 Task: Review and adjust your account settings, including notifications, display preferences, and project views.
Action: Mouse moved to (981, 49)
Screenshot: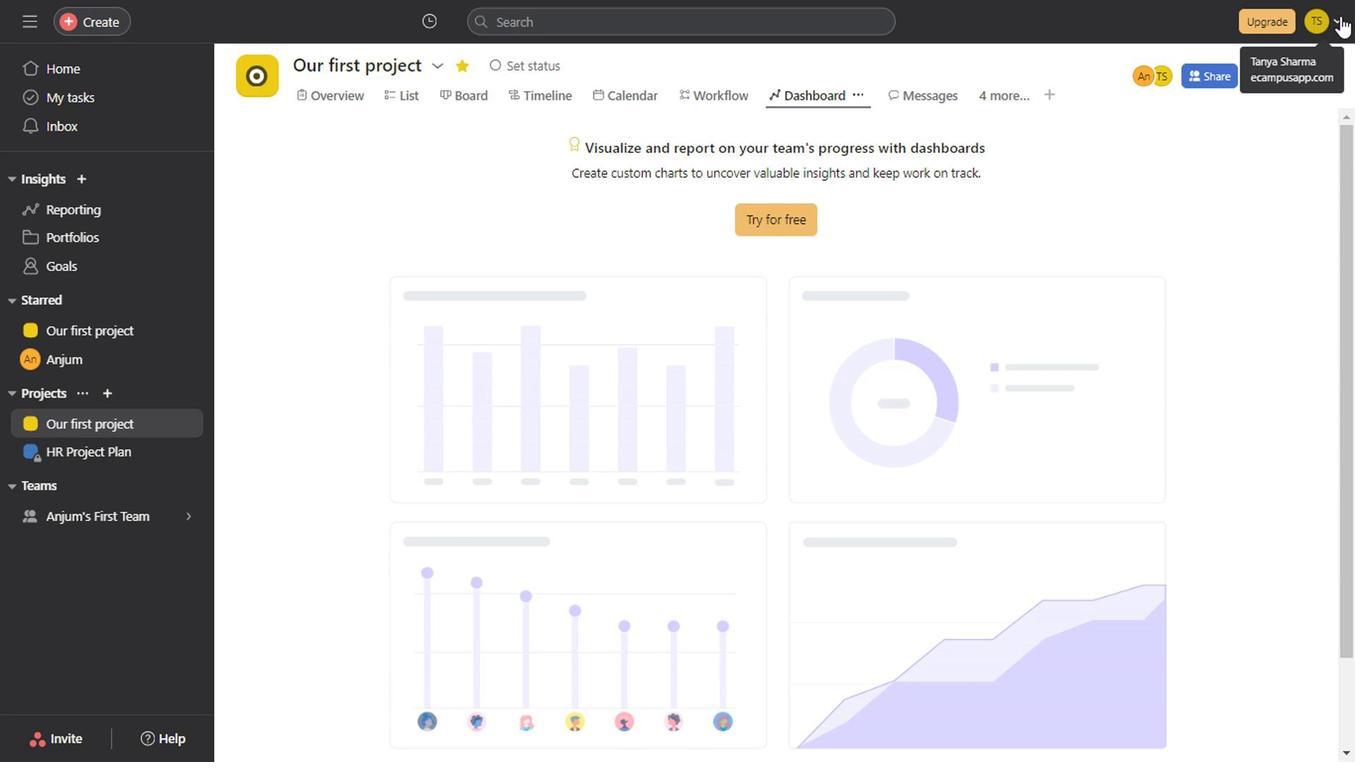 
Action: Mouse pressed left at (981, 49)
Screenshot: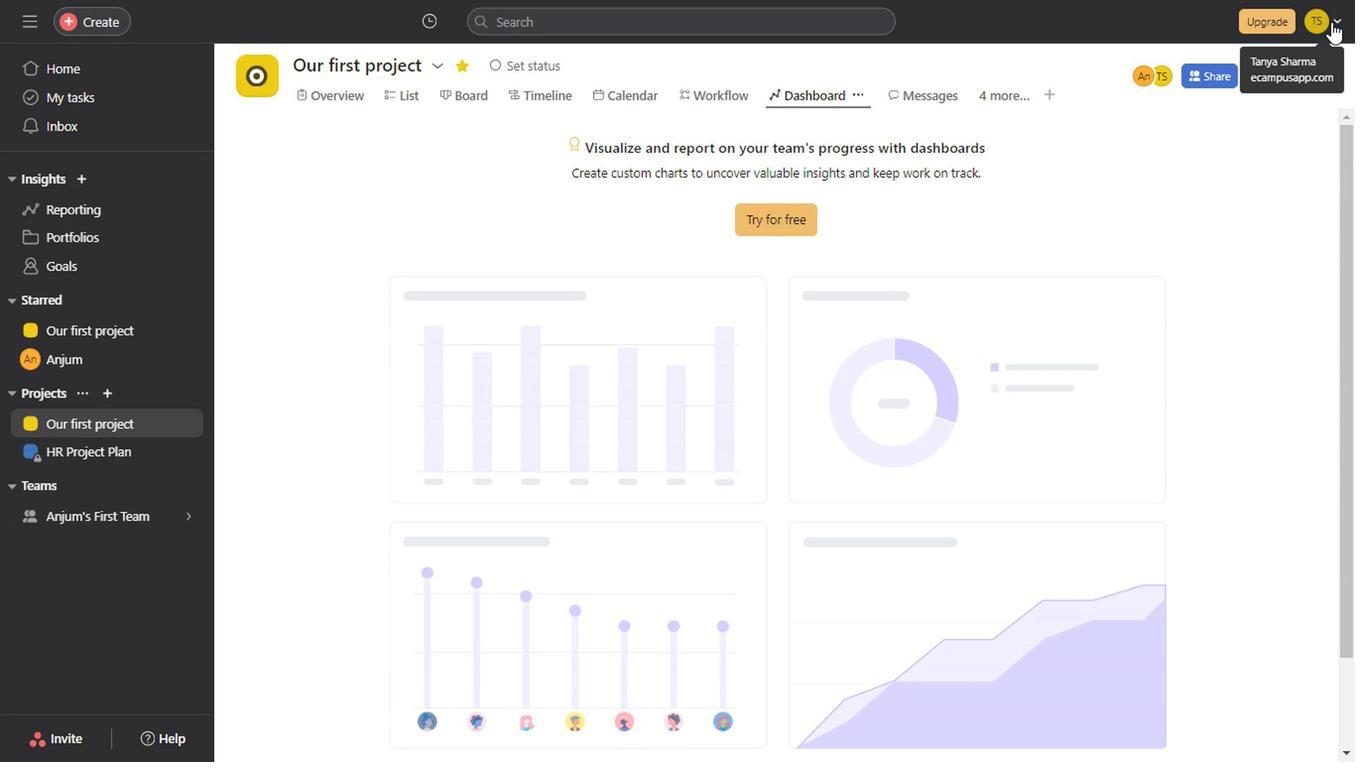 
Action: Mouse moved to (928, 178)
Screenshot: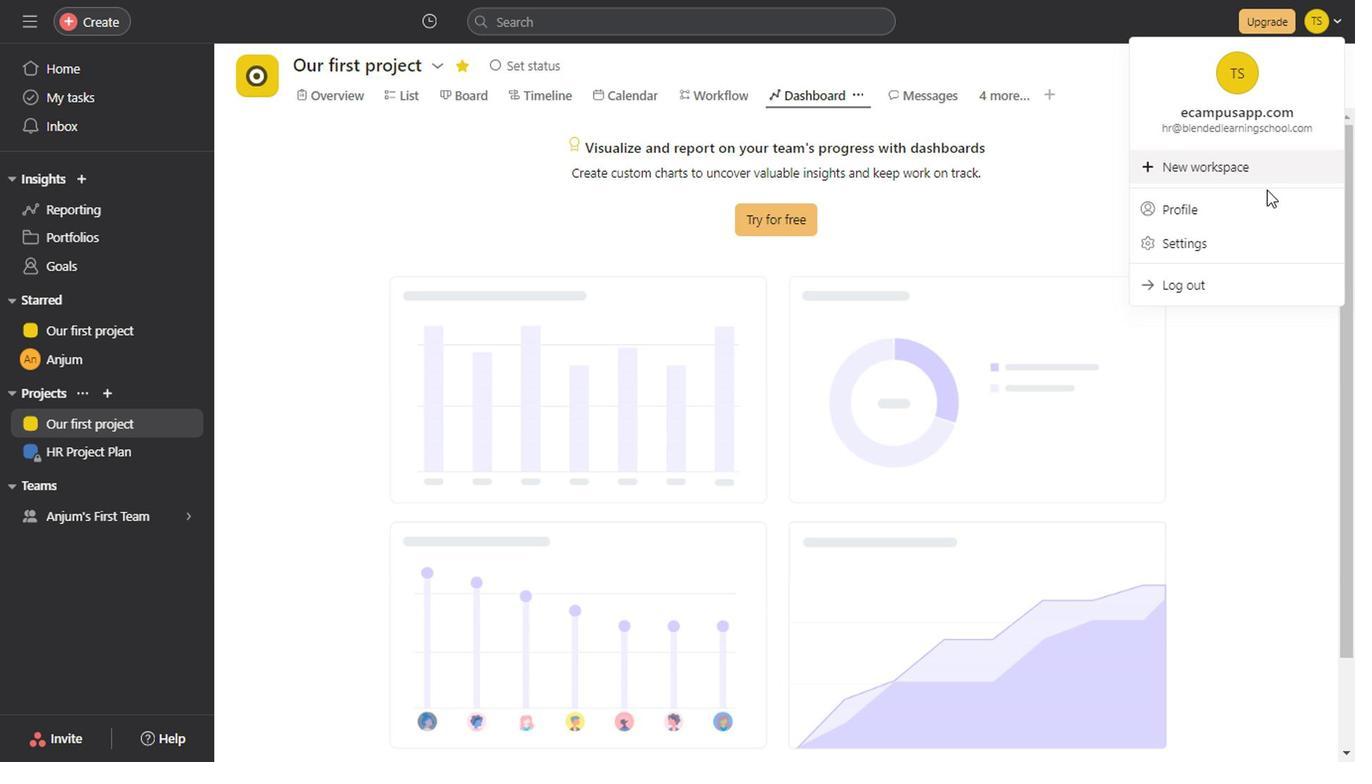 
Action: Mouse pressed left at (928, 178)
Screenshot: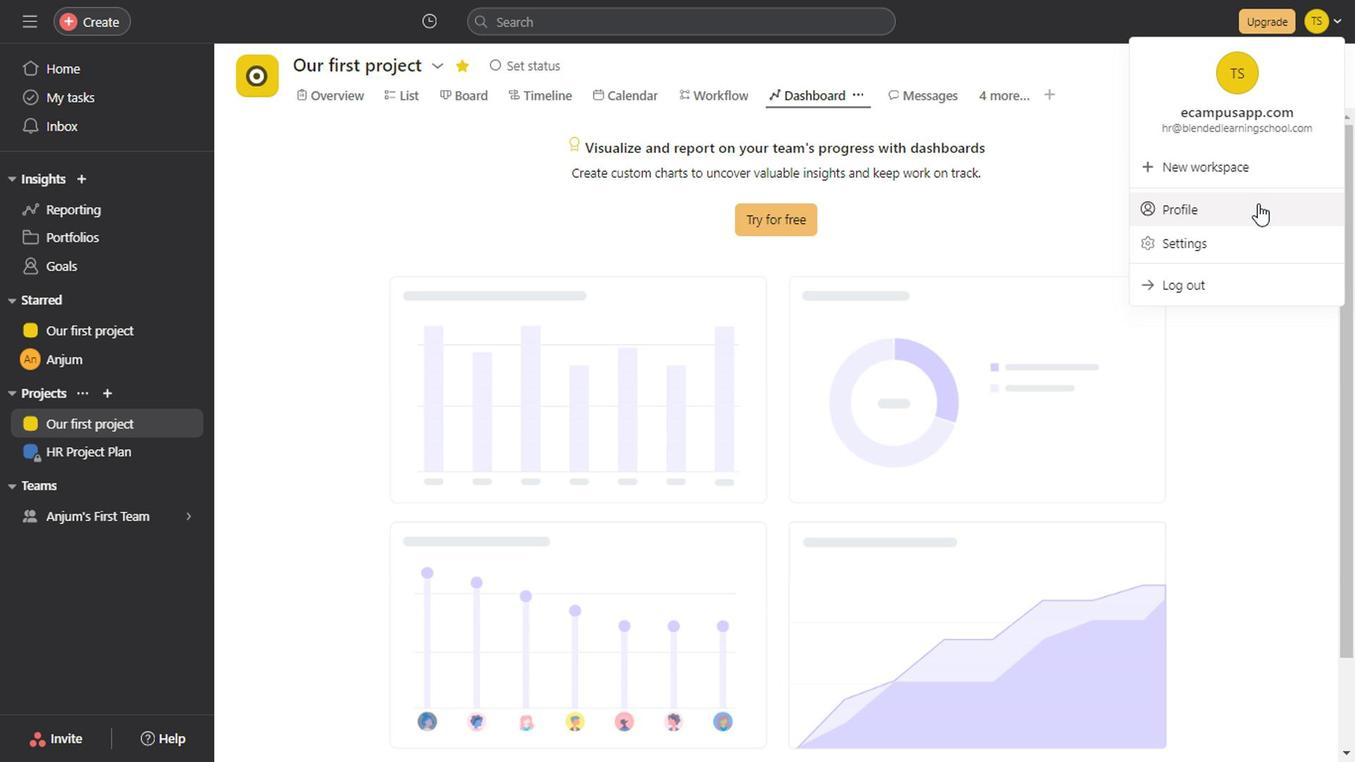 
Action: Mouse moved to (631, 460)
Screenshot: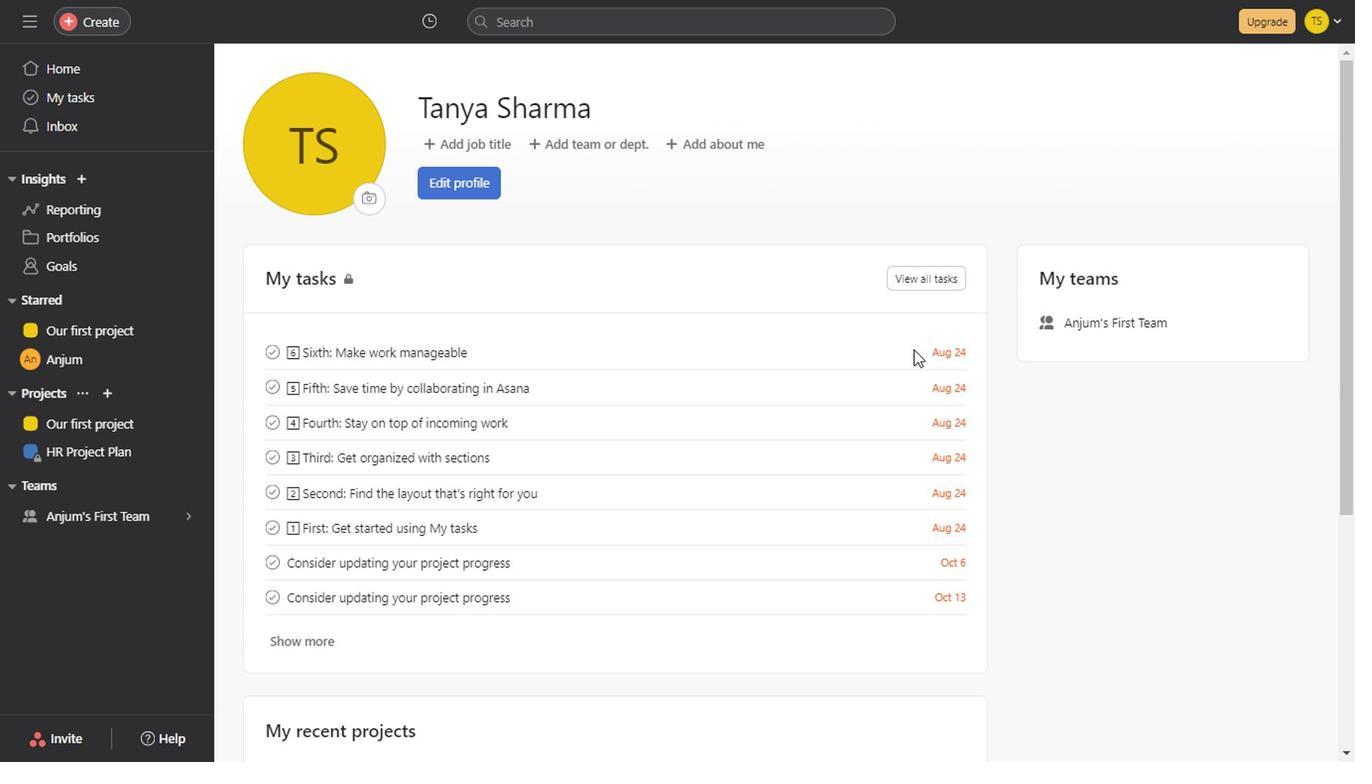 
Action: Mouse scrolled (631, 459) with delta (0, -1)
Screenshot: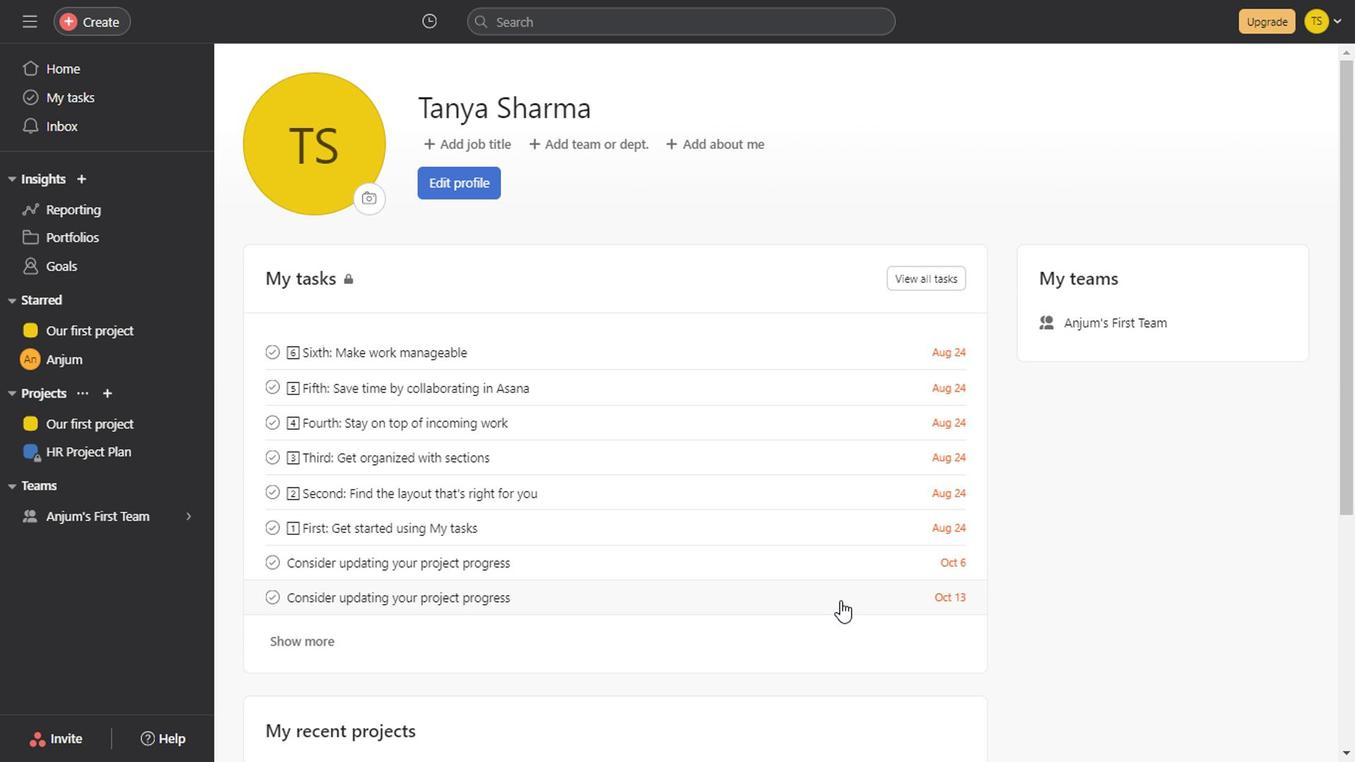 
Action: Mouse scrolled (631, 460) with delta (0, 0)
Screenshot: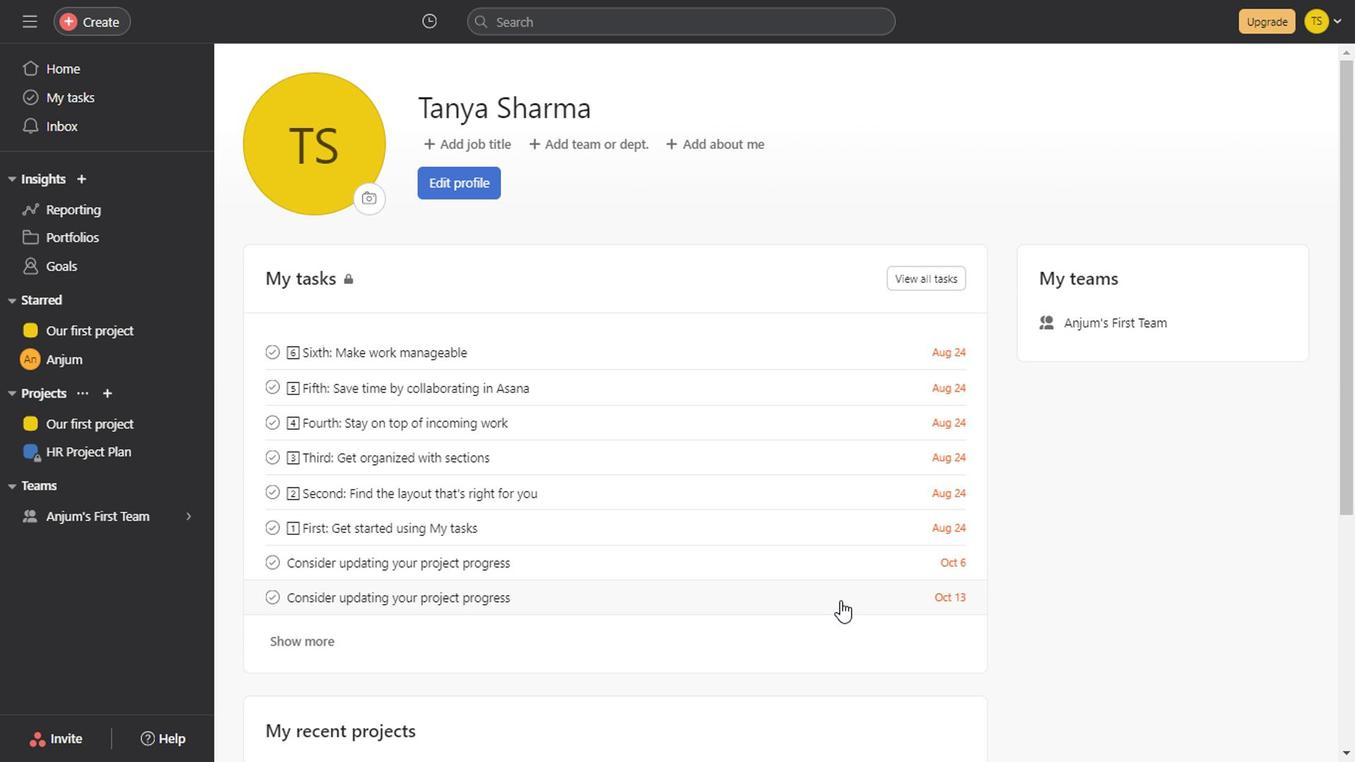 
Action: Mouse scrolled (631, 460) with delta (0, 0)
Screenshot: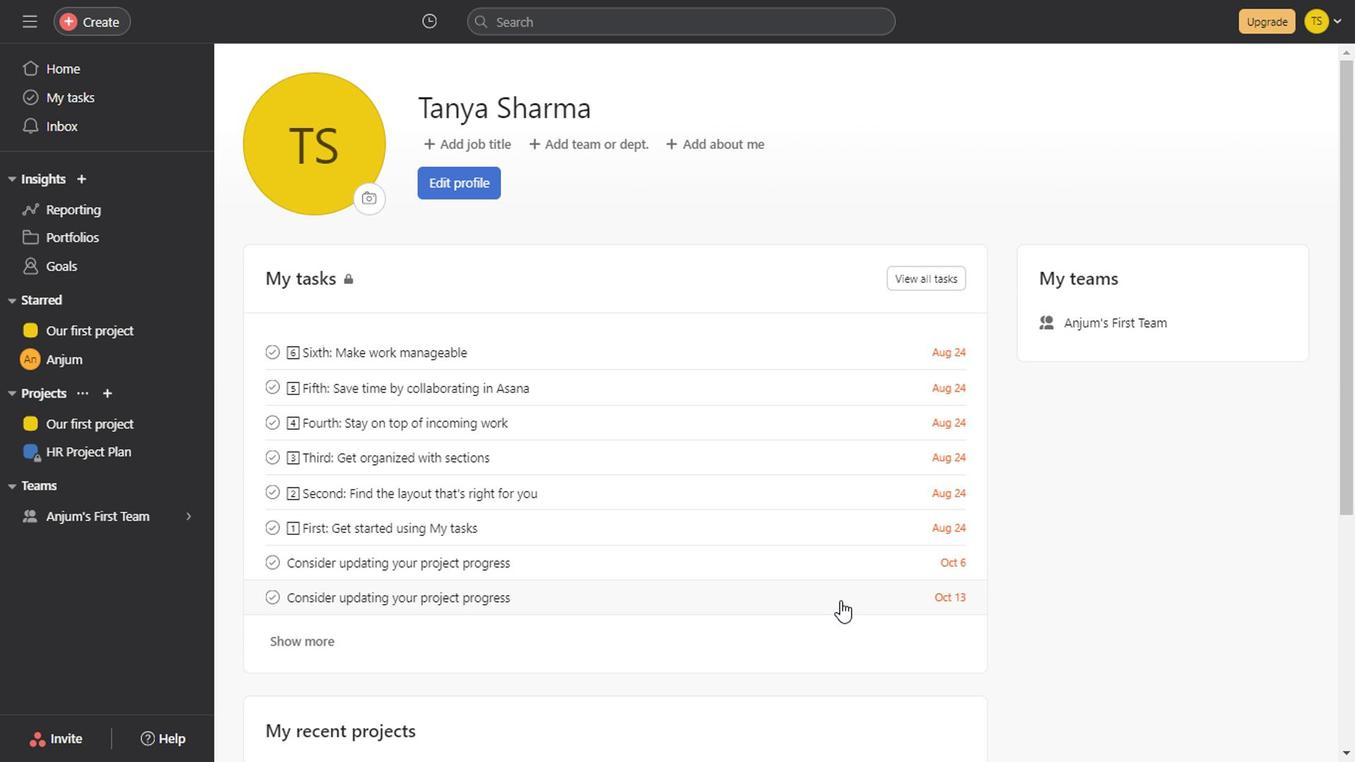 
Action: Mouse scrolled (631, 460) with delta (0, 0)
Screenshot: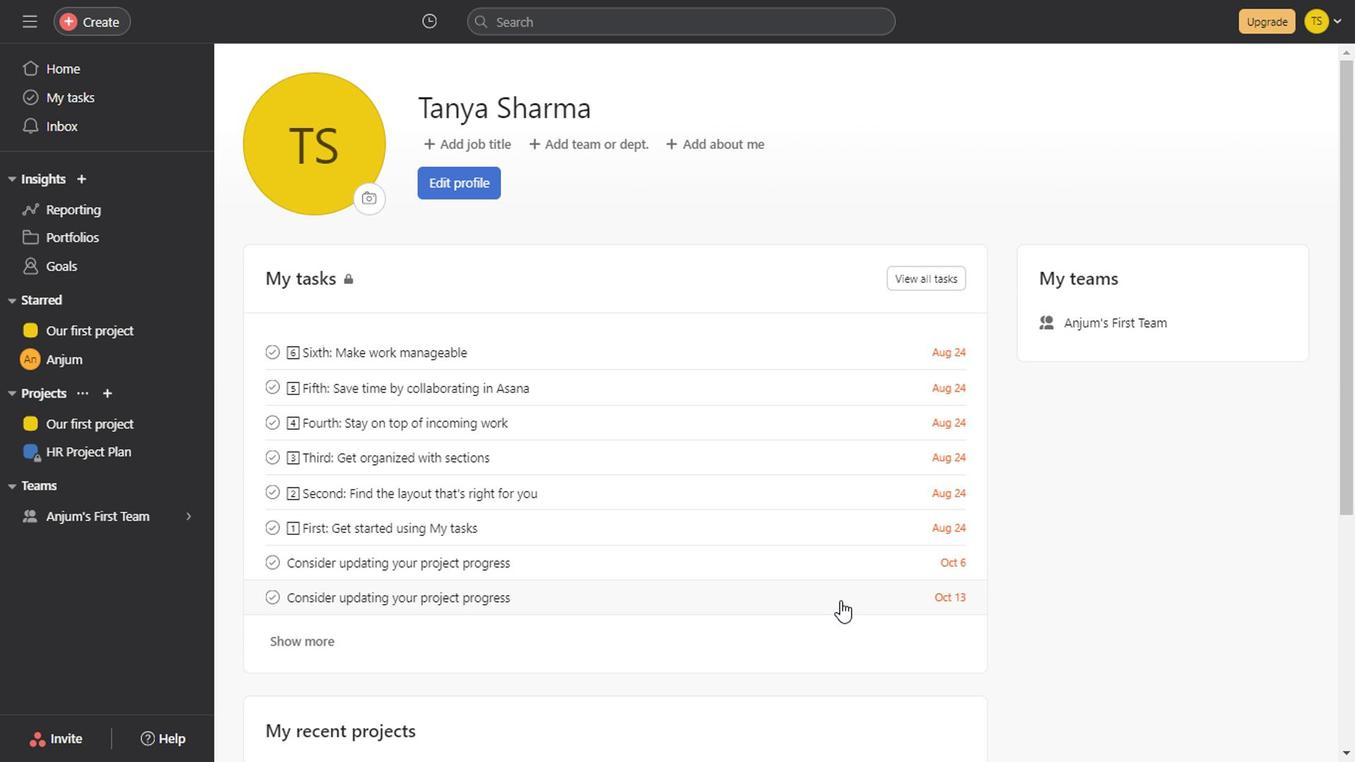 
Action: Mouse scrolled (631, 460) with delta (0, 0)
Screenshot: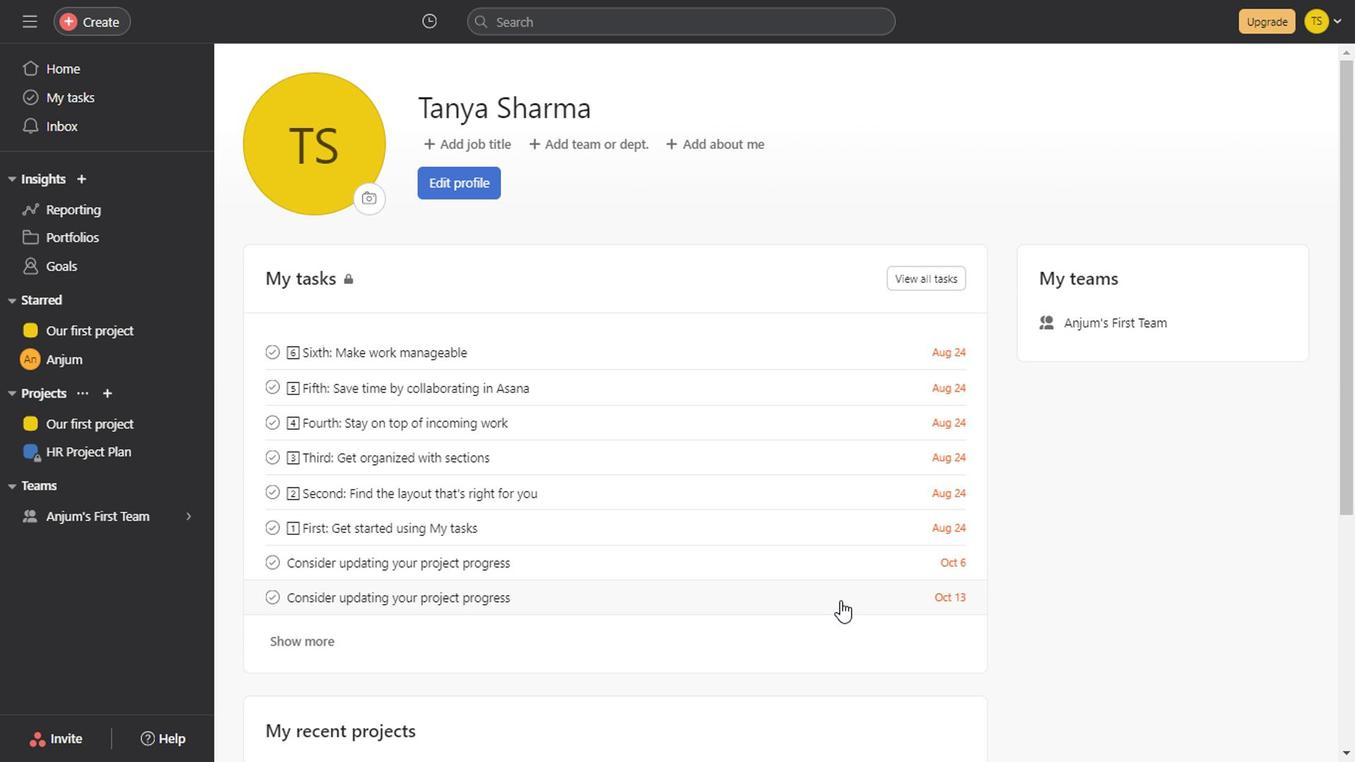 
Action: Mouse scrolled (631, 460) with delta (0, 0)
Screenshot: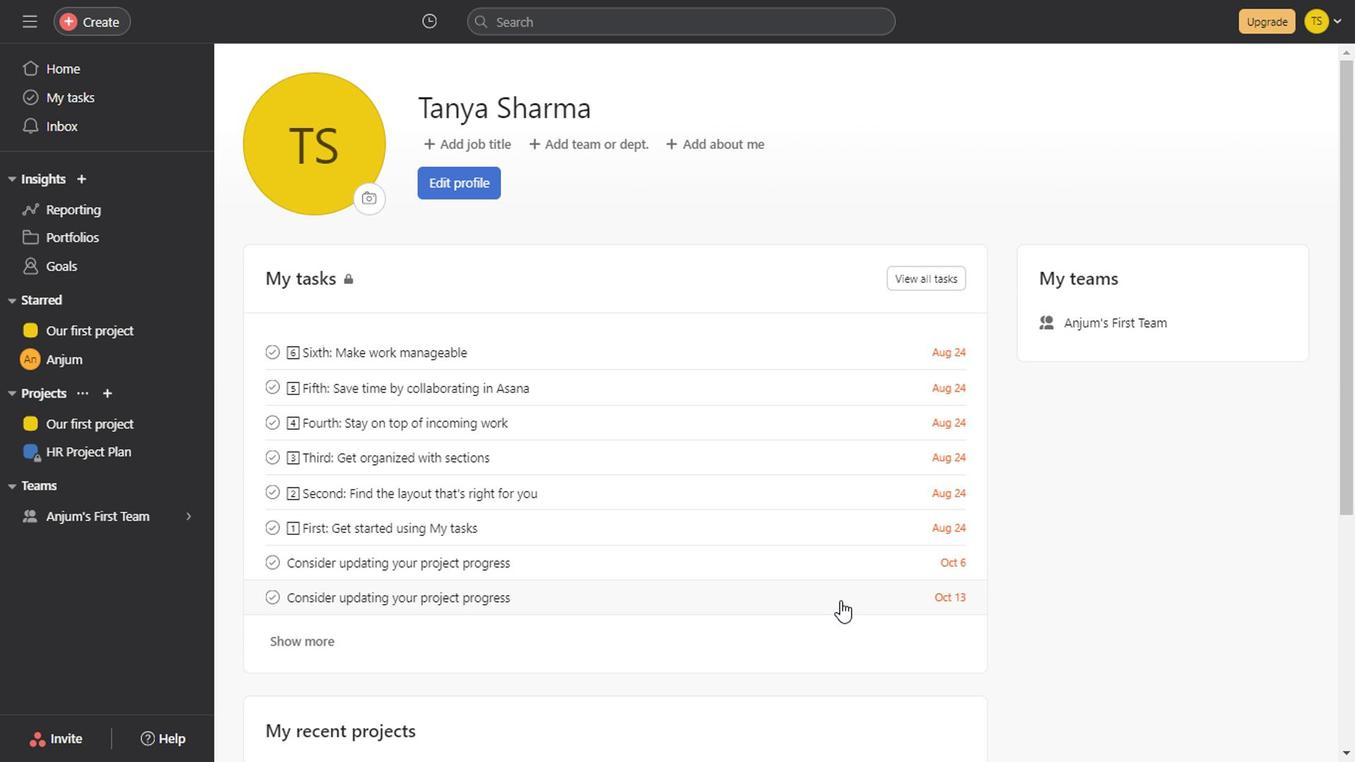 
Action: Mouse scrolled (631, 460) with delta (0, 0)
Screenshot: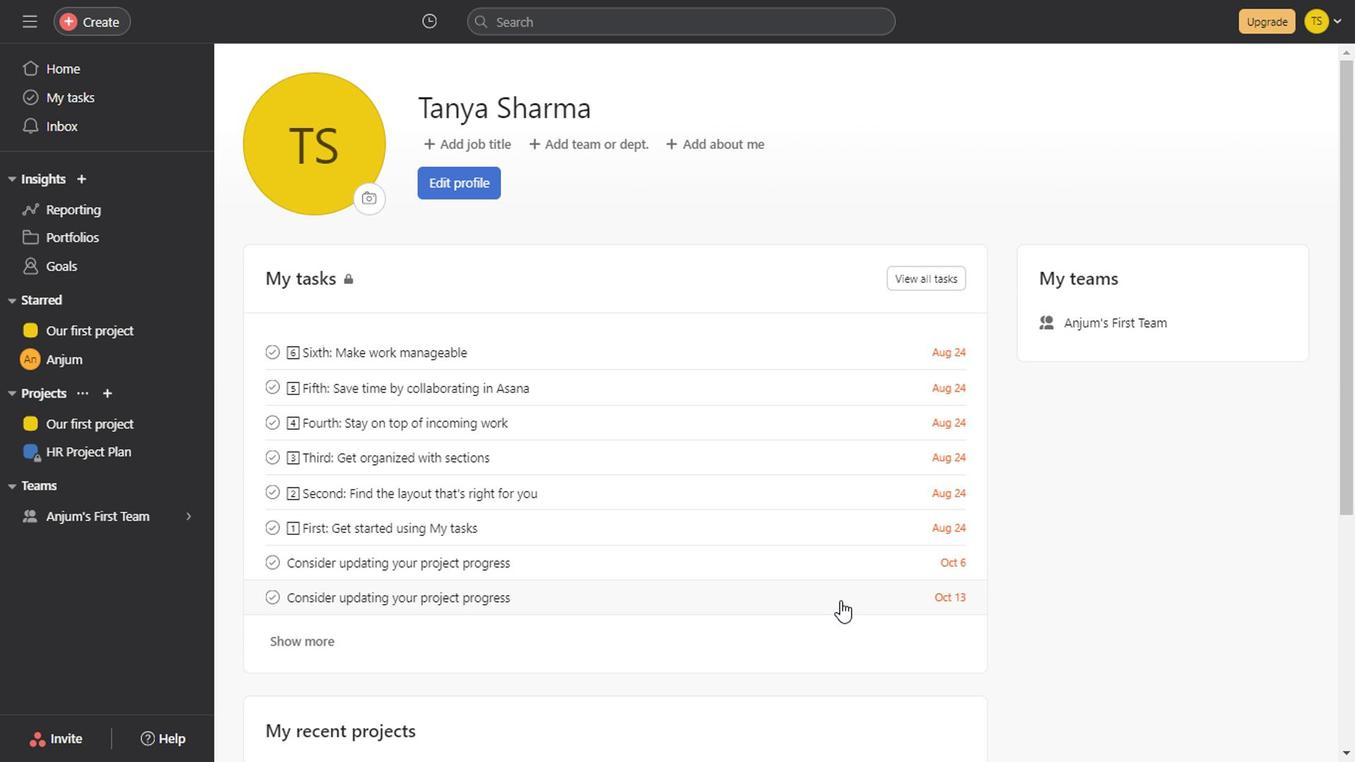 
Action: Mouse scrolled (631, 460) with delta (0, 0)
Screenshot: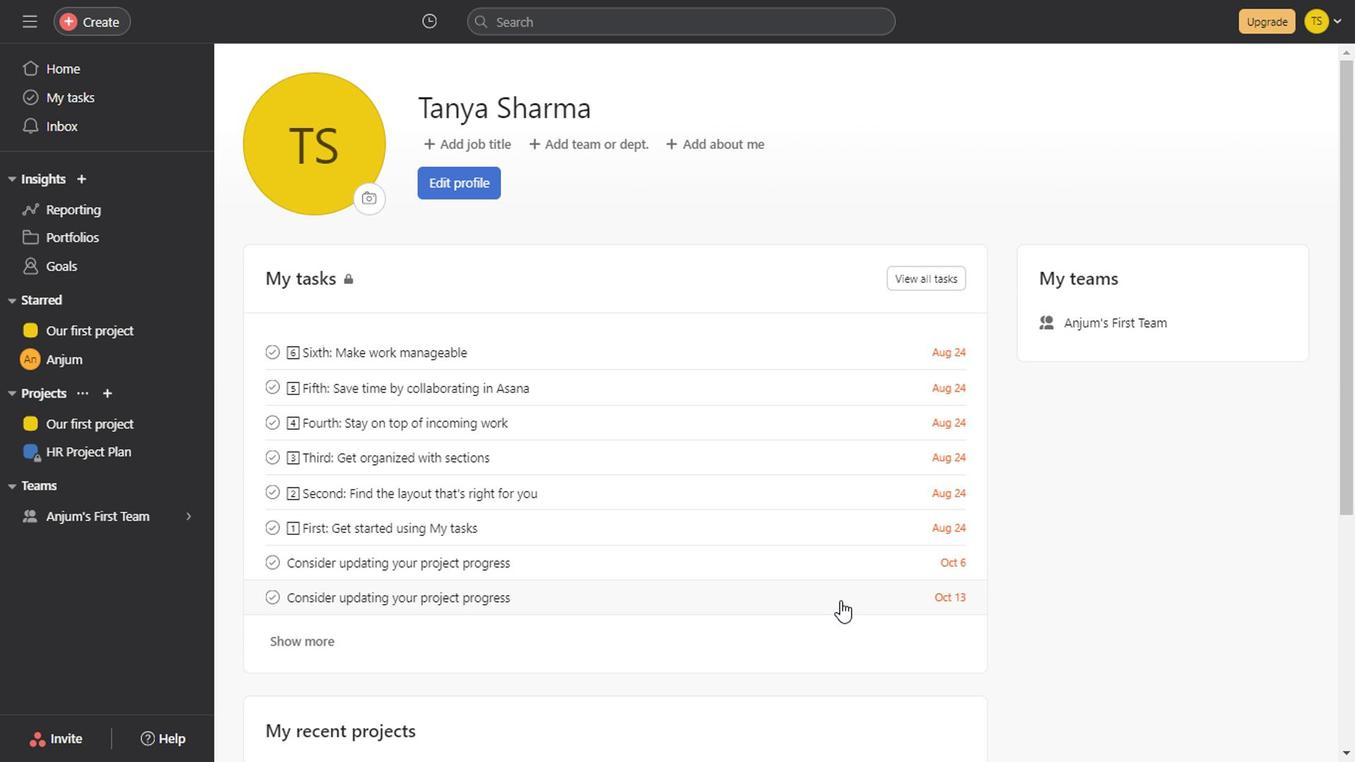 
Action: Mouse scrolled (631, 460) with delta (0, 0)
Screenshot: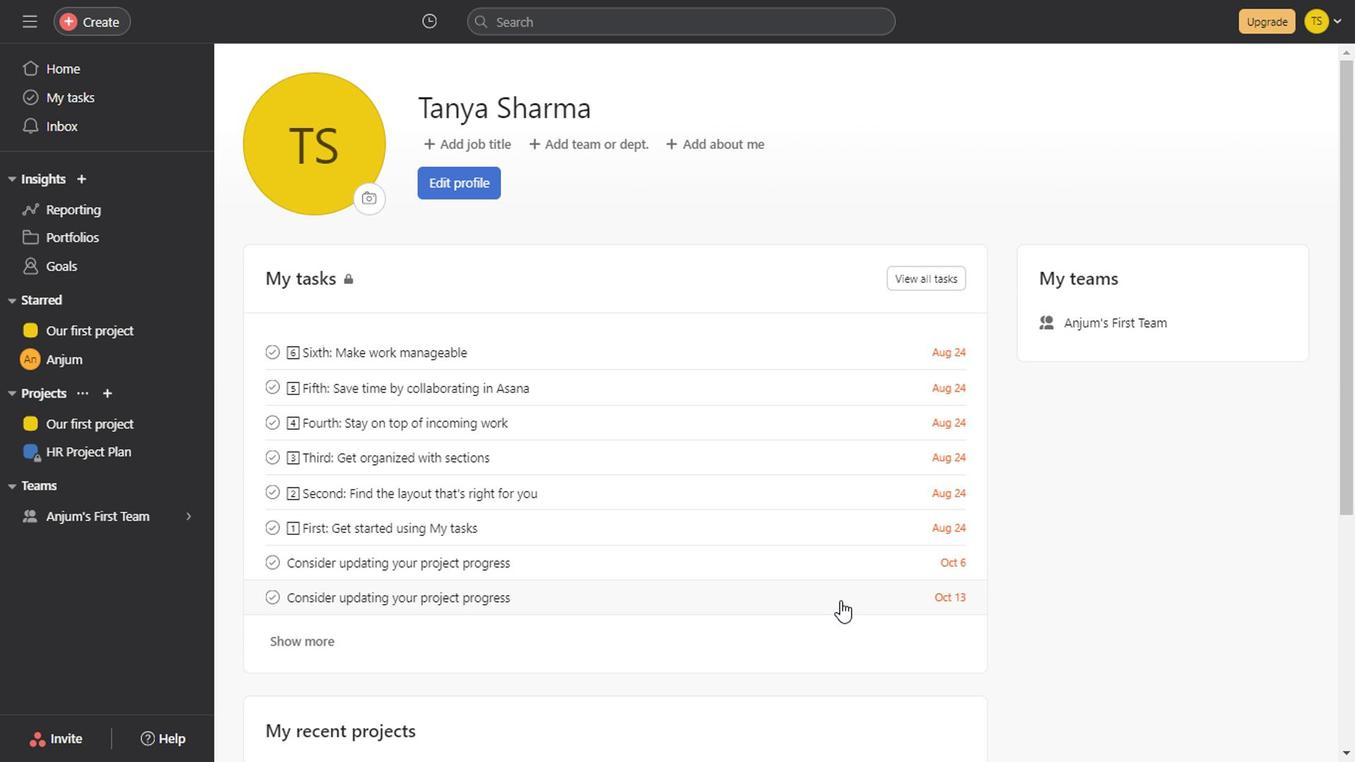 
Action: Mouse scrolled (631, 460) with delta (0, 0)
Screenshot: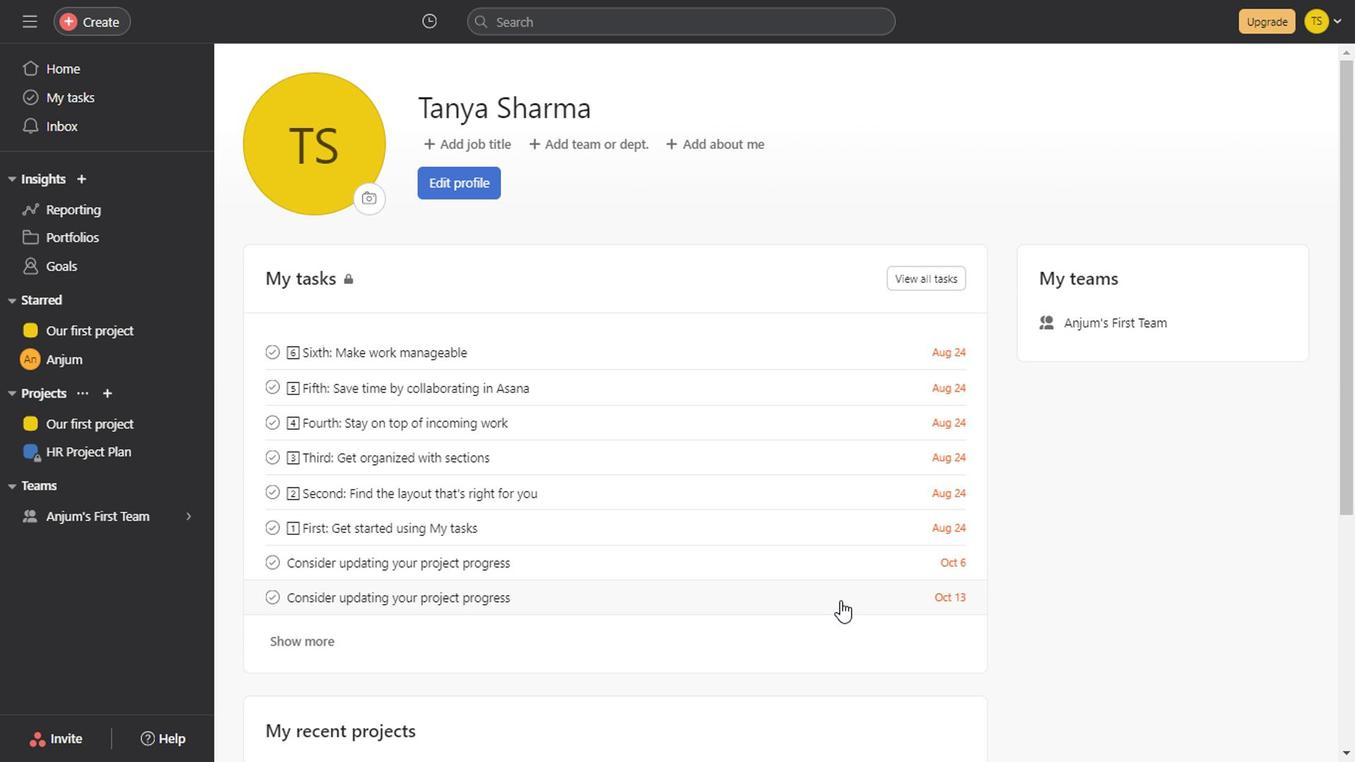 
Action: Mouse scrolled (631, 460) with delta (0, 0)
Screenshot: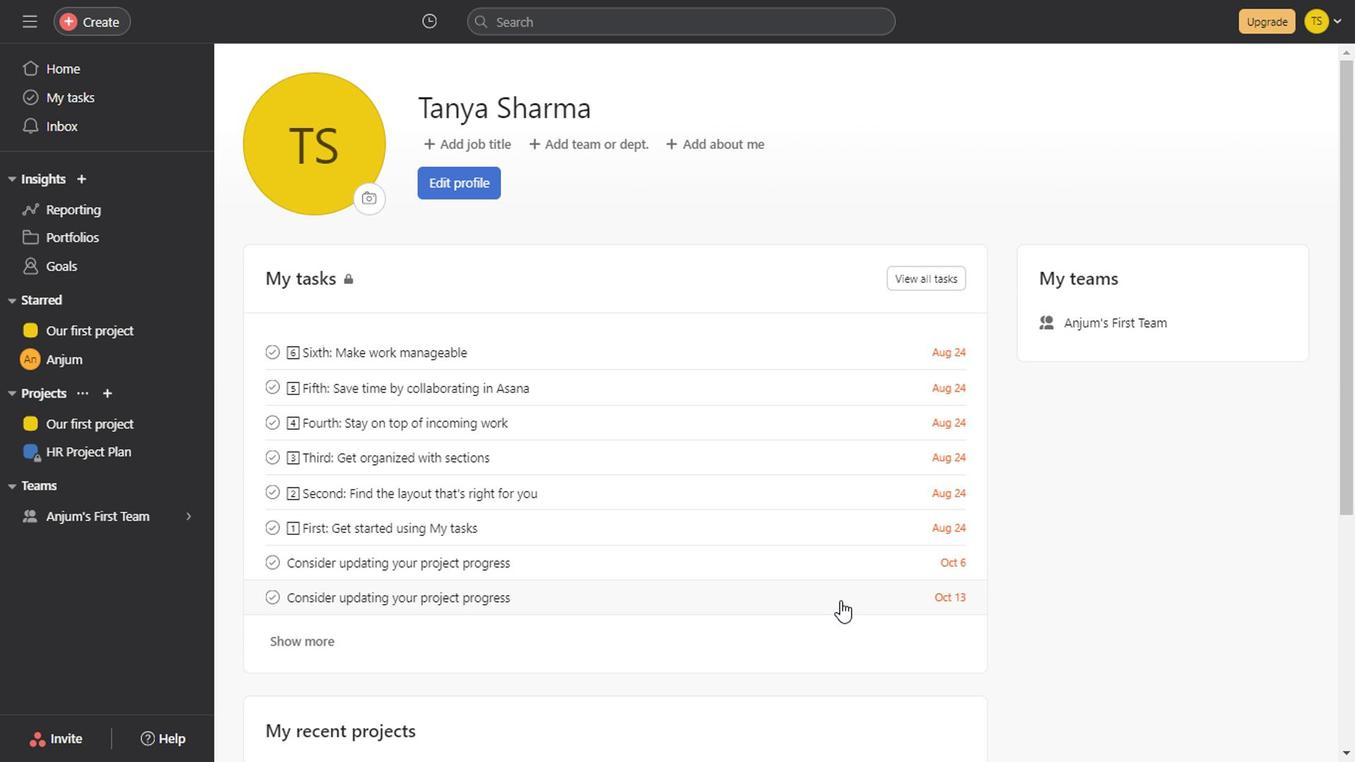 
Action: Mouse scrolled (631, 460) with delta (0, 0)
Screenshot: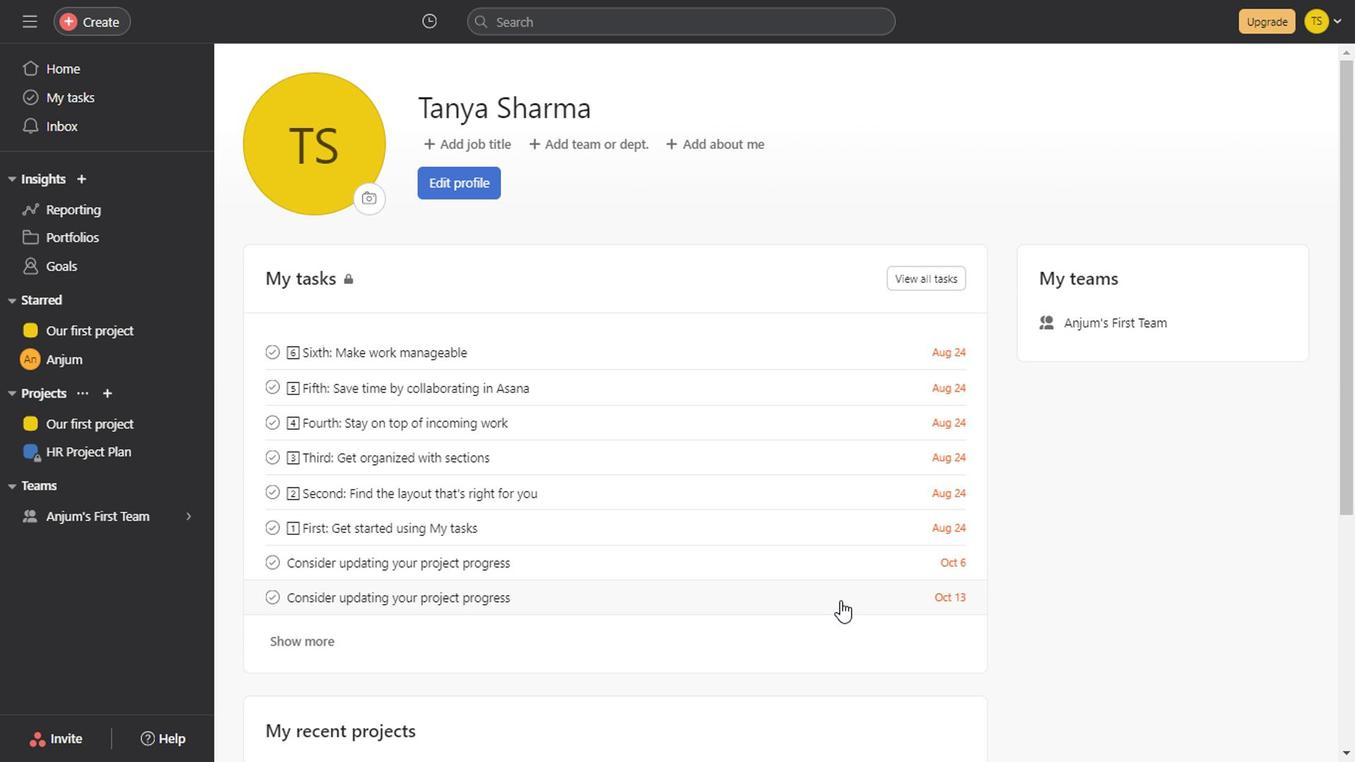 
Action: Mouse scrolled (631, 460) with delta (0, 0)
Screenshot: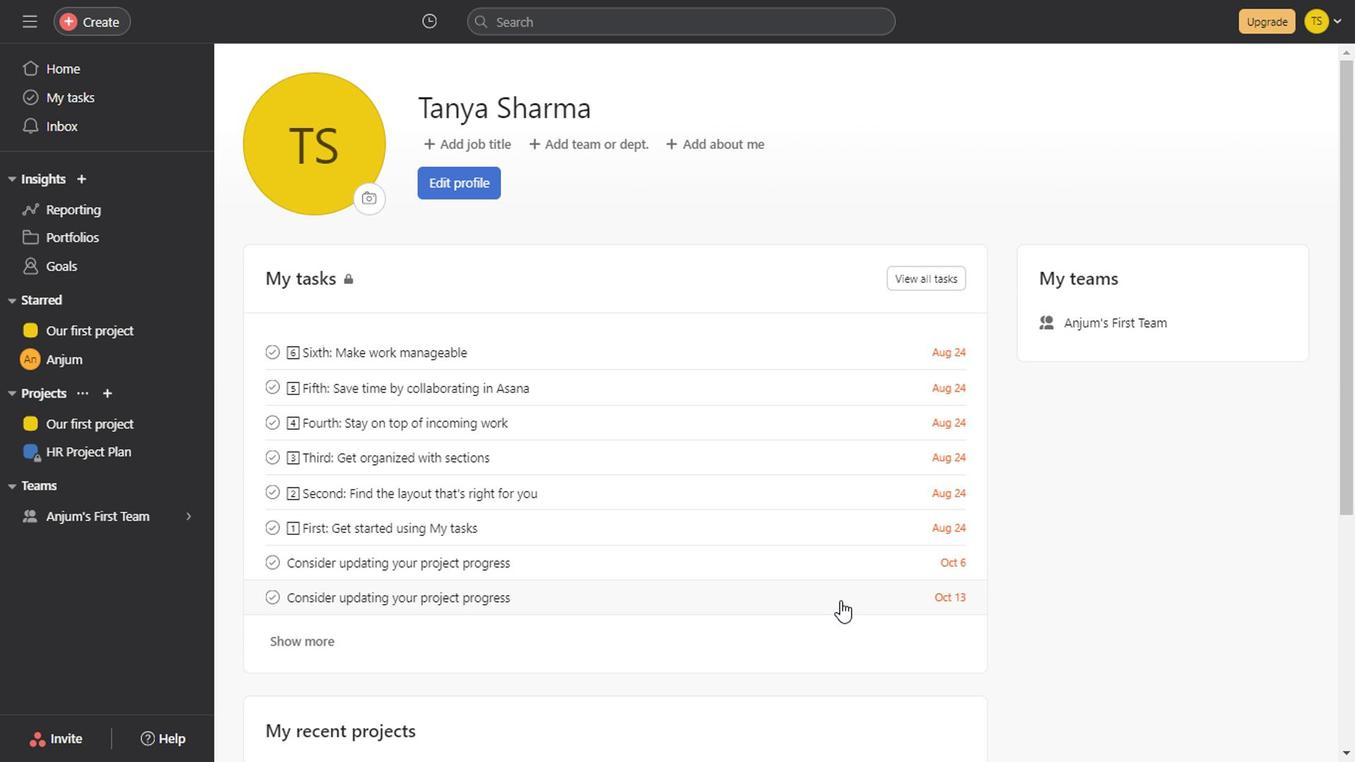 
Action: Mouse moved to (363, 165)
Screenshot: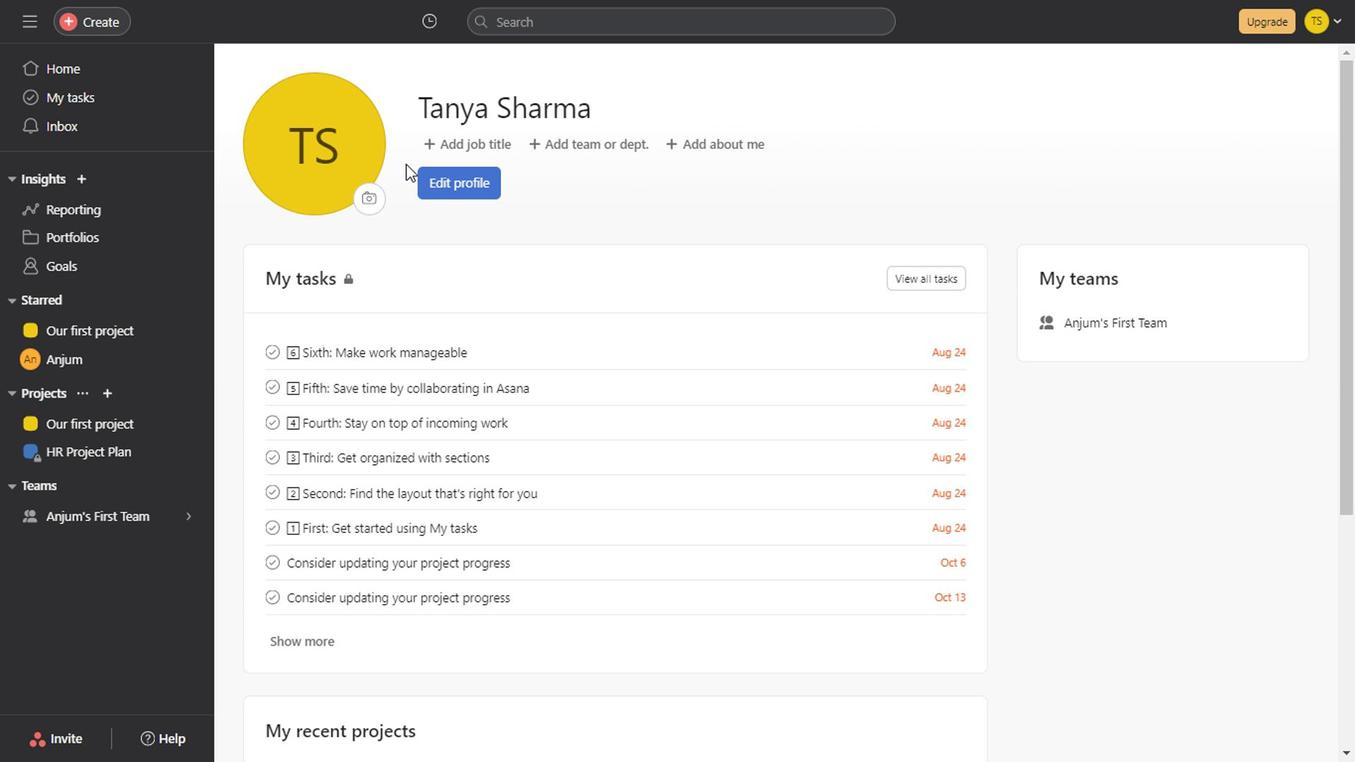 
Action: Mouse pressed left at (363, 165)
Screenshot: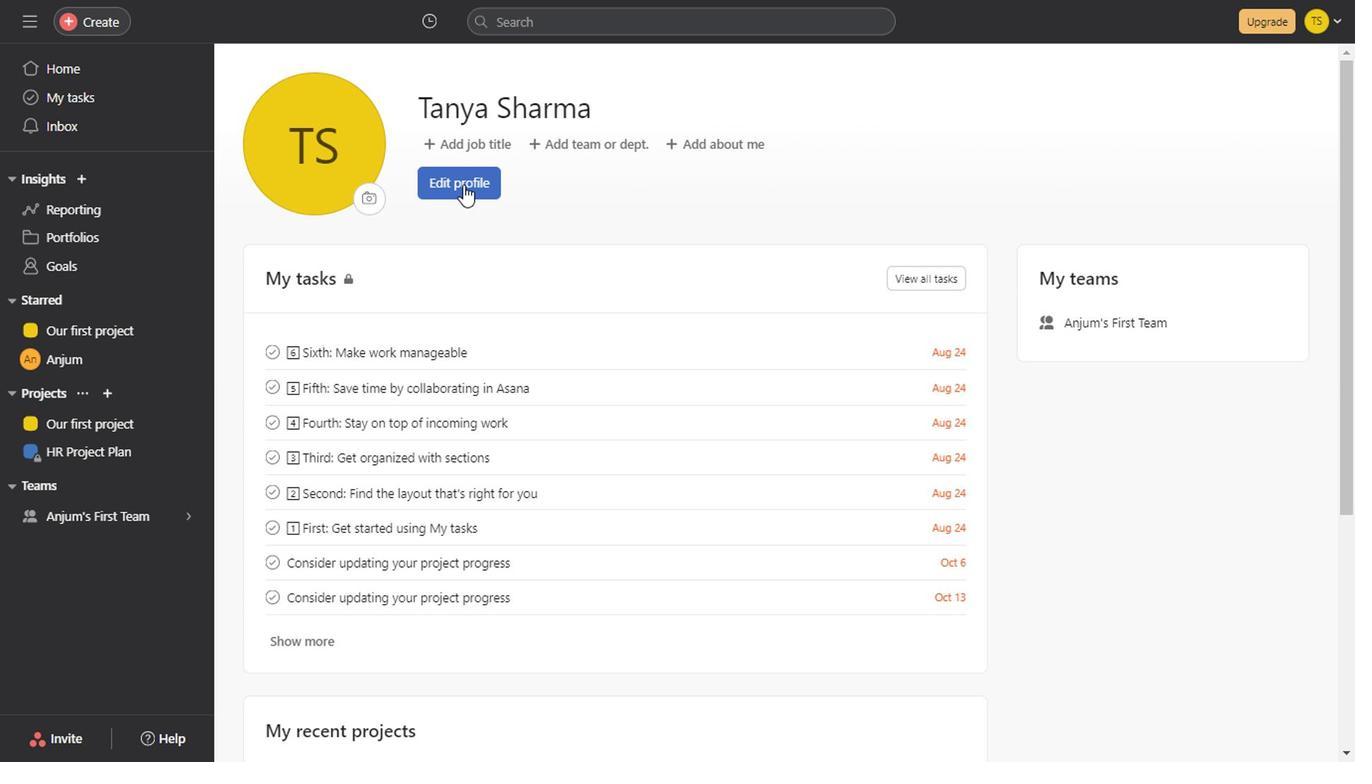 
Action: Mouse moved to (549, 362)
Screenshot: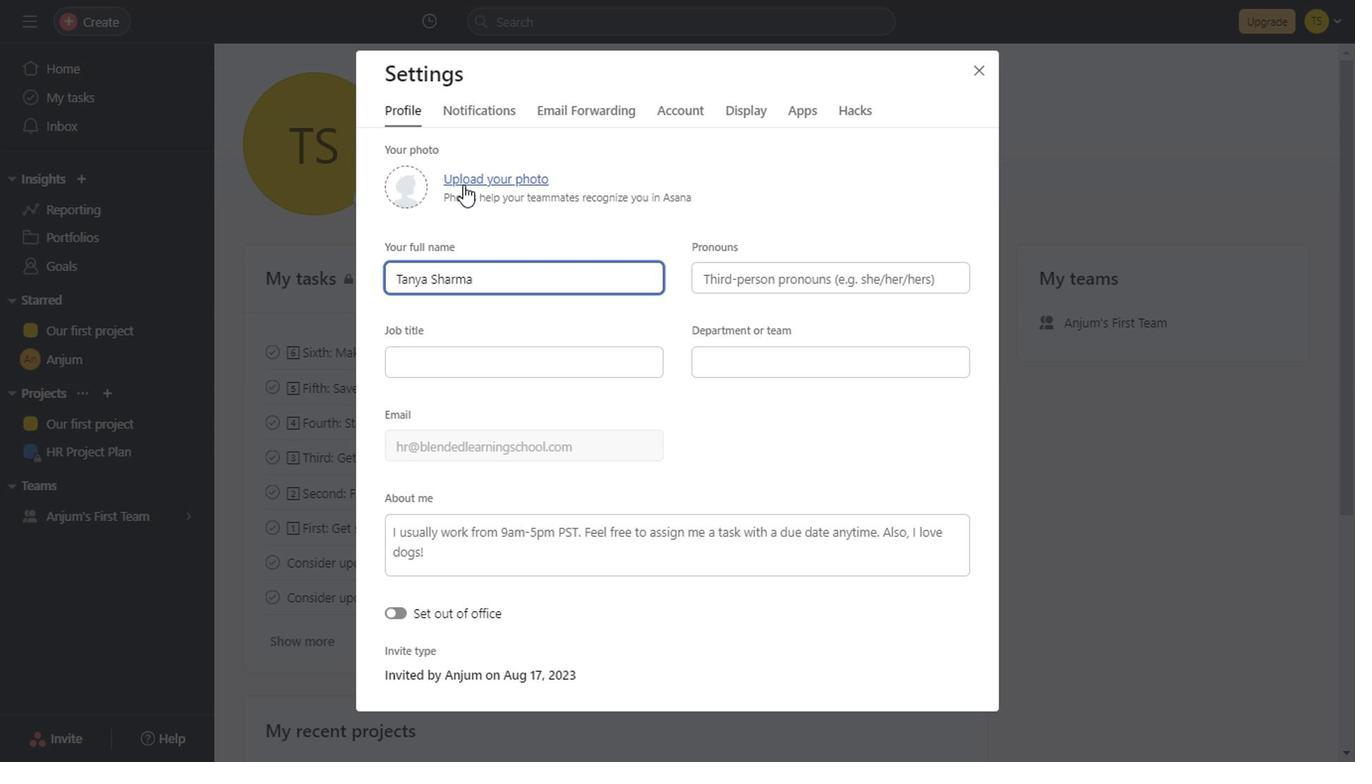 
Action: Mouse scrolled (549, 361) with delta (0, 0)
Screenshot: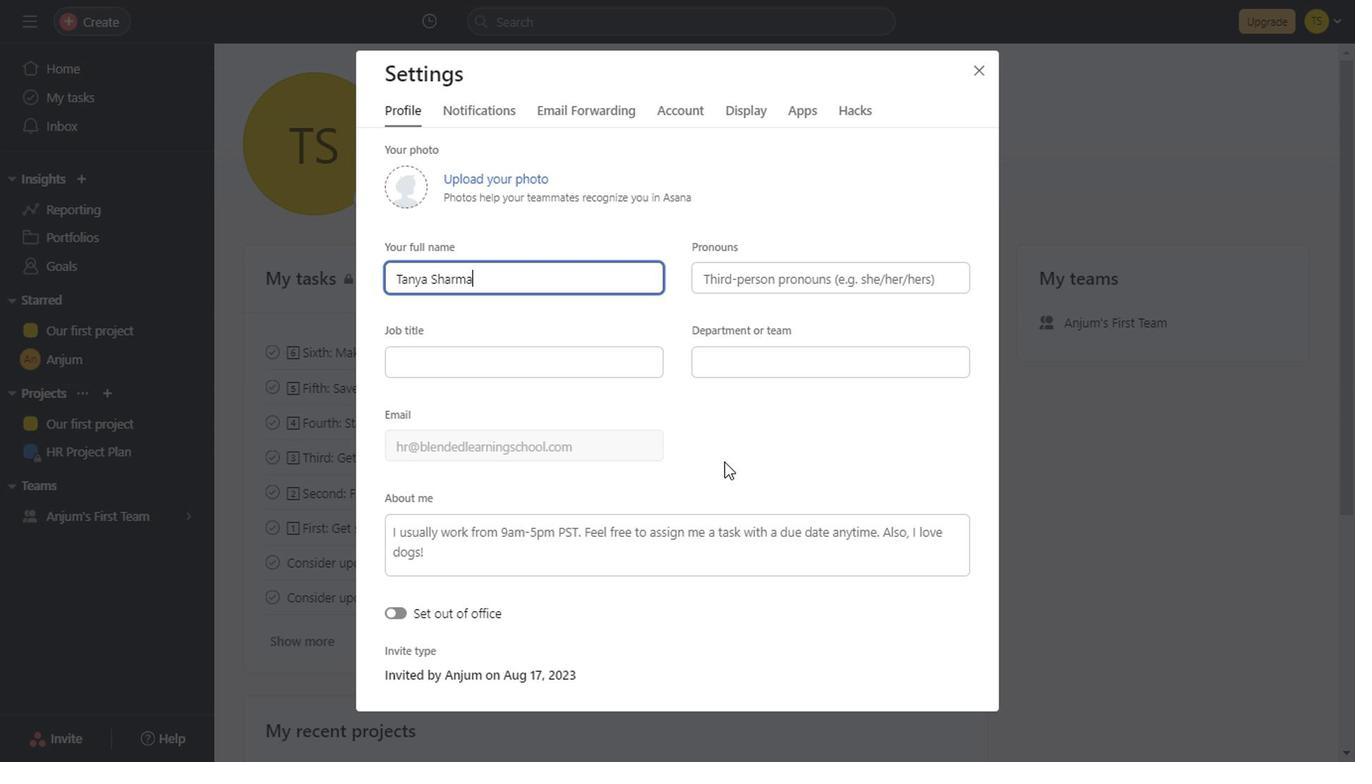 
Action: Mouse scrolled (549, 361) with delta (0, 0)
Screenshot: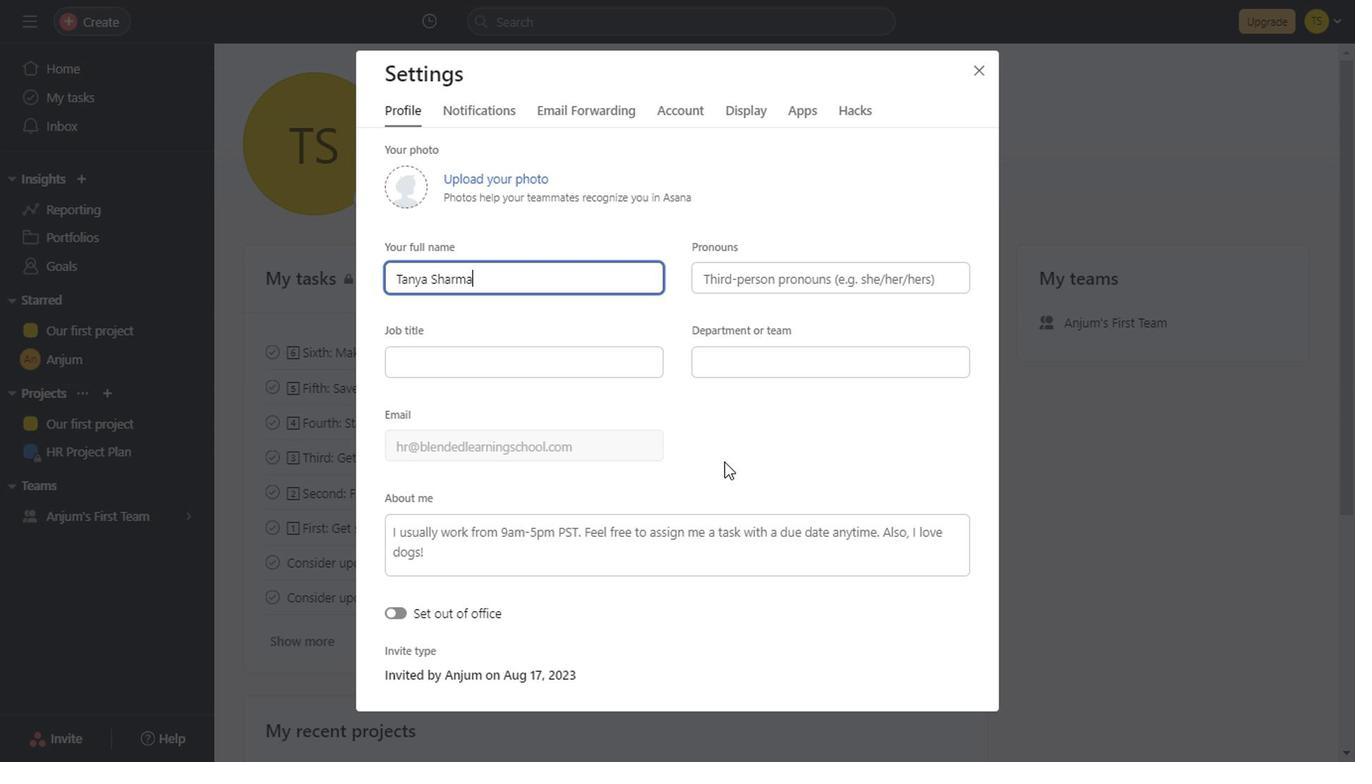 
Action: Mouse scrolled (549, 361) with delta (0, 0)
Screenshot: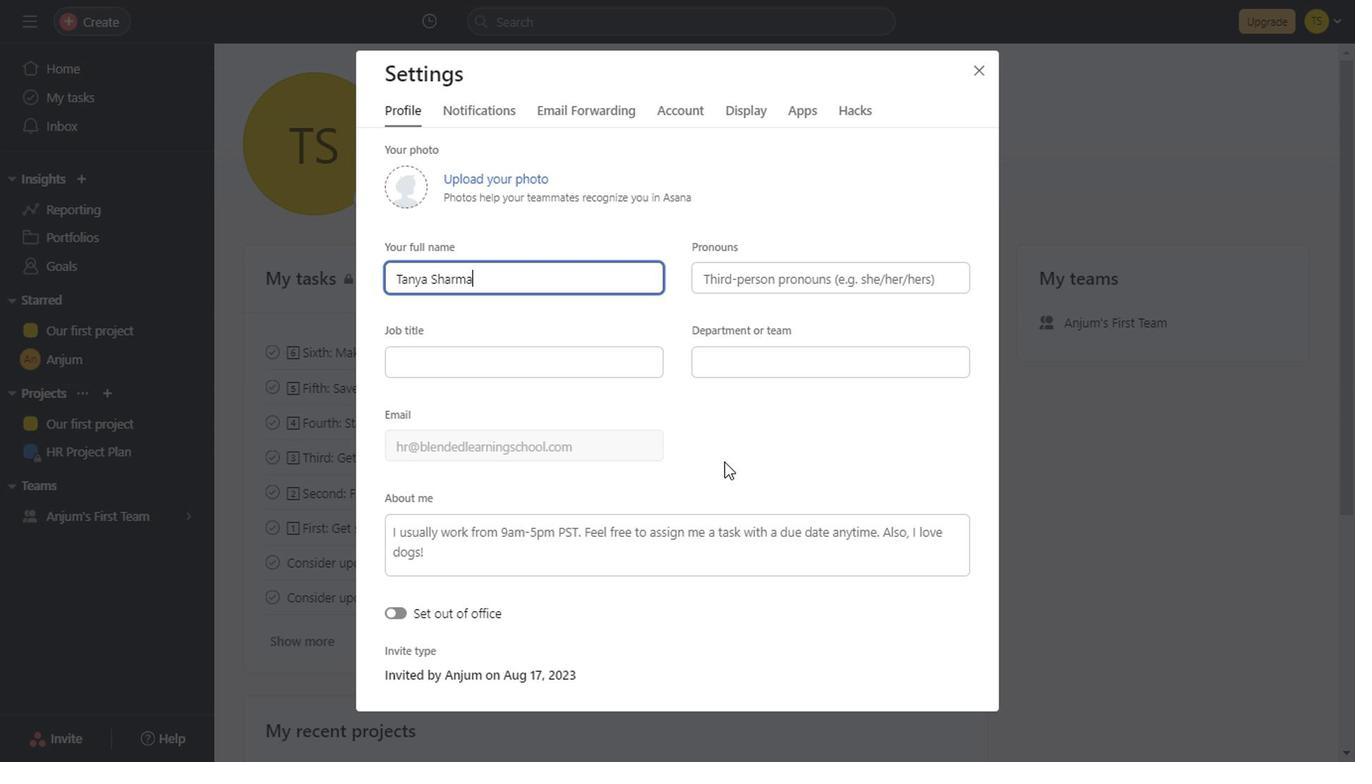 
Action: Mouse scrolled (549, 361) with delta (0, 0)
Screenshot: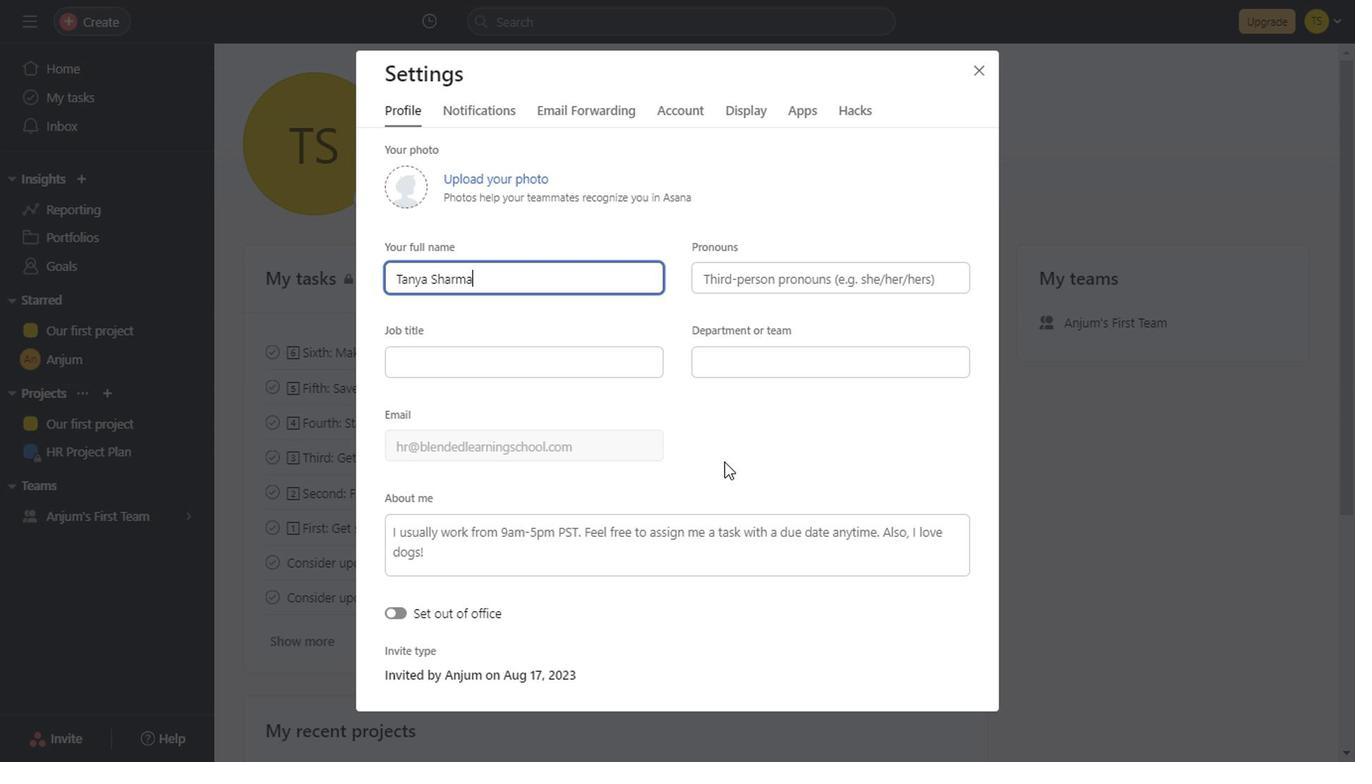 
Action: Mouse scrolled (549, 361) with delta (0, 0)
Screenshot: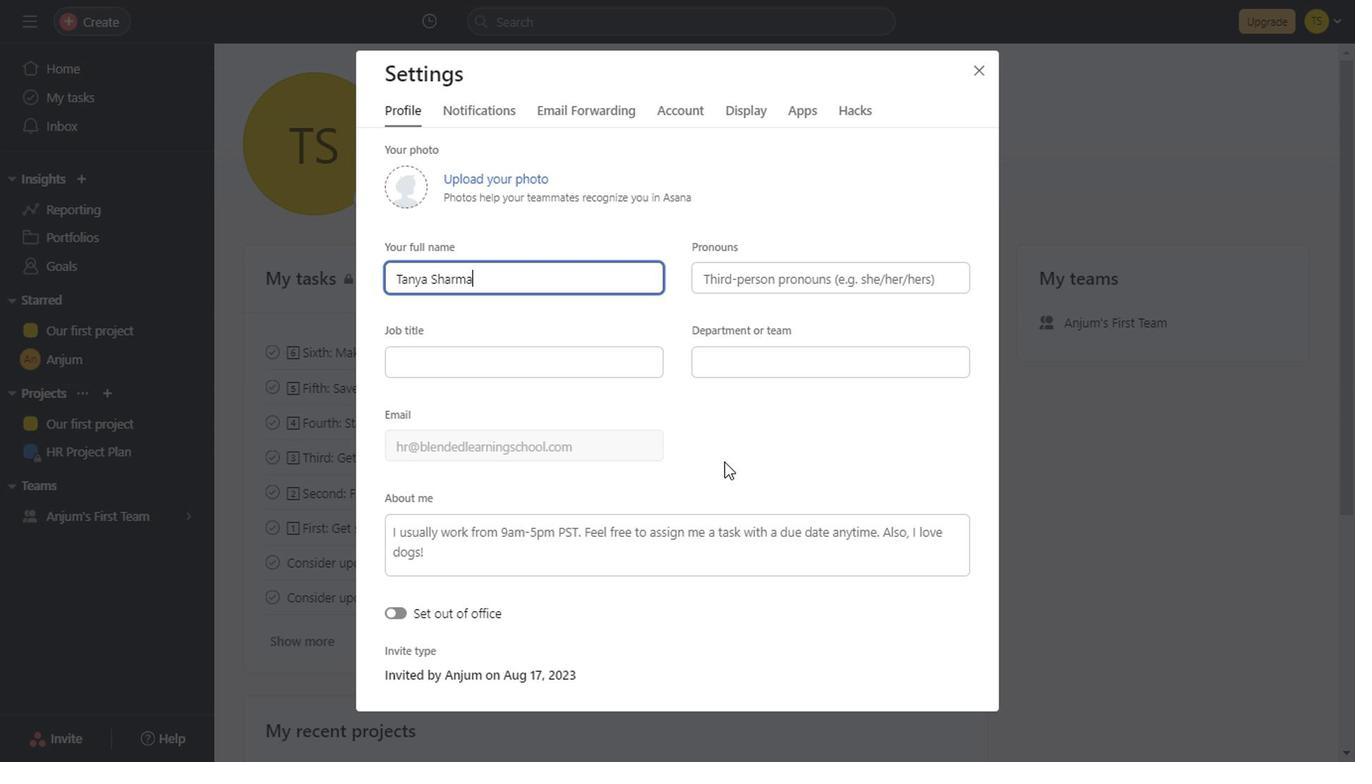 
Action: Mouse scrolled (549, 361) with delta (0, 0)
Screenshot: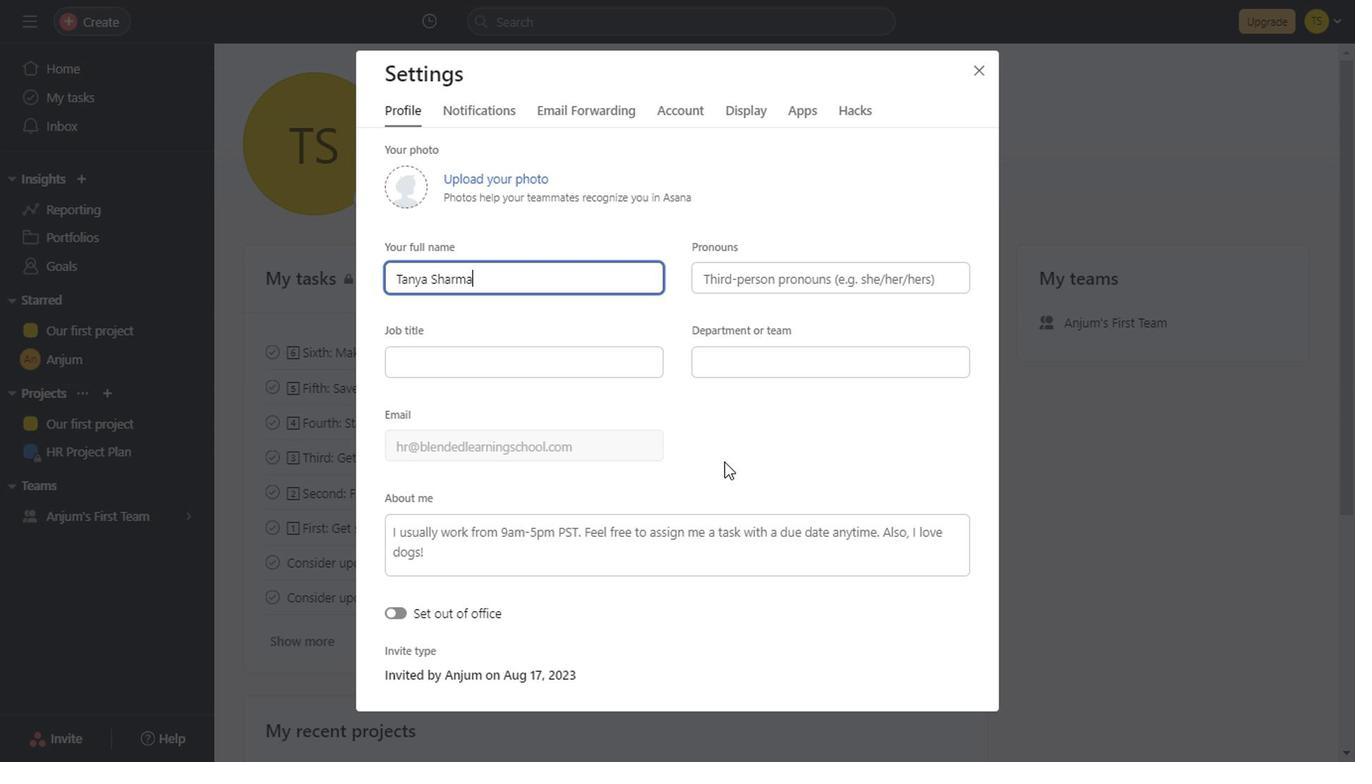 
Action: Mouse scrolled (549, 361) with delta (0, 0)
Screenshot: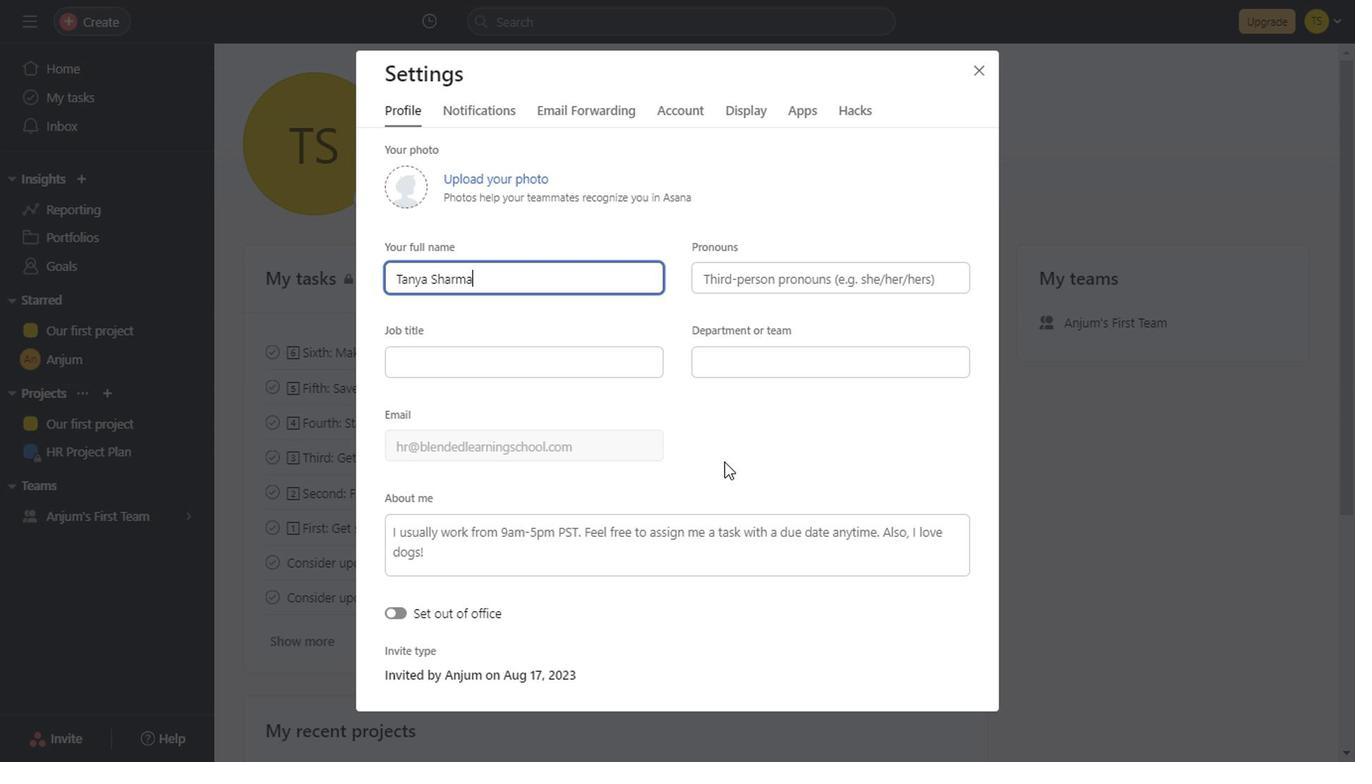 
Action: Mouse scrolled (549, 361) with delta (0, 0)
Screenshot: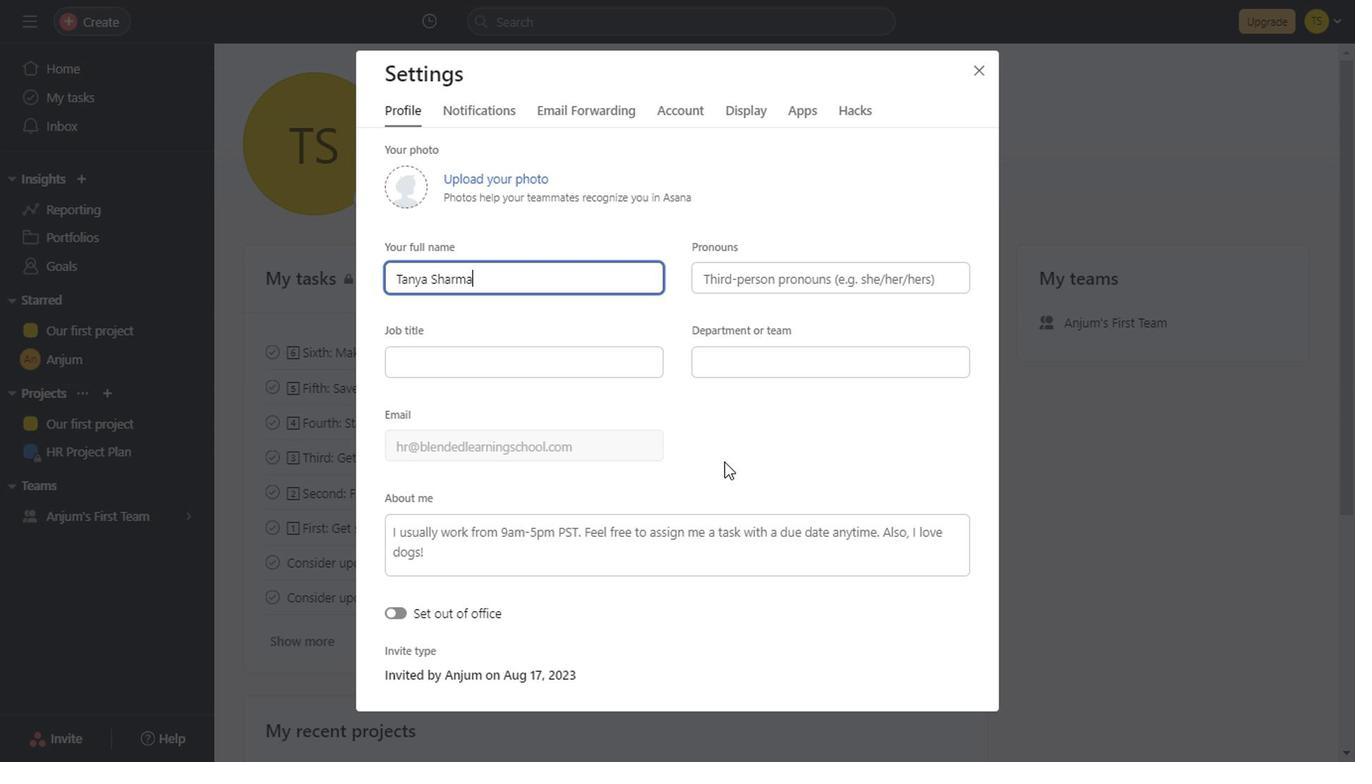 
Action: Mouse scrolled (549, 361) with delta (0, 0)
Screenshot: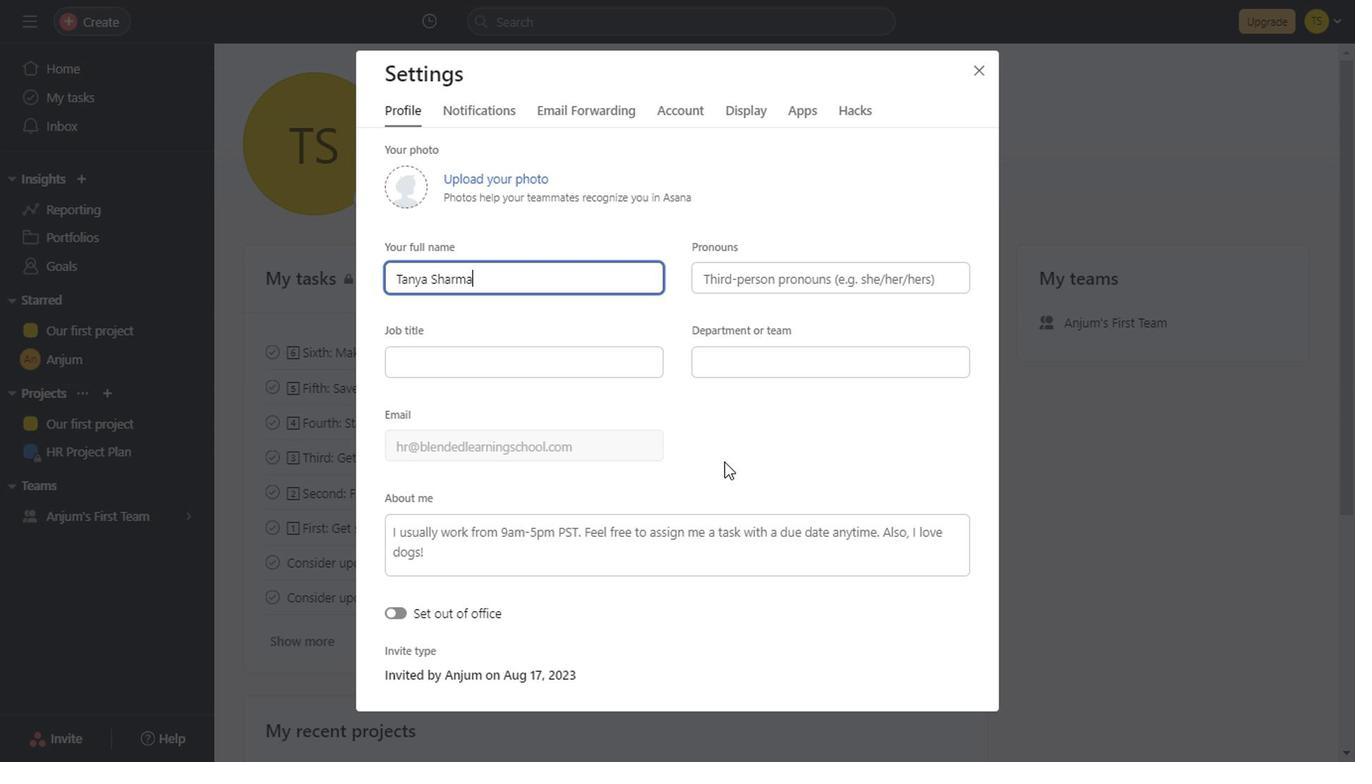 
Action: Mouse scrolled (549, 361) with delta (0, 0)
Screenshot: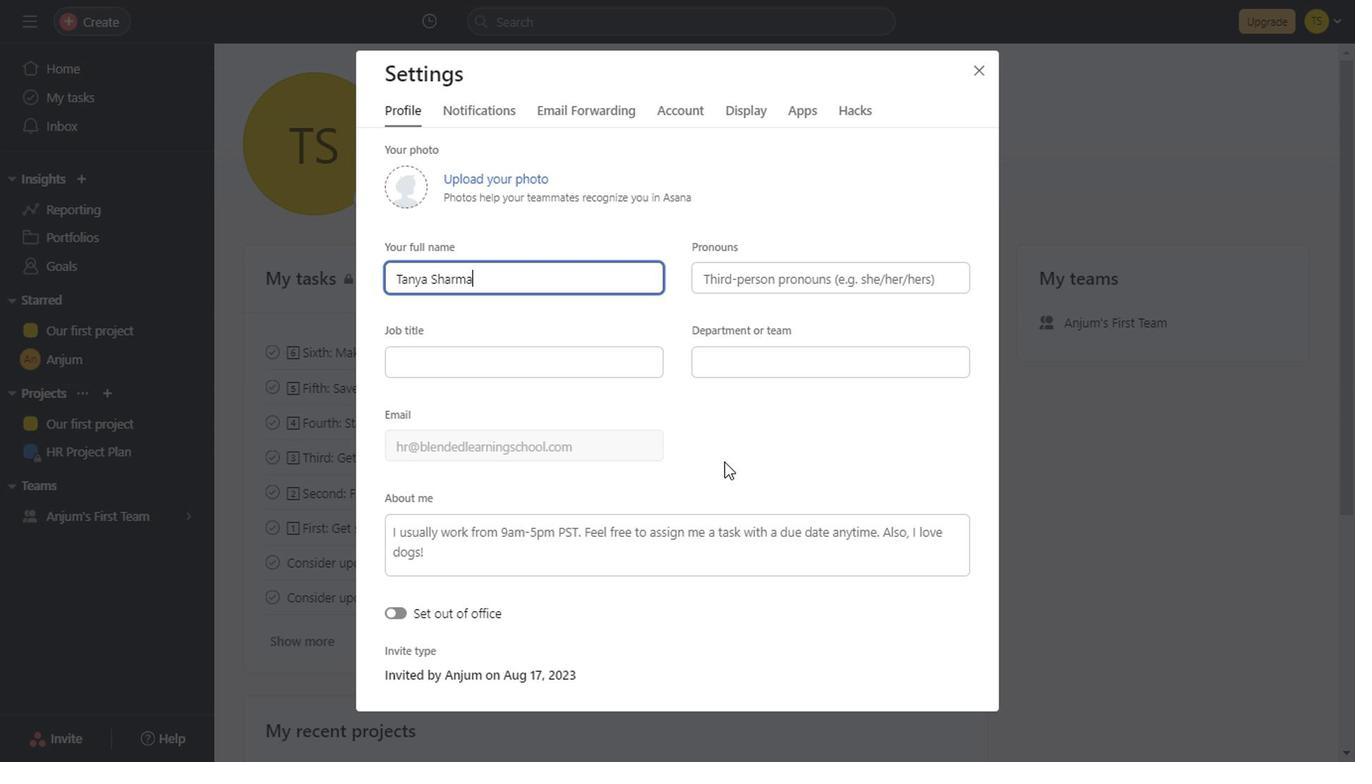 
Action: Mouse scrolled (549, 361) with delta (0, 0)
Screenshot: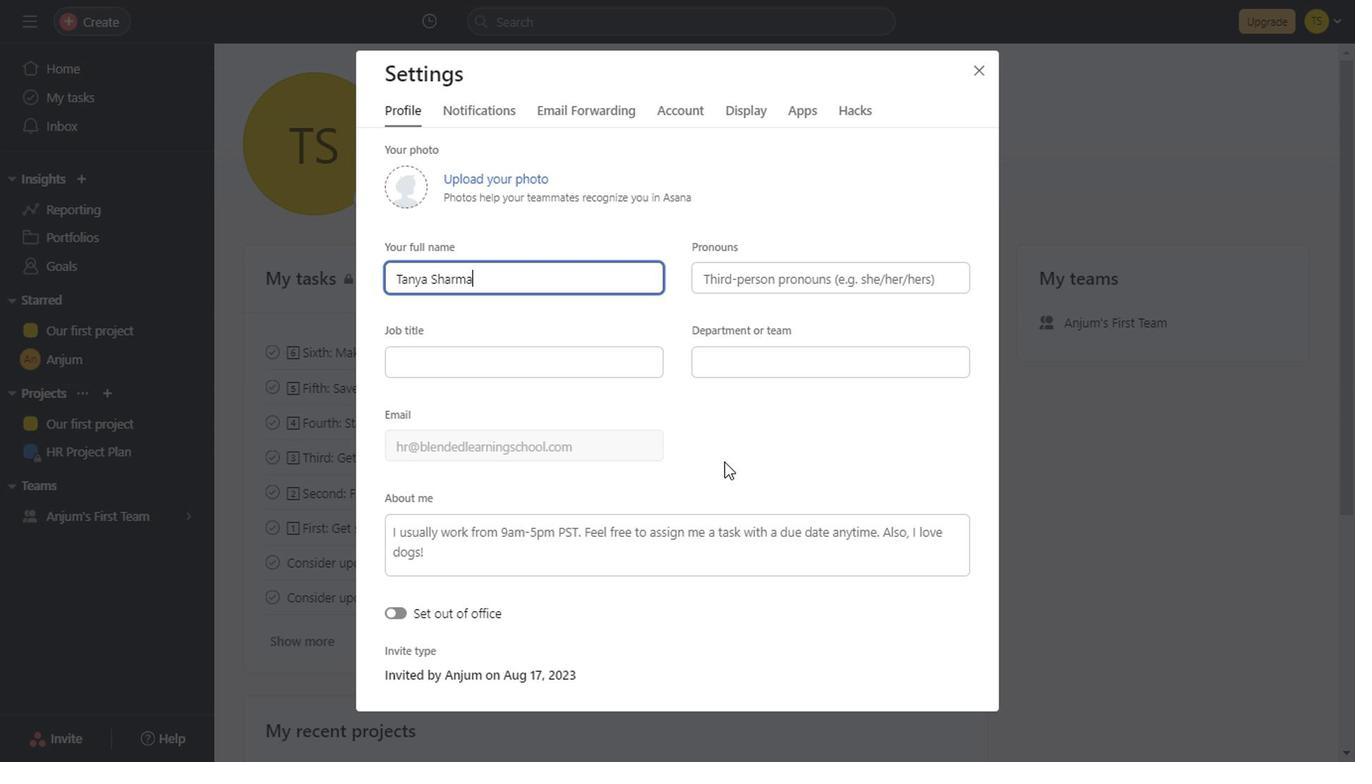 
Action: Mouse scrolled (549, 361) with delta (0, 0)
Screenshot: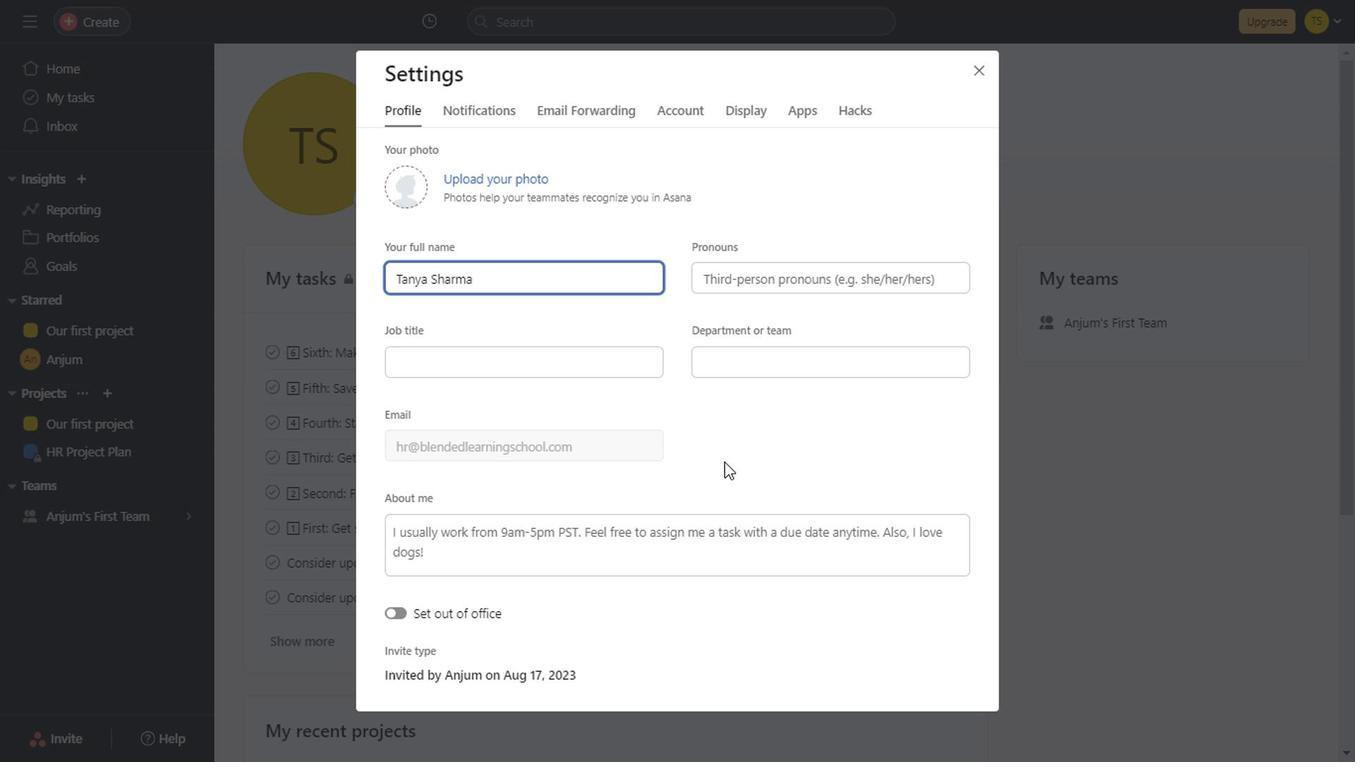 
Action: Mouse moved to (364, 116)
Screenshot: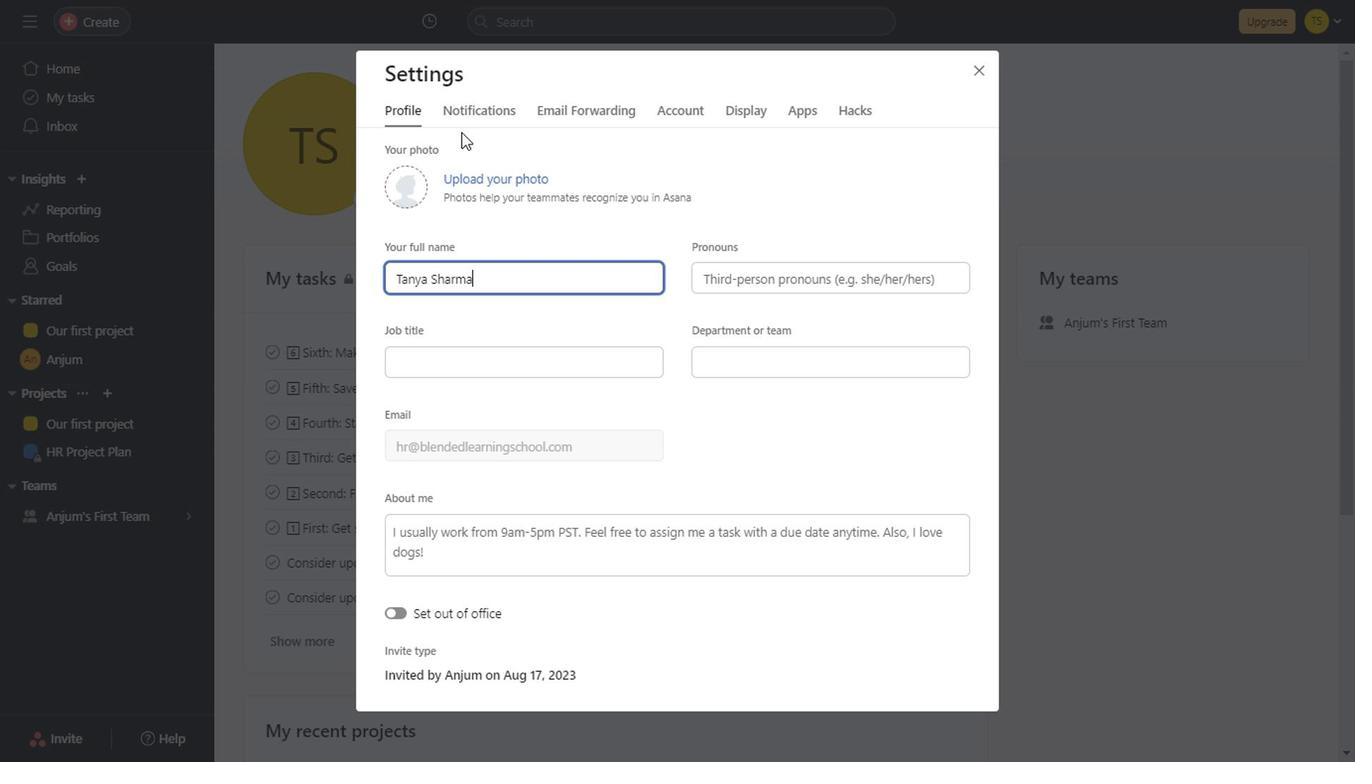 
Action: Mouse pressed left at (364, 116)
Screenshot: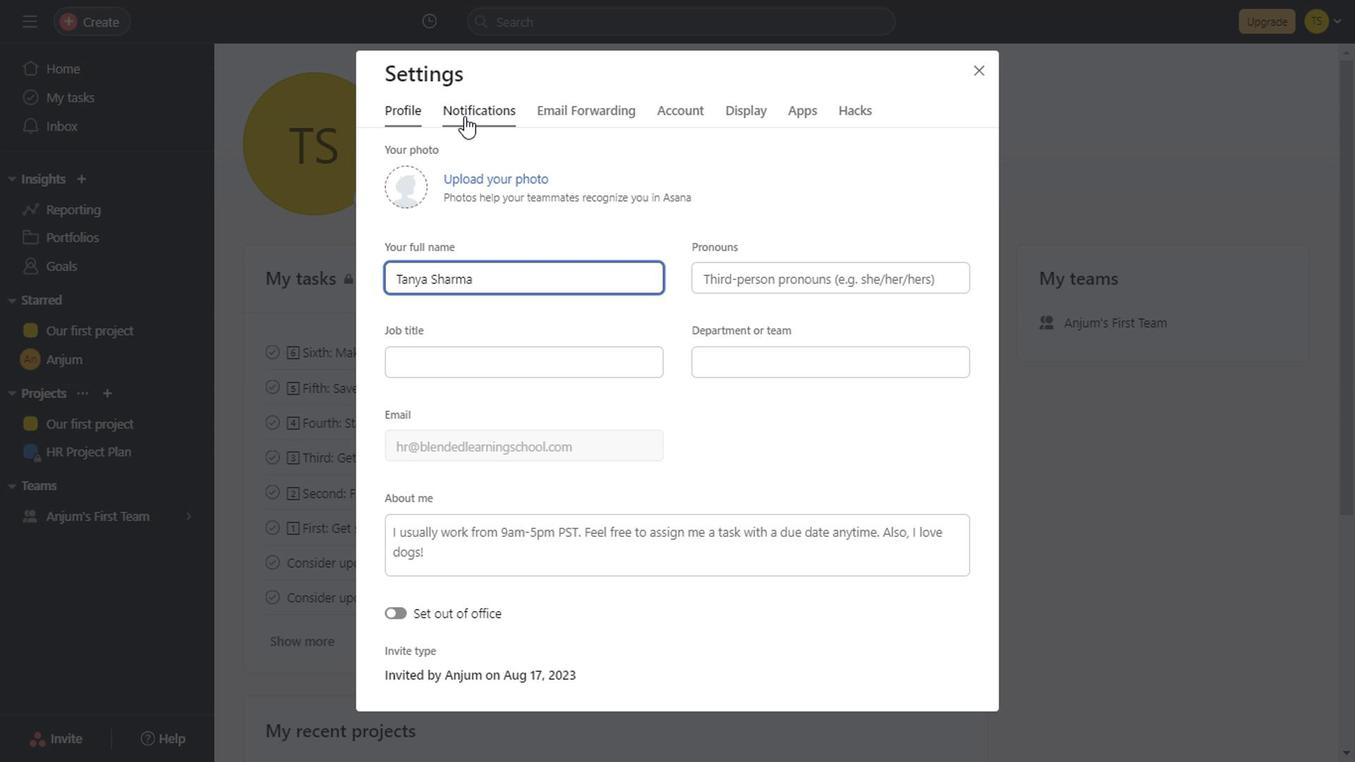 
Action: Mouse moved to (538, 369)
Screenshot: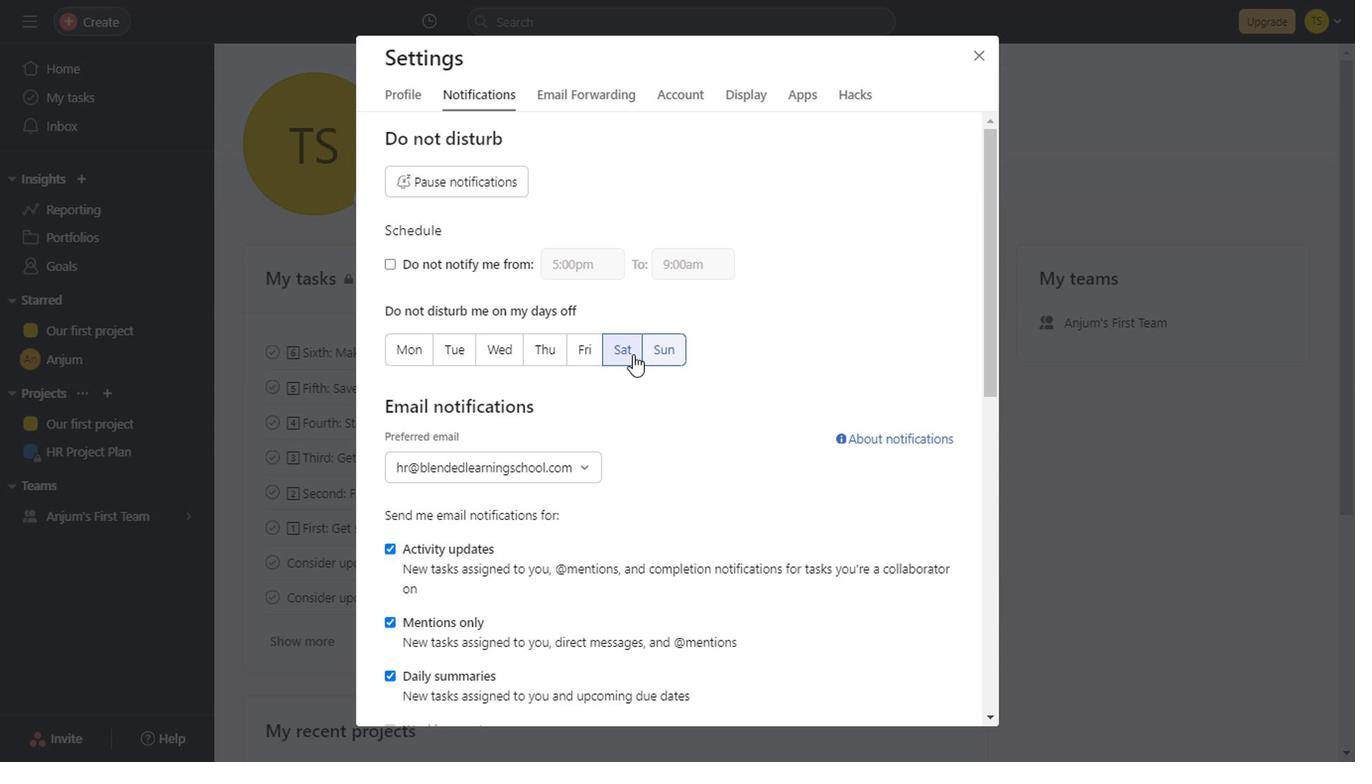 
Action: Mouse scrolled (538, 368) with delta (0, 0)
Screenshot: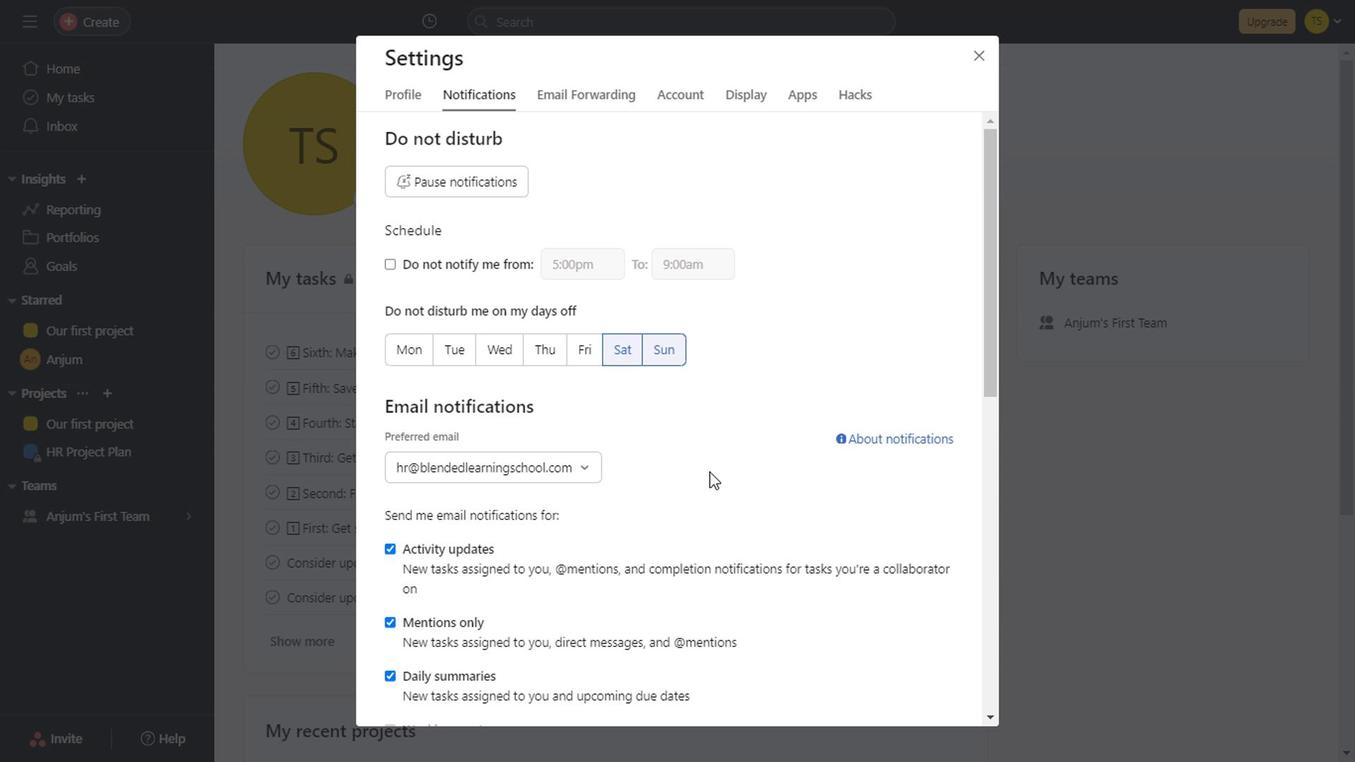 
Action: Mouse scrolled (538, 368) with delta (0, 0)
Screenshot: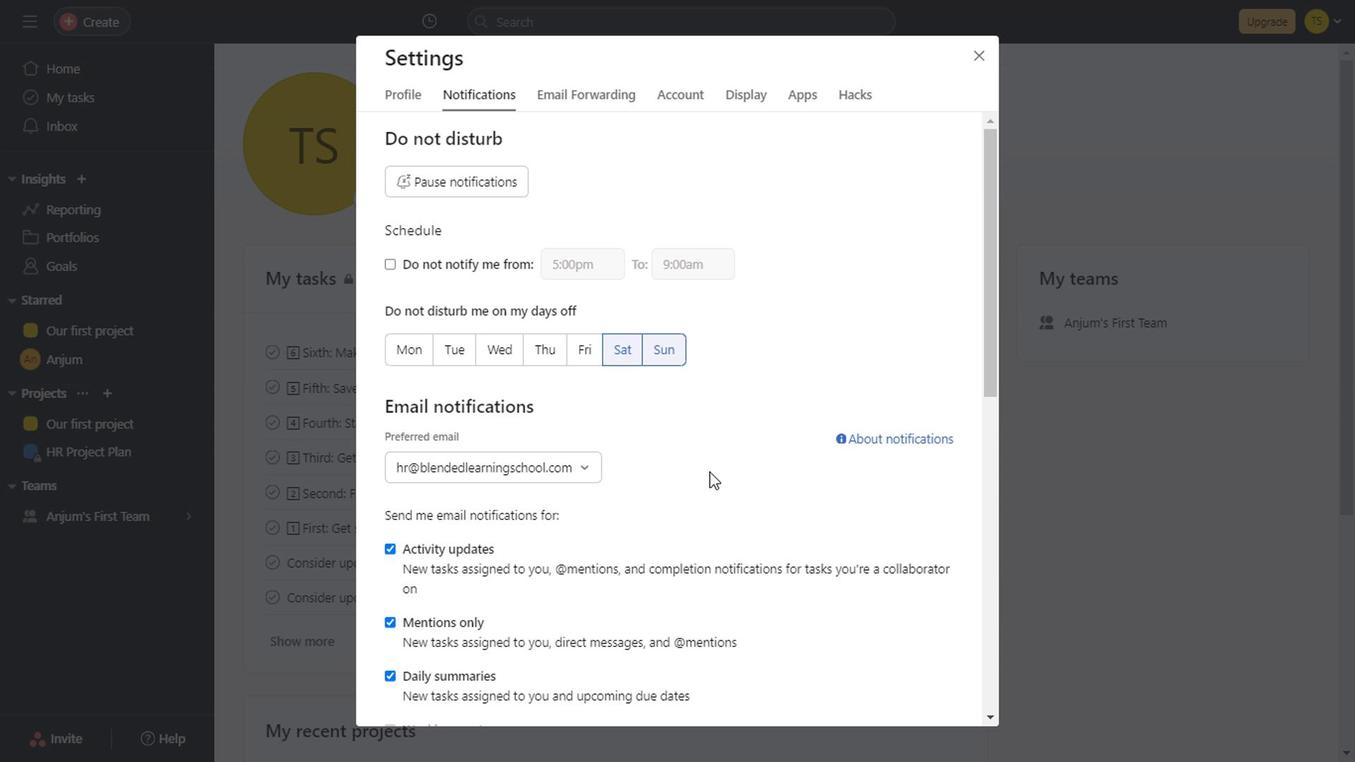 
Action: Mouse scrolled (538, 368) with delta (0, 0)
Screenshot: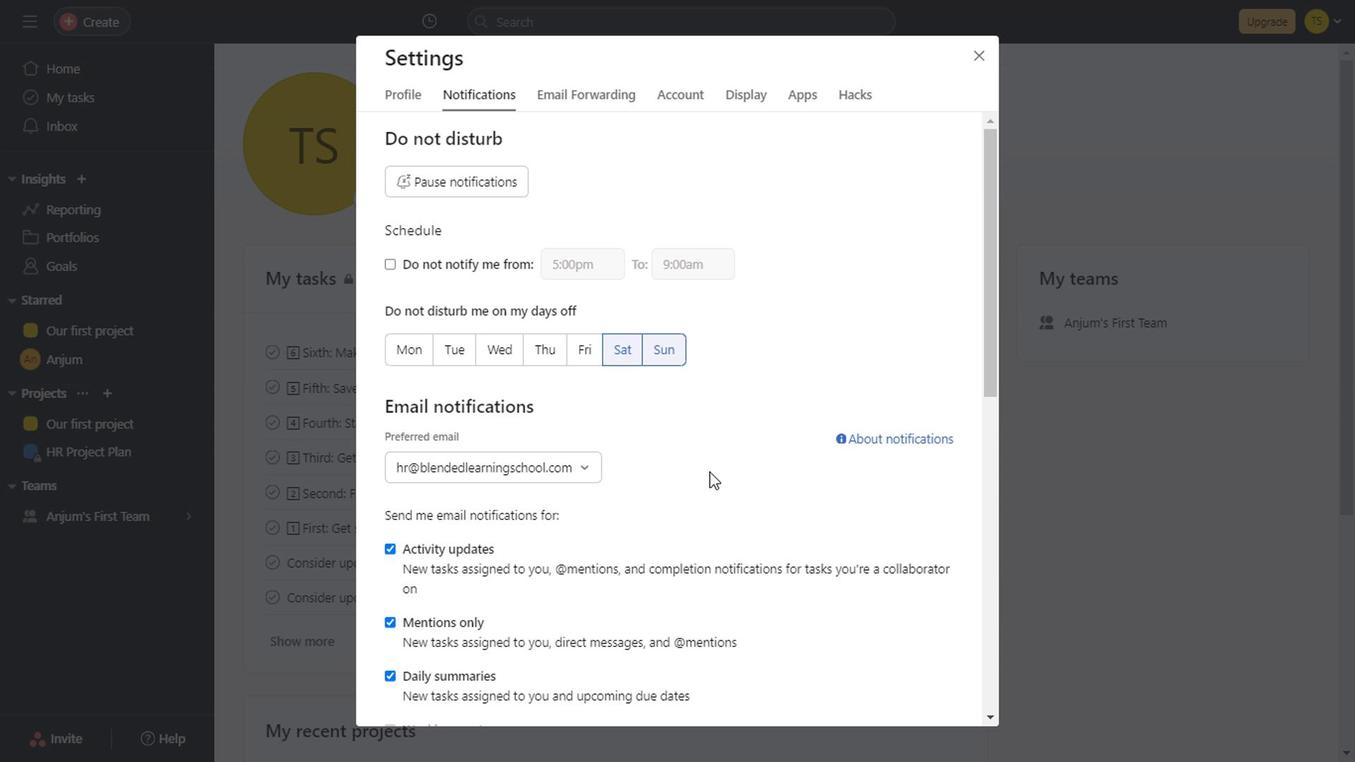 
Action: Mouse scrolled (538, 368) with delta (0, 0)
Screenshot: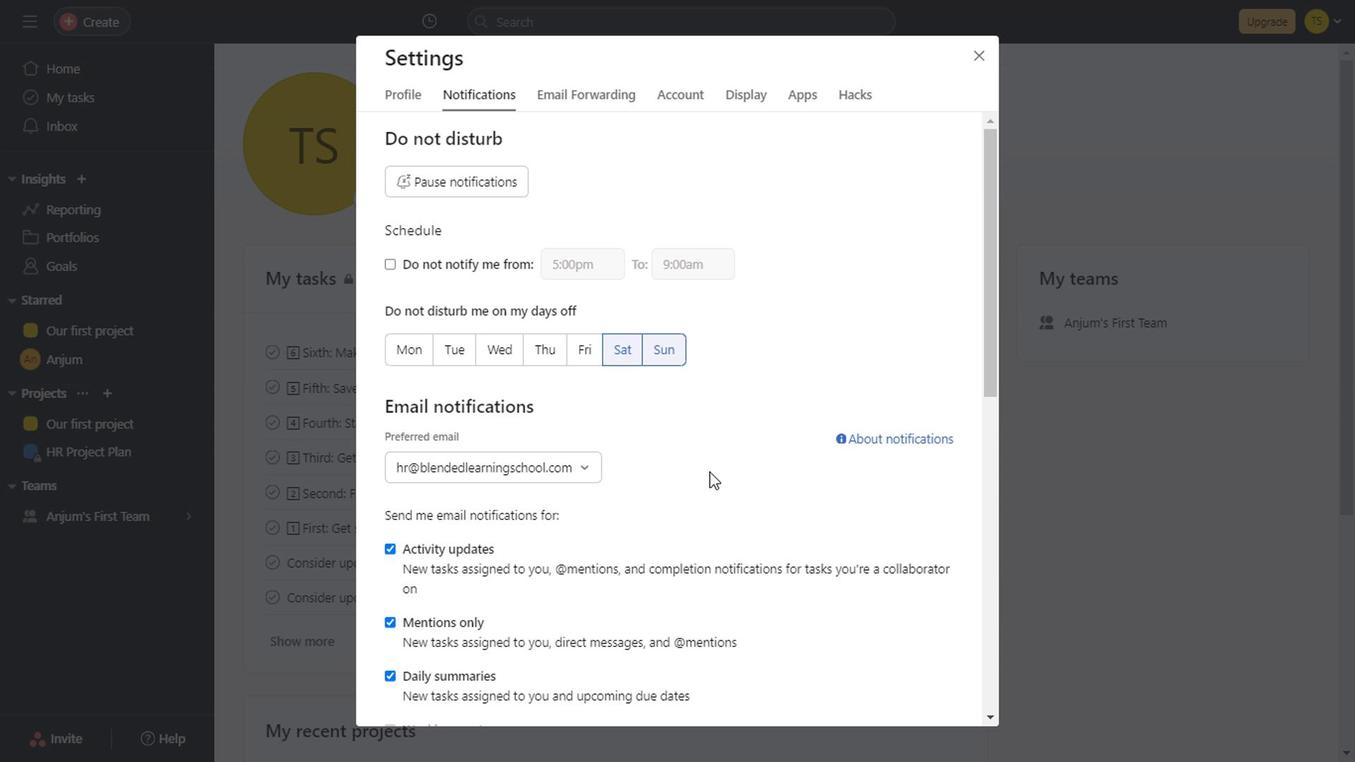 
Action: Mouse scrolled (538, 368) with delta (0, 0)
Screenshot: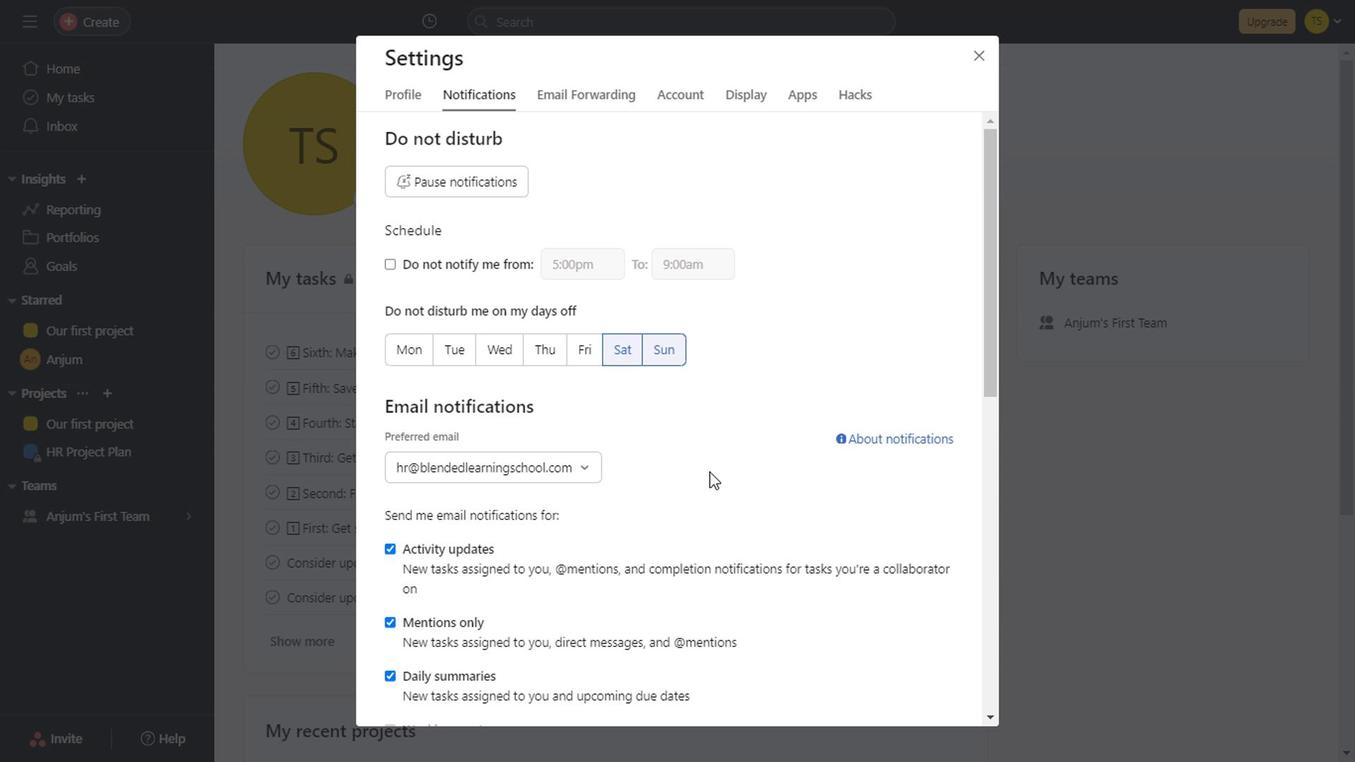 
Action: Mouse scrolled (538, 368) with delta (0, 0)
Screenshot: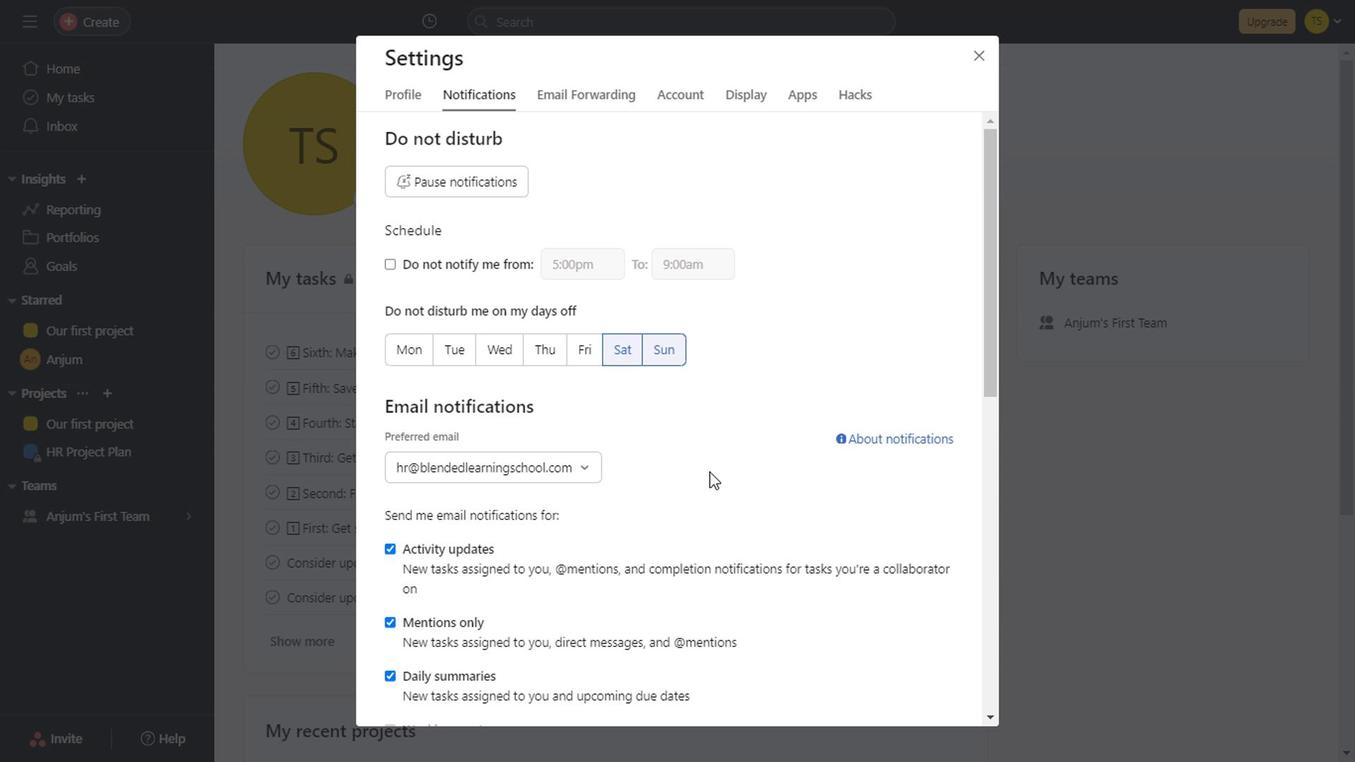 
Action: Mouse scrolled (538, 368) with delta (0, 0)
Screenshot: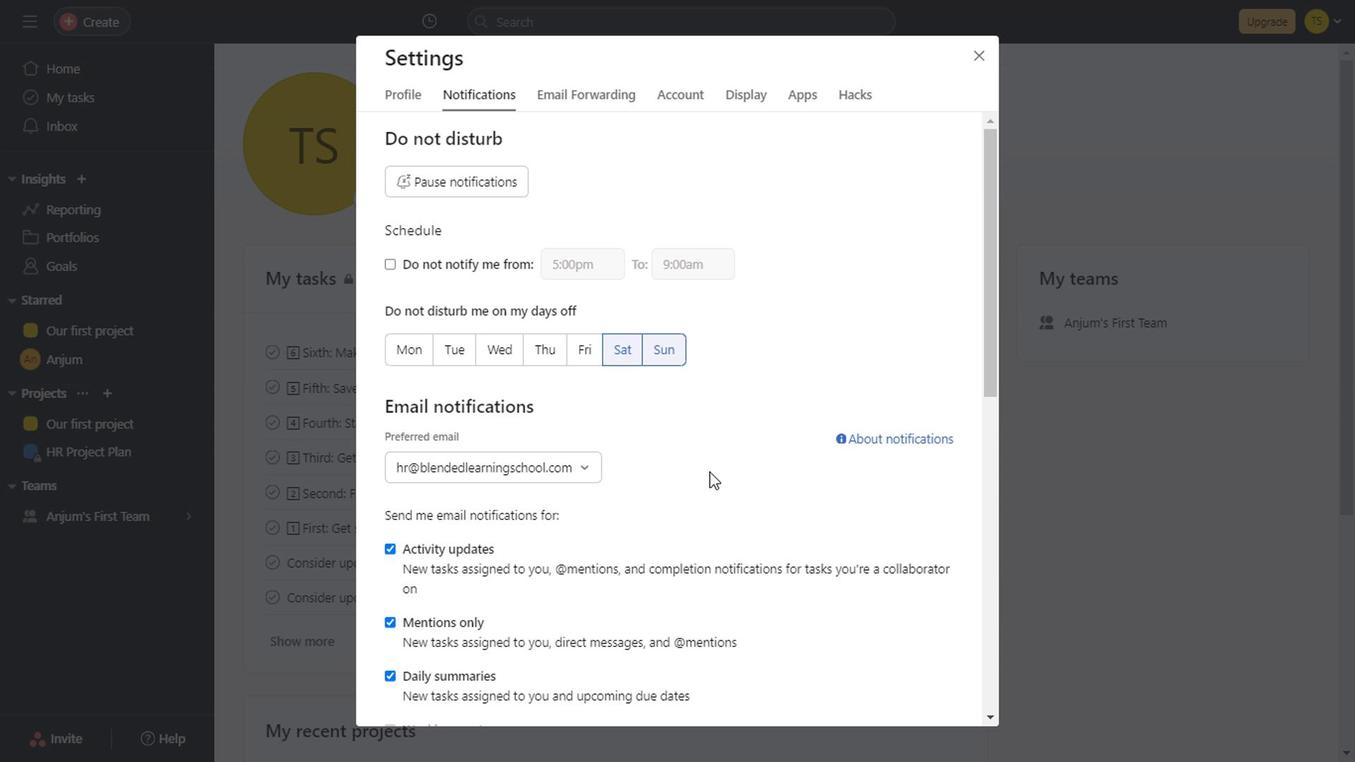 
Action: Mouse scrolled (538, 368) with delta (0, 0)
Screenshot: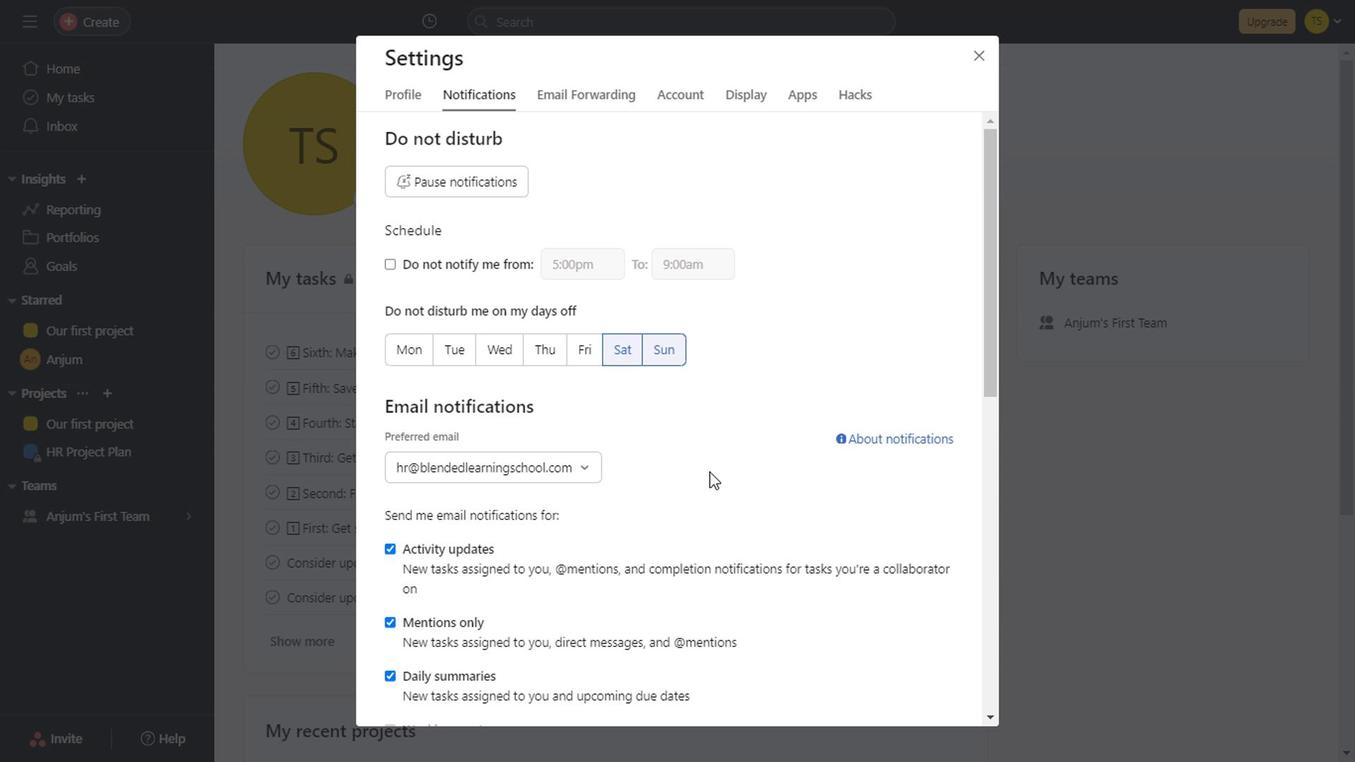 
Action: Mouse scrolled (538, 368) with delta (0, 0)
Screenshot: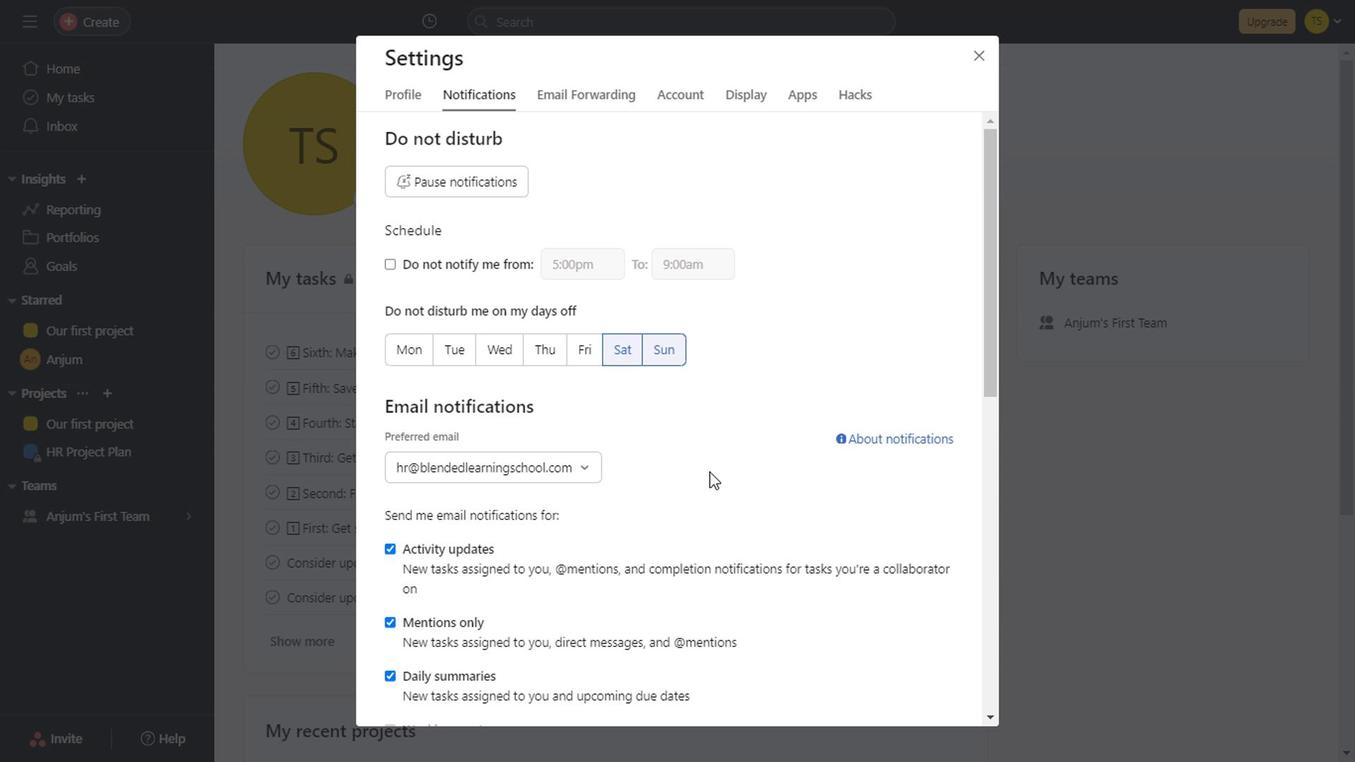 
Action: Mouse scrolled (538, 368) with delta (0, 0)
Screenshot: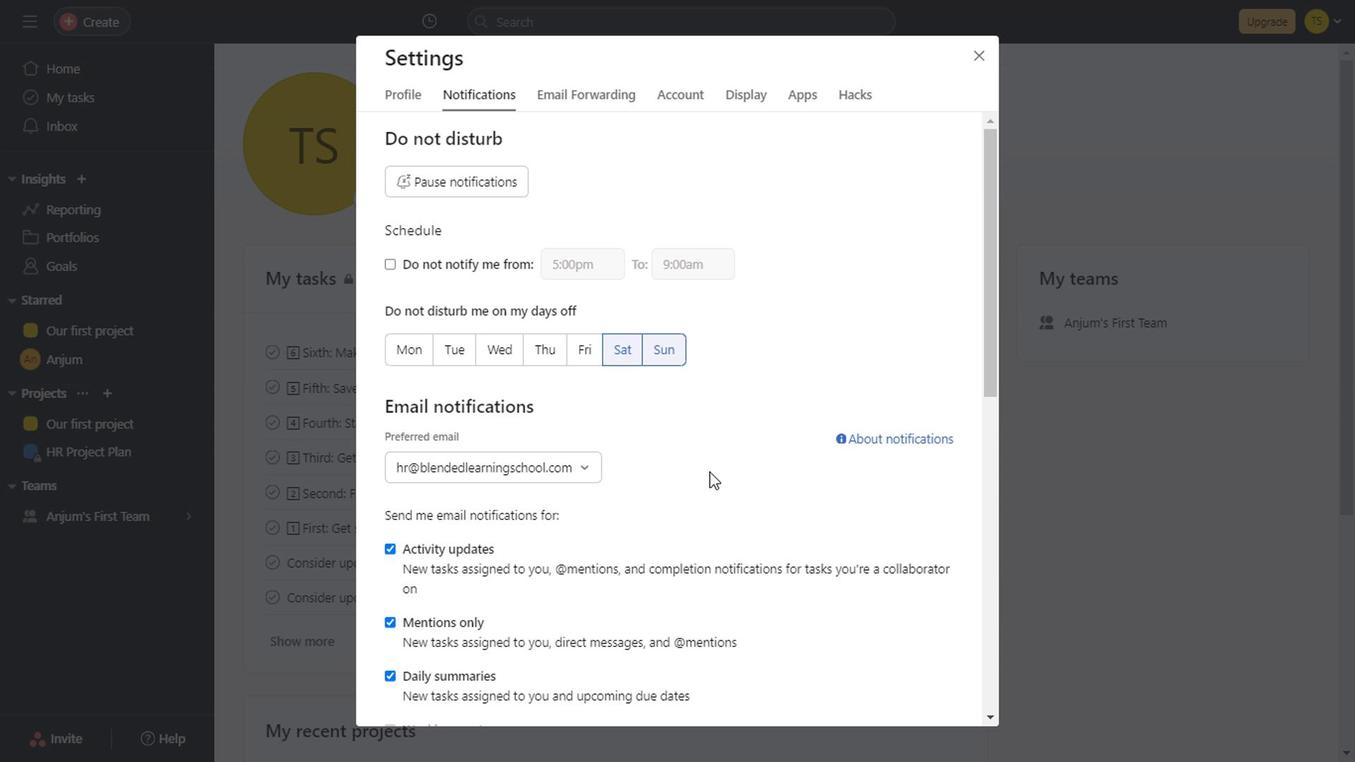 
Action: Mouse scrolled (538, 368) with delta (0, 0)
Screenshot: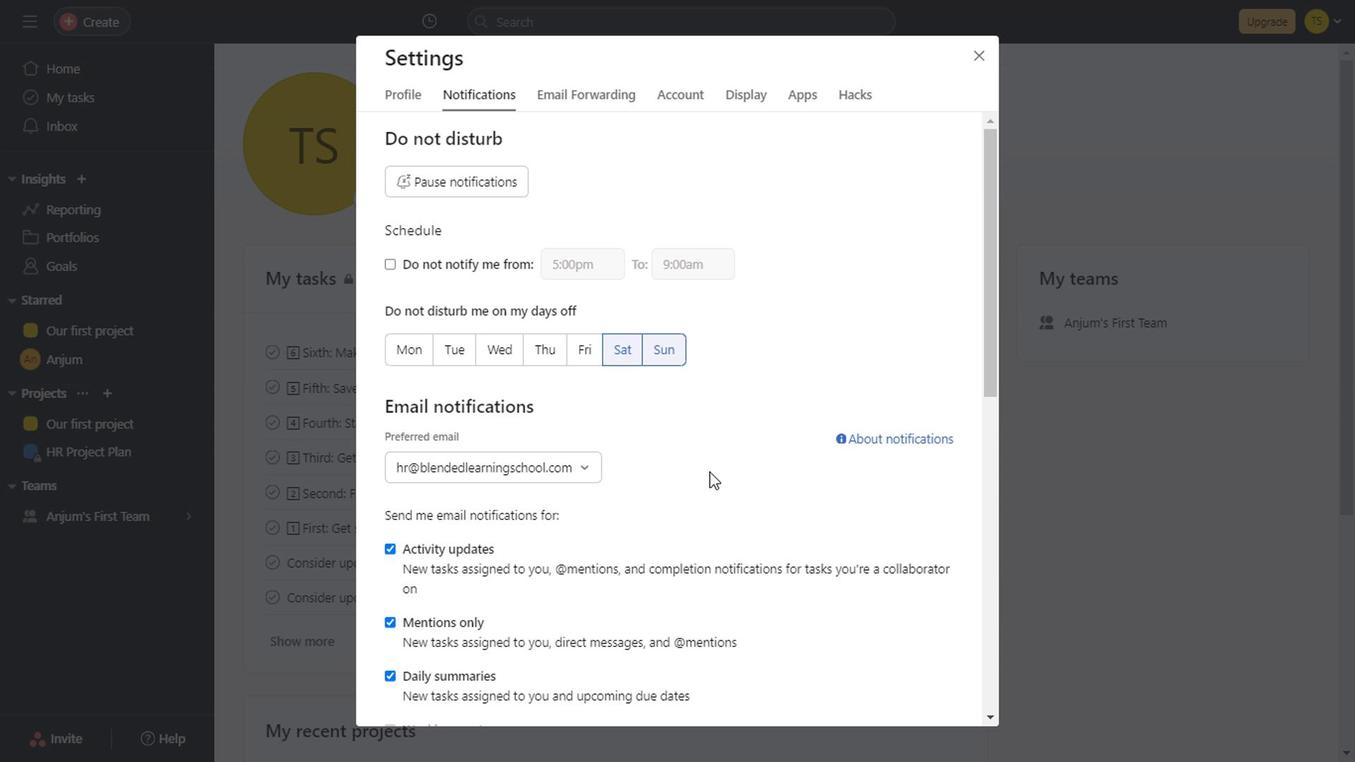 
Action: Mouse scrolled (538, 368) with delta (0, 0)
Screenshot: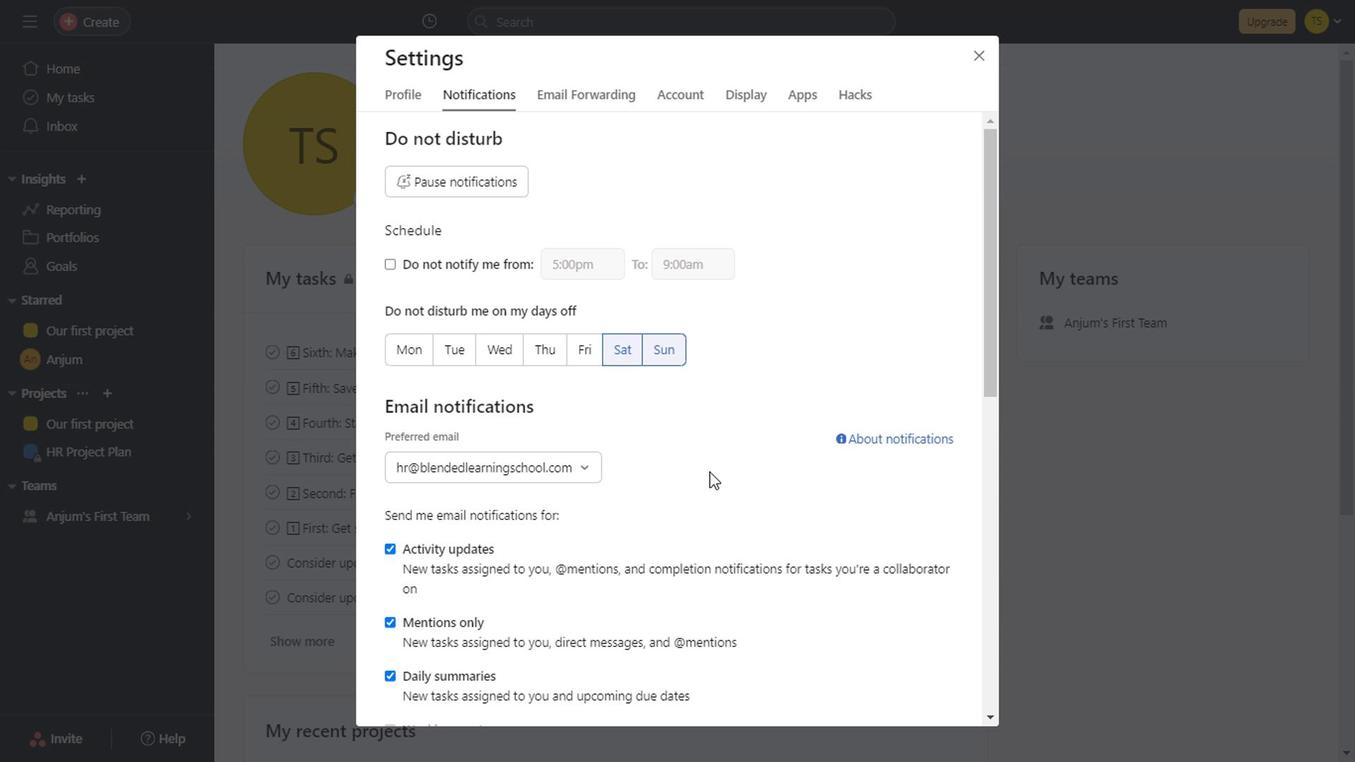 
Action: Mouse scrolled (538, 368) with delta (0, 0)
Screenshot: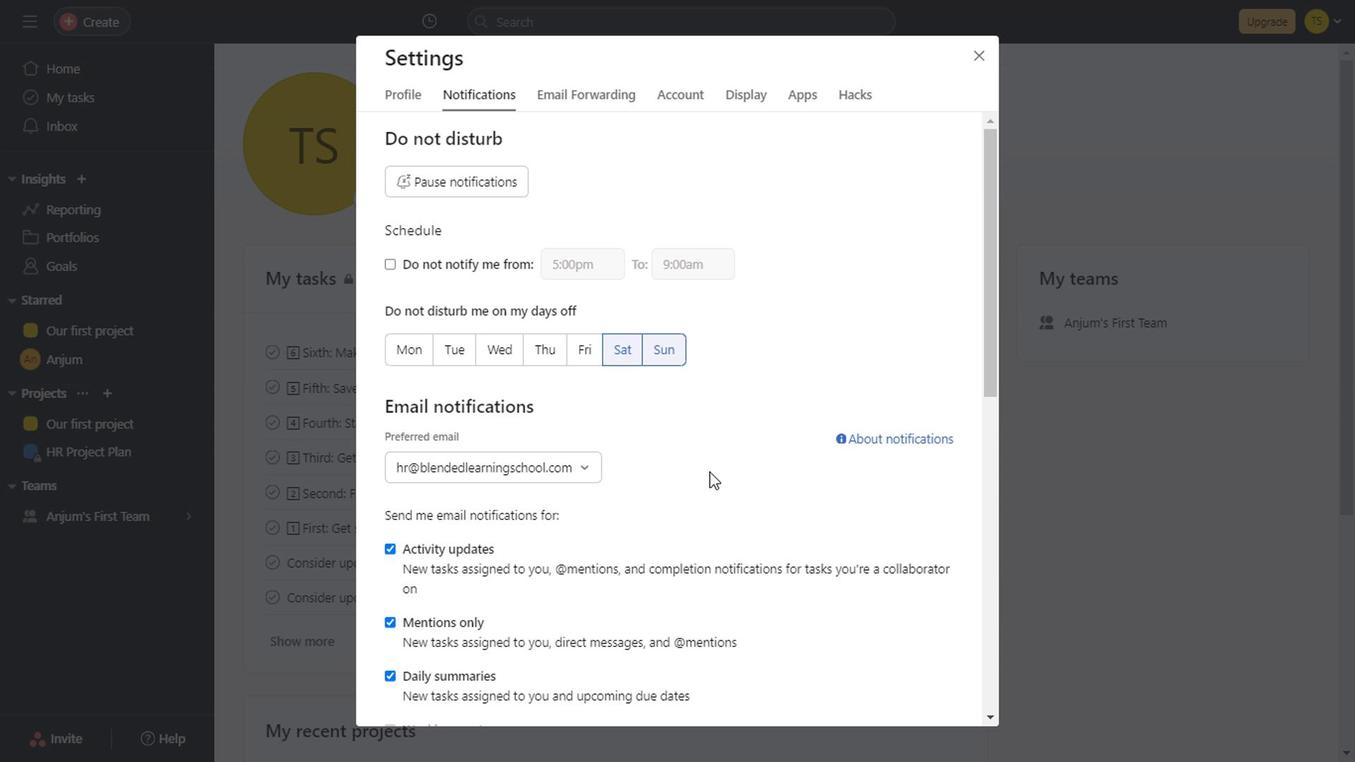 
Action: Mouse scrolled (538, 368) with delta (0, 0)
Screenshot: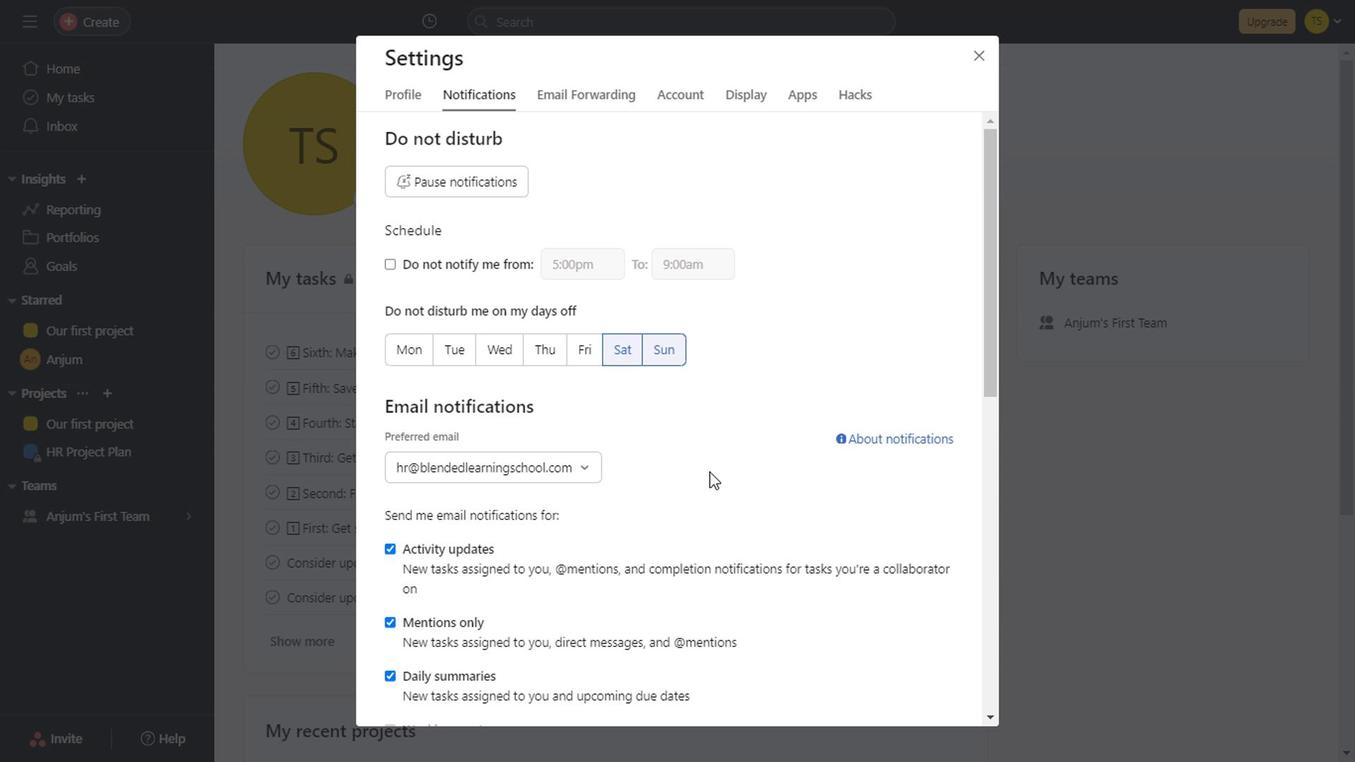 
Action: Mouse scrolled (538, 368) with delta (0, 0)
Screenshot: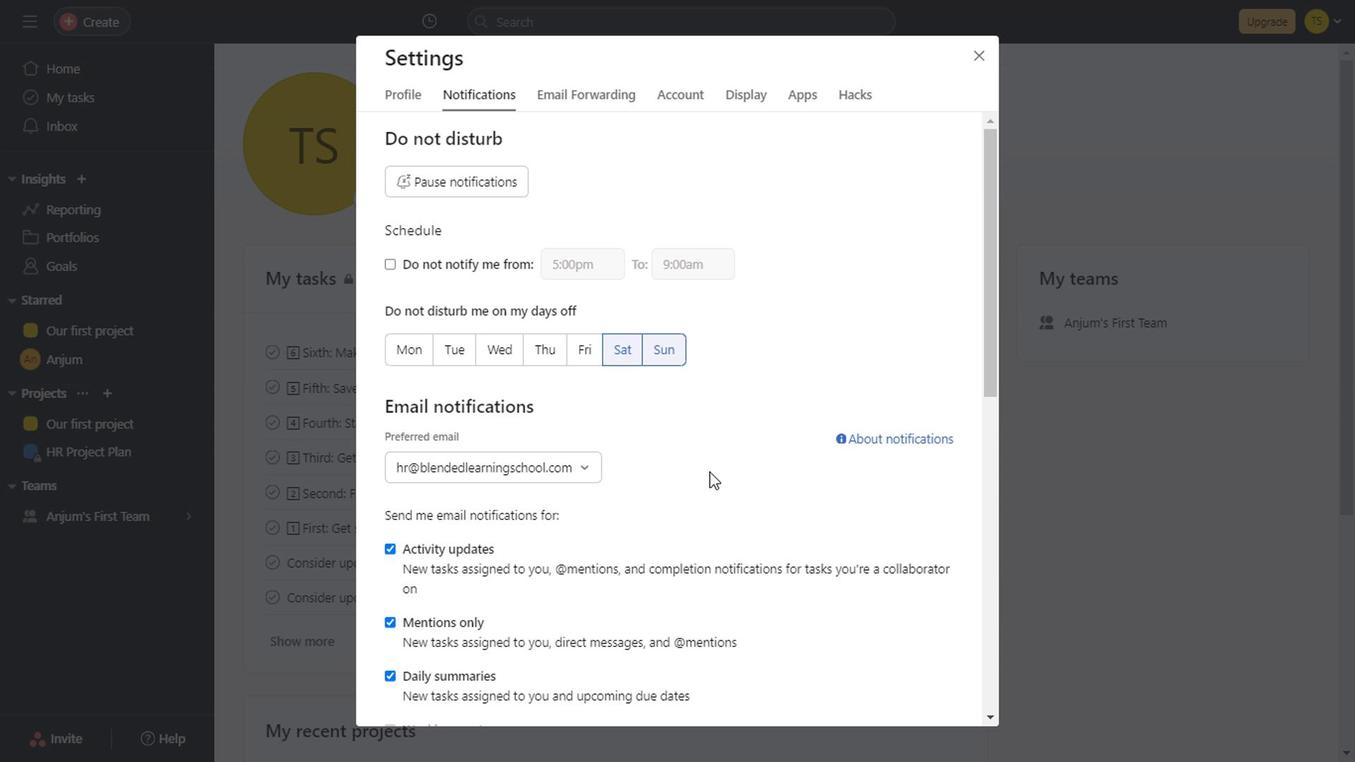 
Action: Mouse scrolled (538, 368) with delta (0, 0)
Screenshot: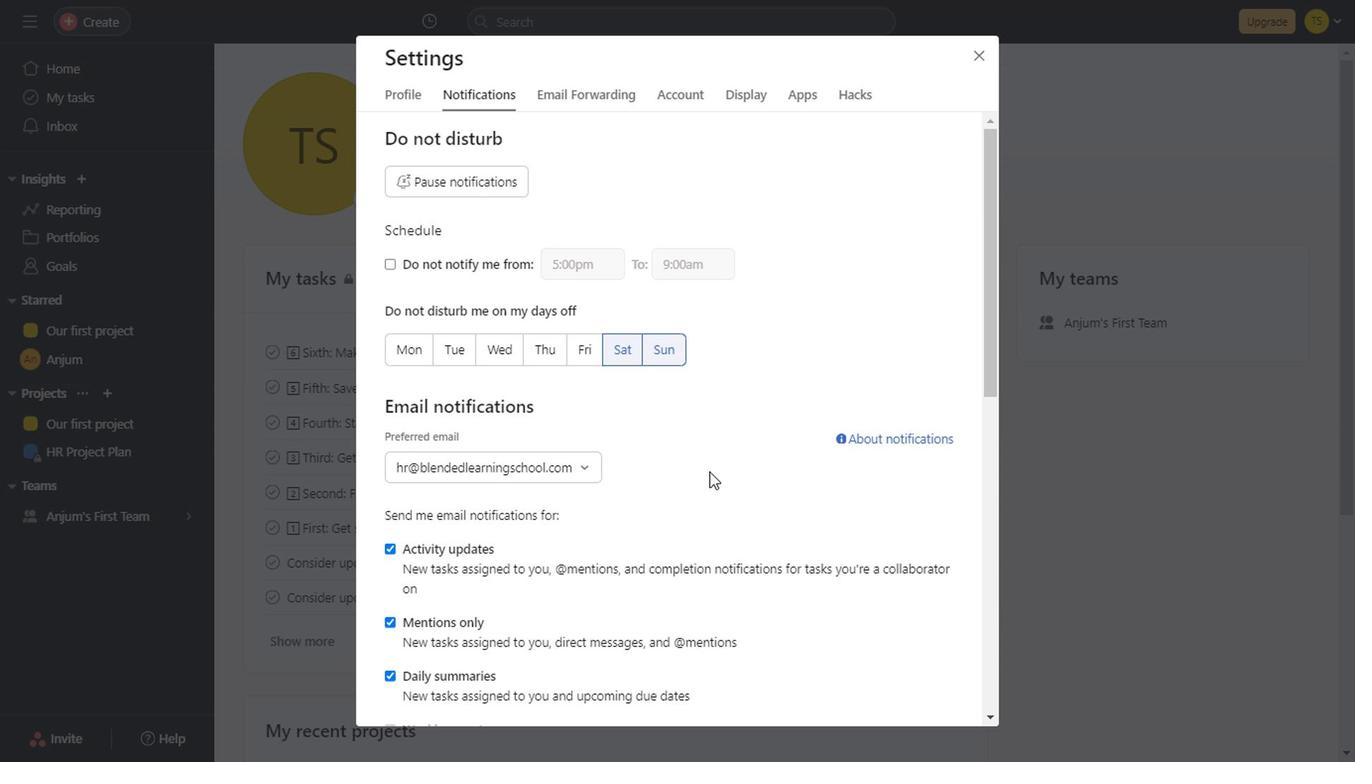 
Action: Mouse scrolled (538, 368) with delta (0, 0)
Screenshot: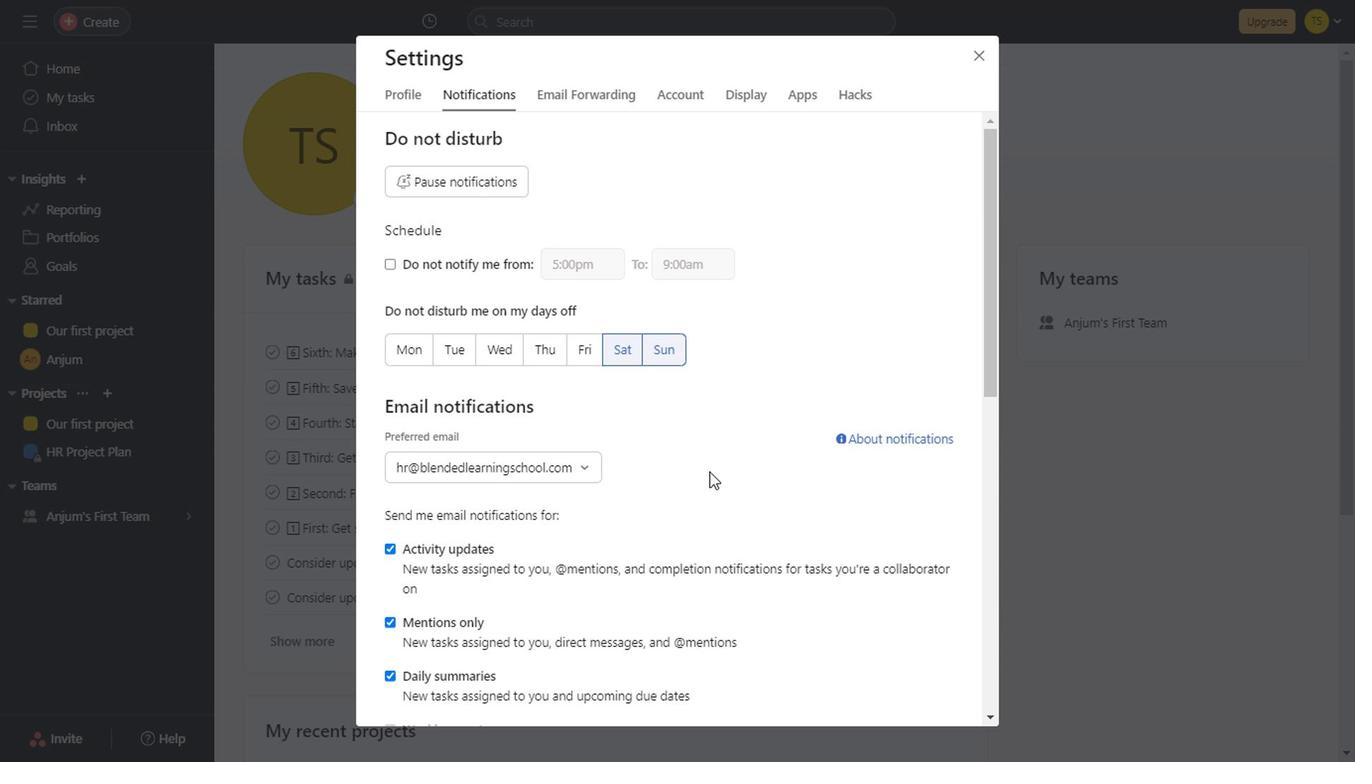
Action: Mouse scrolled (538, 368) with delta (0, 0)
Screenshot: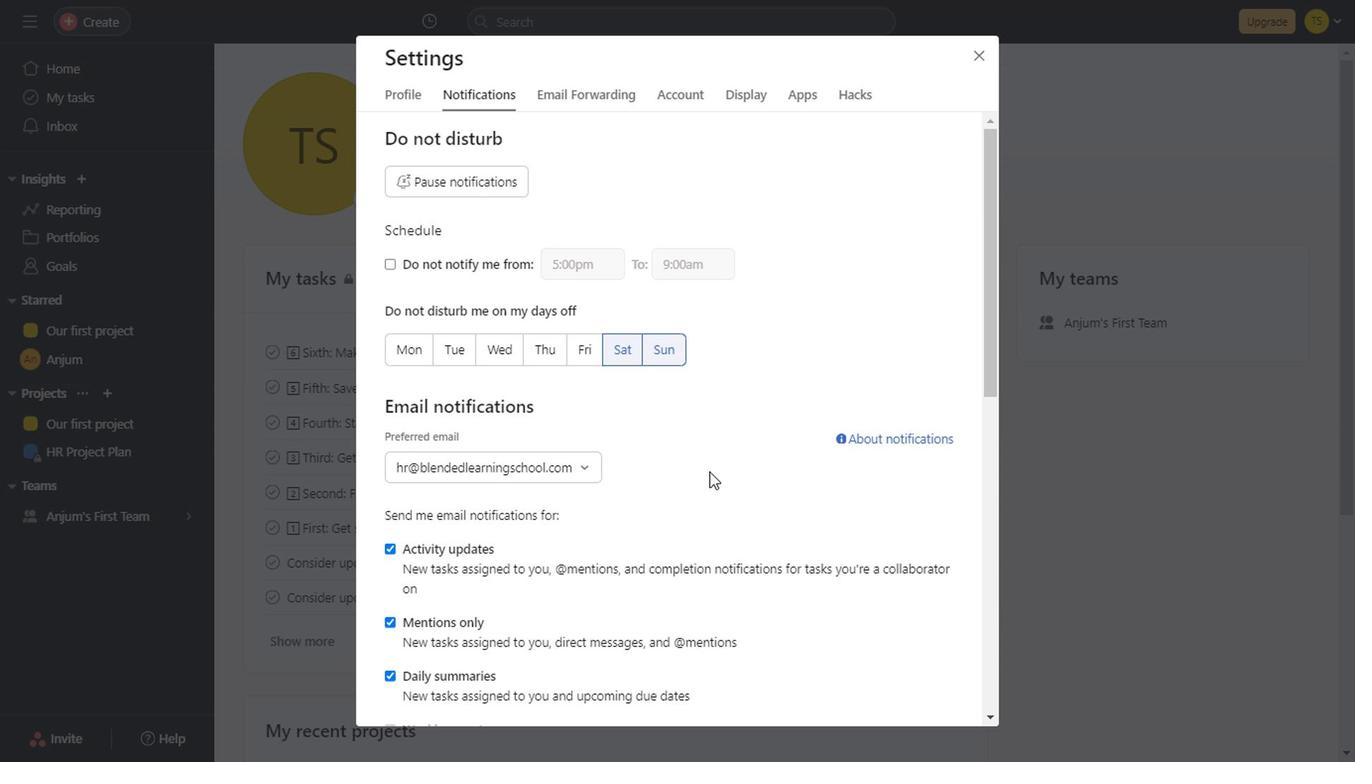 
Action: Mouse scrolled (538, 368) with delta (0, 0)
Screenshot: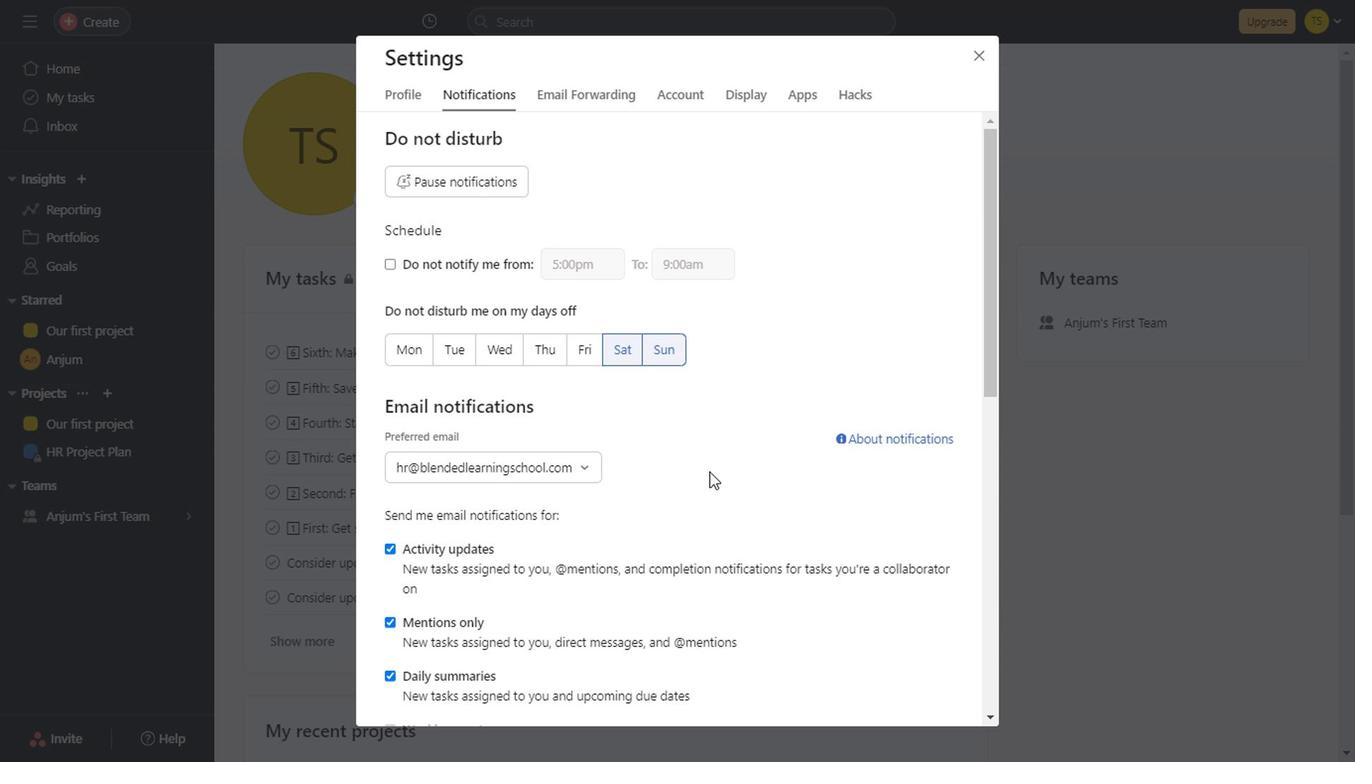 
Action: Mouse scrolled (538, 368) with delta (0, 0)
Screenshot: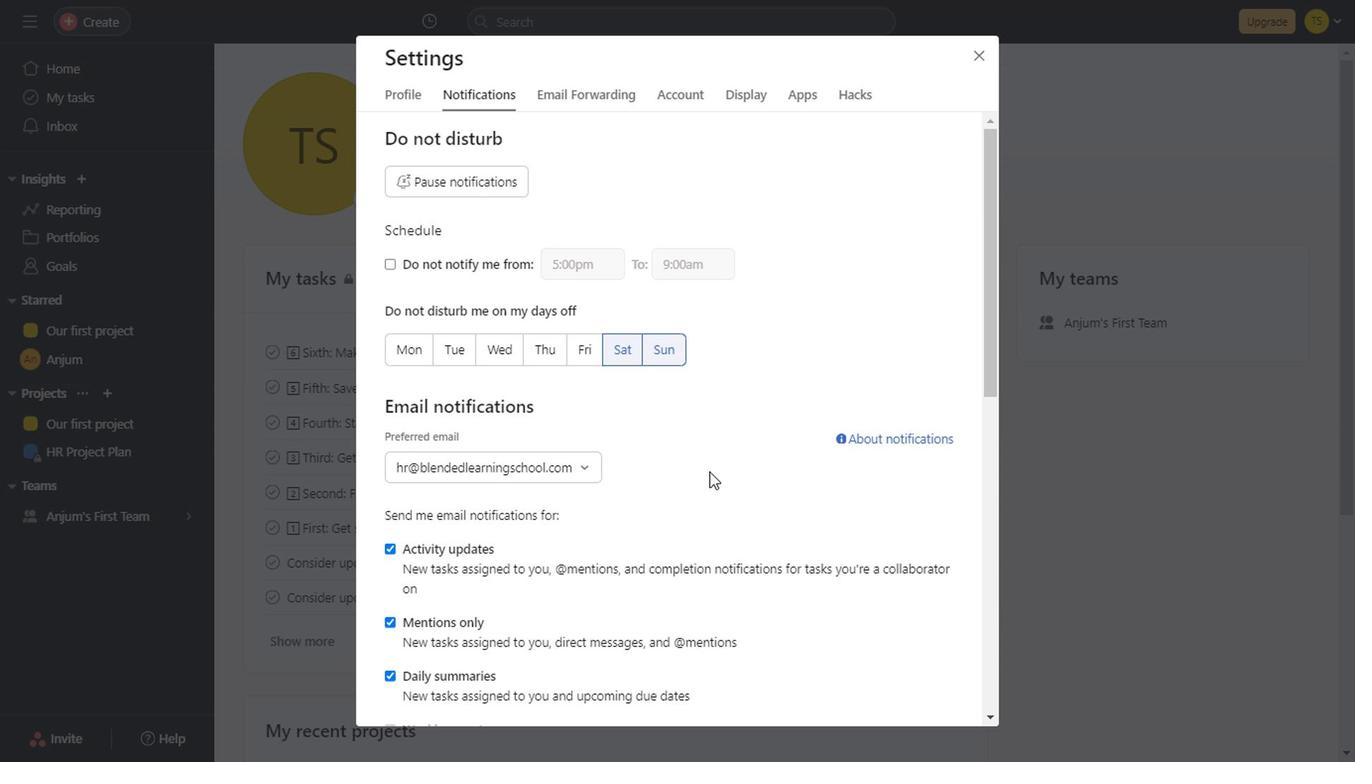 
Action: Mouse scrolled (538, 368) with delta (0, 0)
Screenshot: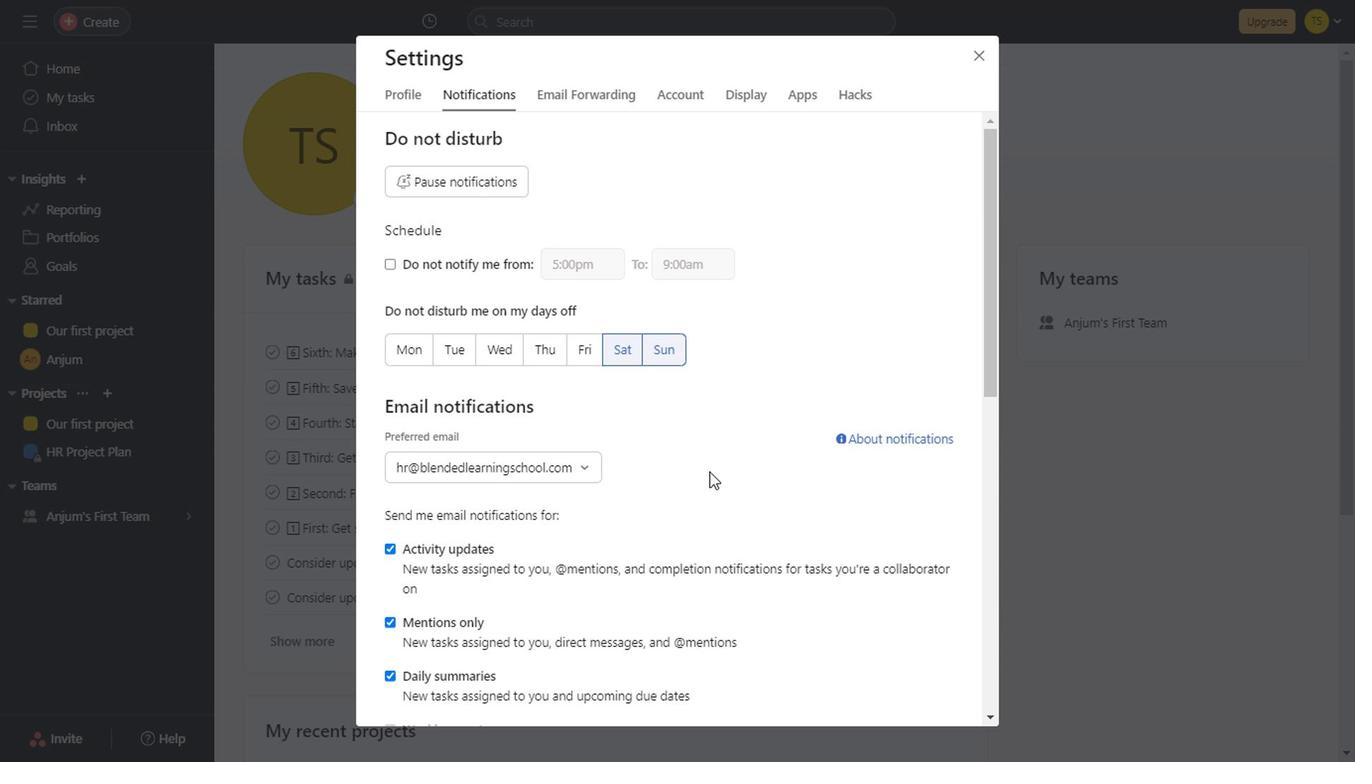 
Action: Mouse scrolled (538, 368) with delta (0, 0)
Screenshot: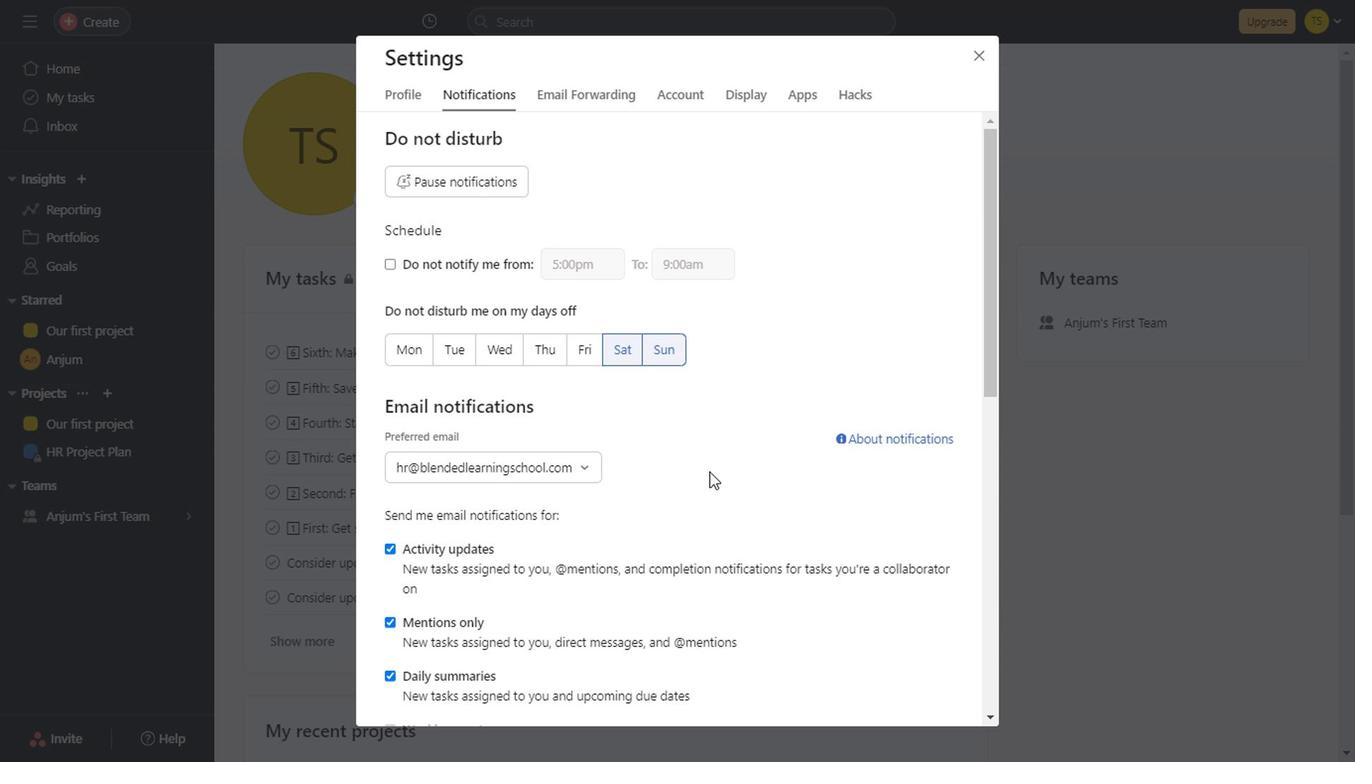 
Action: Mouse scrolled (538, 368) with delta (0, 0)
Screenshot: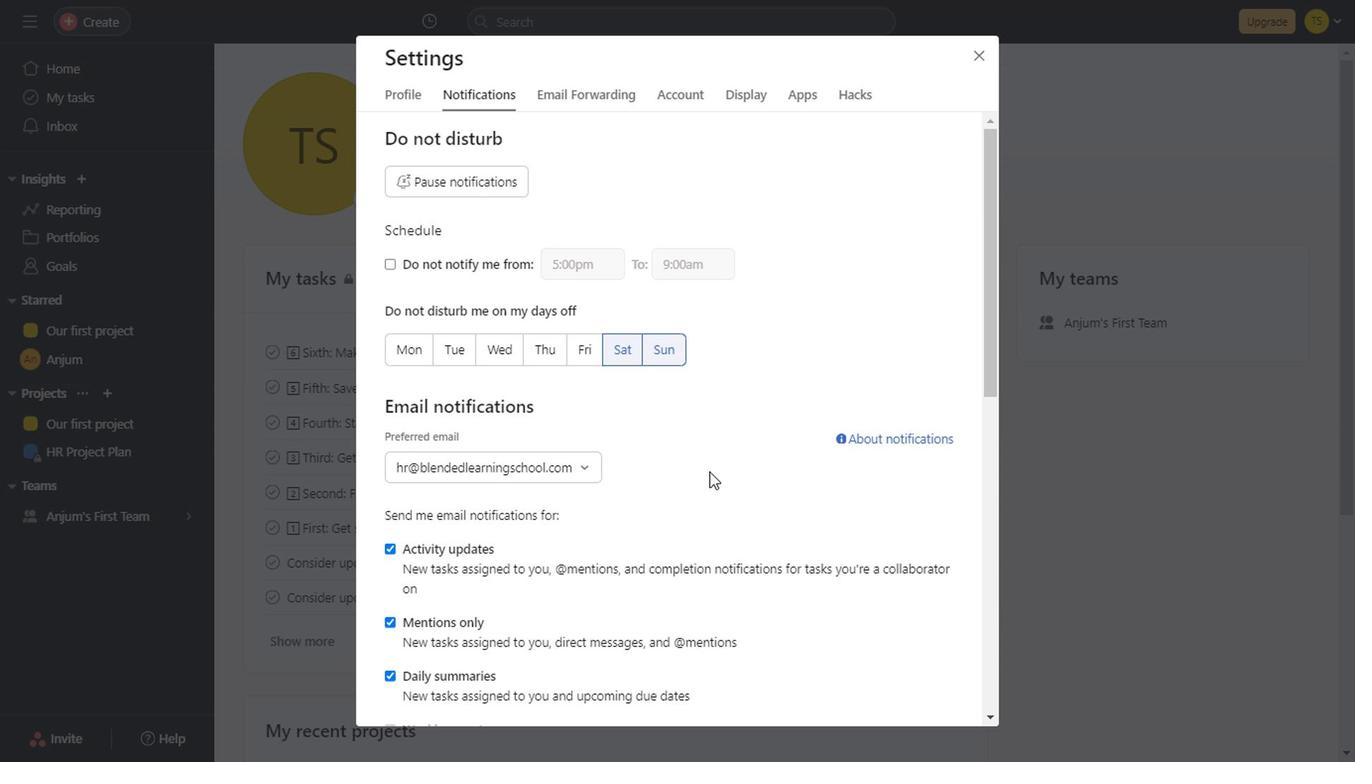 
Action: Mouse scrolled (538, 368) with delta (0, 0)
Screenshot: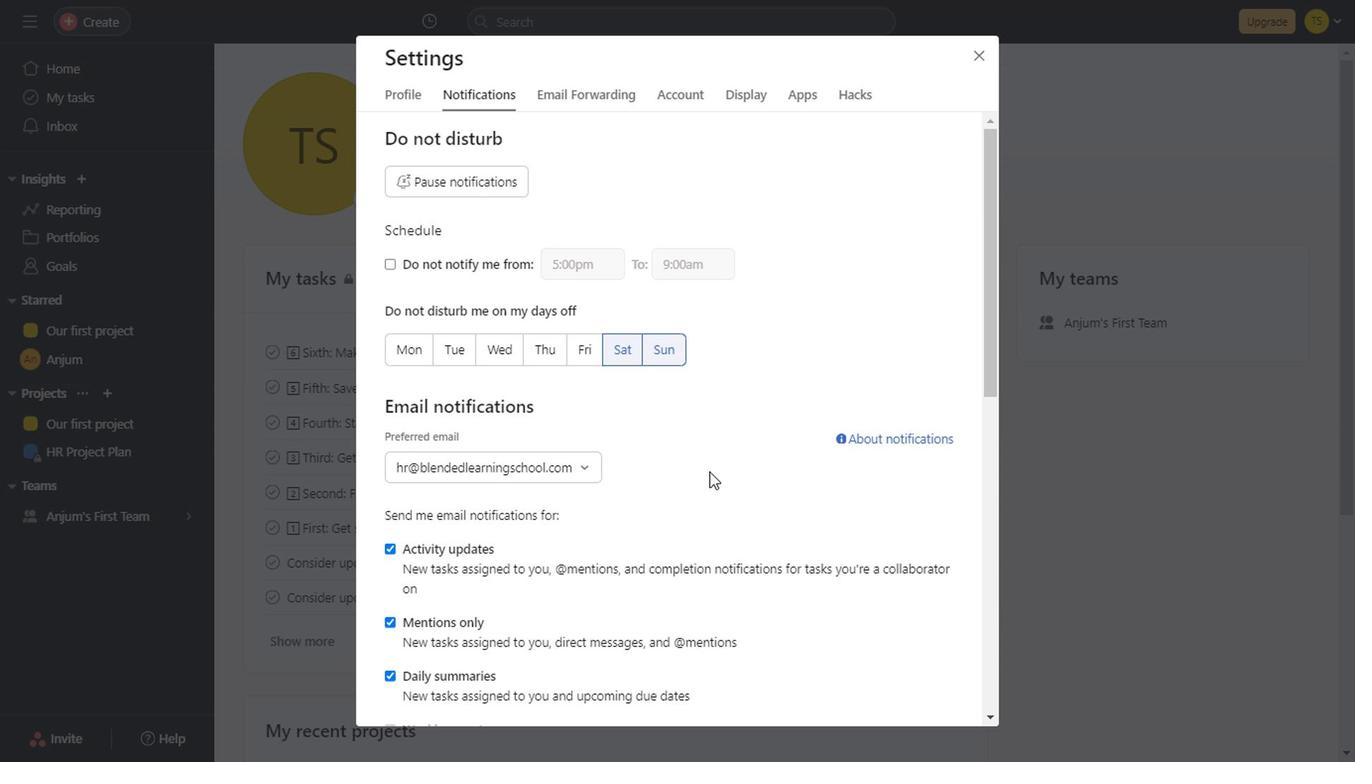 
Action: Mouse scrolled (538, 368) with delta (0, 0)
Screenshot: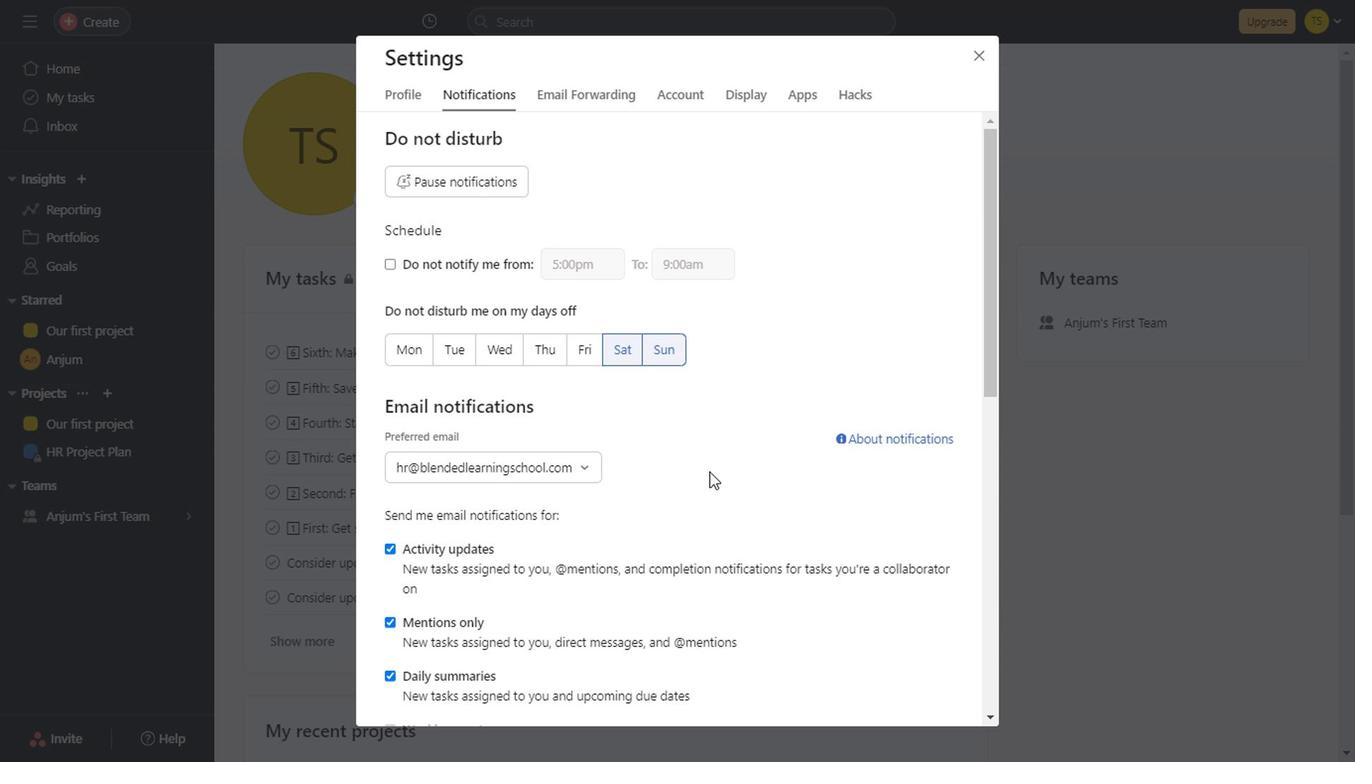 
Action: Mouse scrolled (538, 368) with delta (0, 0)
Screenshot: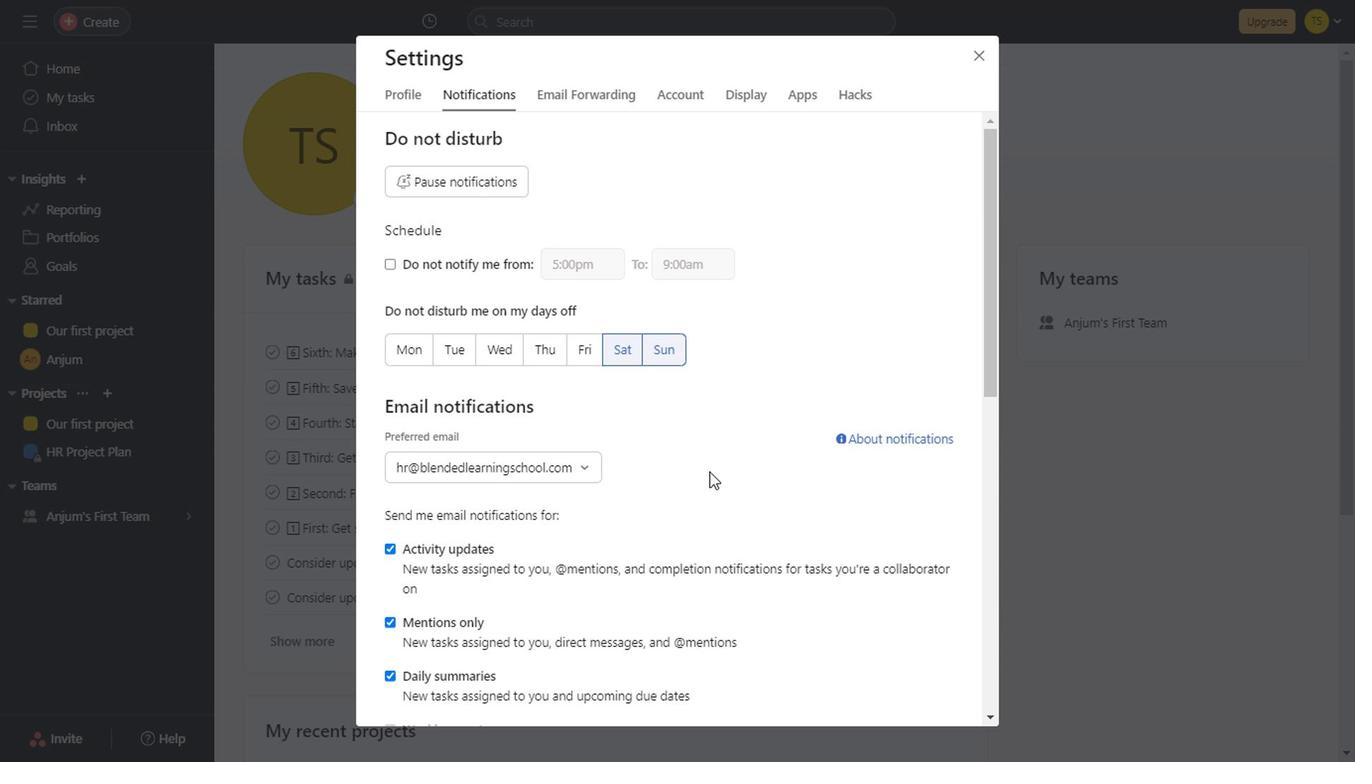 
Action: Mouse scrolled (538, 368) with delta (0, 0)
Screenshot: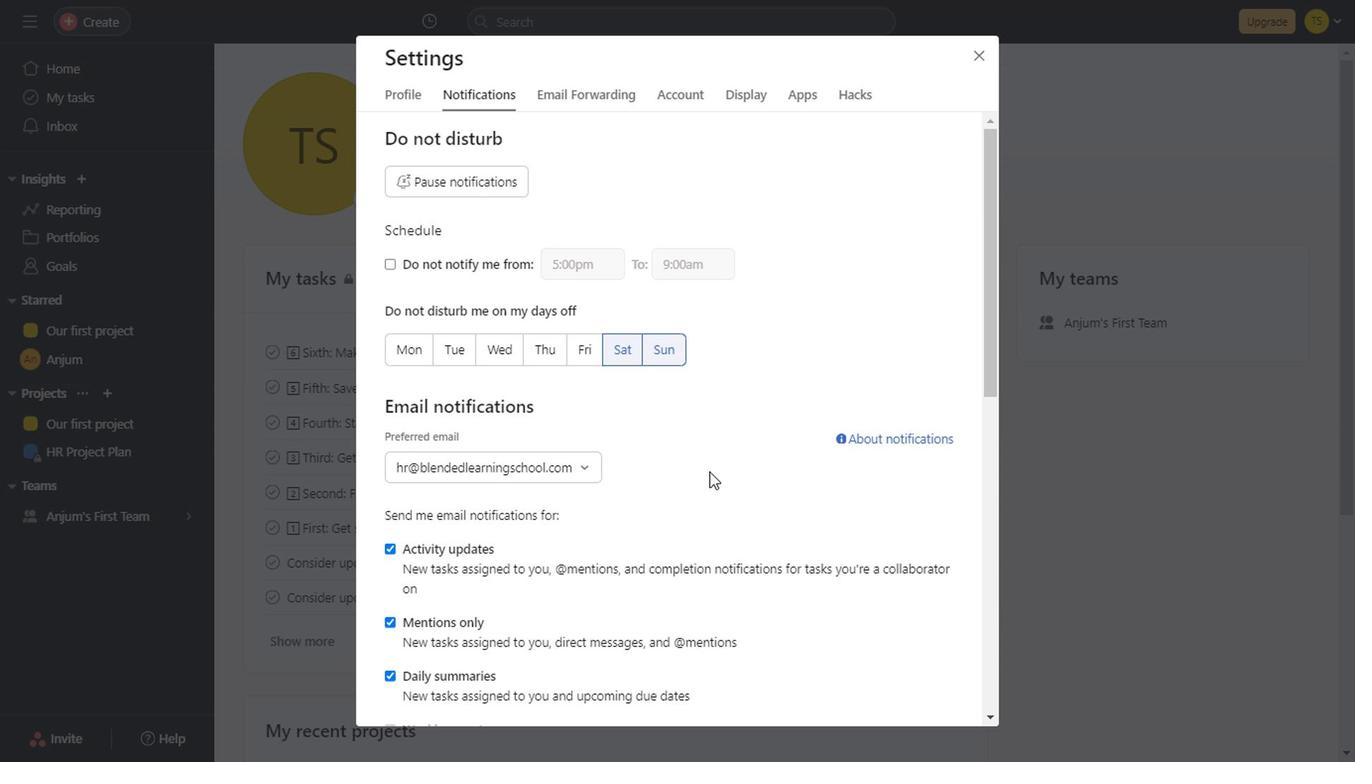 
Action: Mouse scrolled (538, 368) with delta (0, 0)
Screenshot: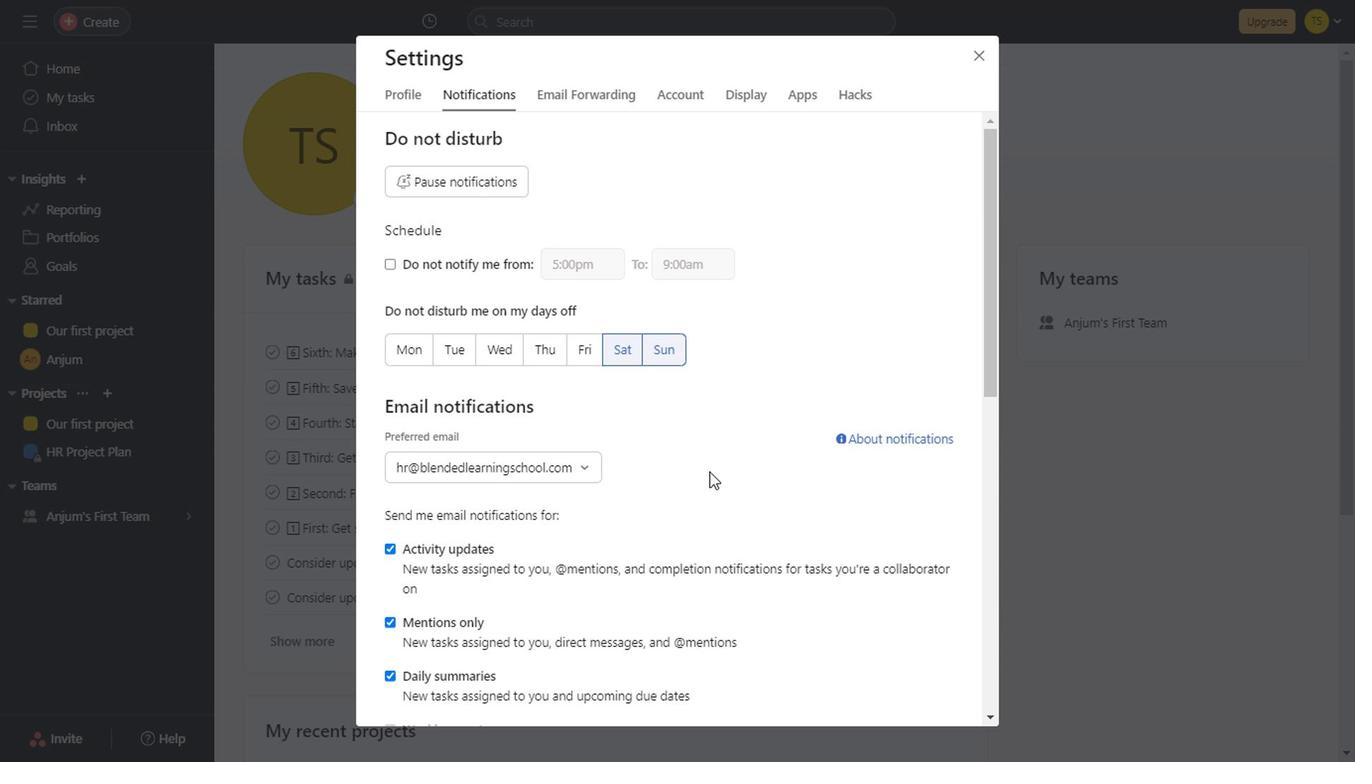 
Action: Mouse scrolled (538, 368) with delta (0, 0)
Screenshot: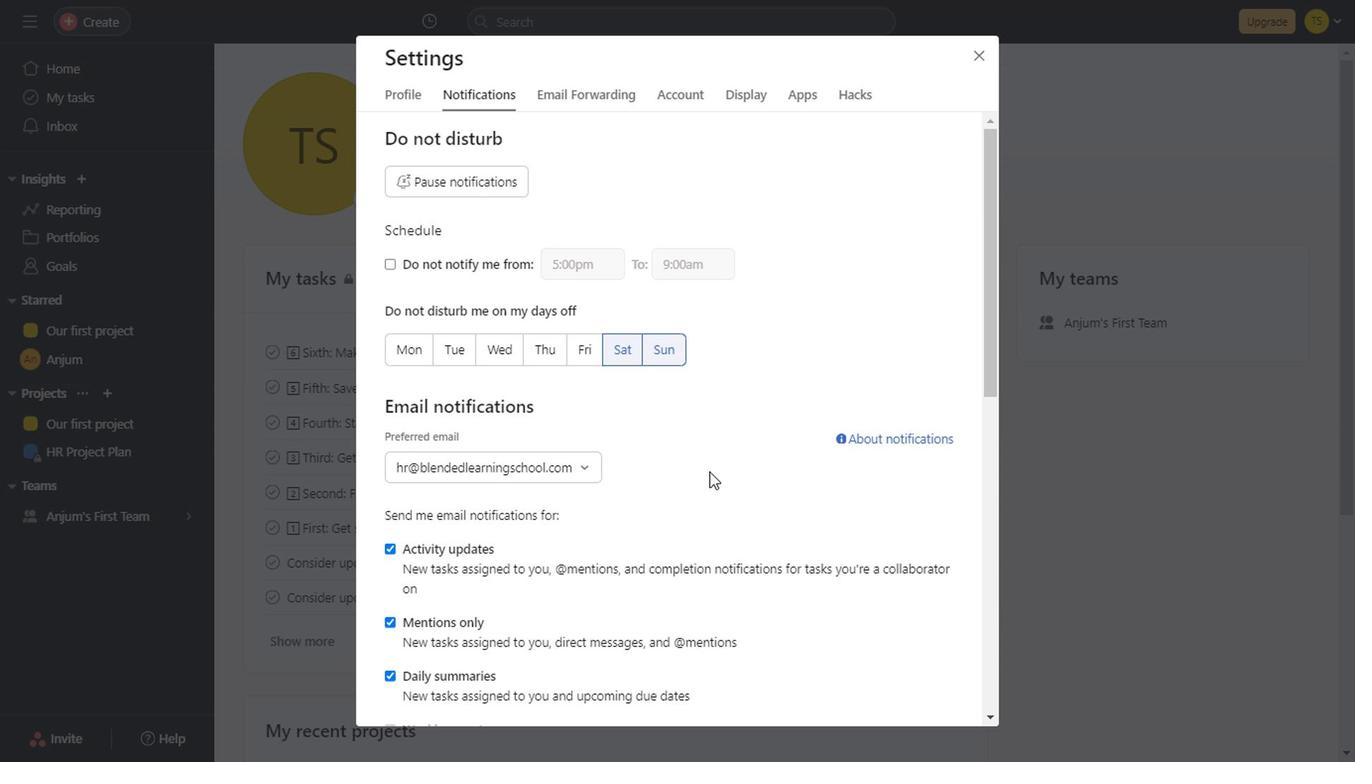 
Action: Mouse scrolled (538, 368) with delta (0, 0)
Screenshot: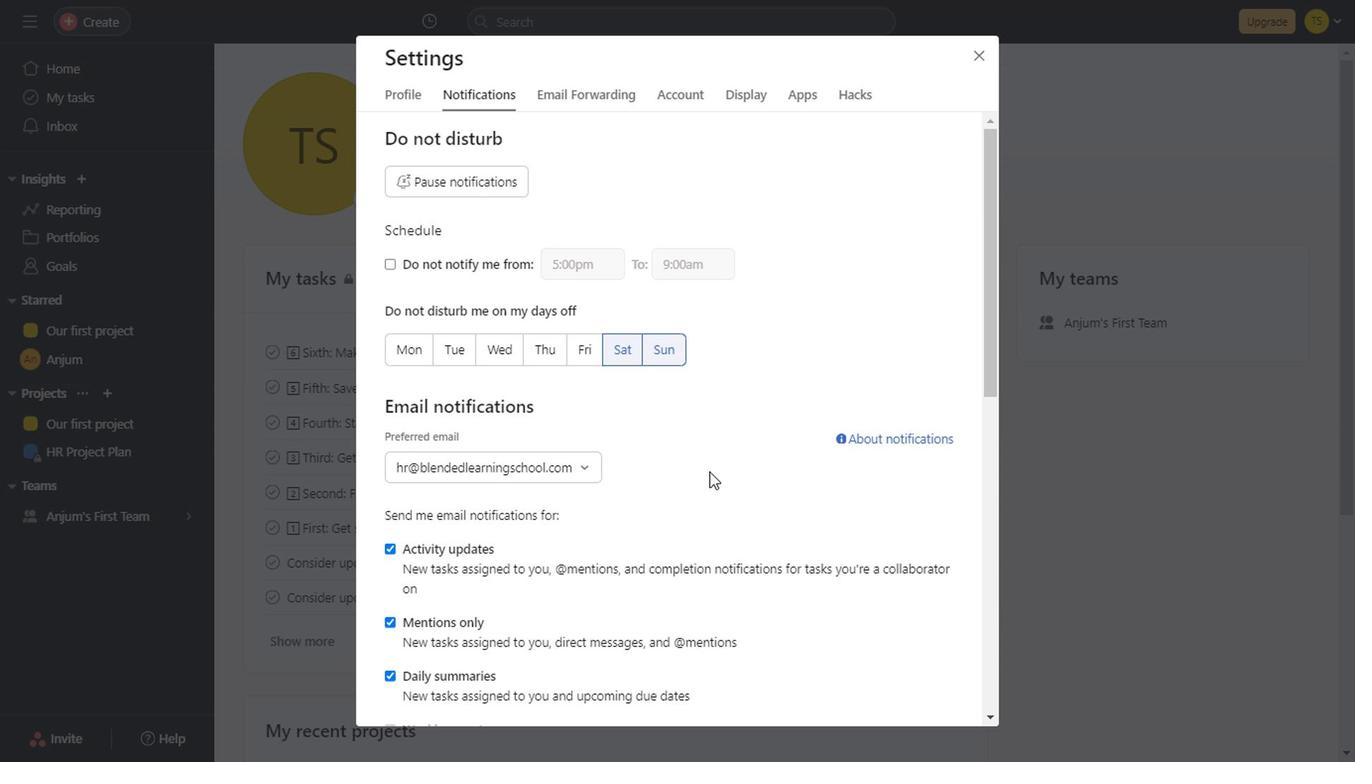 
Action: Mouse scrolled (538, 368) with delta (0, 0)
Screenshot: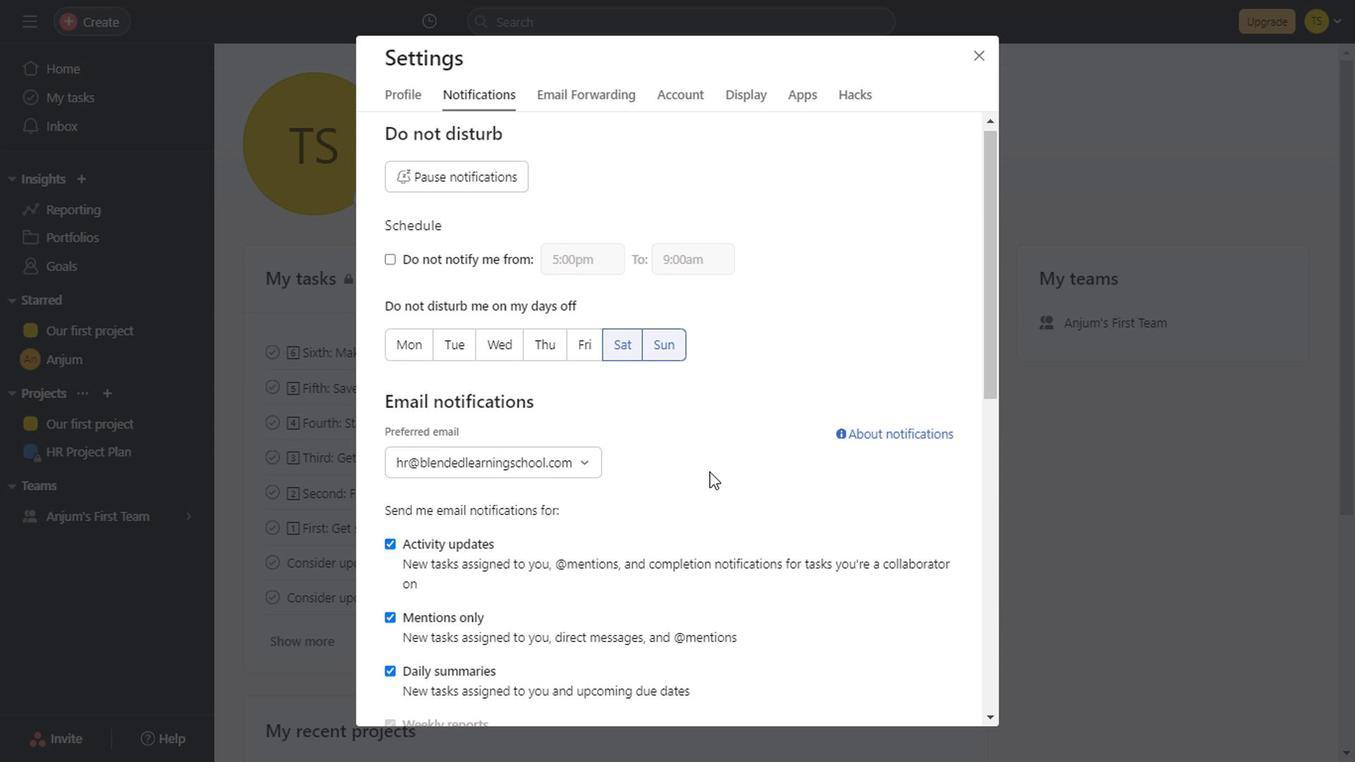 
Action: Mouse scrolled (538, 368) with delta (0, 0)
Screenshot: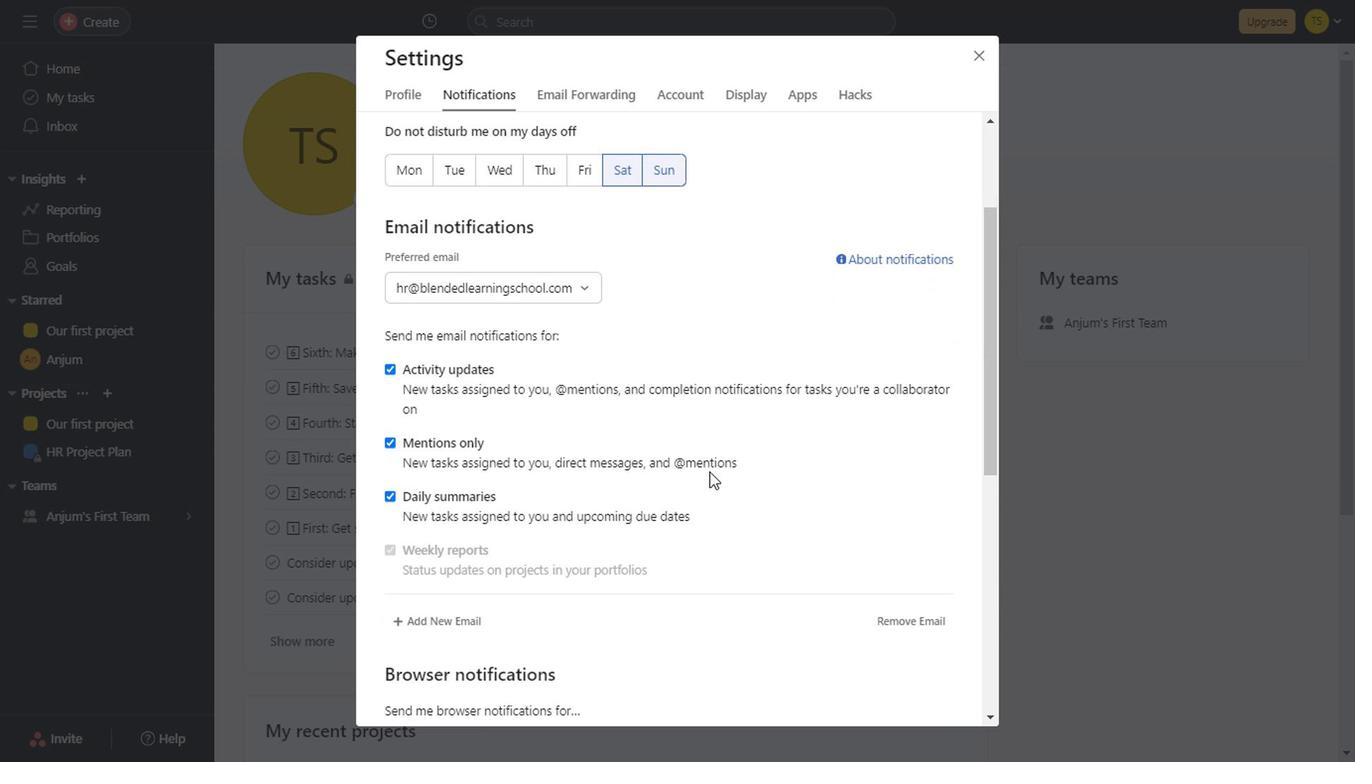 
Action: Mouse scrolled (538, 368) with delta (0, 0)
Screenshot: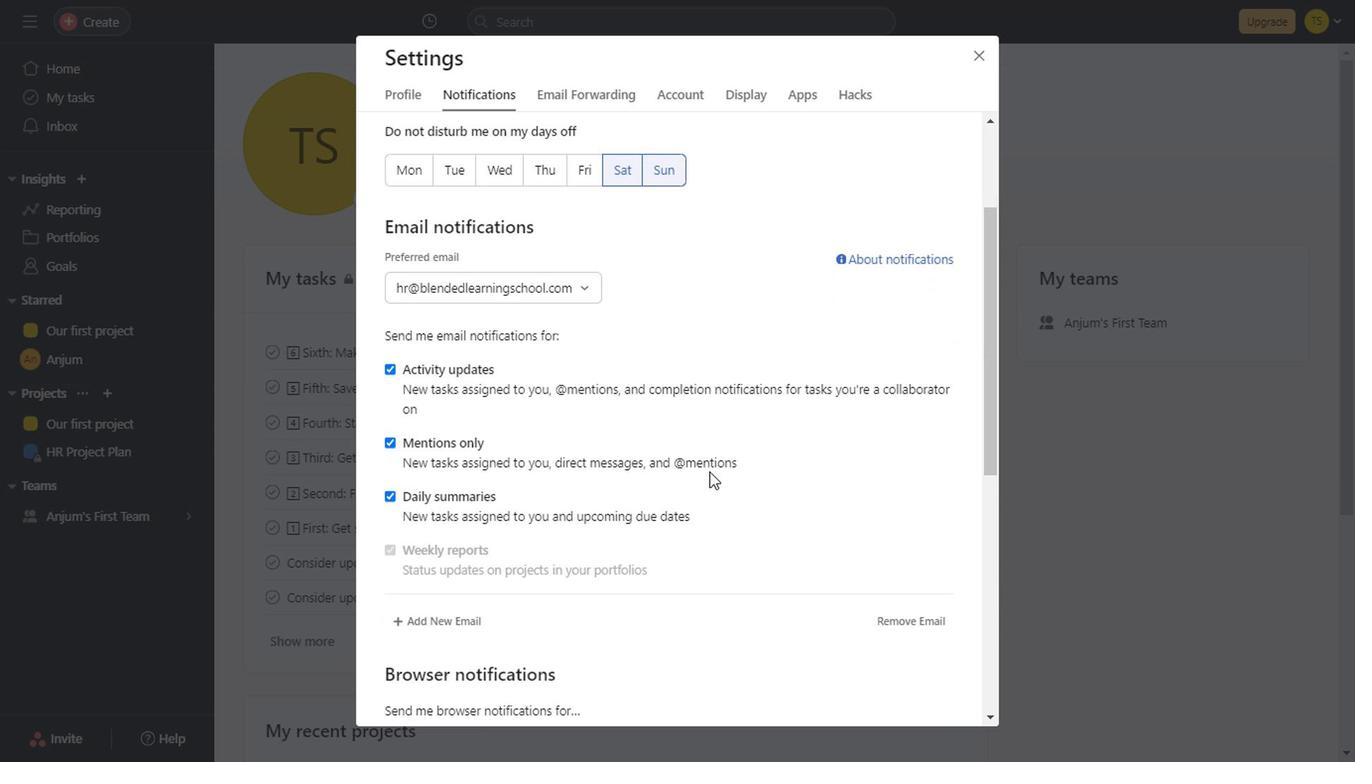 
Action: Mouse scrolled (538, 368) with delta (0, 0)
Screenshot: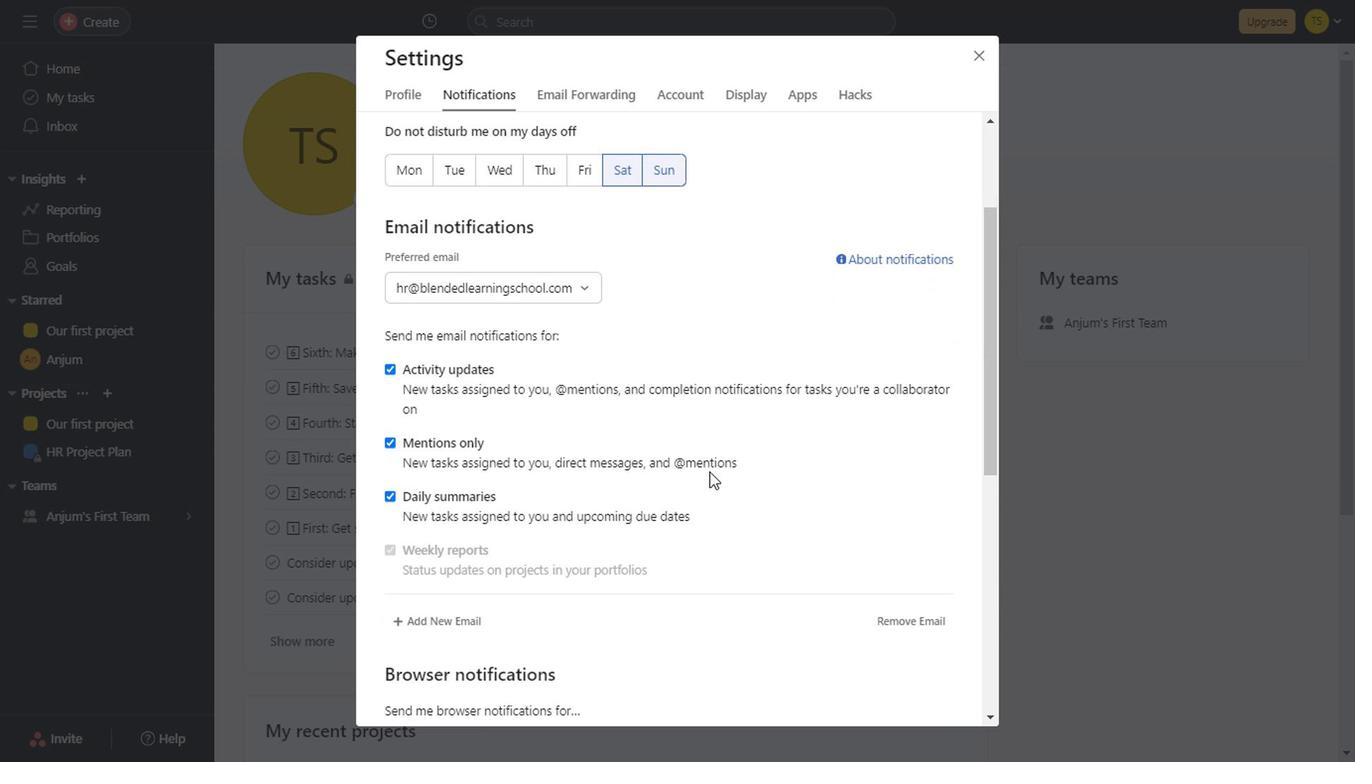 
Action: Mouse scrolled (538, 368) with delta (0, 0)
Screenshot: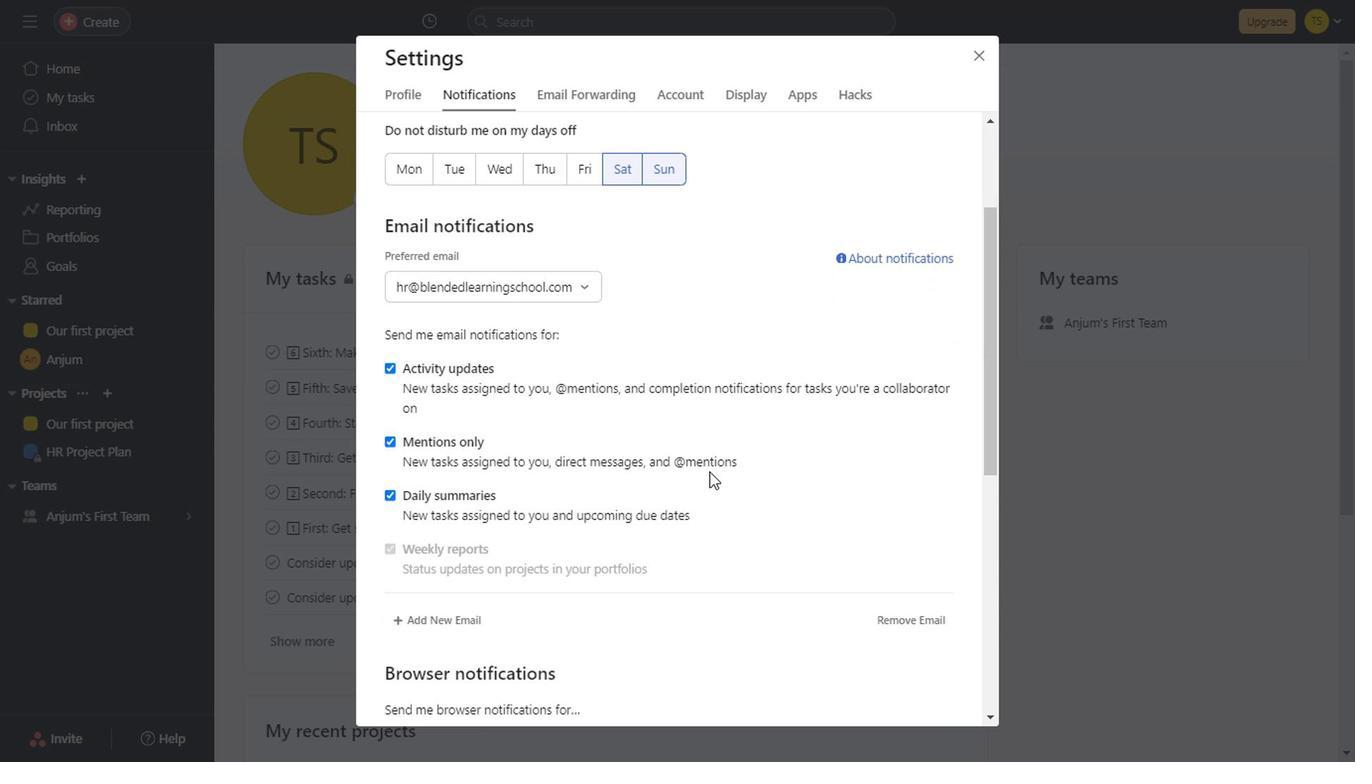 
Action: Mouse scrolled (538, 368) with delta (0, 0)
Screenshot: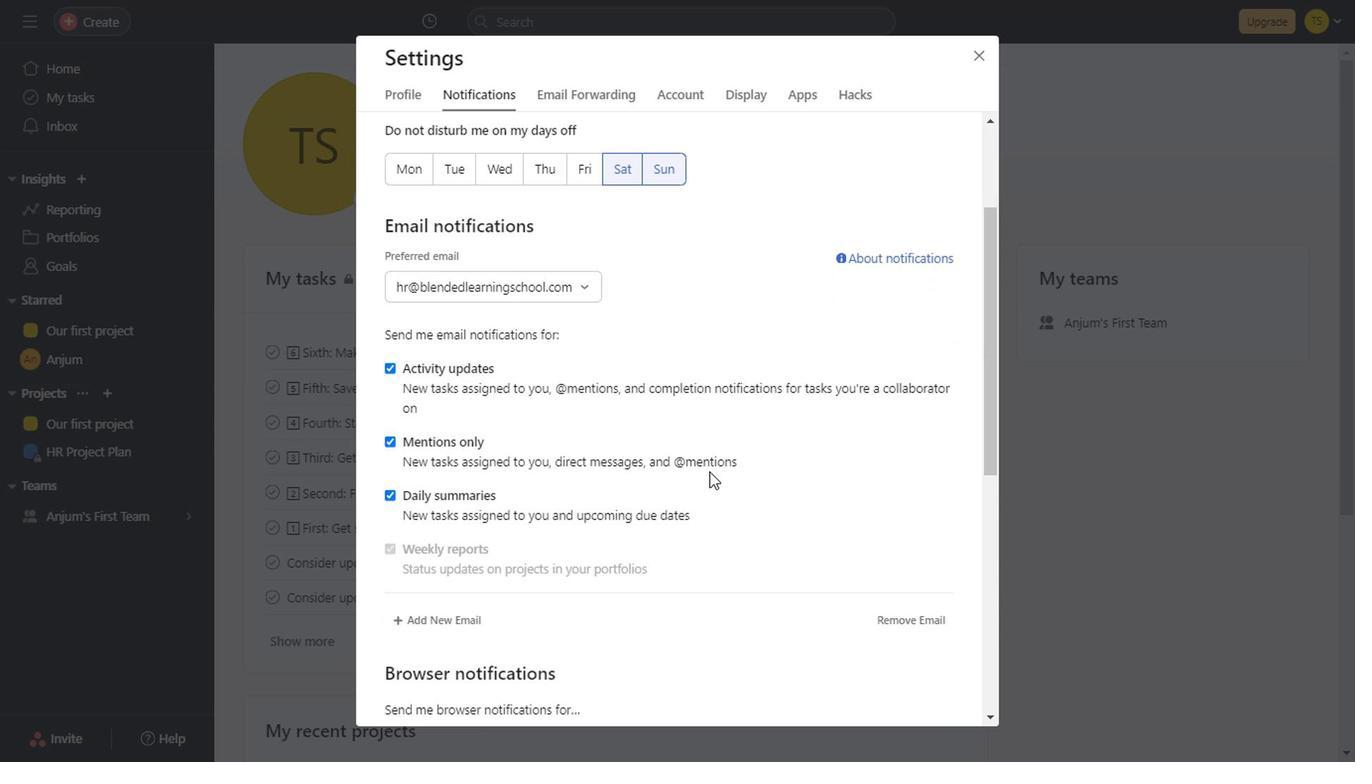 
Action: Mouse scrolled (538, 368) with delta (0, 0)
Screenshot: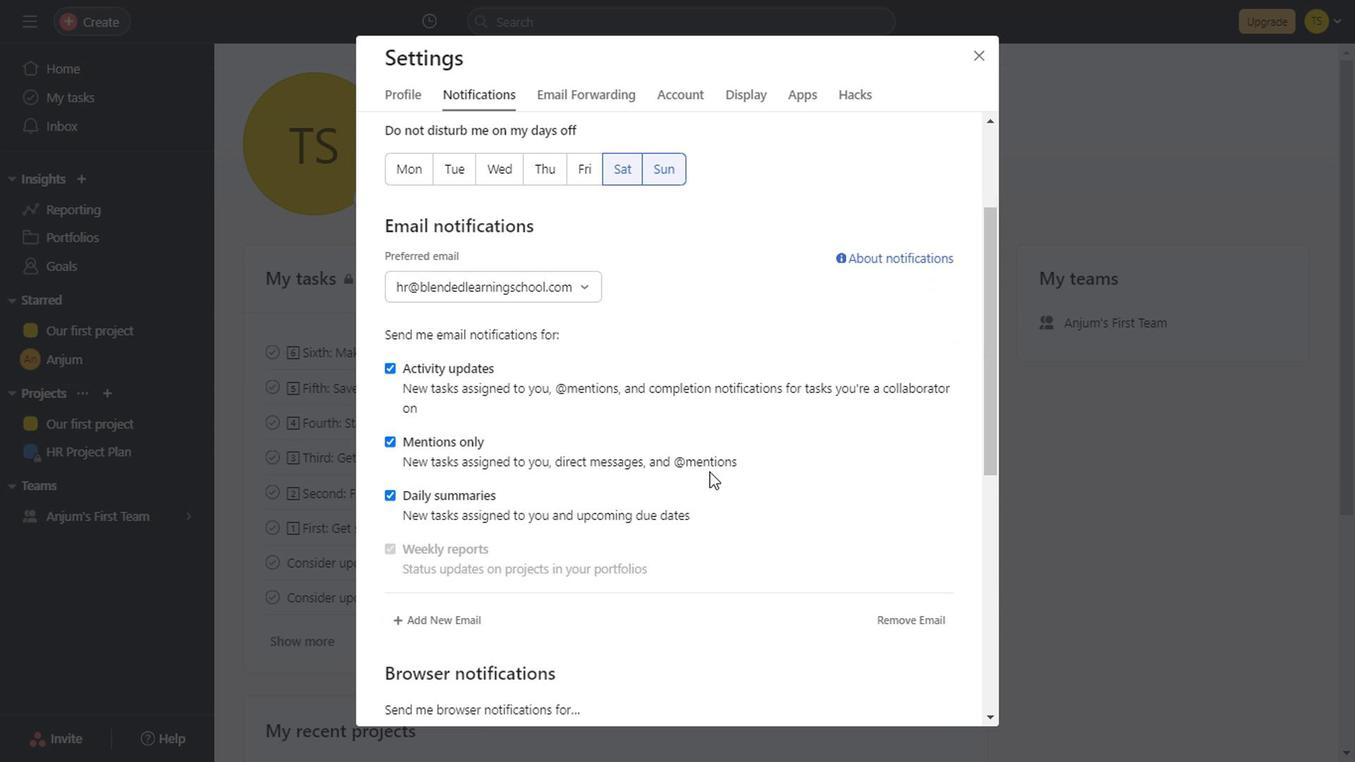 
Action: Mouse scrolled (538, 368) with delta (0, 0)
Screenshot: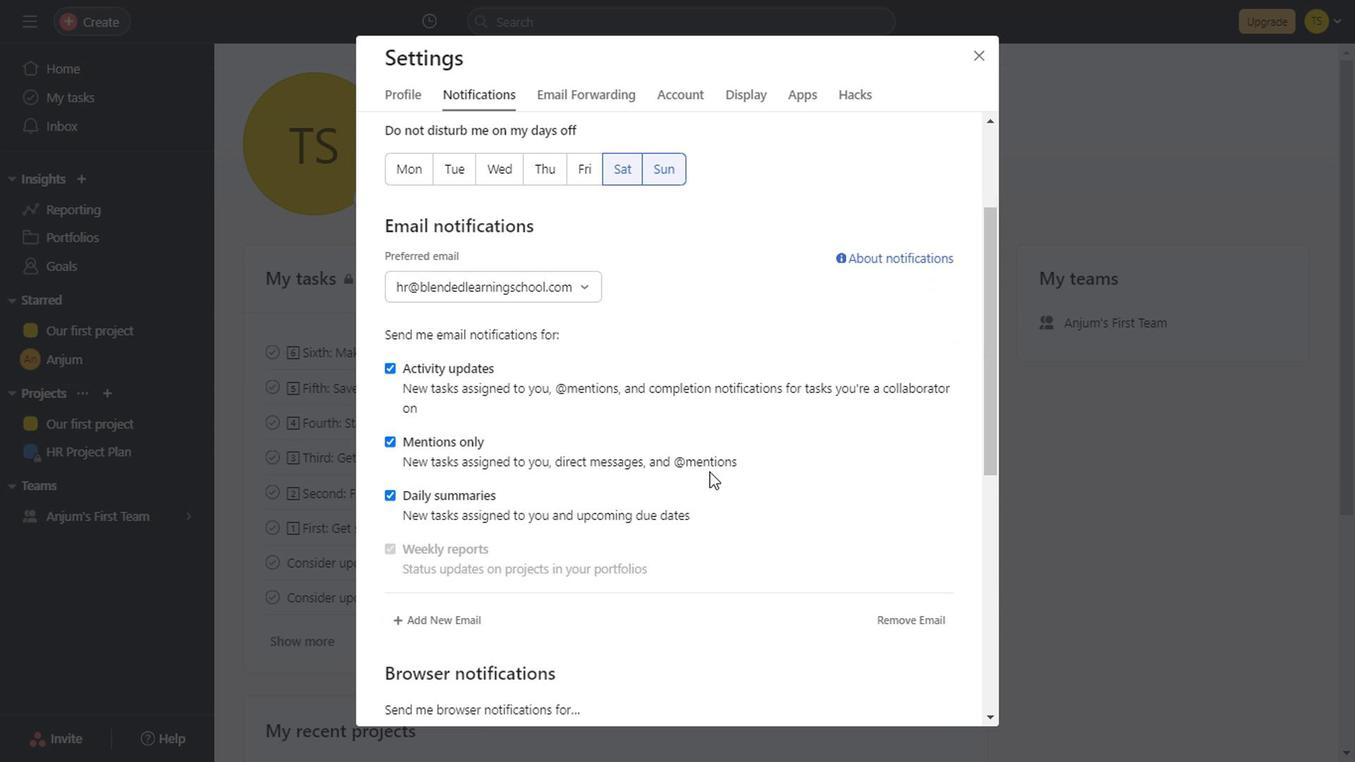 
Action: Mouse scrolled (538, 368) with delta (0, 0)
Screenshot: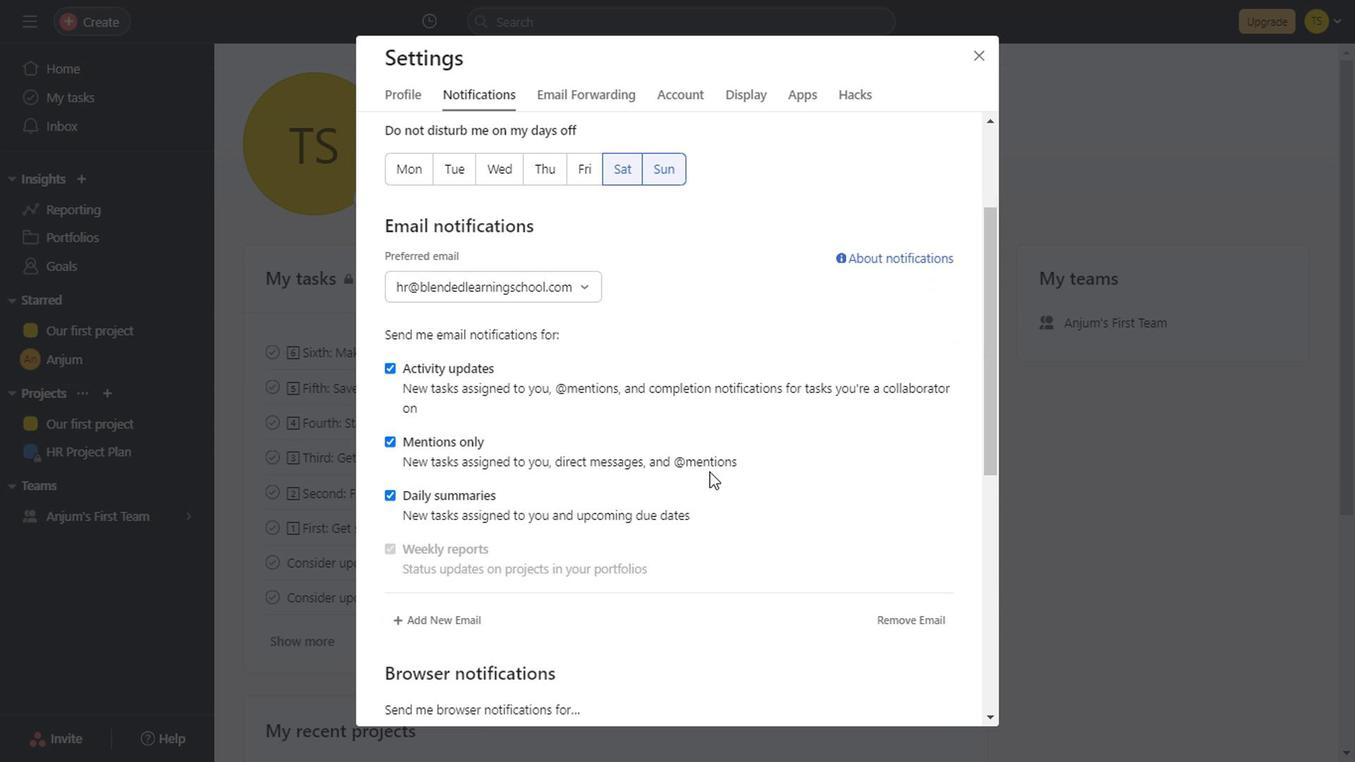 
Action: Mouse scrolled (538, 368) with delta (0, 0)
Screenshot: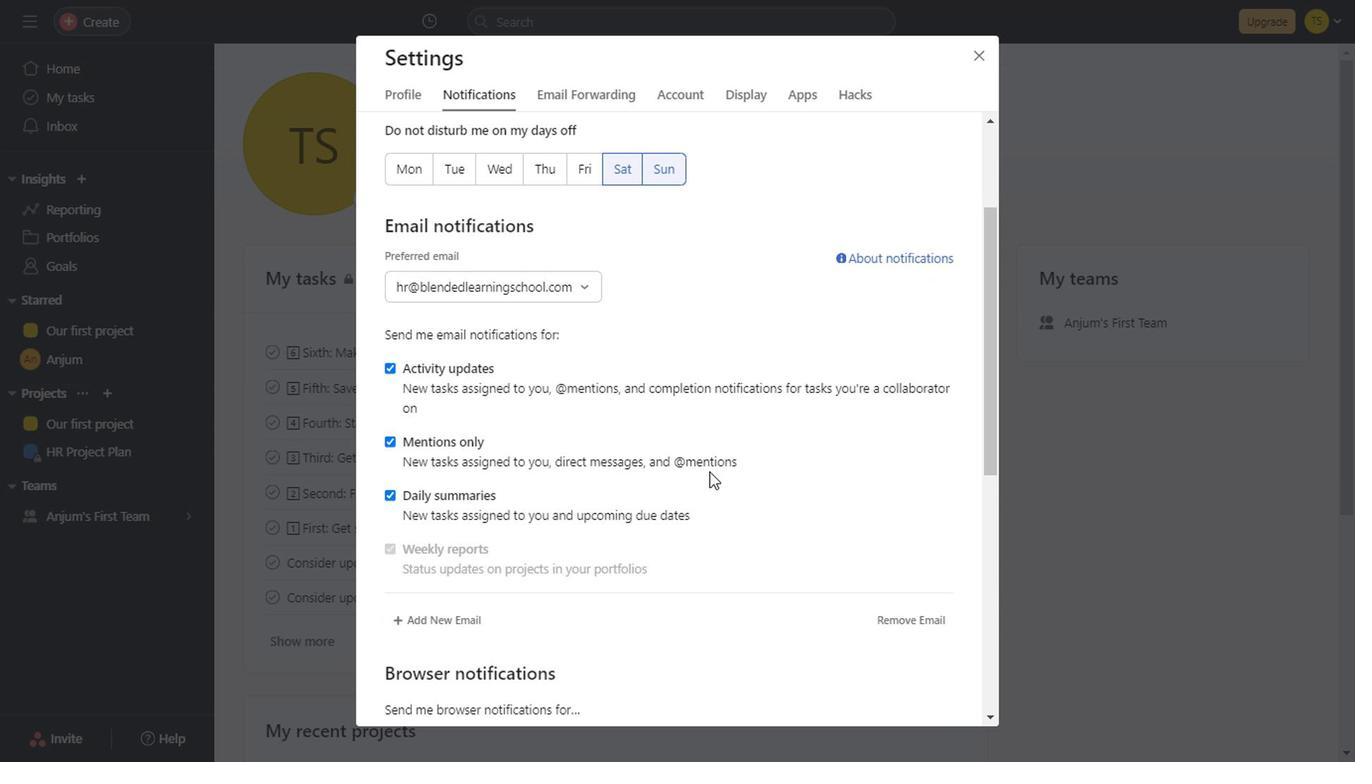 
Action: Mouse scrolled (538, 368) with delta (0, 0)
Screenshot: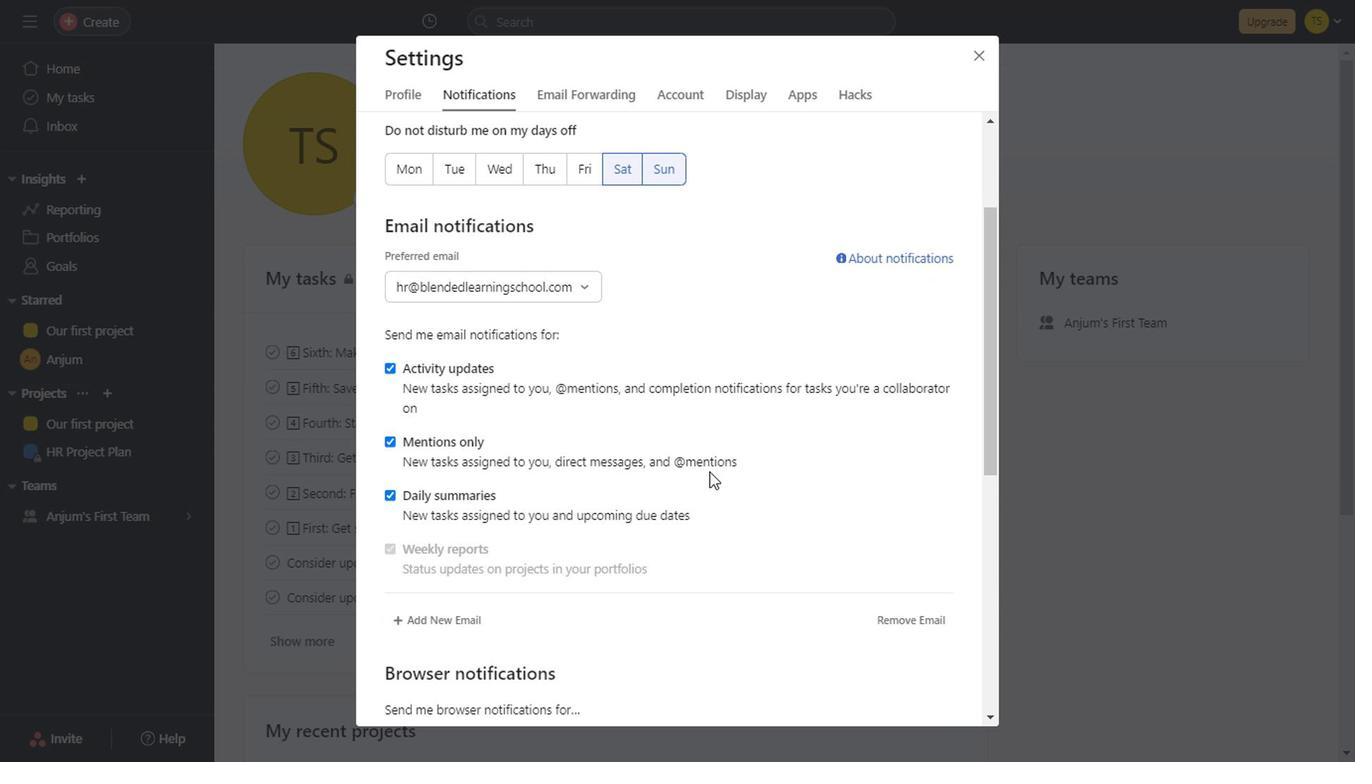 
Action: Mouse scrolled (538, 368) with delta (0, 0)
Screenshot: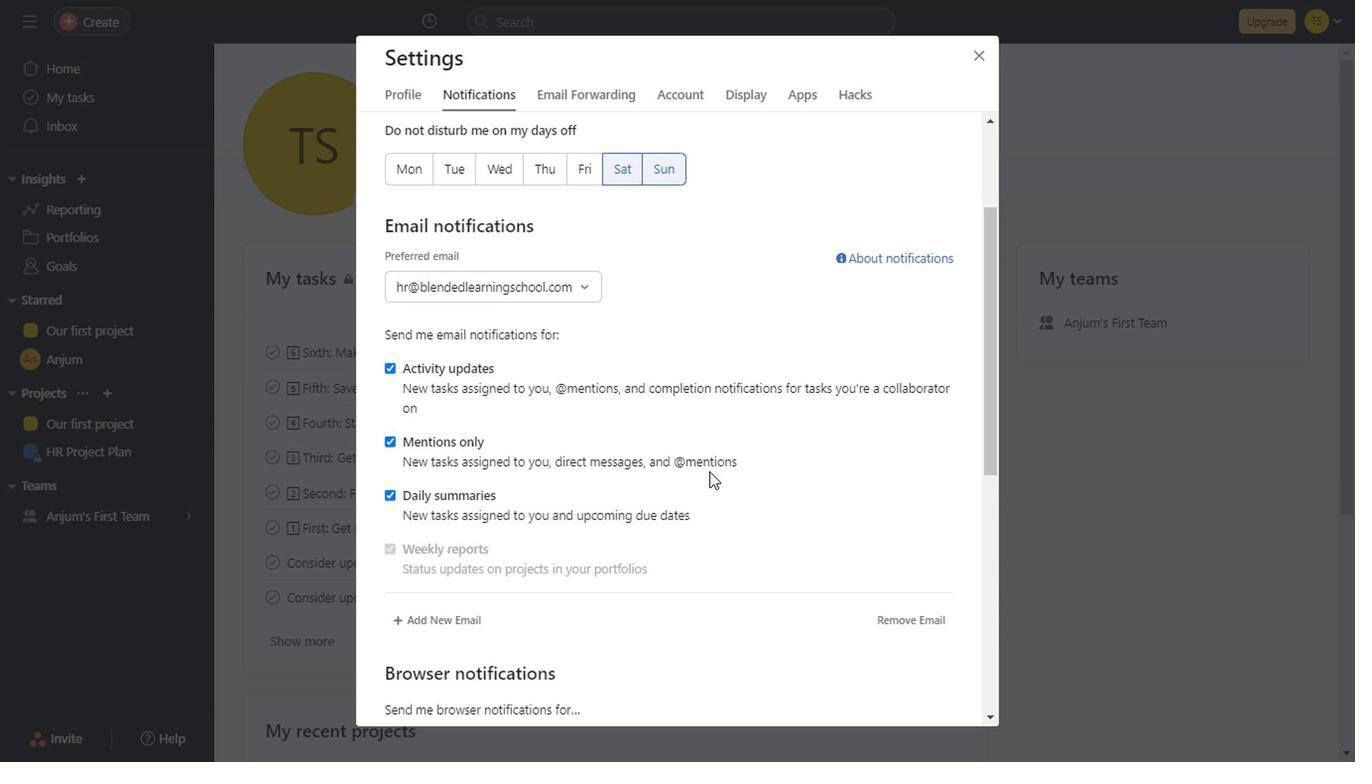
Action: Mouse scrolled (538, 368) with delta (0, 0)
Screenshot: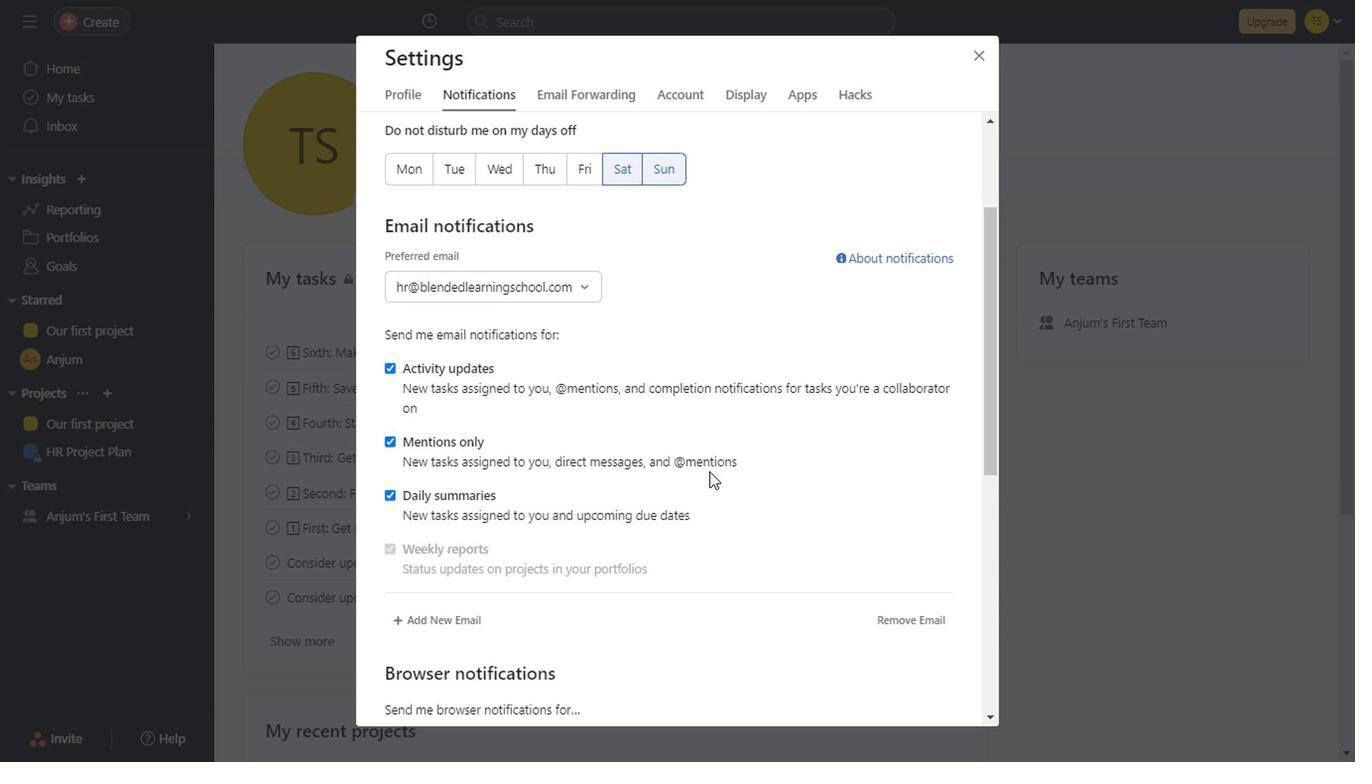 
Action: Mouse scrolled (538, 368) with delta (0, 0)
Screenshot: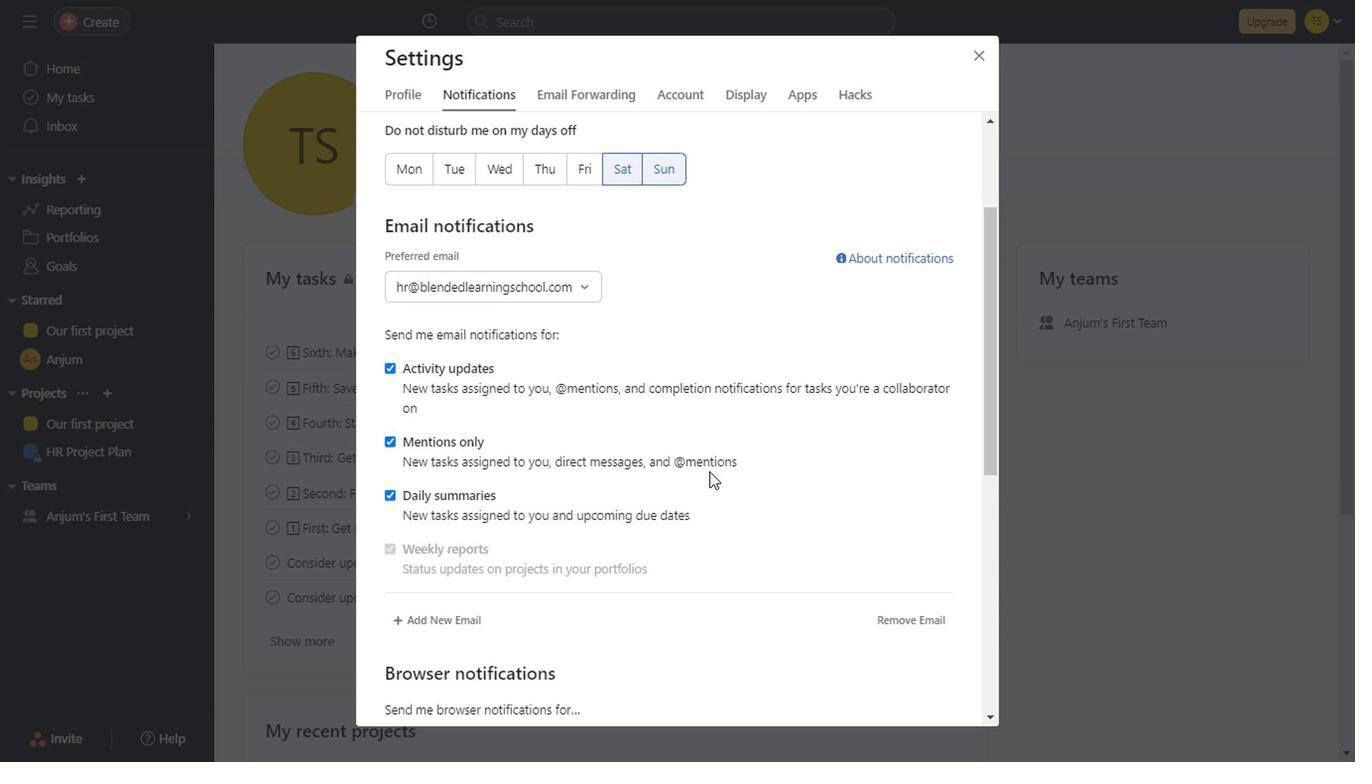 
Action: Mouse scrolled (538, 368) with delta (0, 0)
Screenshot: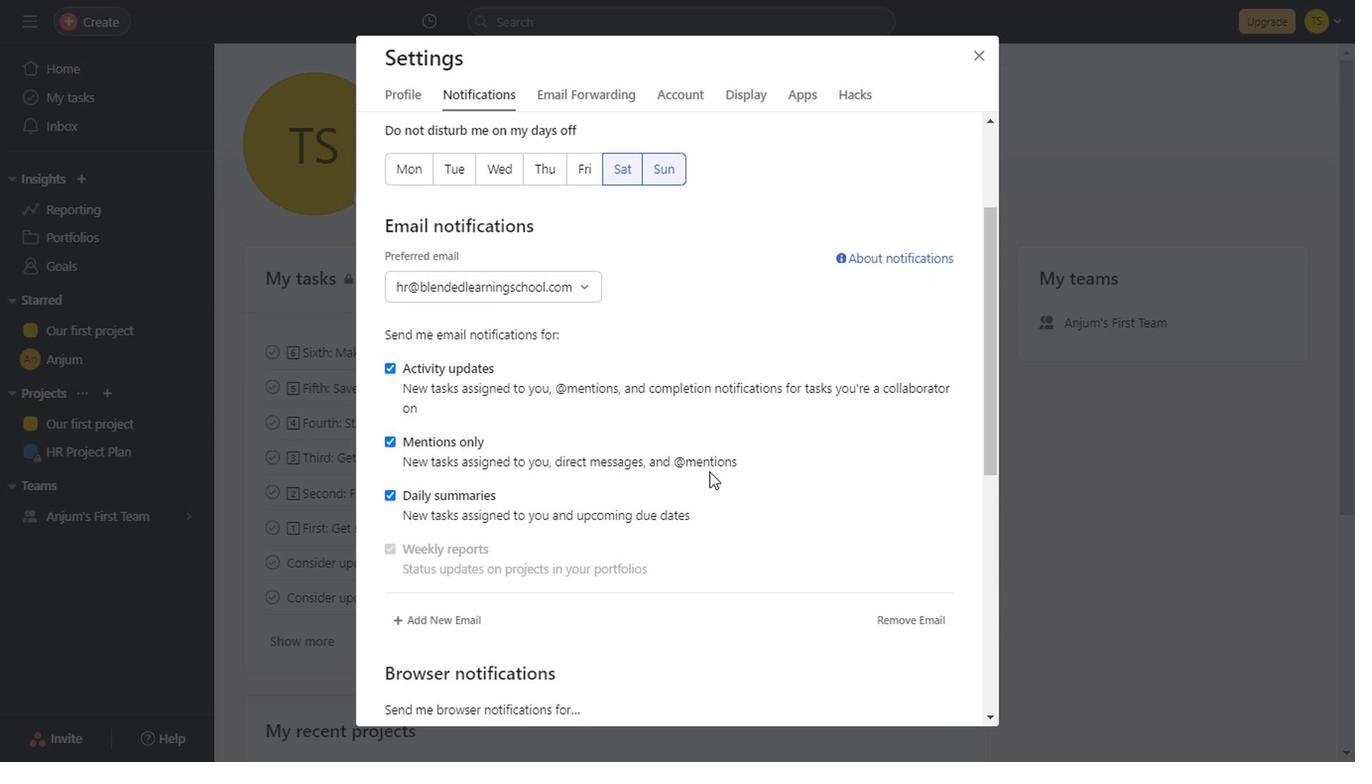 
Action: Mouse scrolled (538, 368) with delta (0, 0)
Screenshot: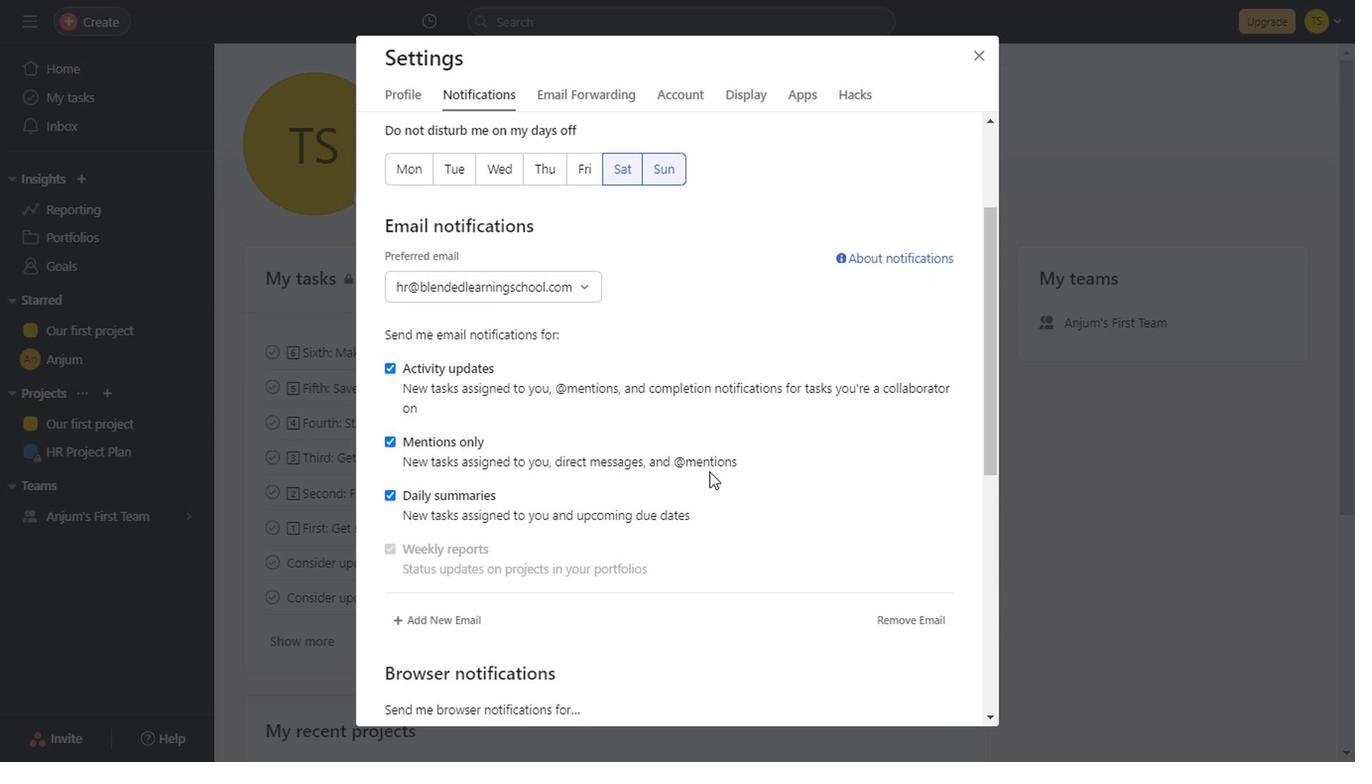 
Action: Mouse scrolled (538, 368) with delta (0, 0)
Screenshot: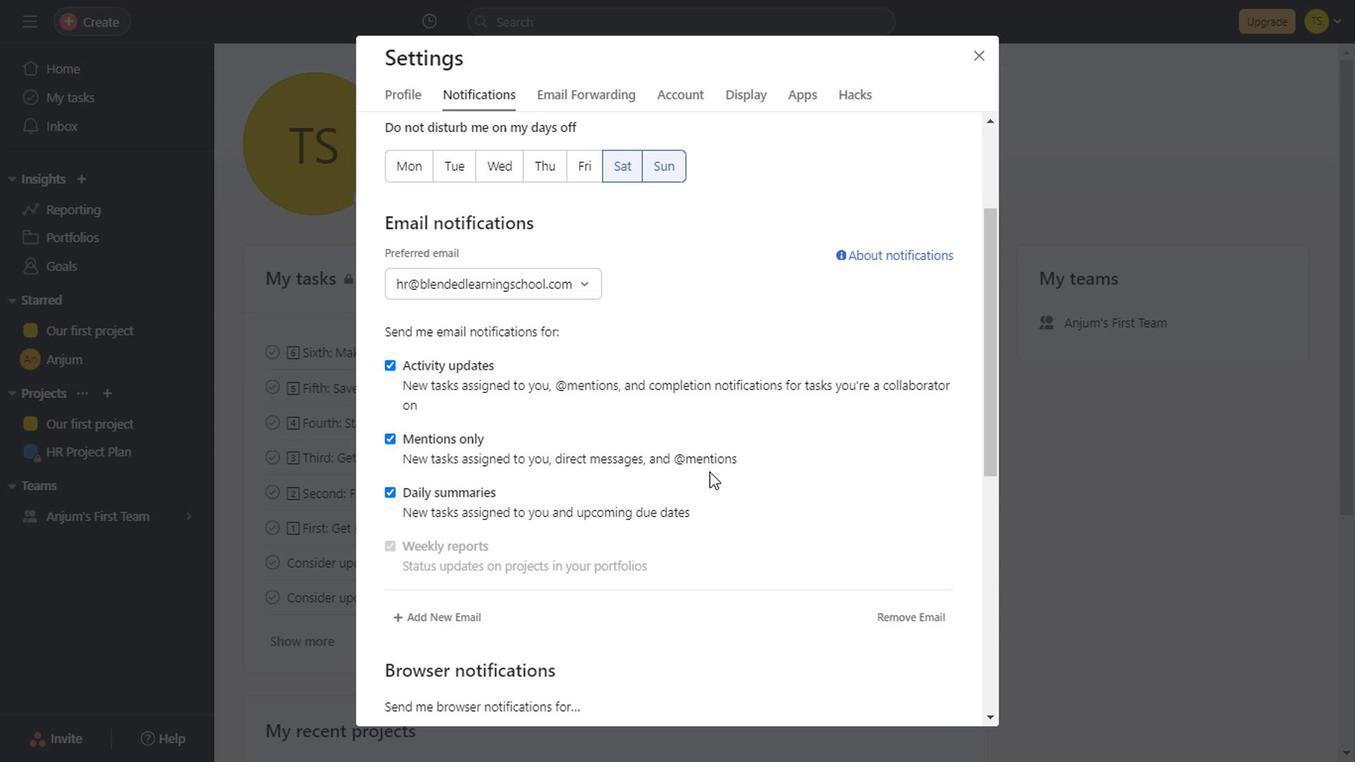 
Action: Mouse scrolled (538, 368) with delta (0, 0)
Screenshot: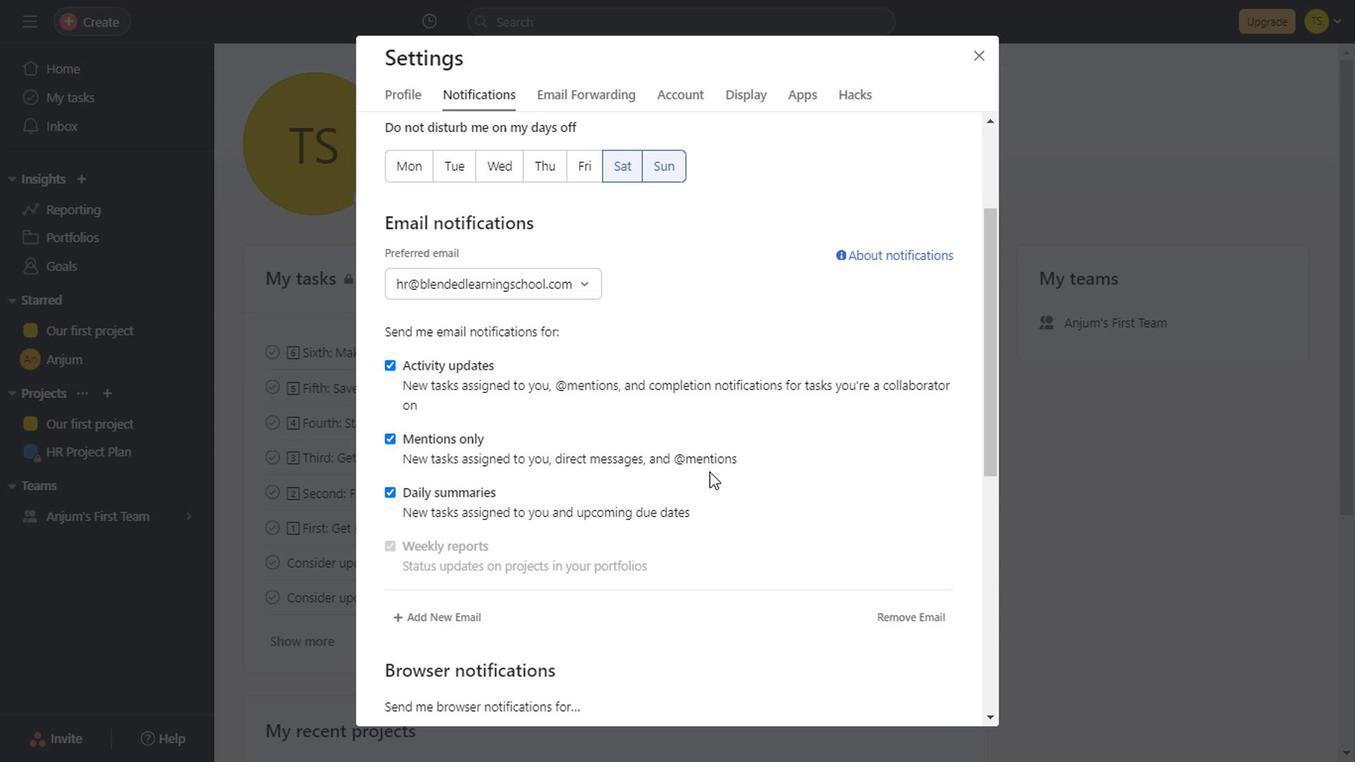 
Action: Mouse scrolled (538, 368) with delta (0, 0)
Screenshot: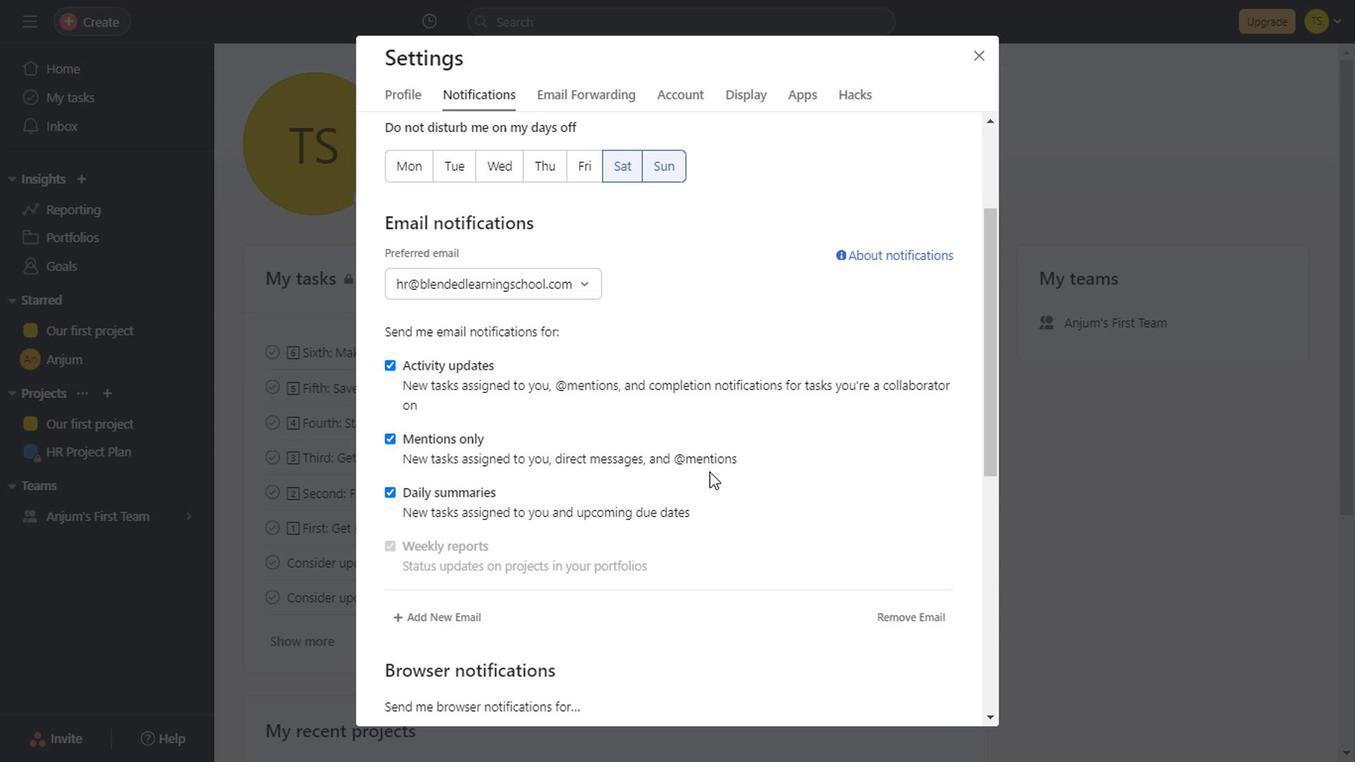 
Action: Mouse scrolled (538, 368) with delta (0, 0)
Screenshot: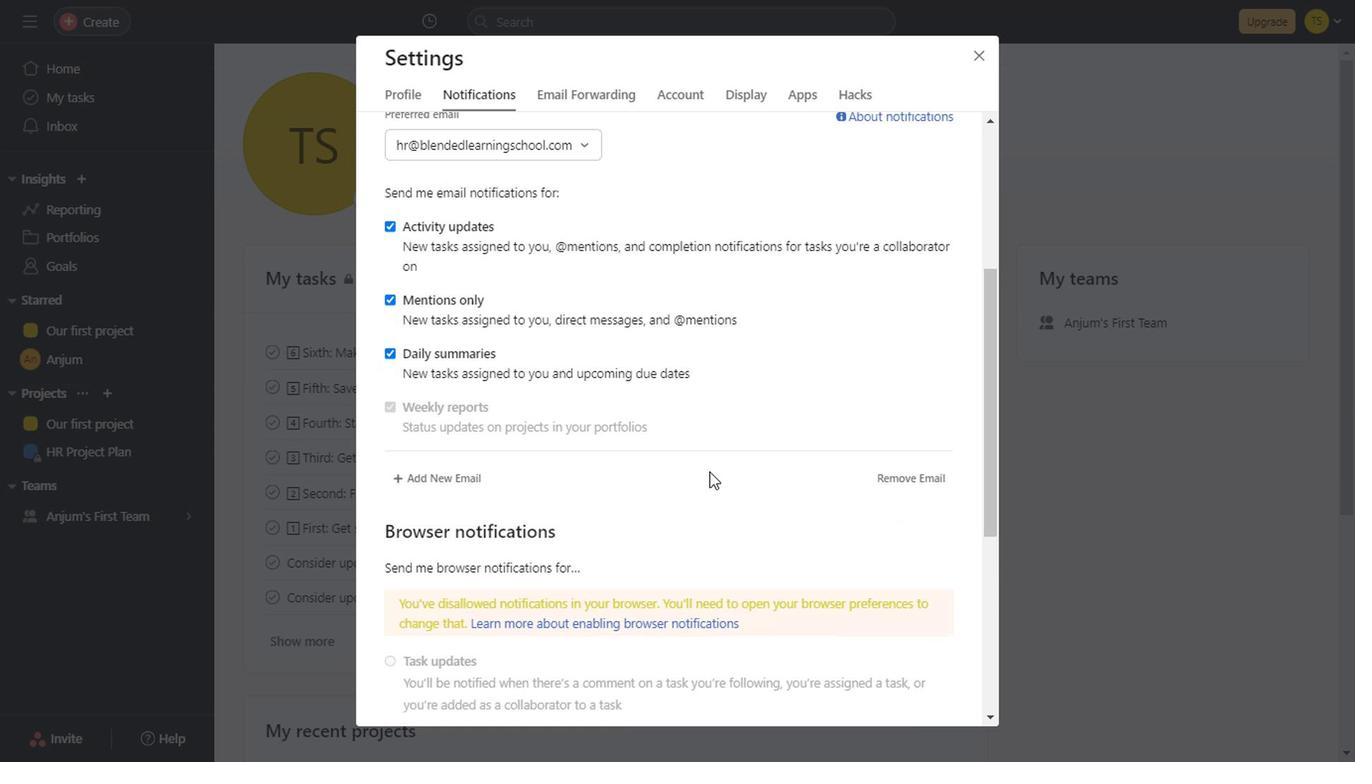 
Action: Mouse scrolled (538, 368) with delta (0, 0)
Screenshot: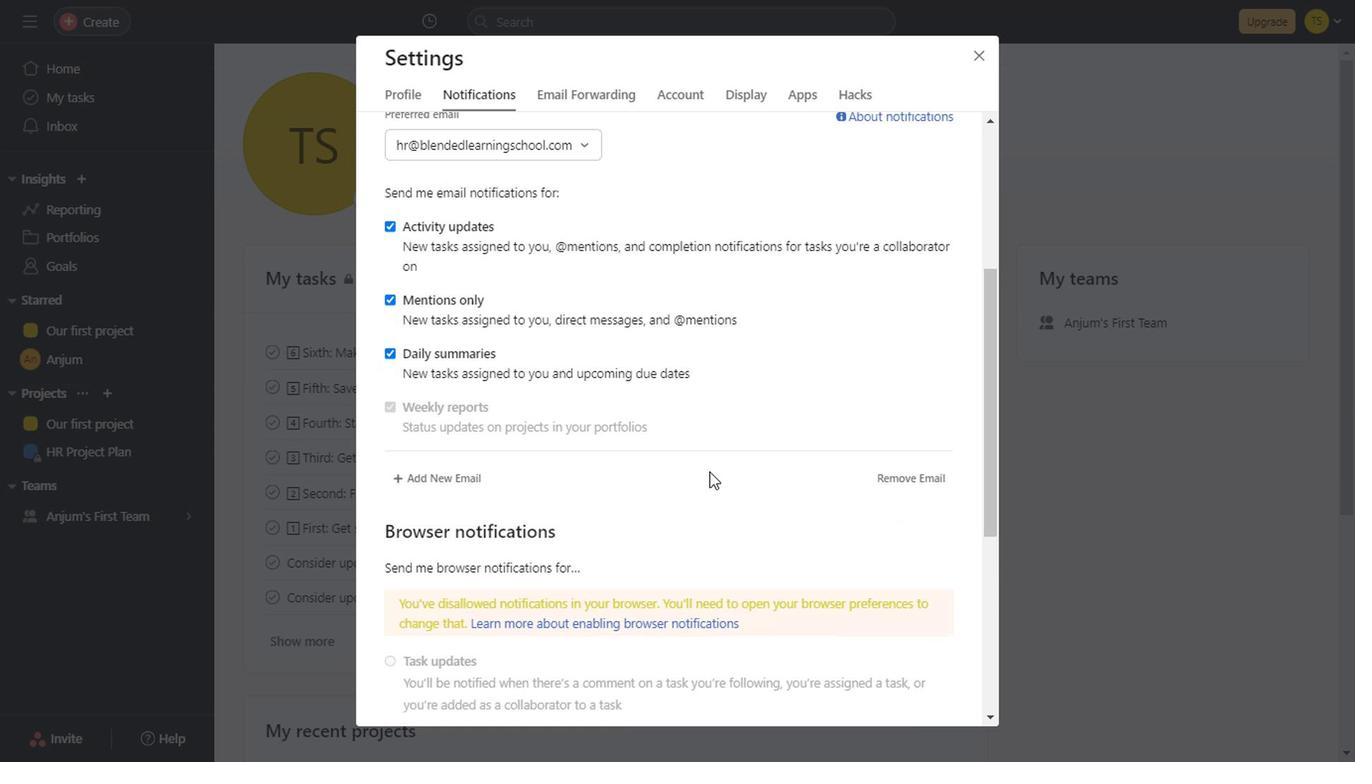 
Action: Mouse scrolled (538, 368) with delta (0, 0)
Screenshot: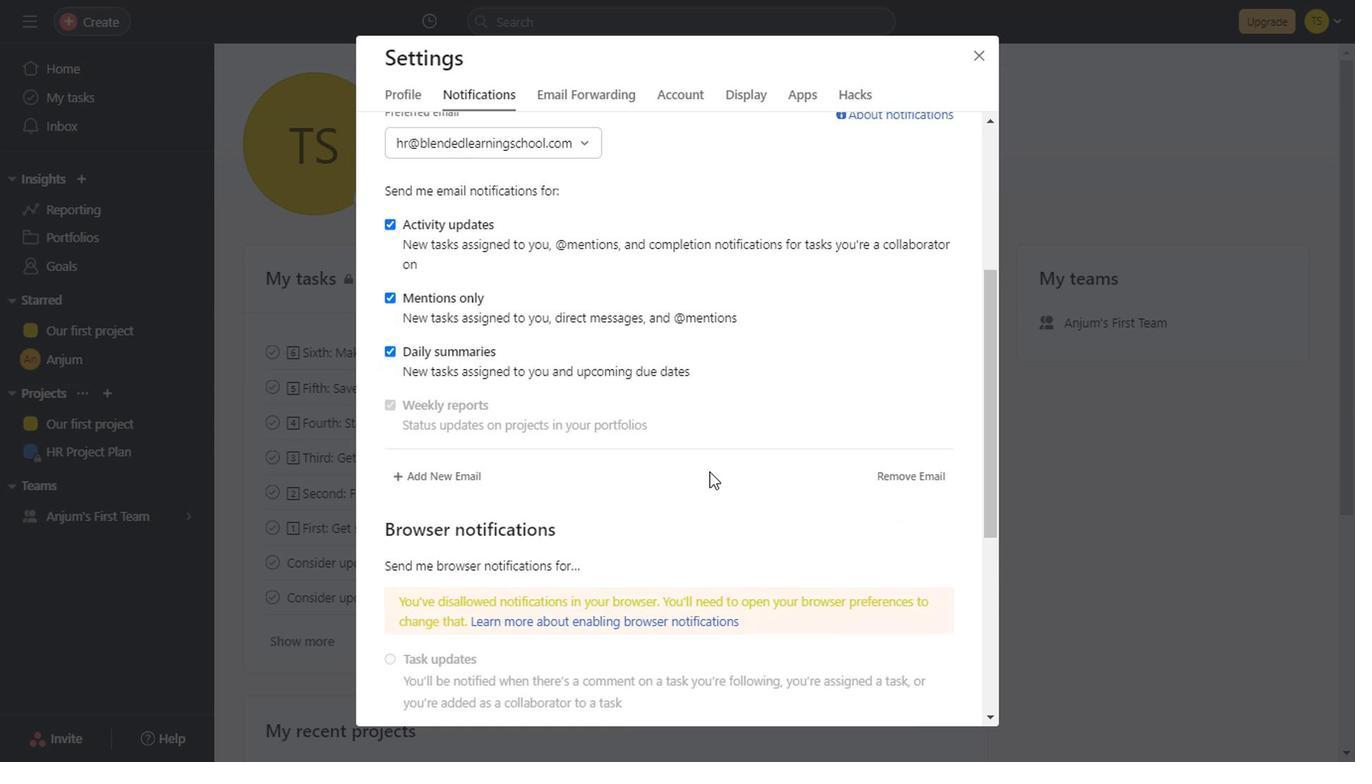 
Action: Mouse scrolled (538, 368) with delta (0, 0)
Screenshot: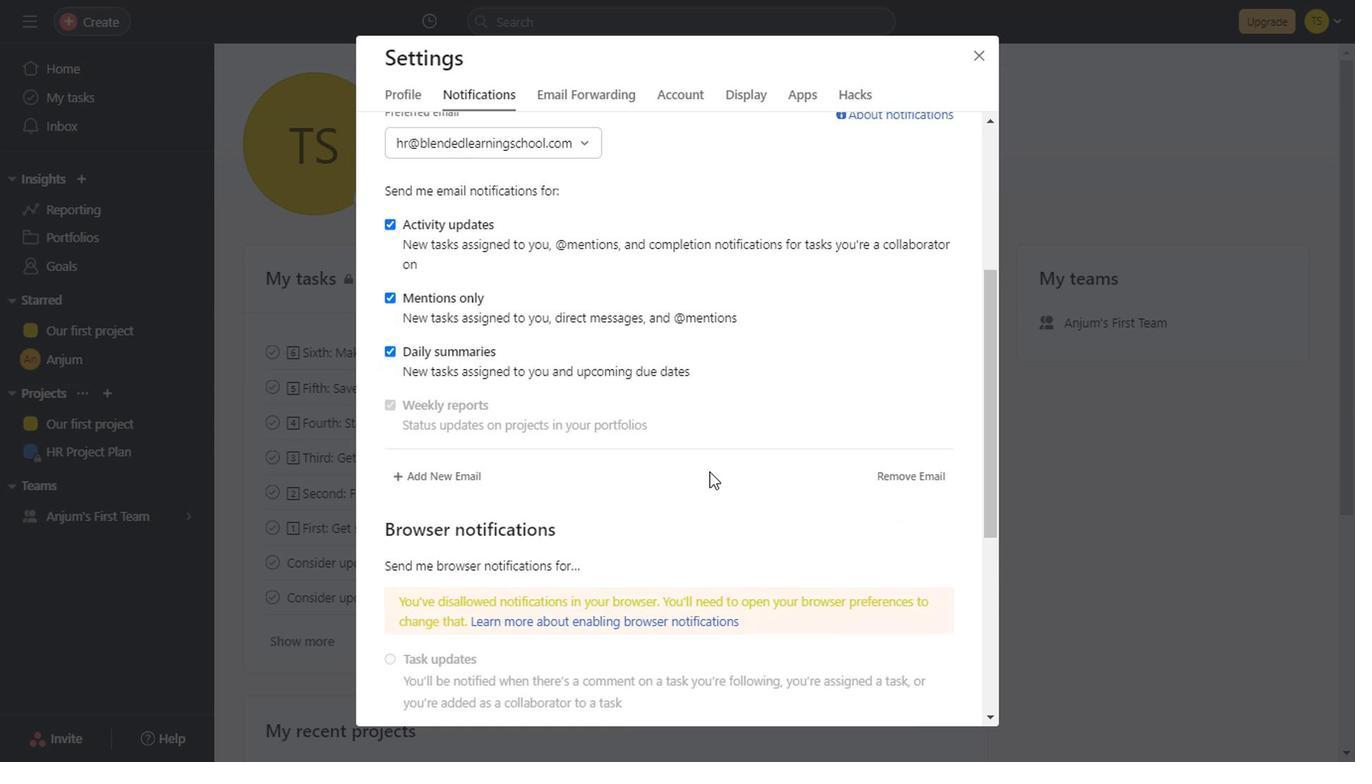 
Action: Mouse scrolled (538, 368) with delta (0, 0)
Screenshot: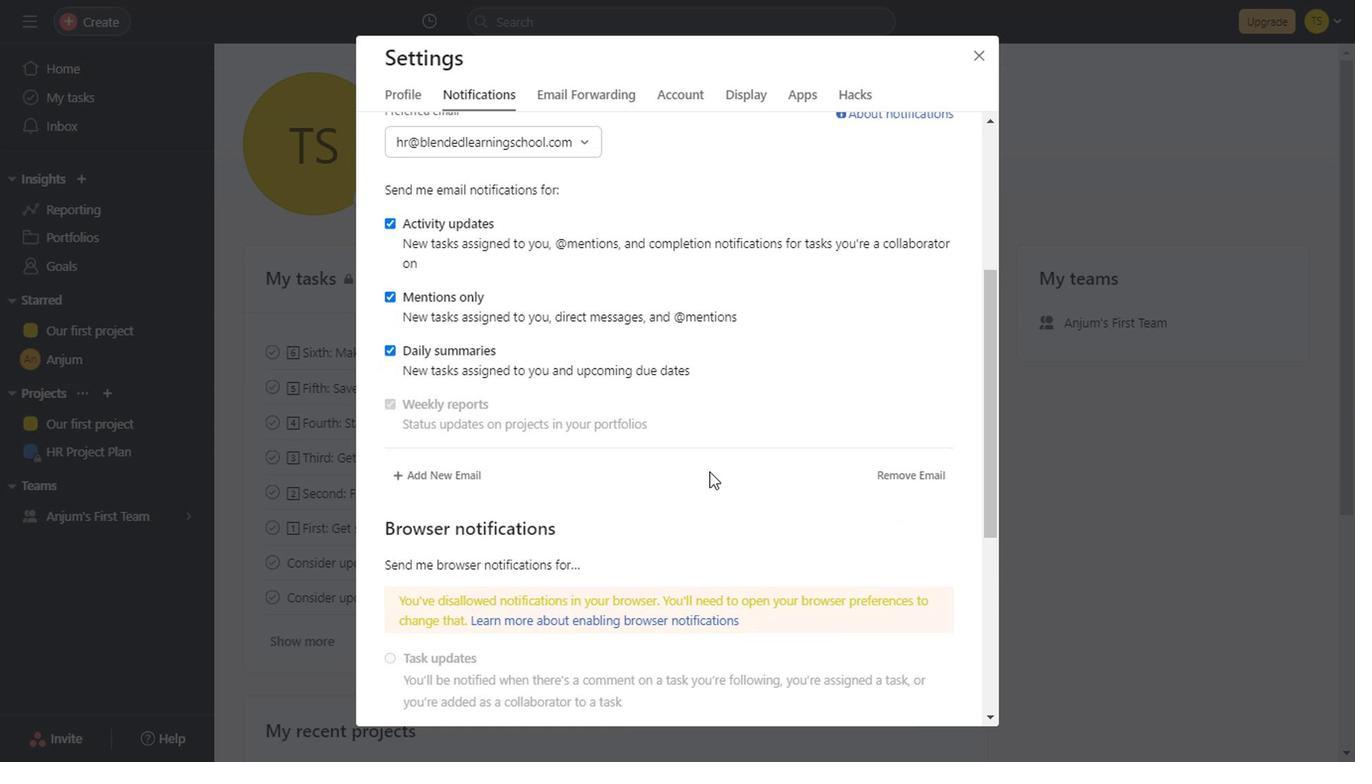 
Action: Mouse scrolled (538, 368) with delta (0, 0)
Screenshot: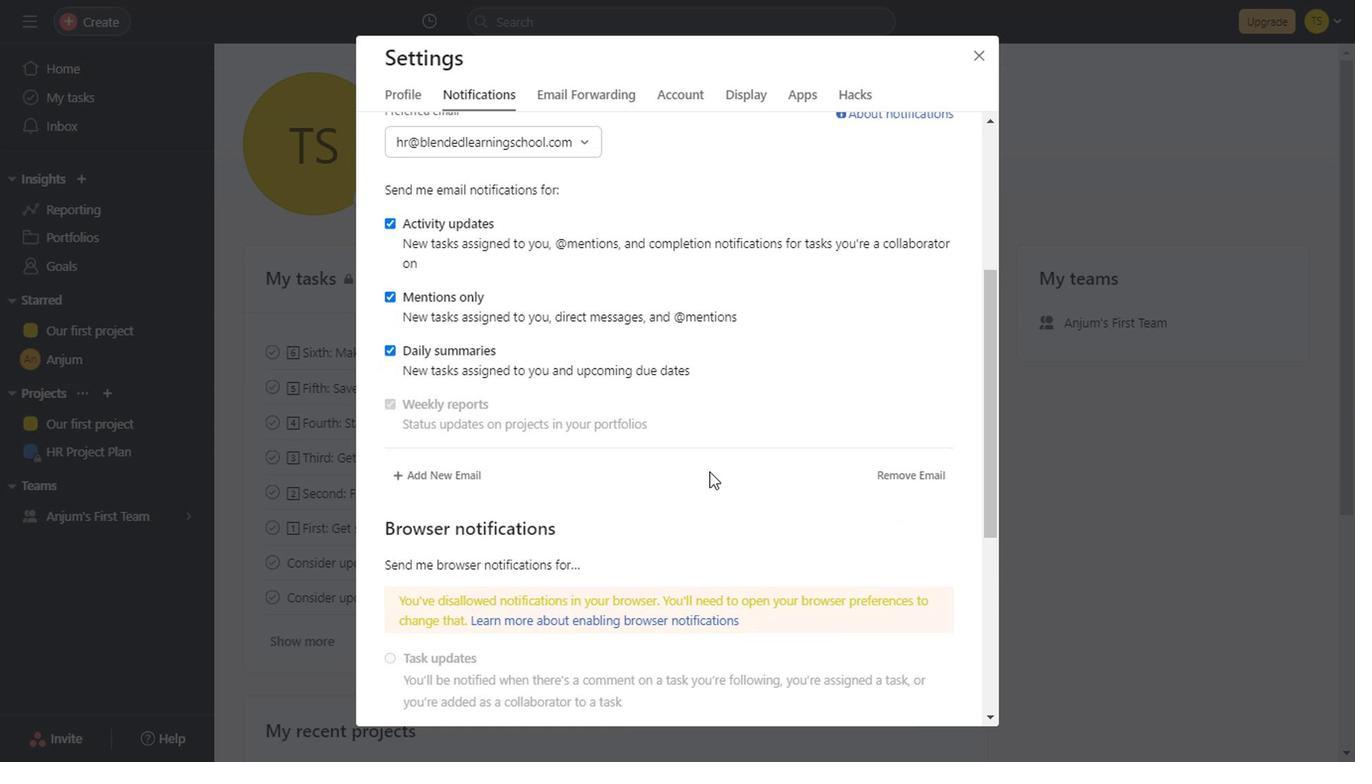 
Action: Mouse scrolled (538, 368) with delta (0, 0)
Screenshot: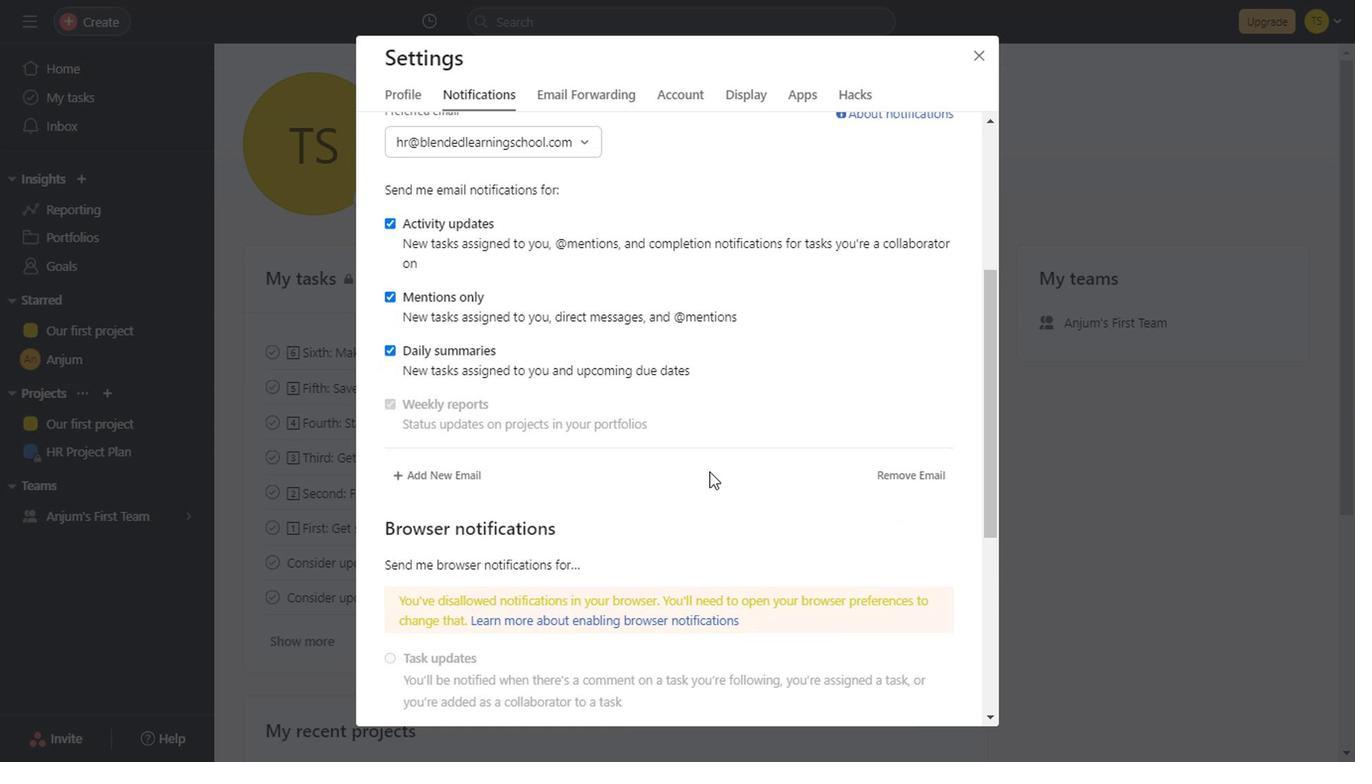 
Action: Mouse scrolled (538, 368) with delta (0, 0)
Screenshot: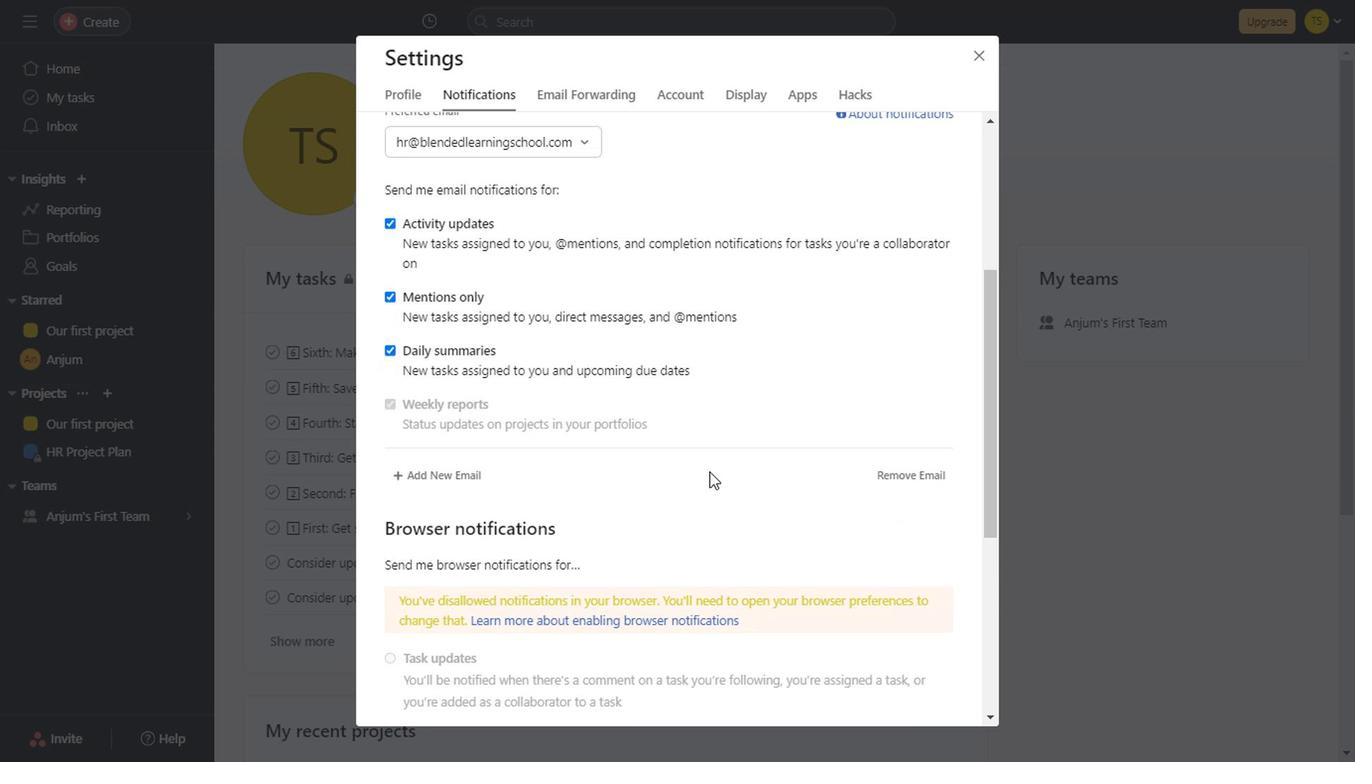 
Action: Mouse scrolled (538, 368) with delta (0, 0)
Screenshot: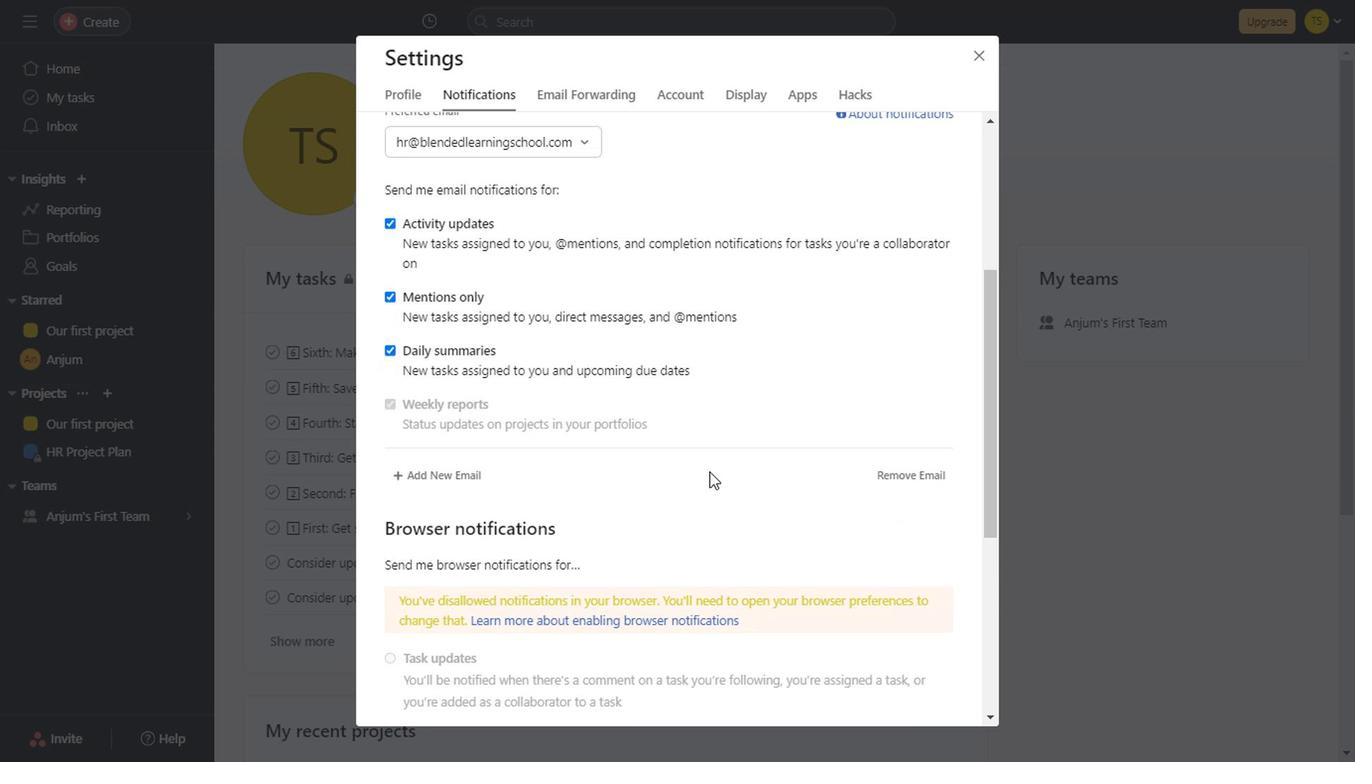 
Action: Mouse scrolled (538, 368) with delta (0, 0)
Screenshot: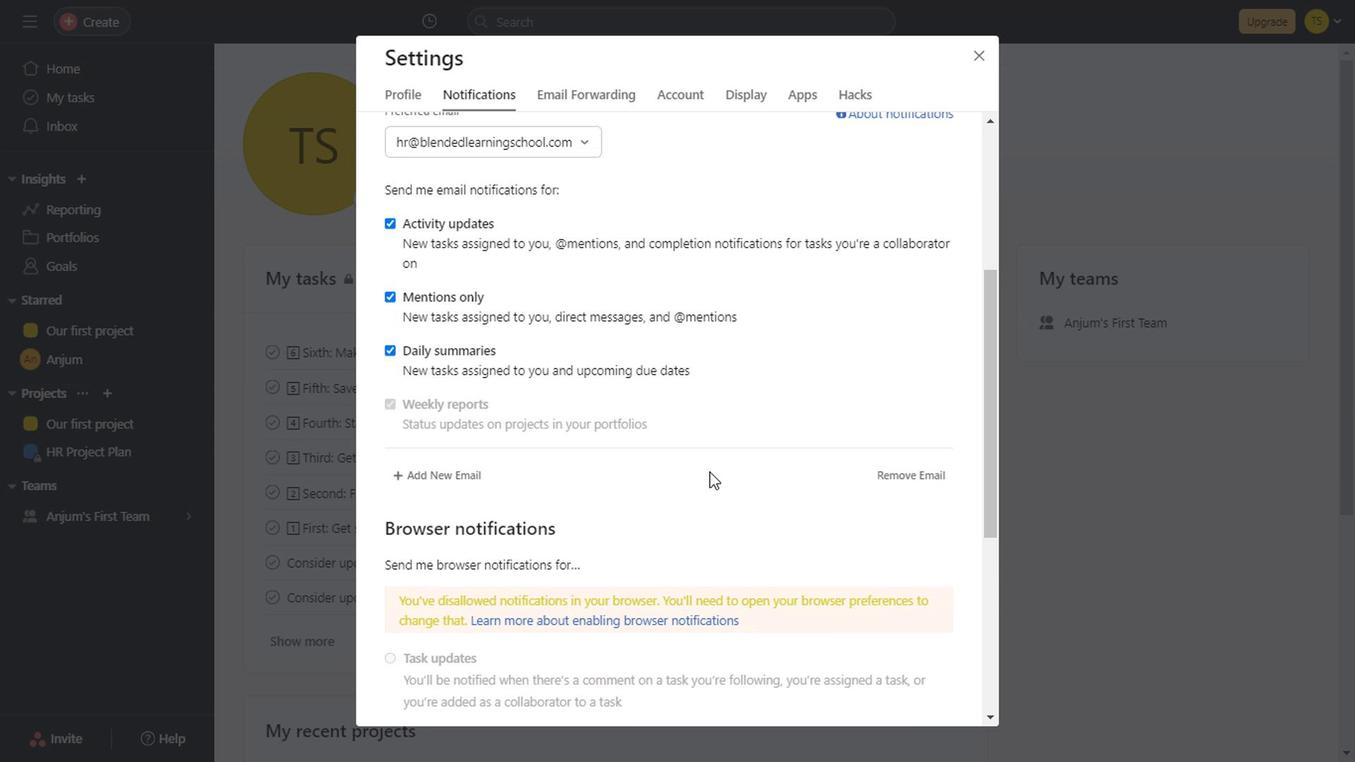 
Action: Mouse scrolled (538, 368) with delta (0, 0)
Screenshot: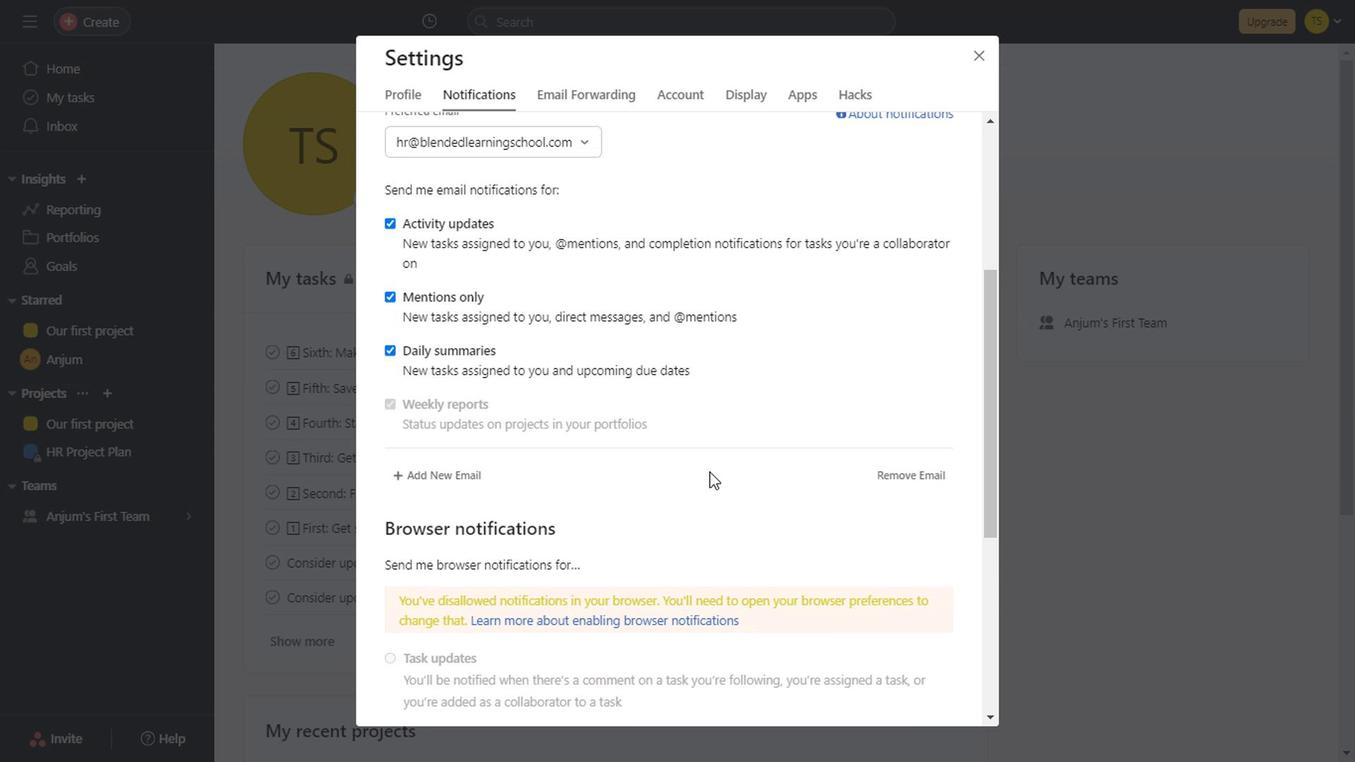 
Action: Mouse scrolled (538, 368) with delta (0, 0)
Screenshot: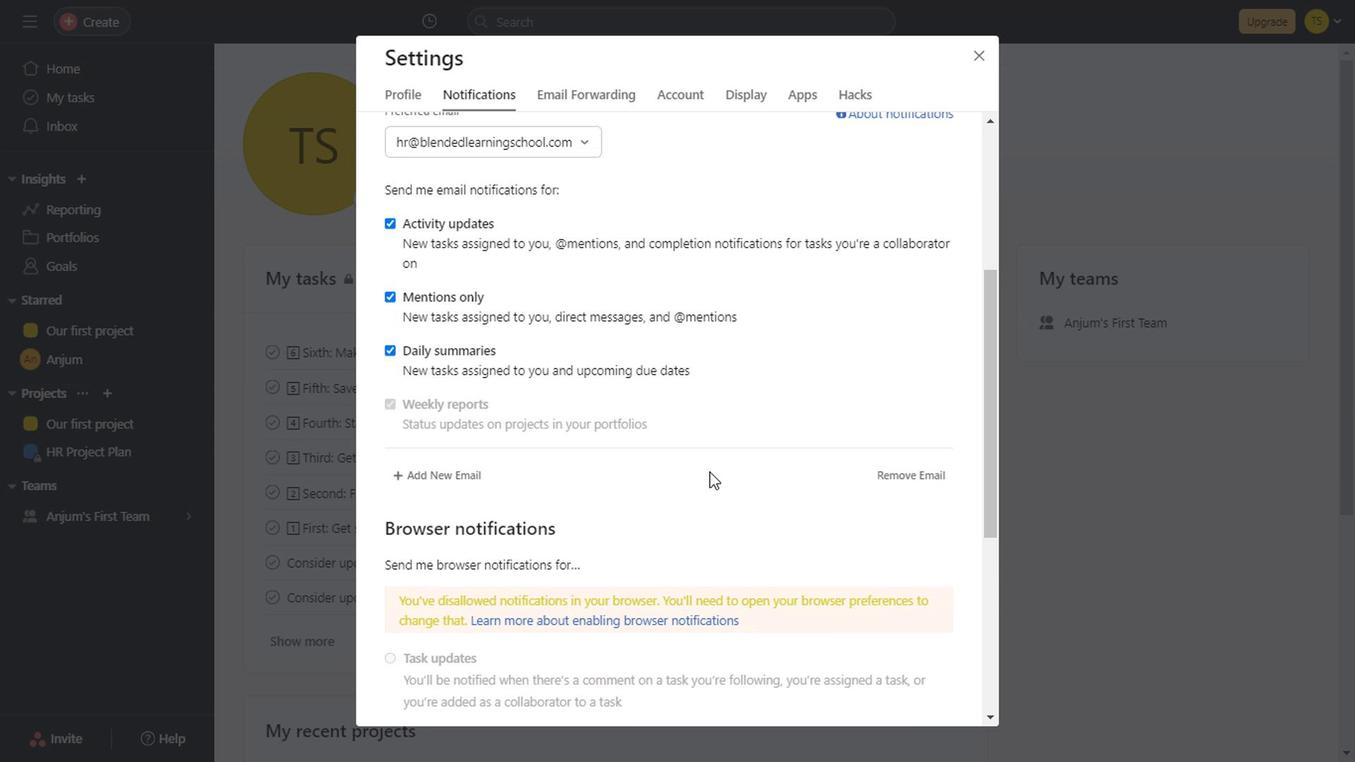 
Action: Mouse scrolled (538, 368) with delta (0, 0)
Screenshot: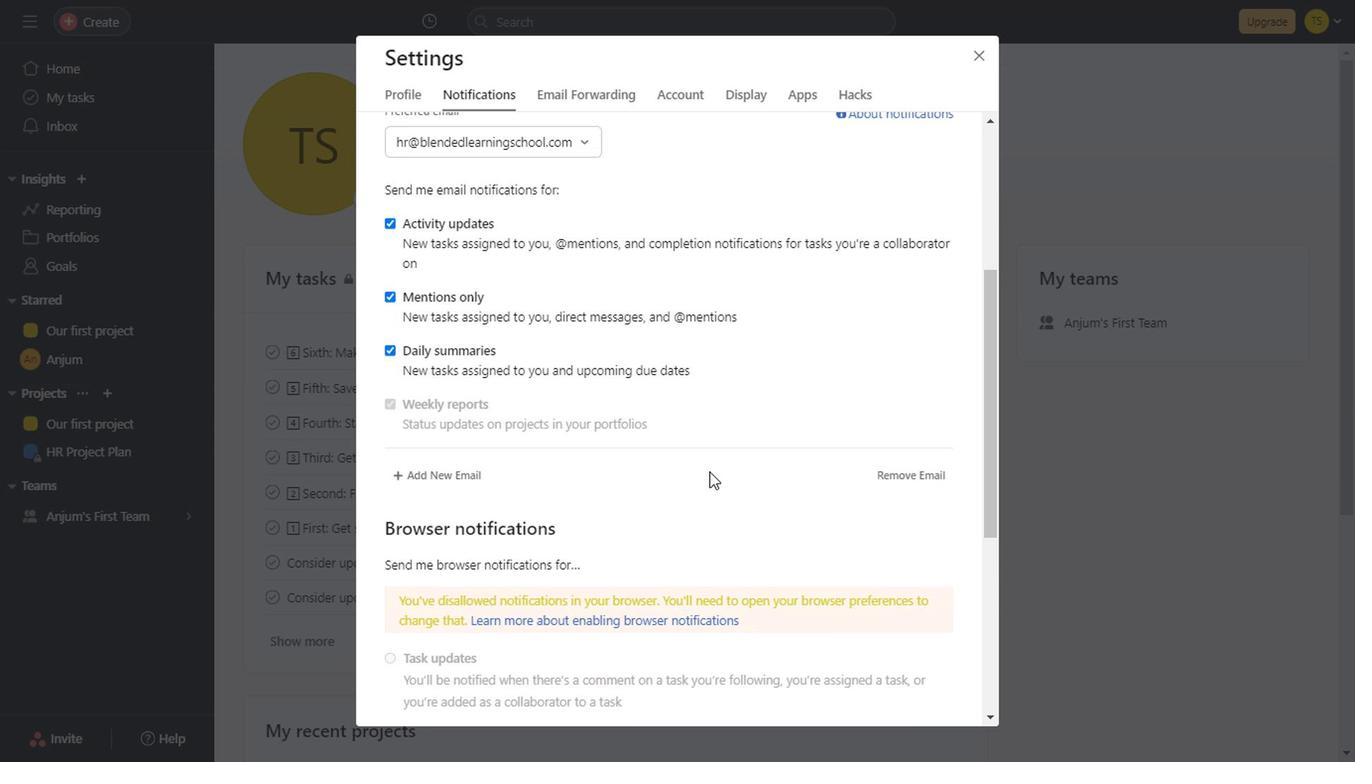
Action: Mouse scrolled (538, 368) with delta (0, 0)
Screenshot: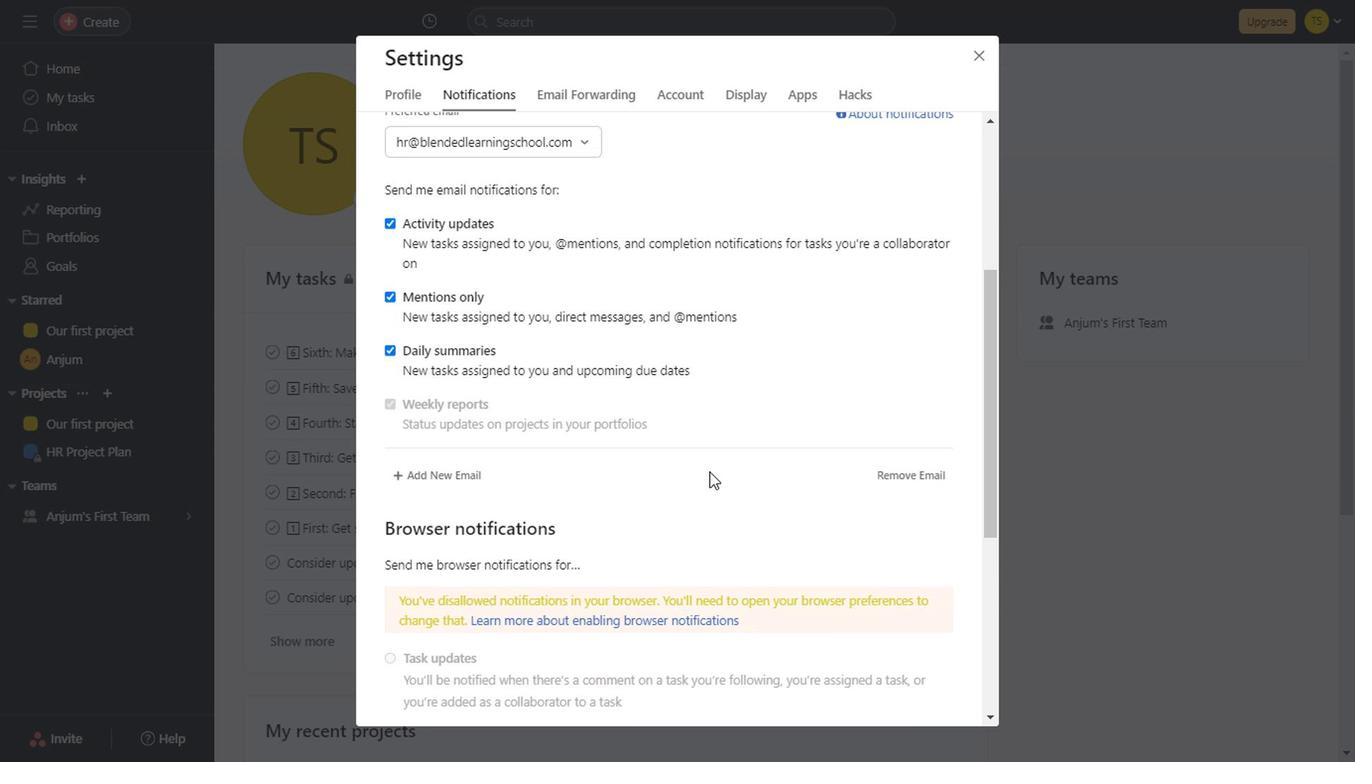 
Action: Mouse scrolled (538, 368) with delta (0, 0)
Screenshot: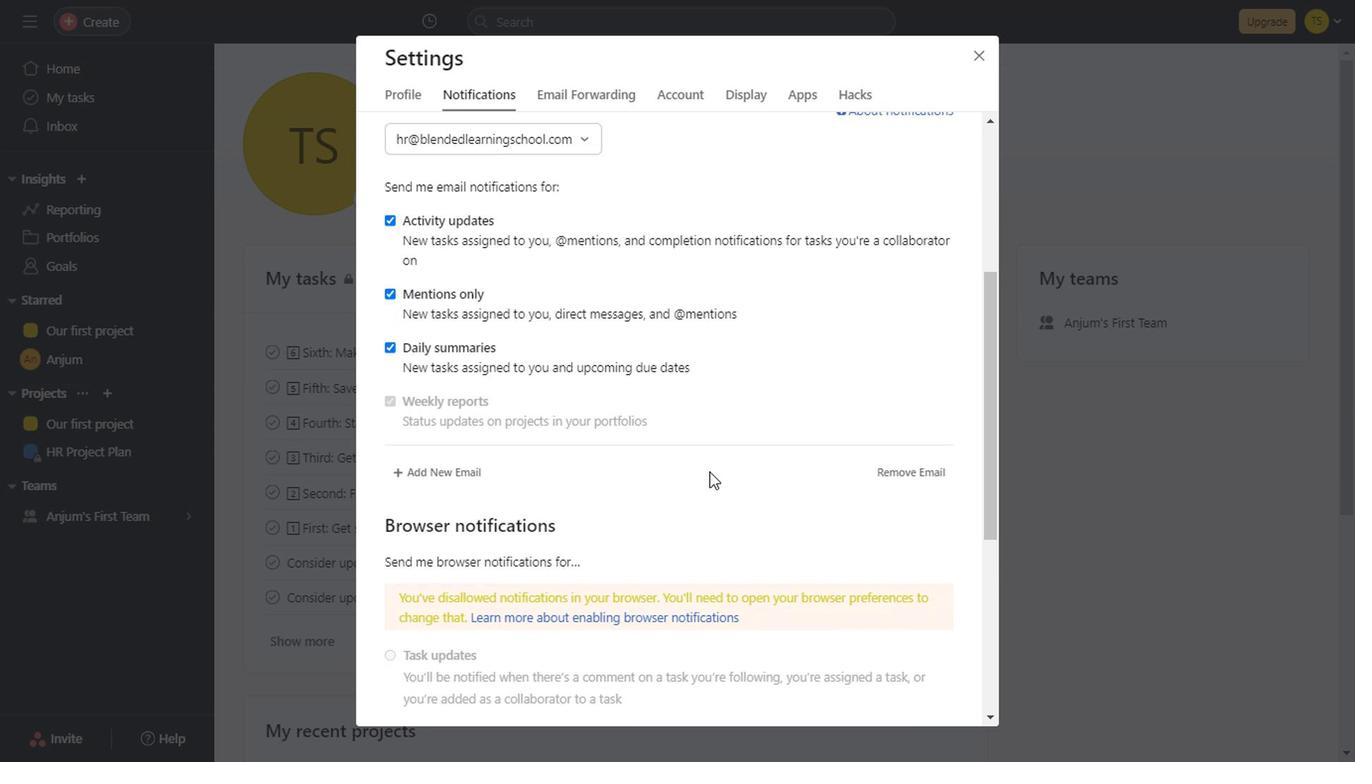 
Action: Mouse scrolled (538, 368) with delta (0, 0)
Screenshot: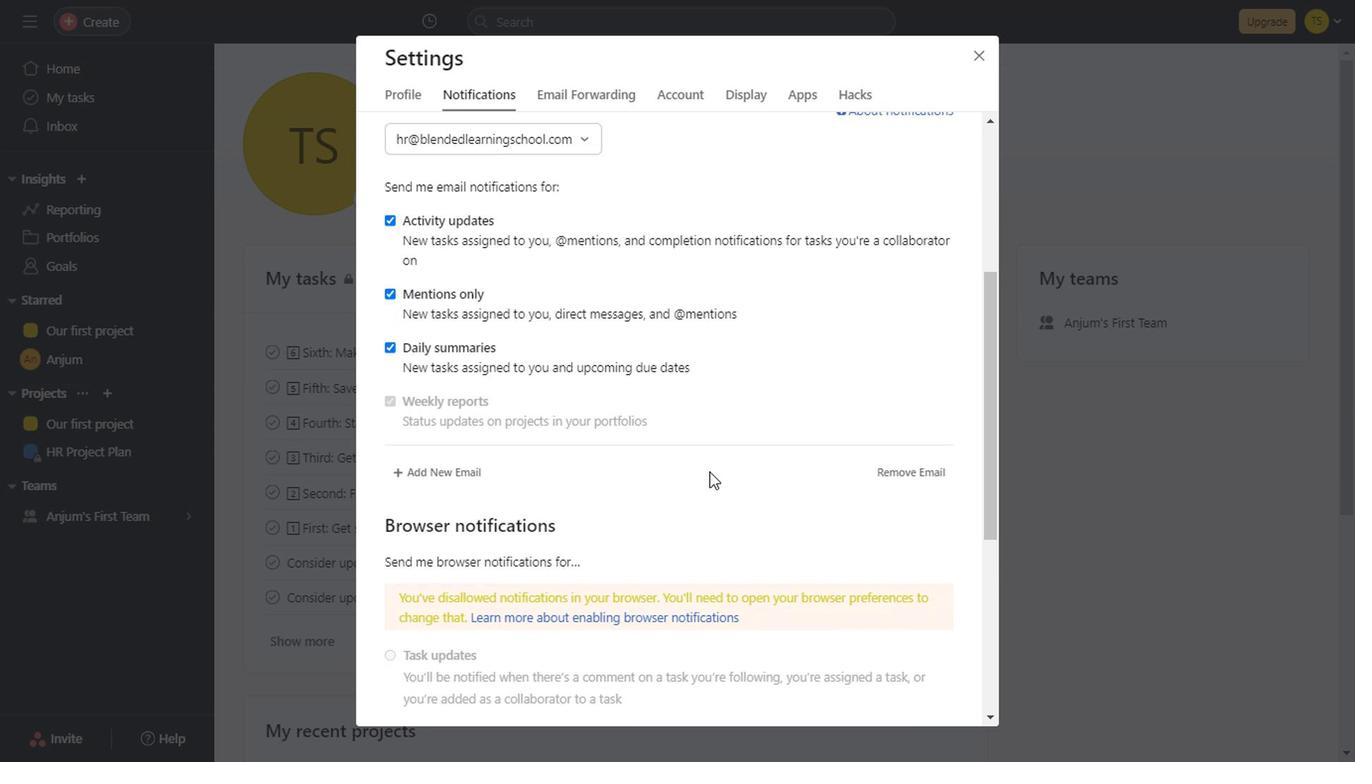 
Action: Mouse scrolled (538, 368) with delta (0, 0)
Screenshot: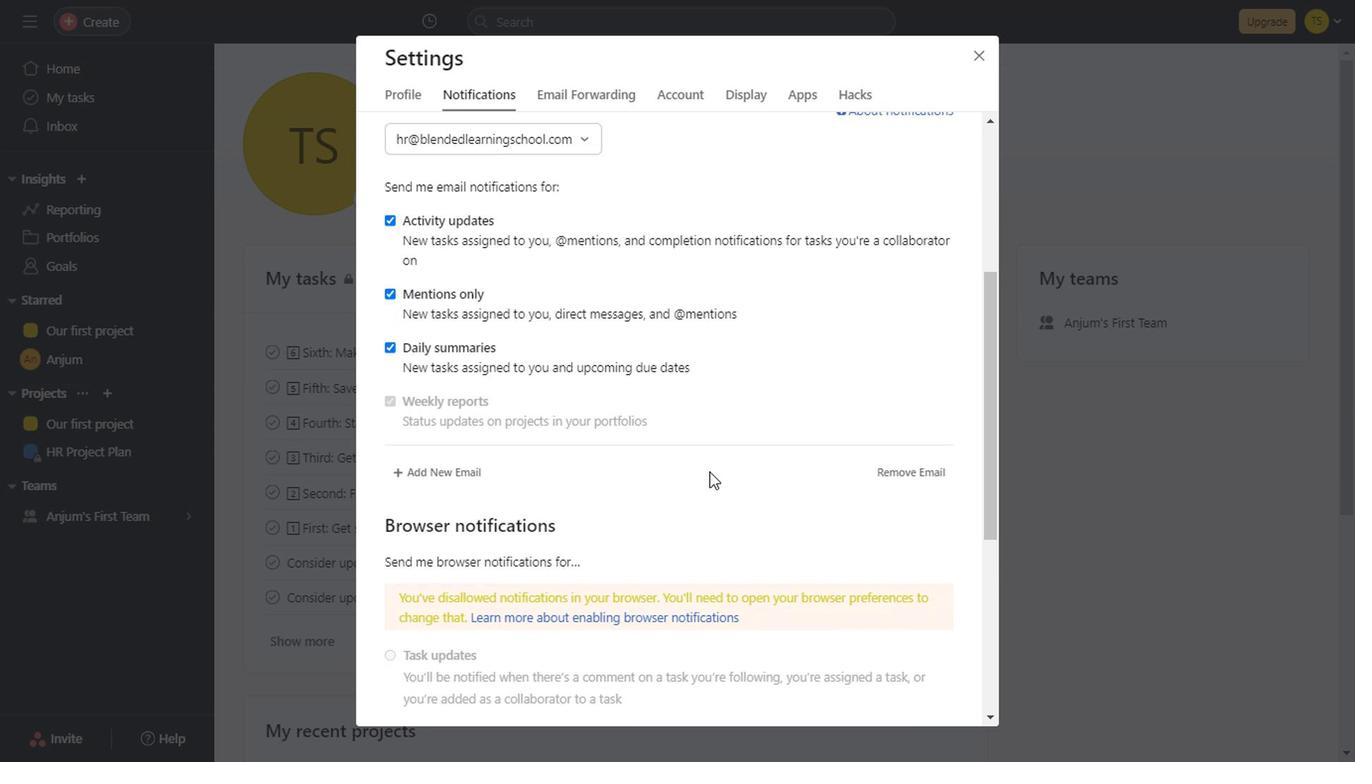 
Action: Mouse scrolled (538, 368) with delta (0, 0)
Screenshot: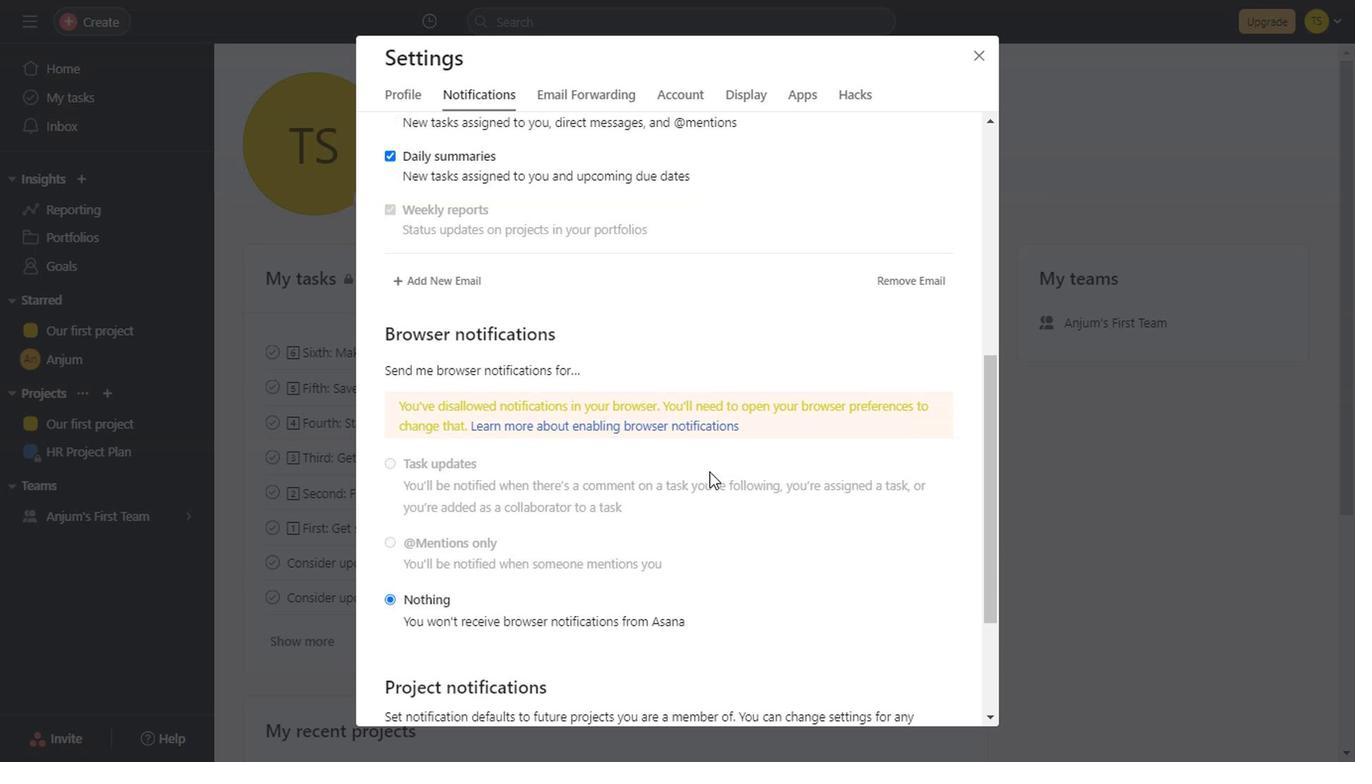 
Action: Mouse scrolled (538, 368) with delta (0, 0)
Screenshot: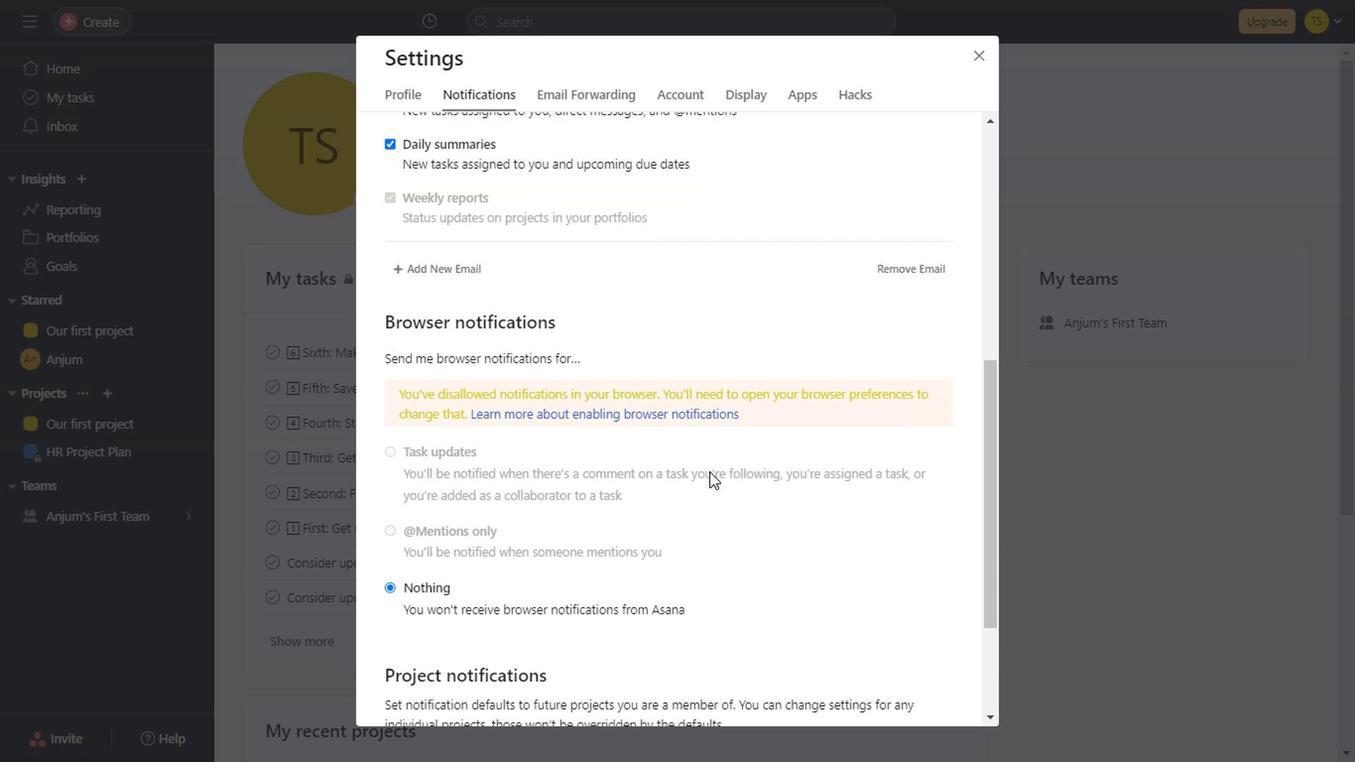 
Action: Mouse scrolled (538, 368) with delta (0, 0)
Screenshot: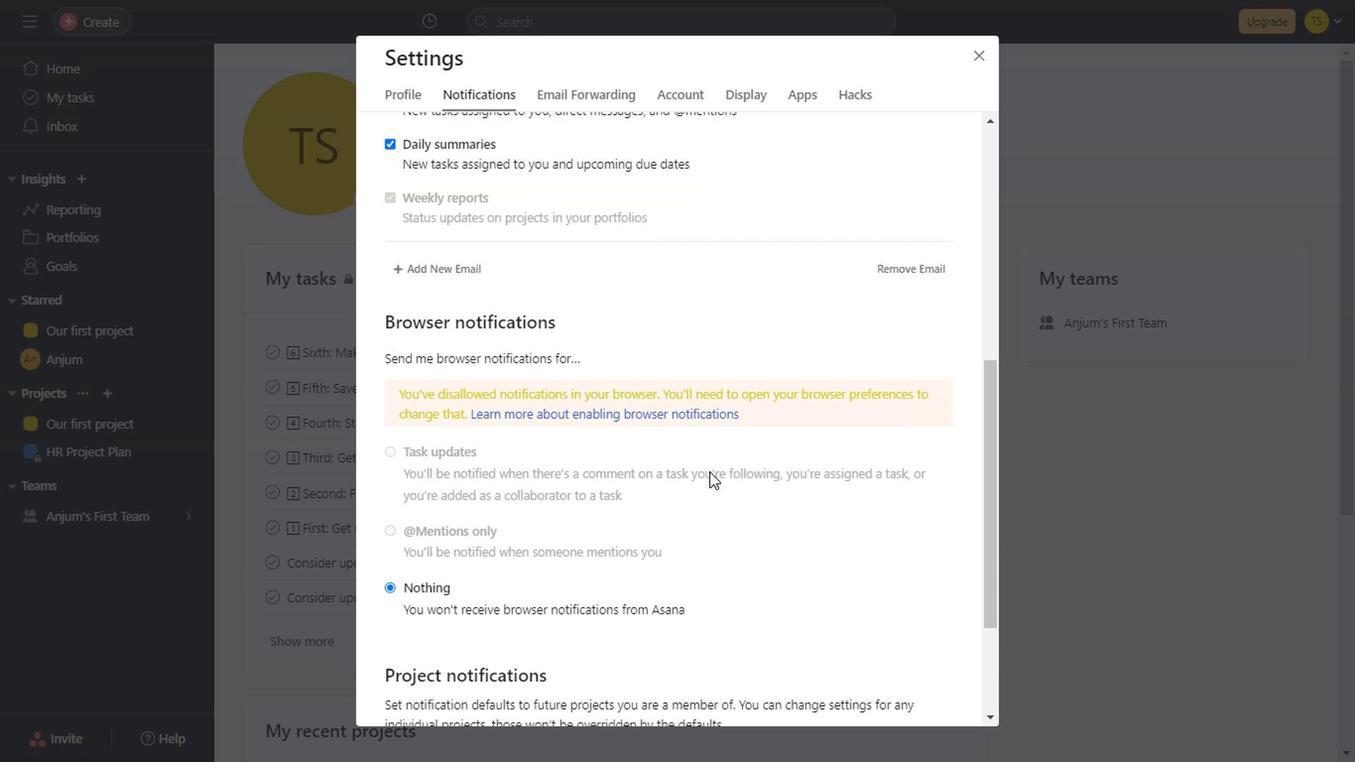 
Action: Mouse scrolled (538, 368) with delta (0, 0)
Screenshot: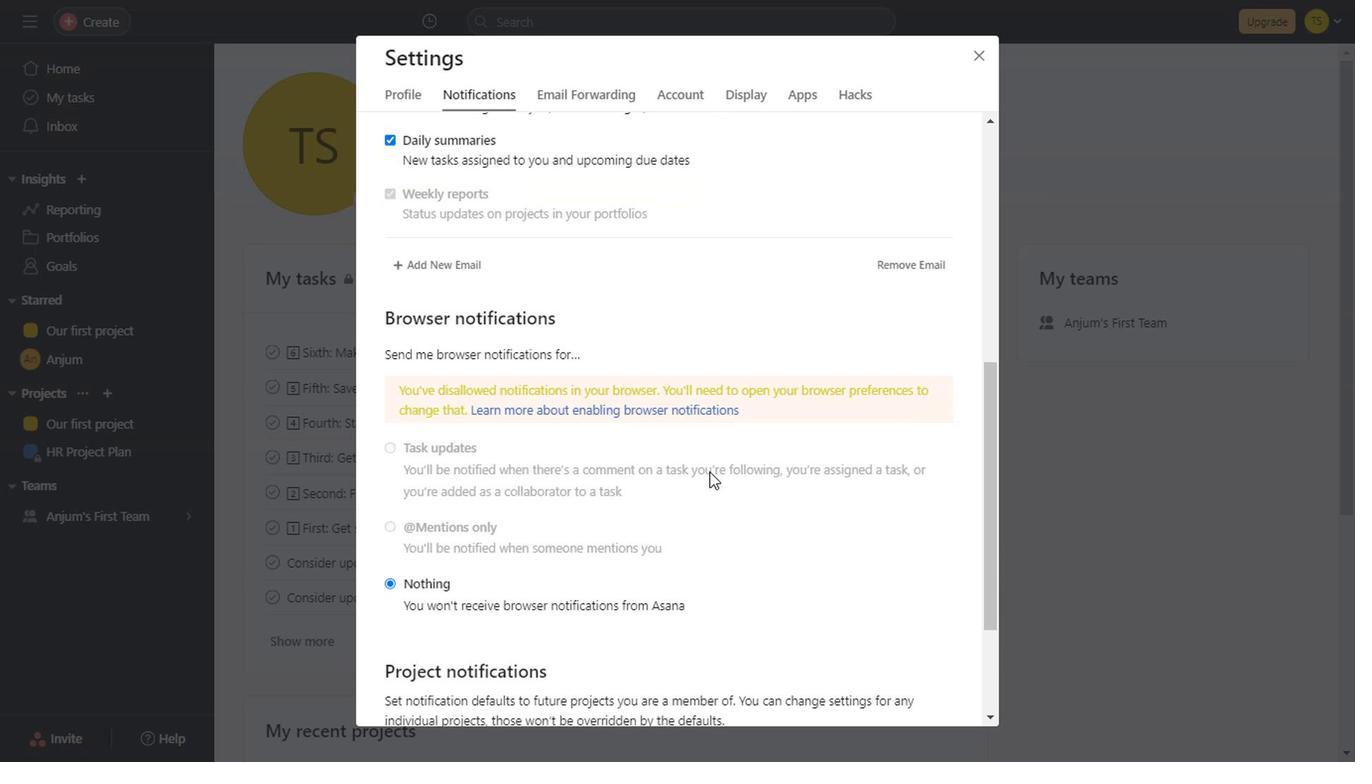 
Action: Mouse scrolled (538, 368) with delta (0, 0)
Screenshot: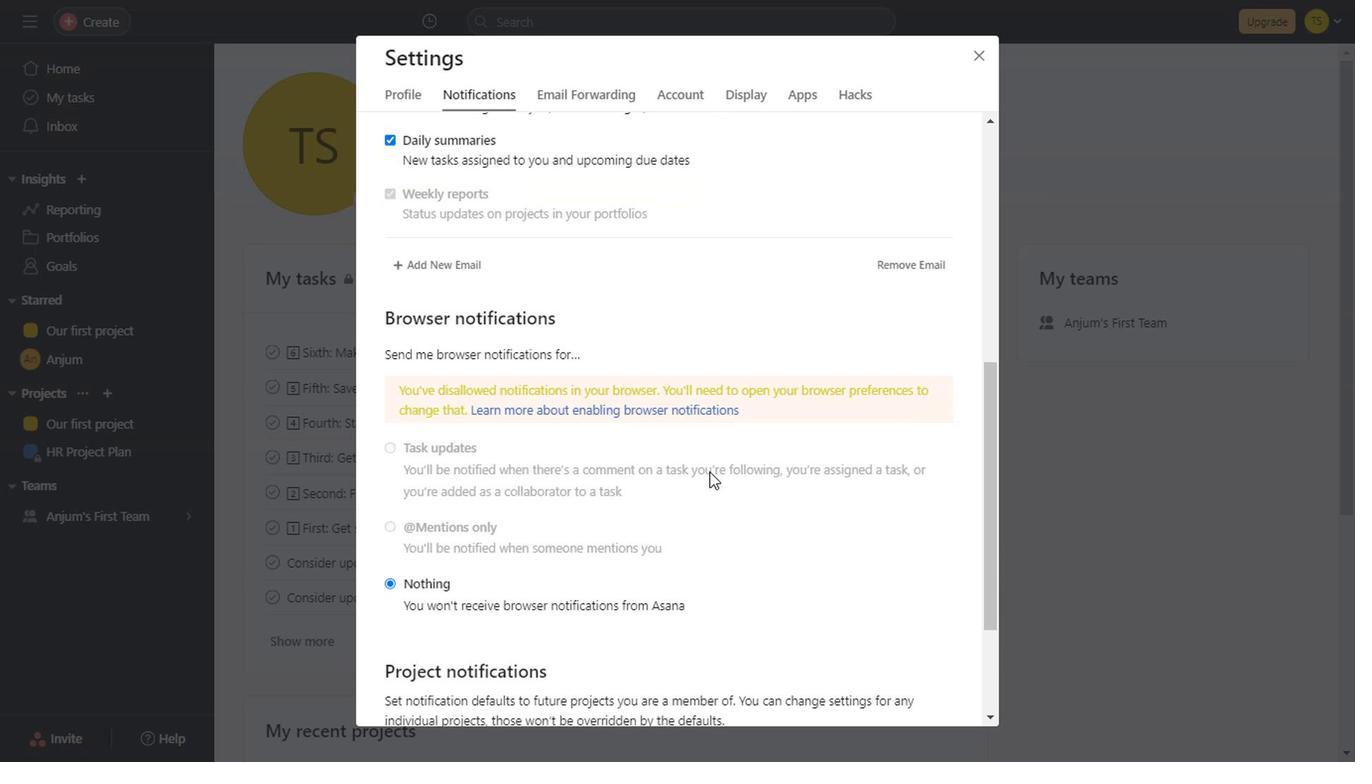 
Action: Mouse scrolled (538, 368) with delta (0, 0)
Screenshot: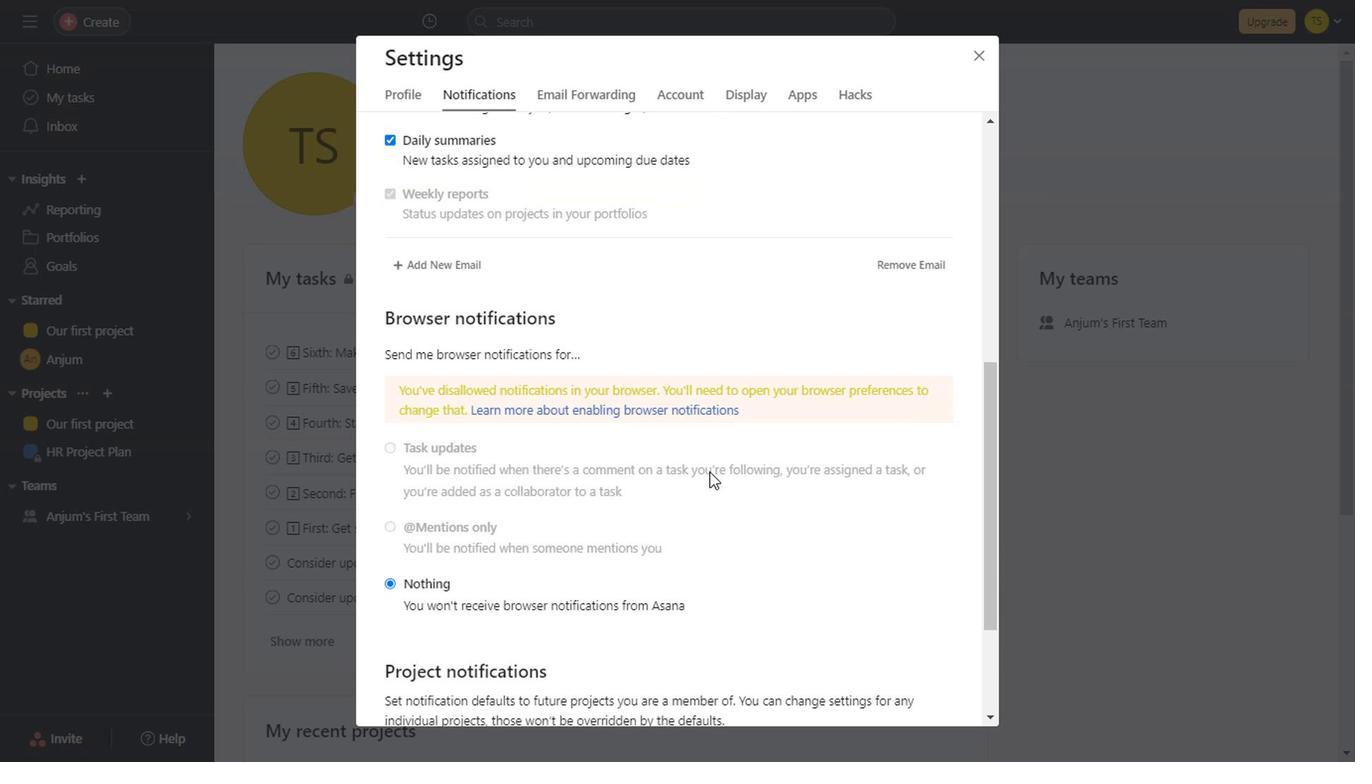 
Action: Mouse scrolled (538, 368) with delta (0, 0)
Screenshot: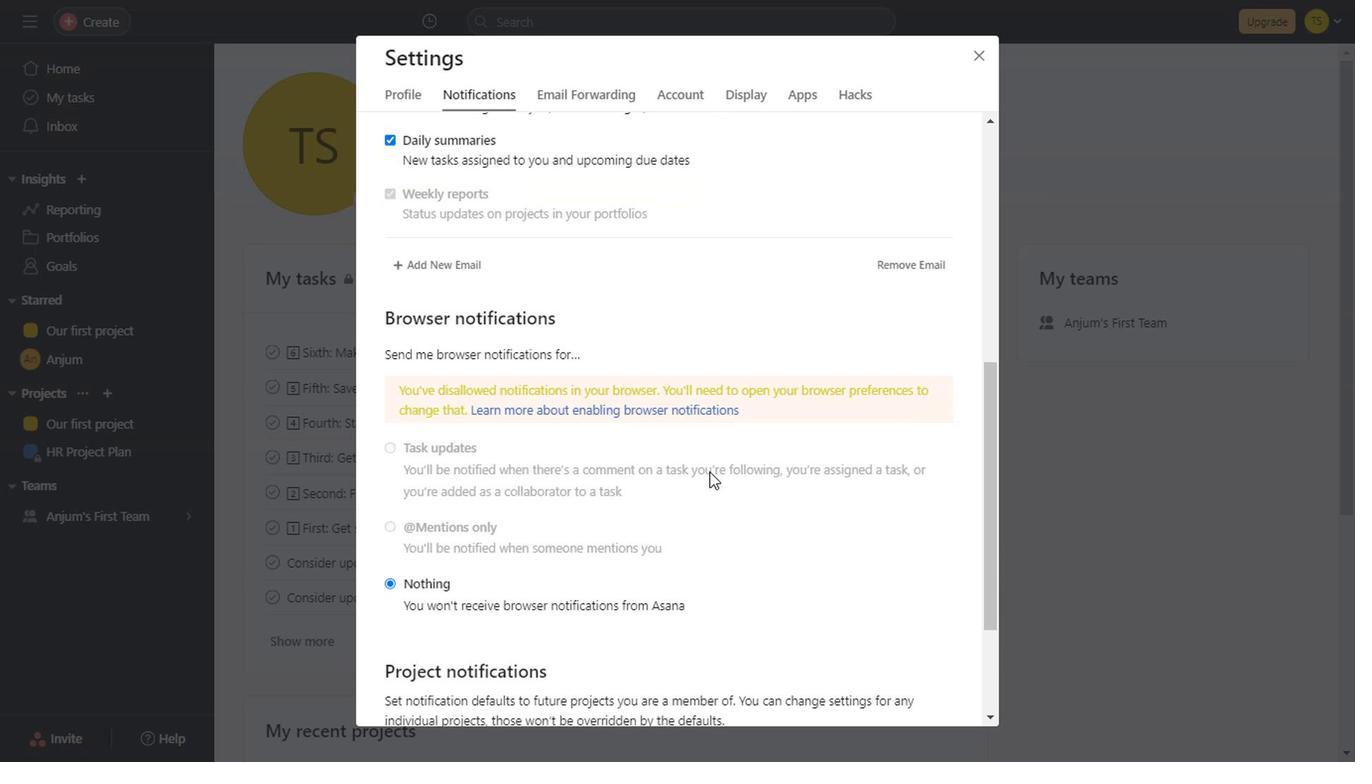 
Action: Mouse scrolled (538, 368) with delta (0, 0)
Screenshot: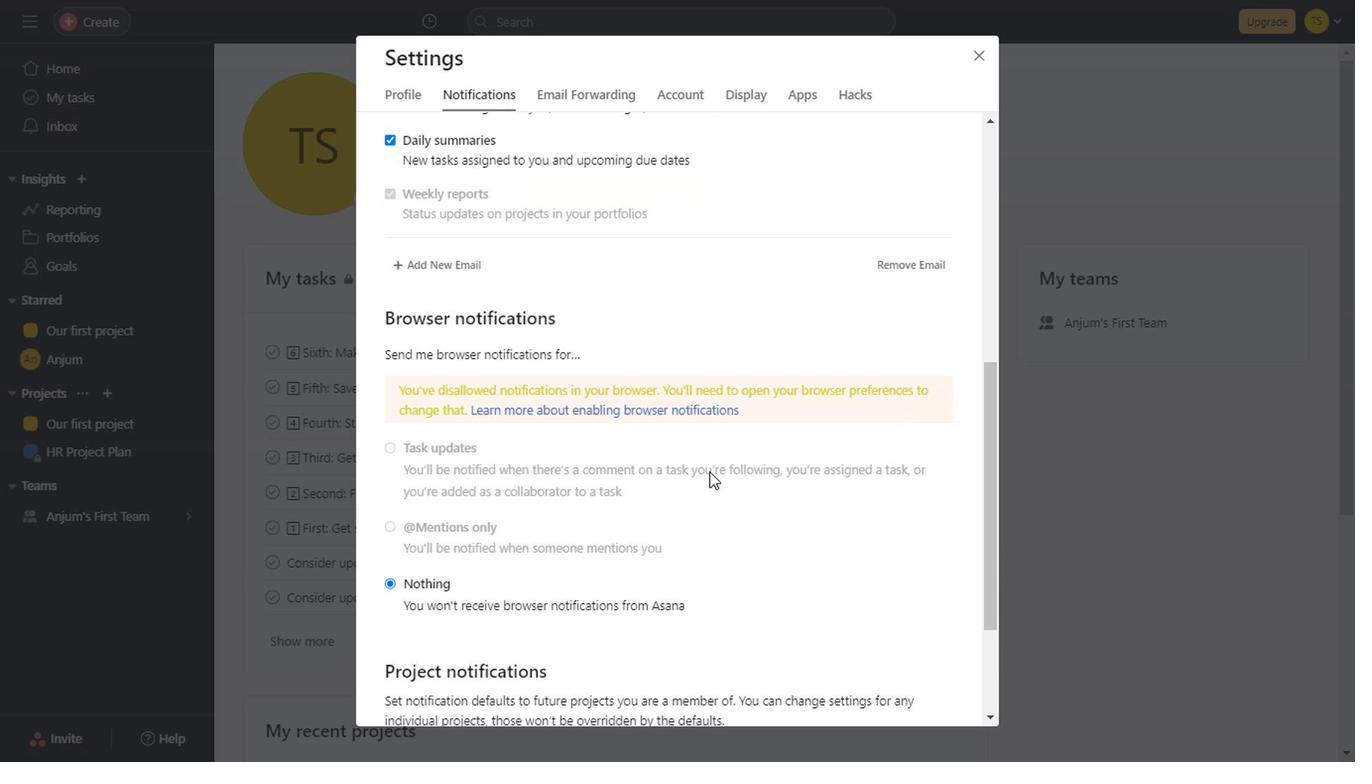 
Action: Mouse scrolled (538, 368) with delta (0, 0)
Screenshot: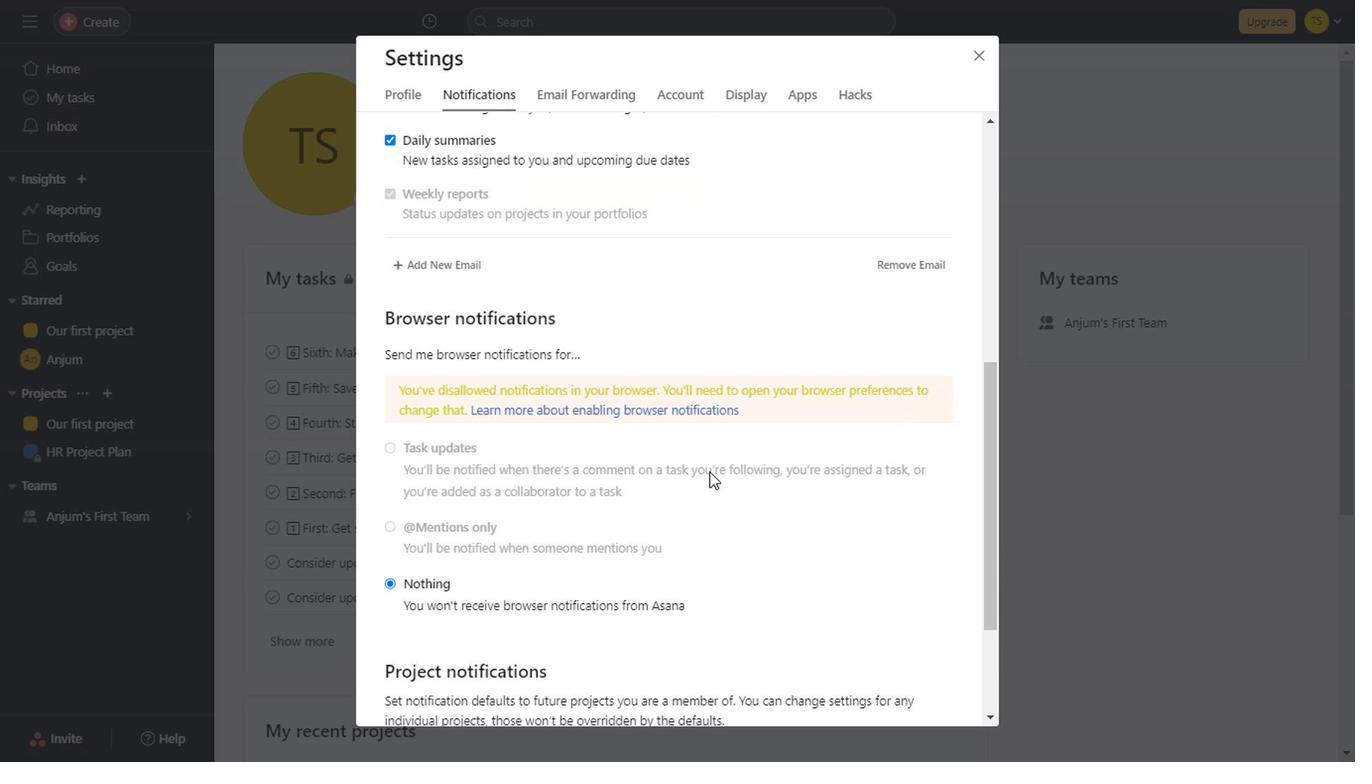 
Action: Mouse scrolled (538, 368) with delta (0, 0)
Screenshot: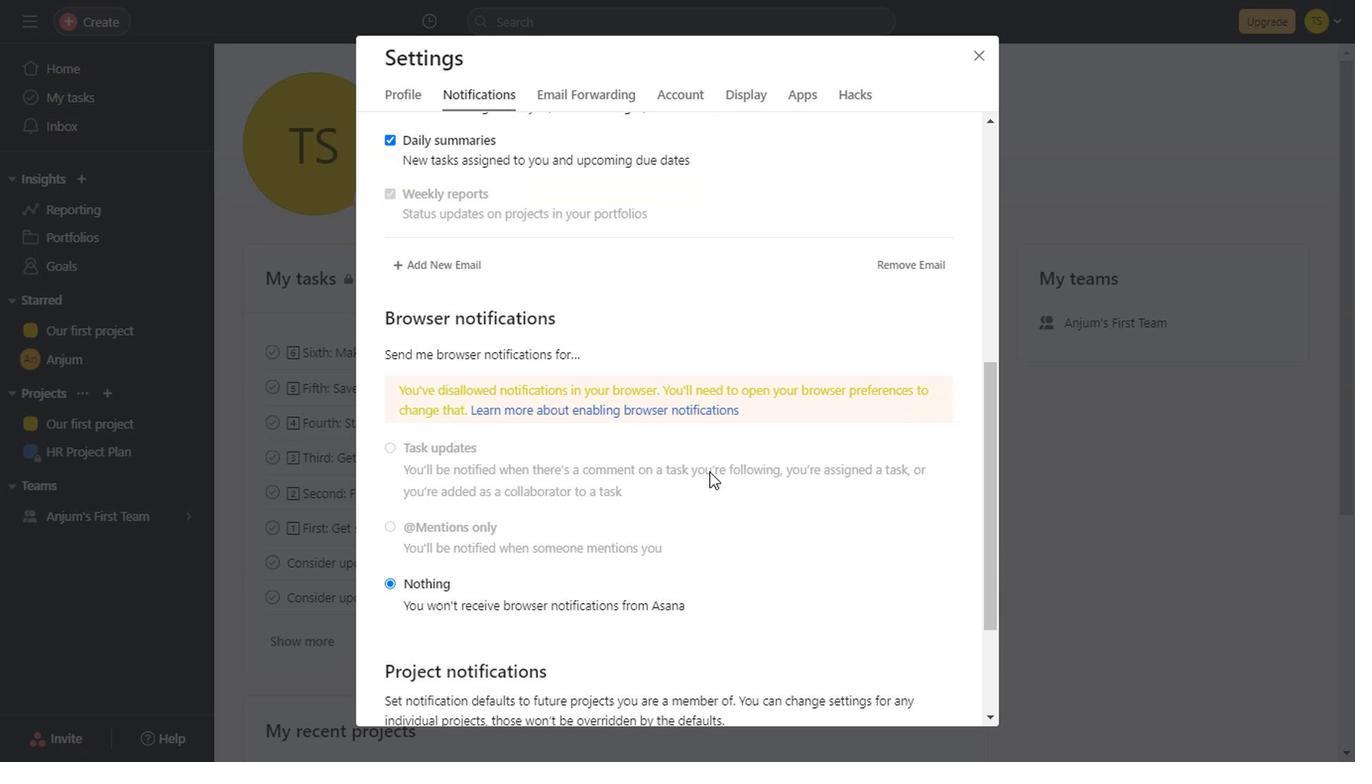 
Action: Mouse scrolled (538, 368) with delta (0, 0)
Screenshot: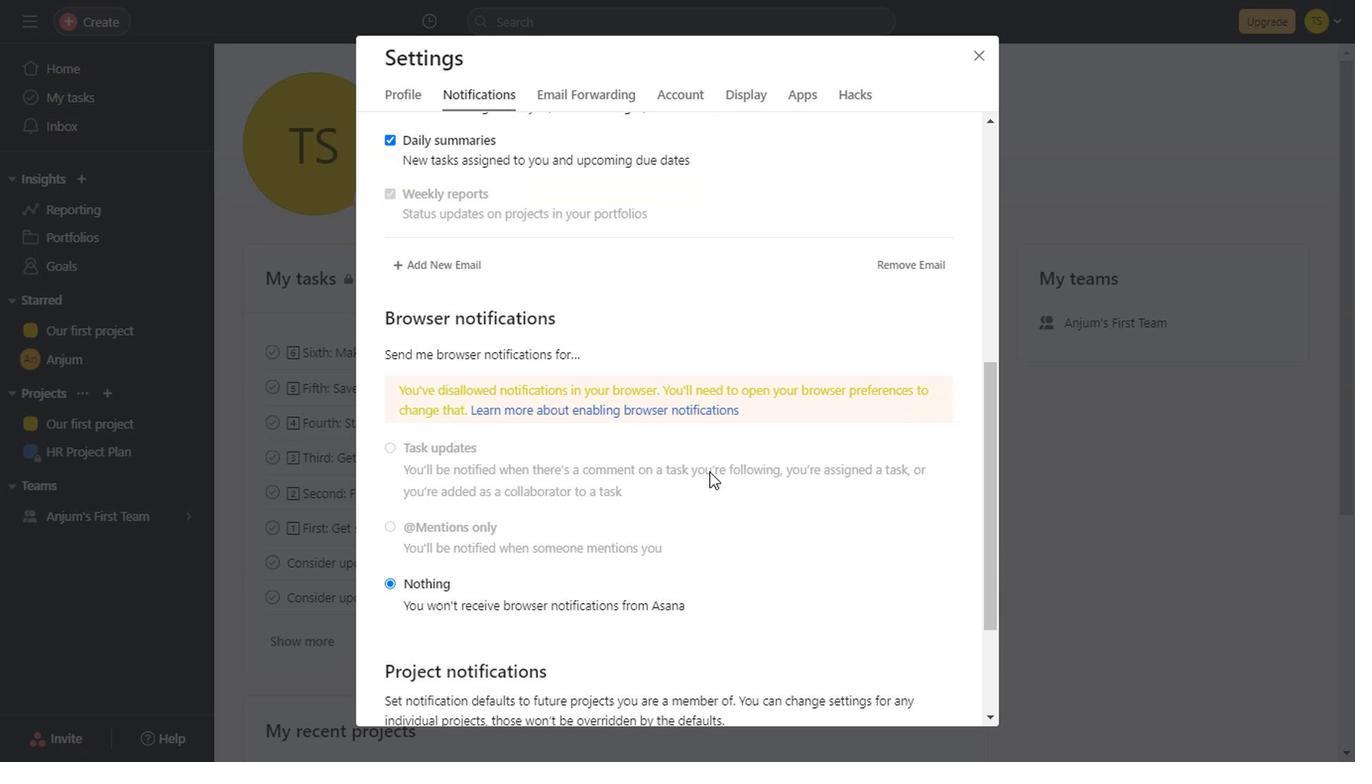 
Action: Mouse scrolled (538, 368) with delta (0, 0)
Screenshot: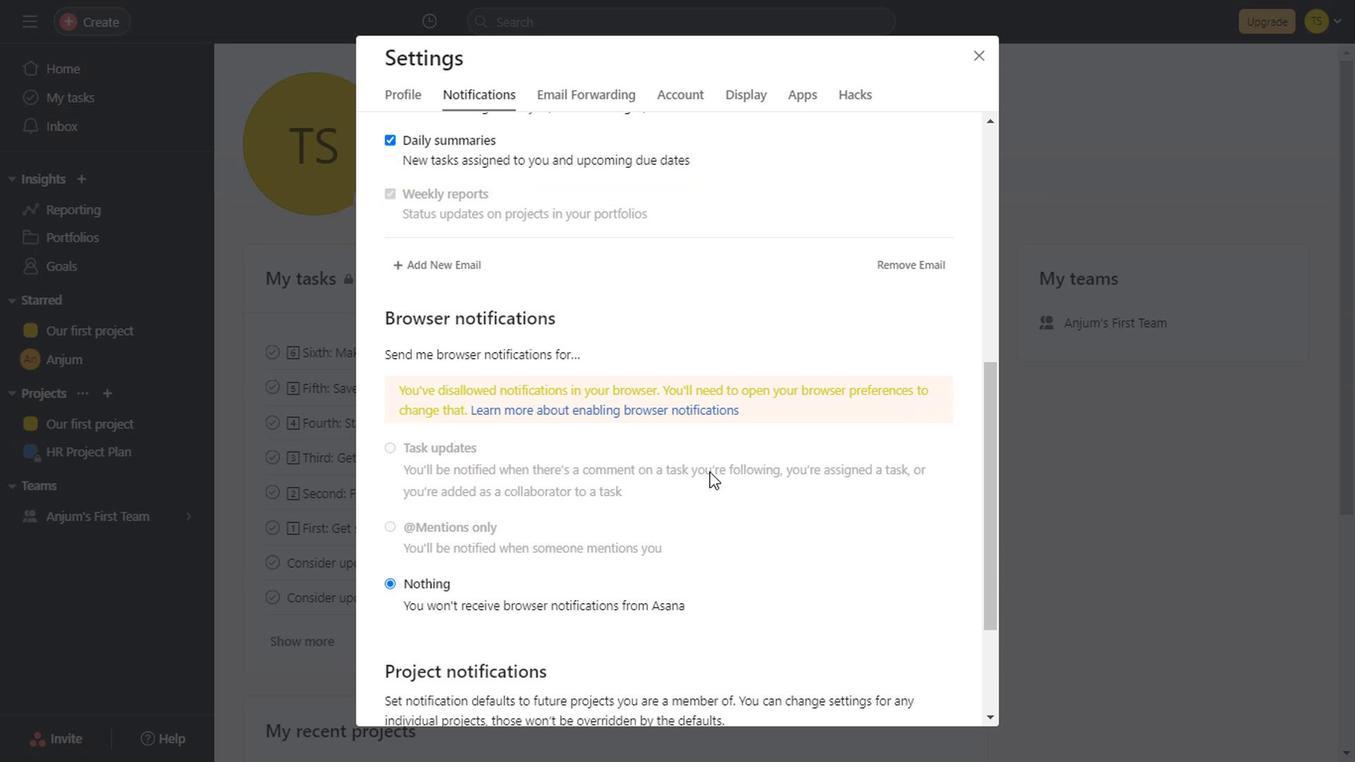 
Action: Mouse scrolled (538, 368) with delta (0, 0)
Screenshot: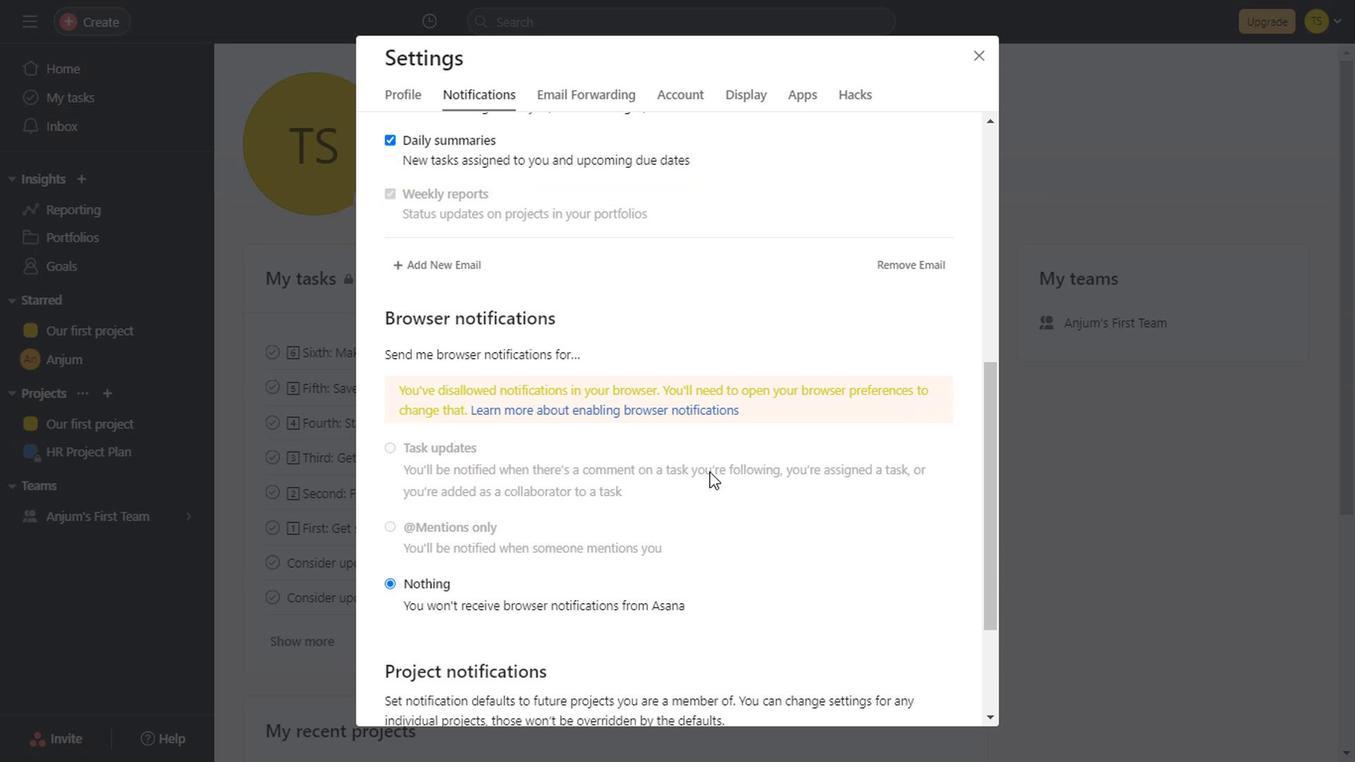 
Action: Mouse scrolled (538, 368) with delta (0, 0)
Screenshot: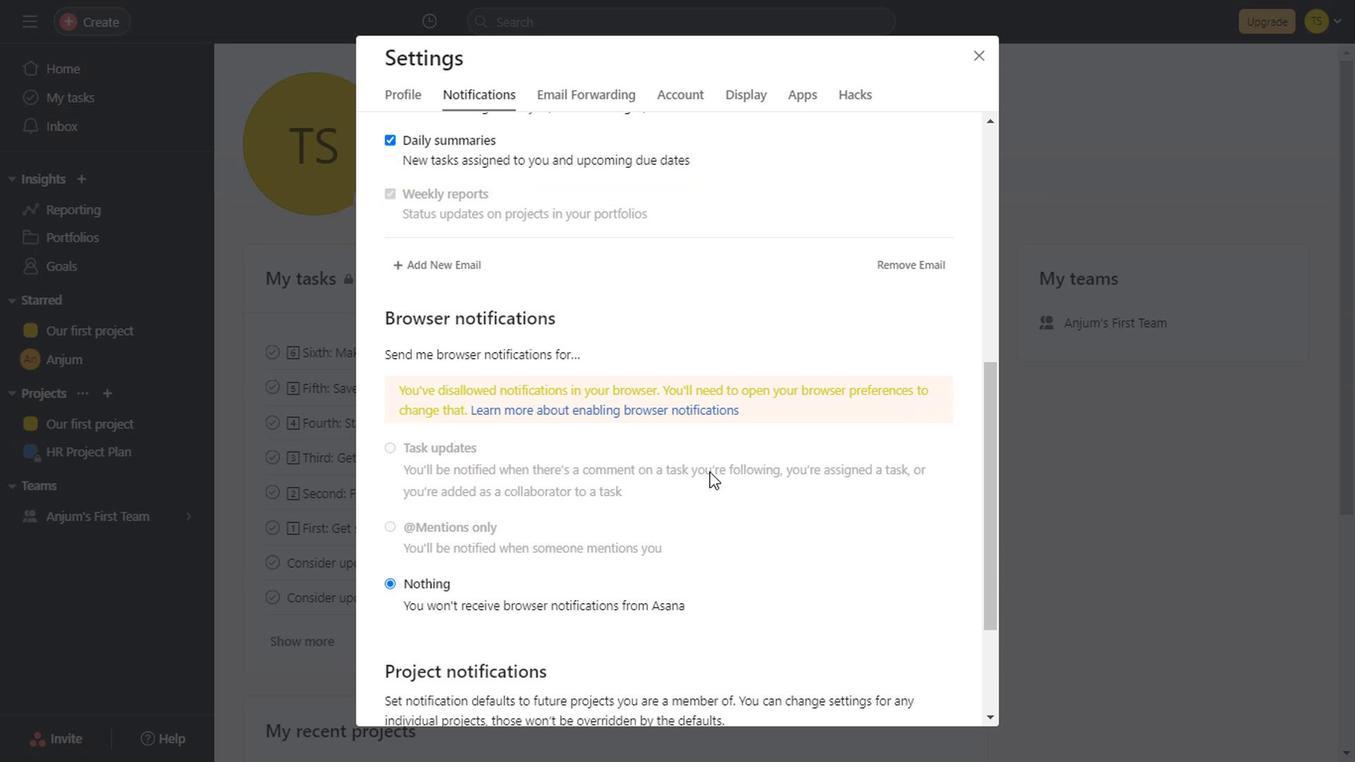 
Action: Mouse scrolled (538, 368) with delta (0, 0)
Screenshot: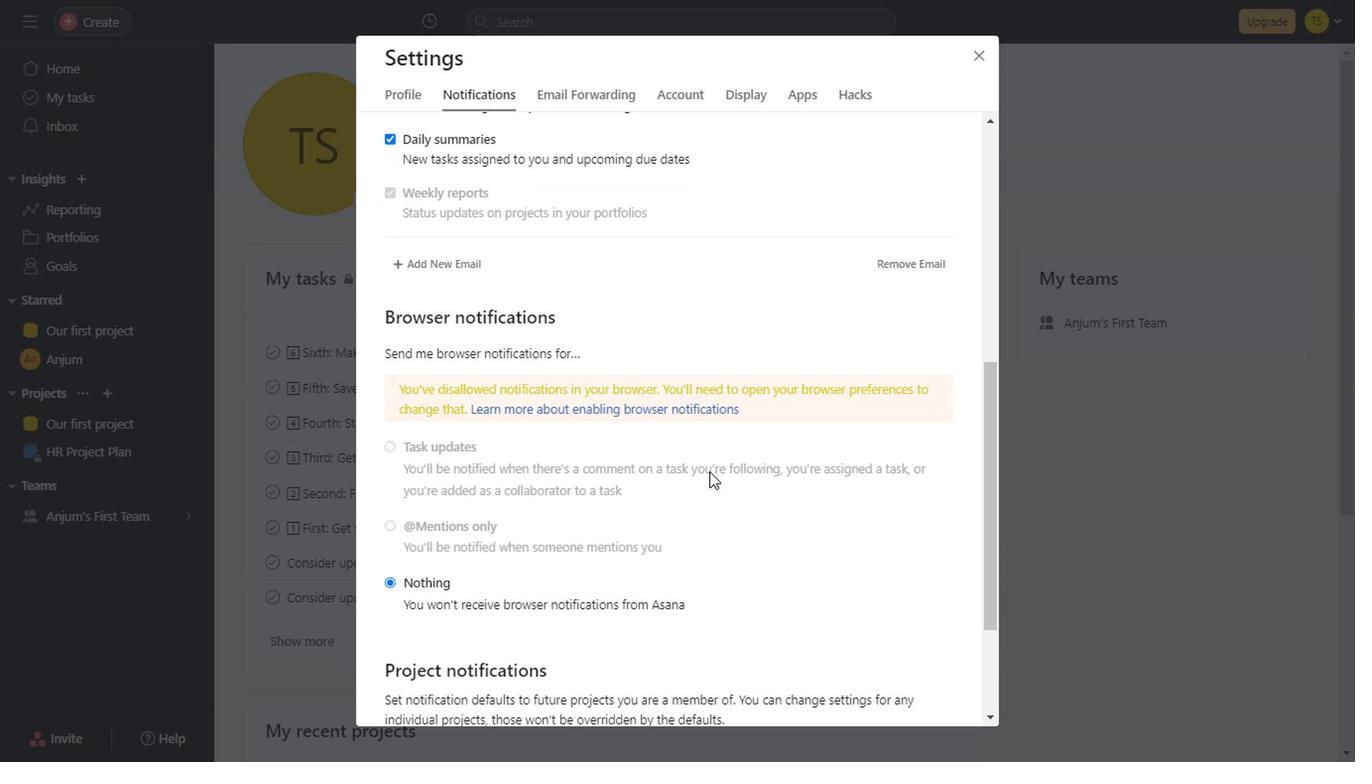 
Action: Mouse scrolled (538, 368) with delta (0, 0)
Screenshot: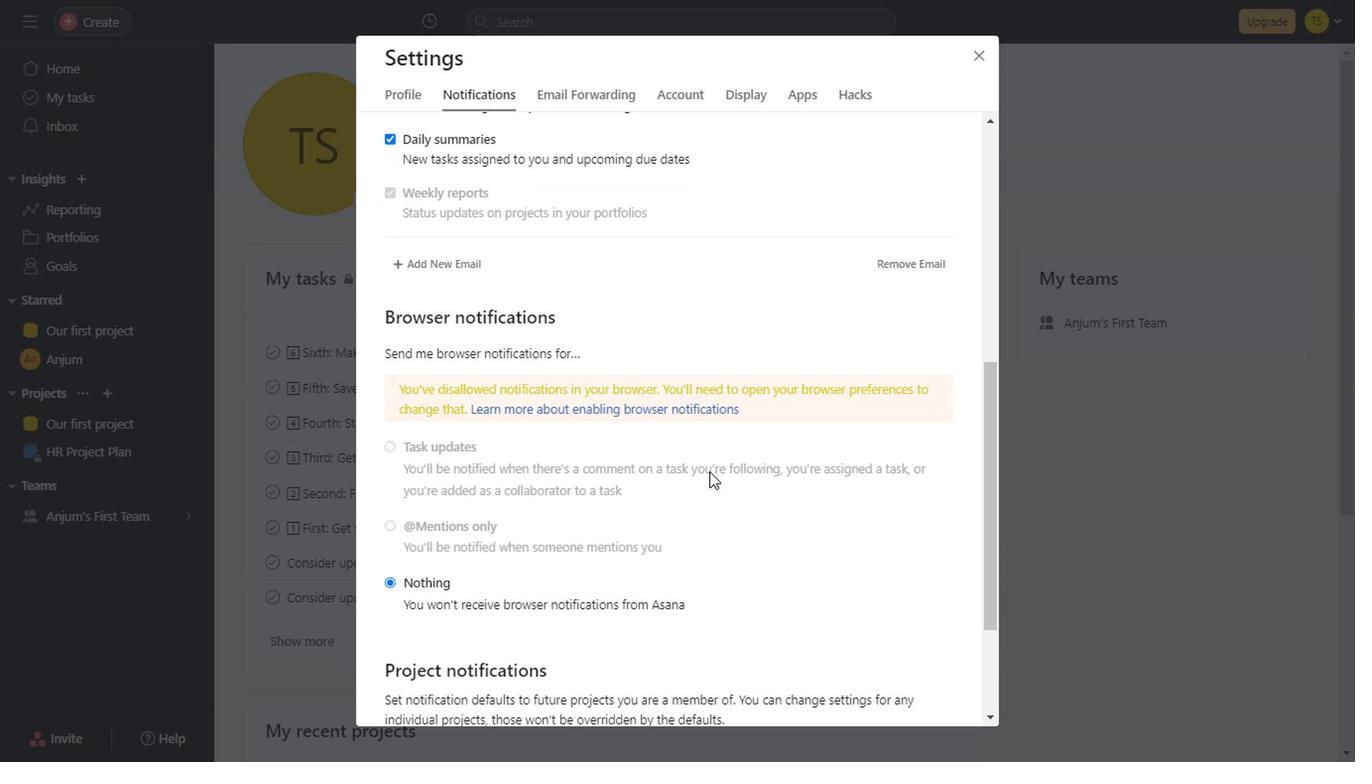 
Action: Mouse scrolled (538, 368) with delta (0, 0)
Screenshot: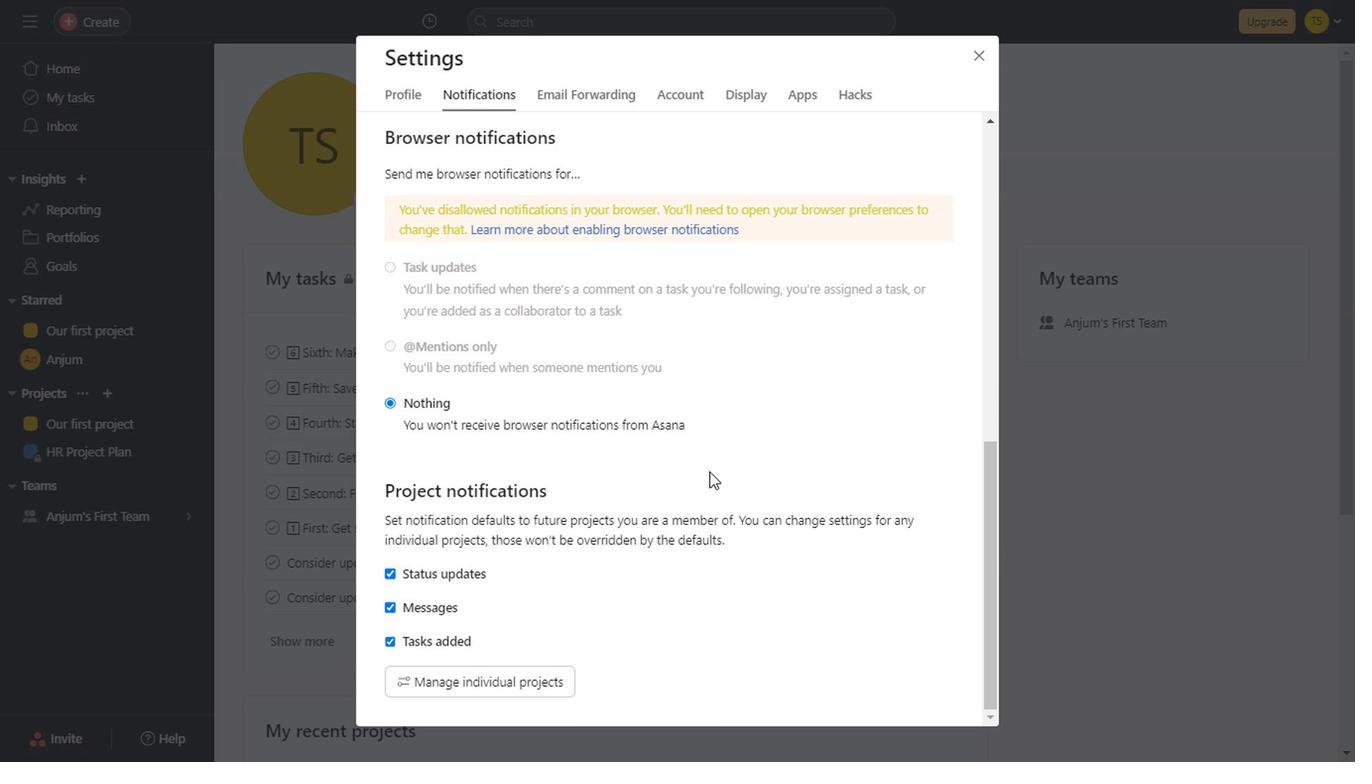 
Action: Mouse scrolled (538, 368) with delta (0, 0)
Screenshot: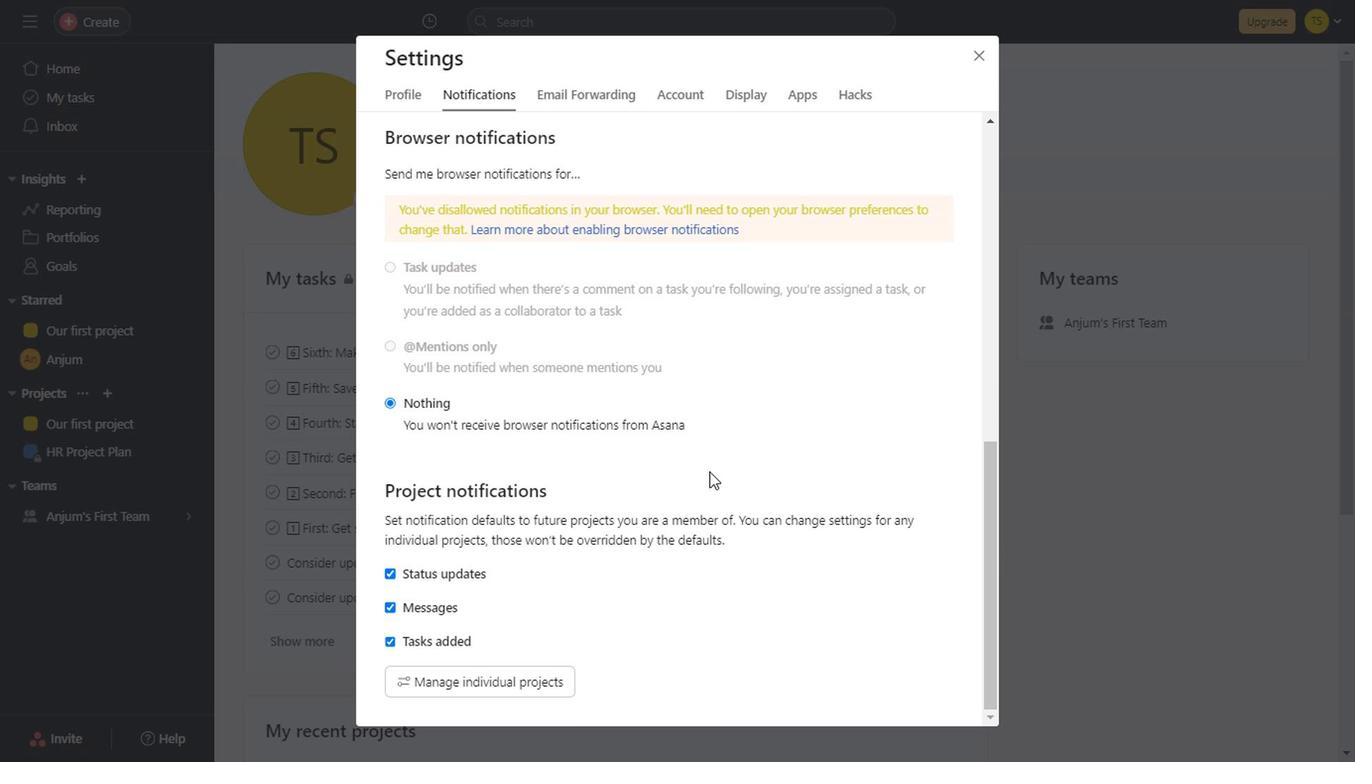 
Action: Mouse scrolled (538, 368) with delta (0, 0)
Screenshot: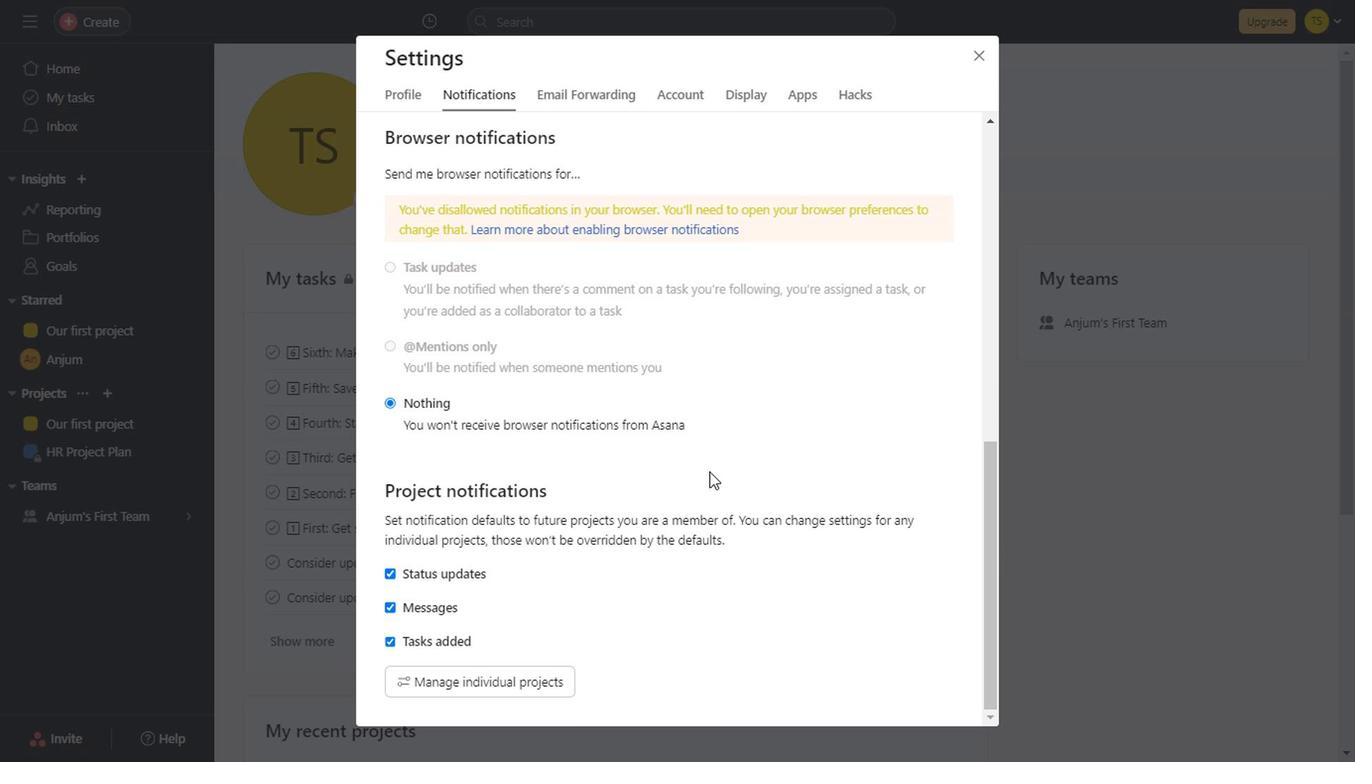 
Action: Mouse scrolled (538, 368) with delta (0, 0)
Screenshot: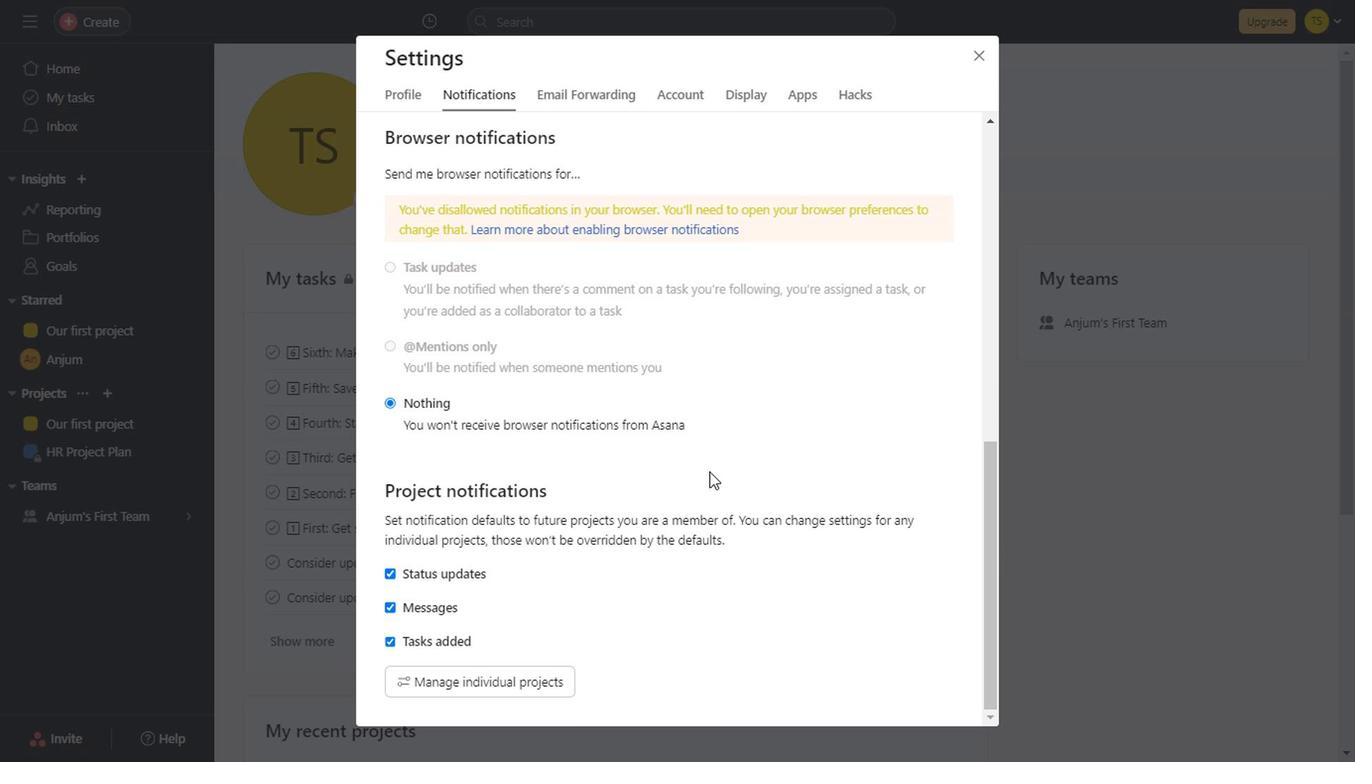 
Action: Mouse scrolled (538, 368) with delta (0, 0)
Screenshot: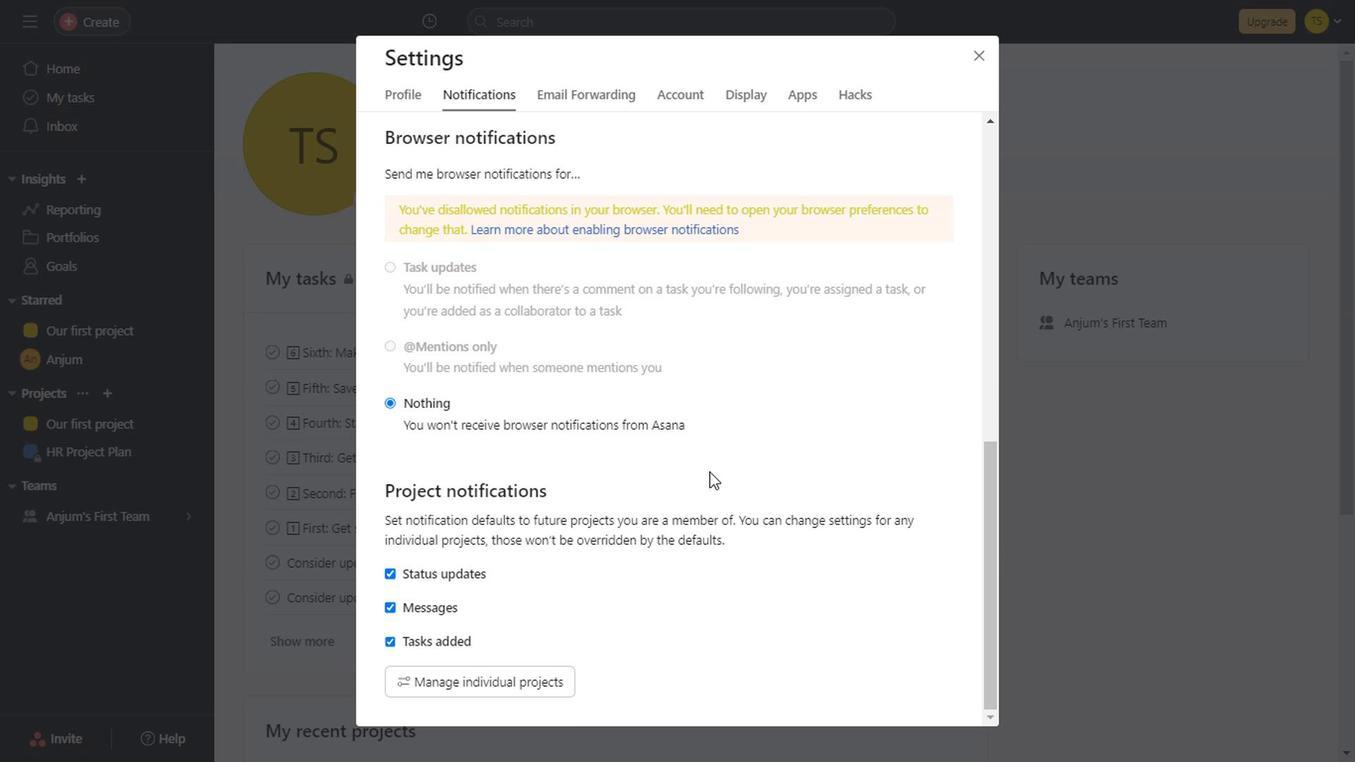
Action: Mouse scrolled (538, 368) with delta (0, 0)
Screenshot: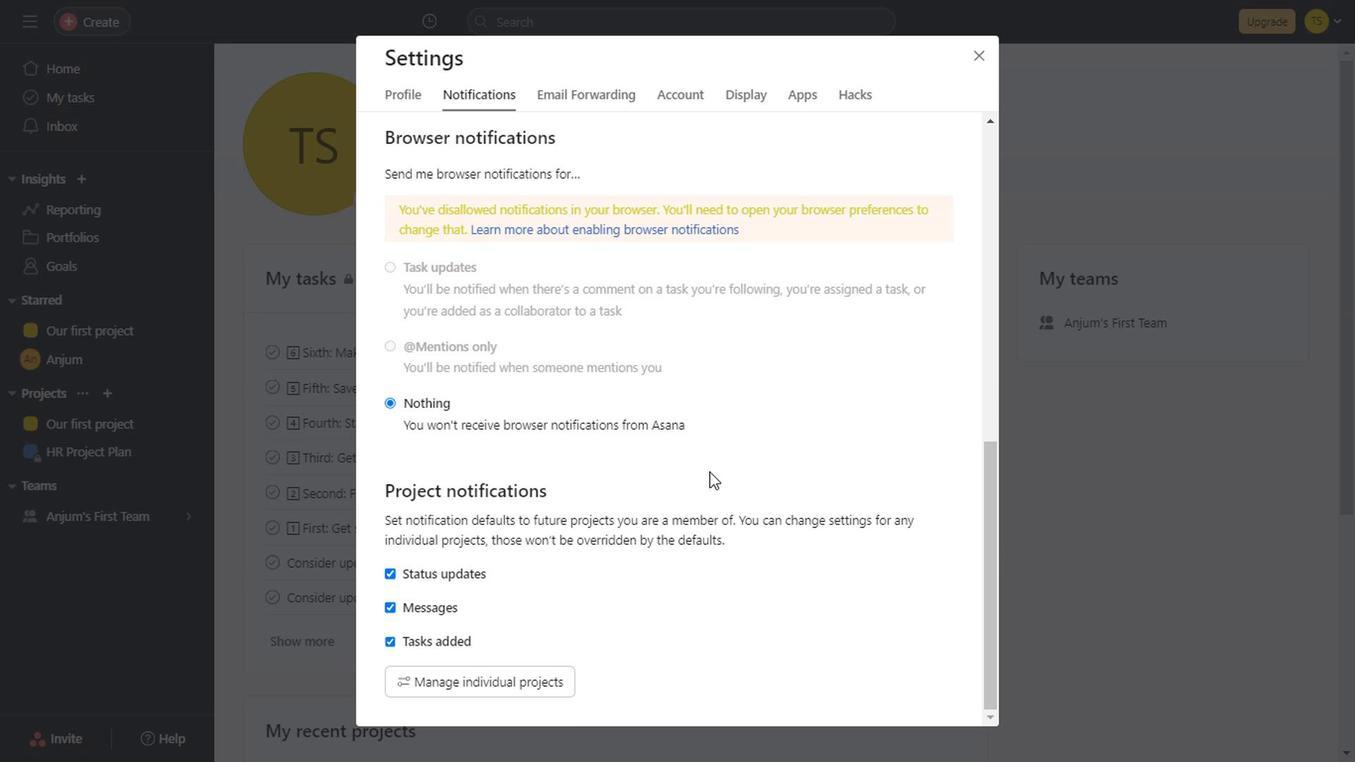 
Action: Mouse scrolled (538, 368) with delta (0, 0)
Screenshot: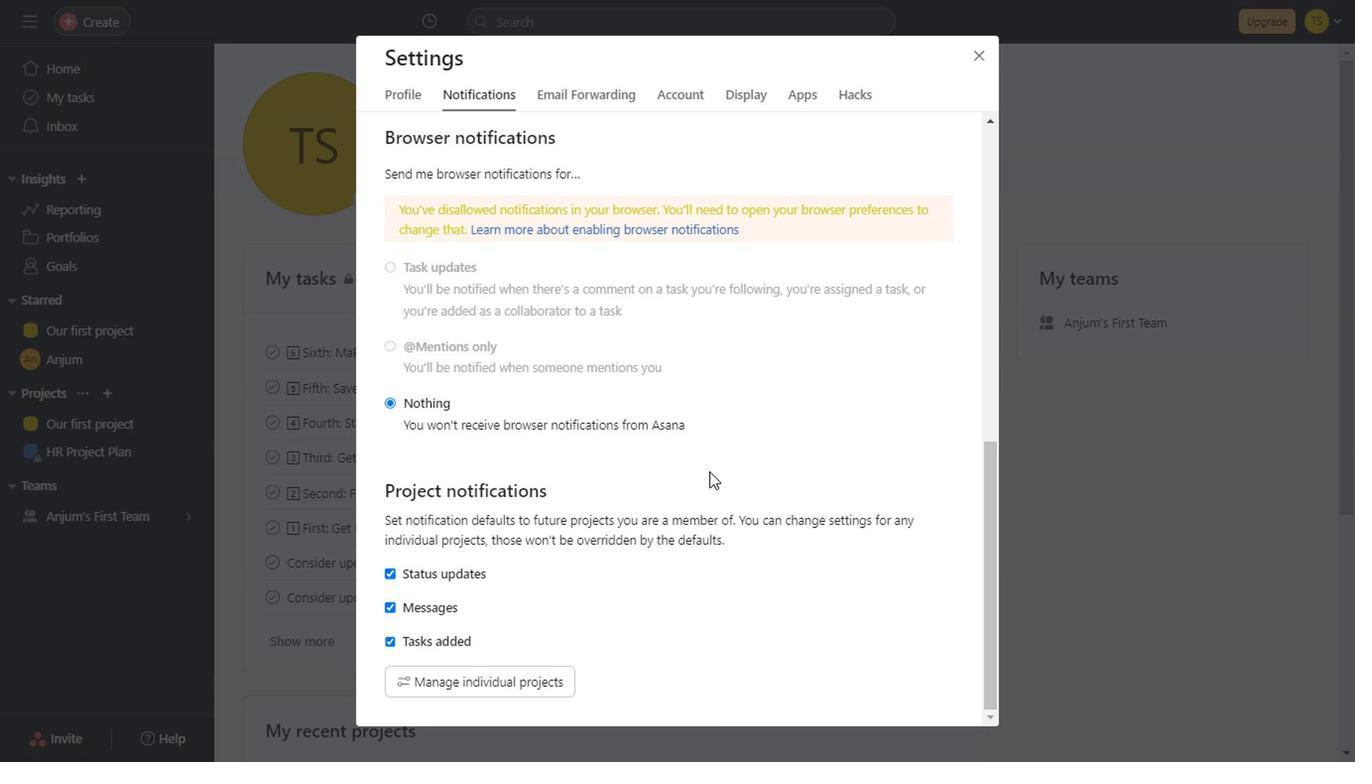 
Action: Mouse scrolled (538, 368) with delta (0, 0)
Screenshot: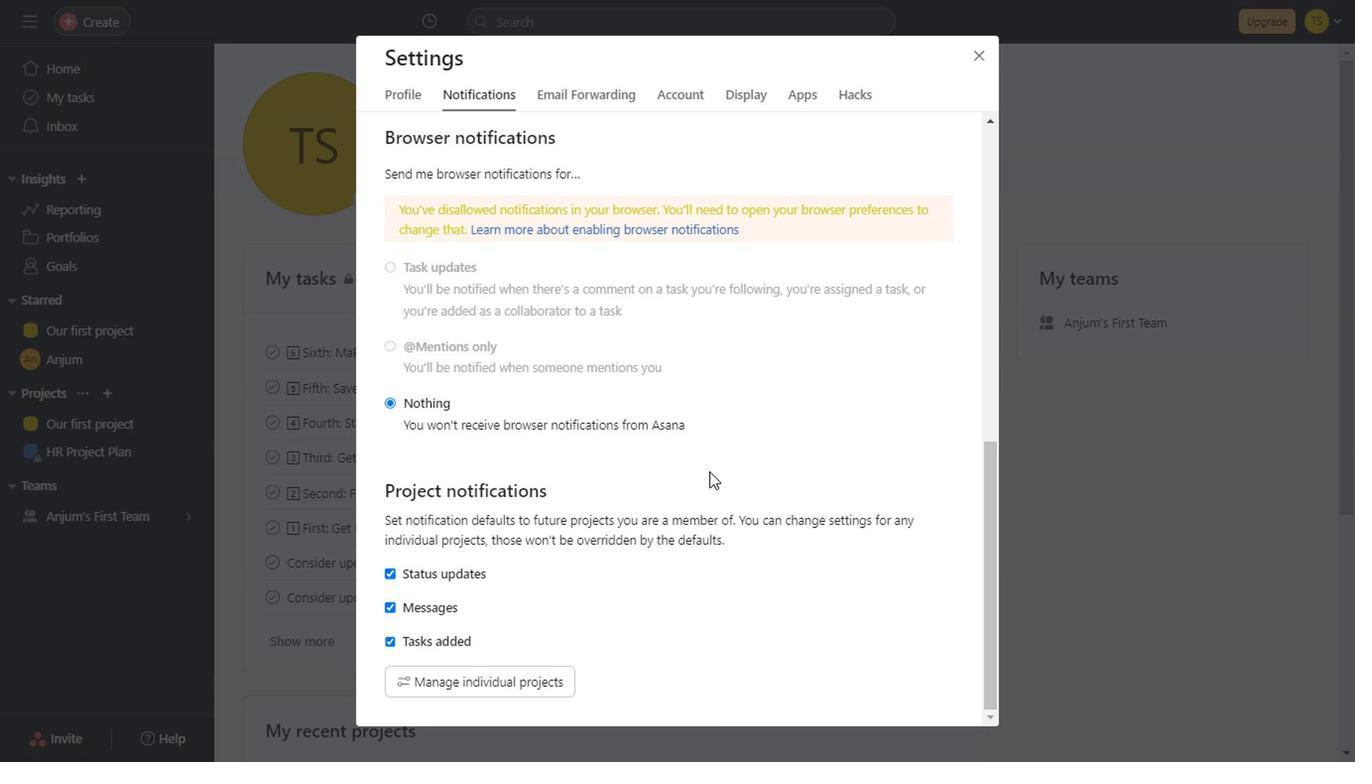 
Action: Mouse moved to (454, 107)
Screenshot: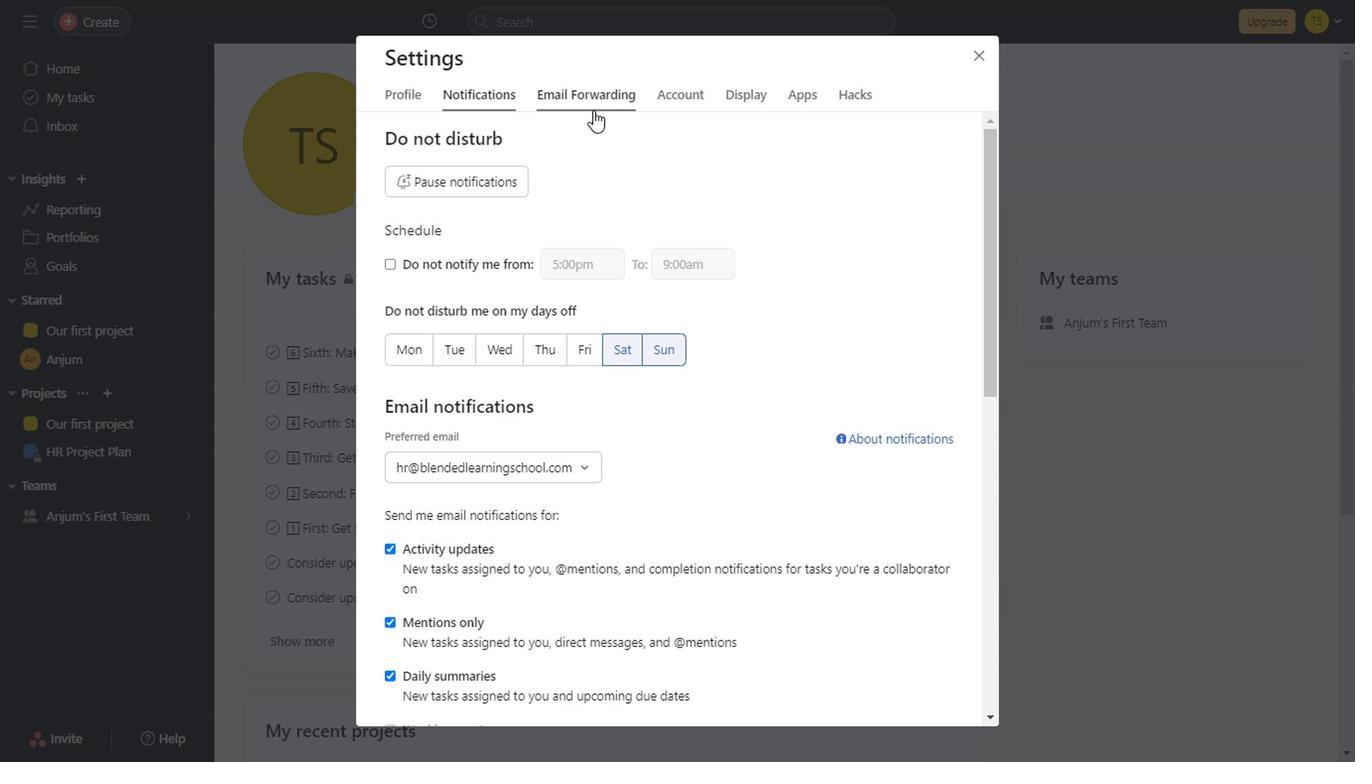 
Action: Mouse pressed left at (454, 107)
Screenshot: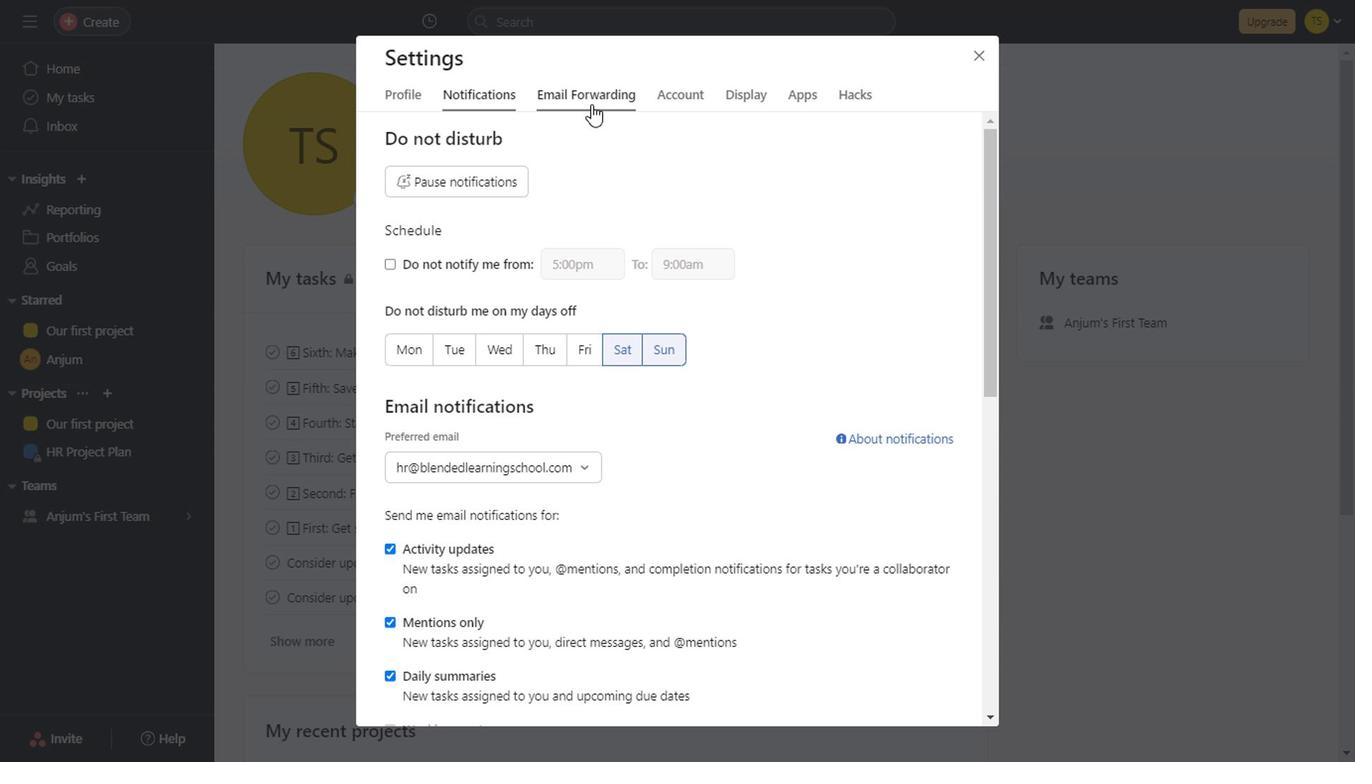 
Action: Mouse moved to (518, 193)
Screenshot: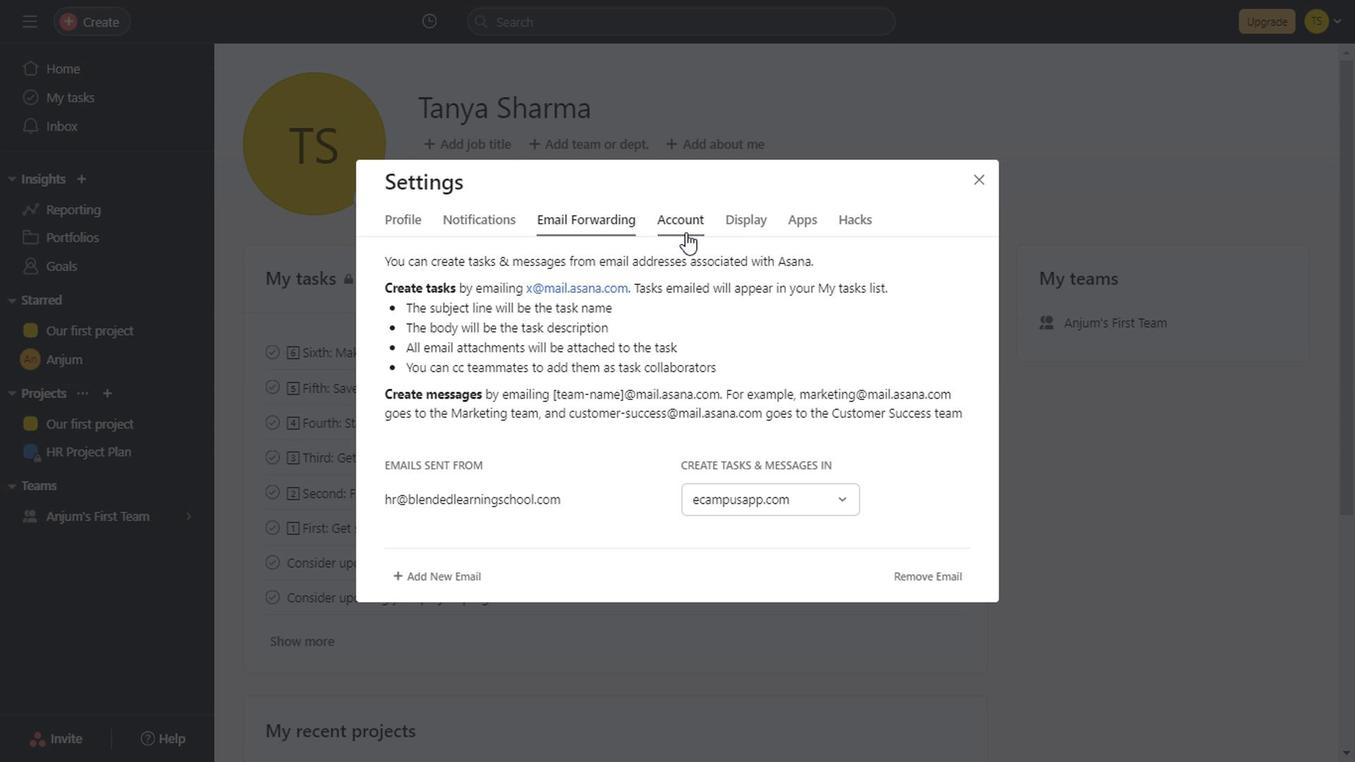 
Action: Mouse pressed left at (518, 193)
Screenshot: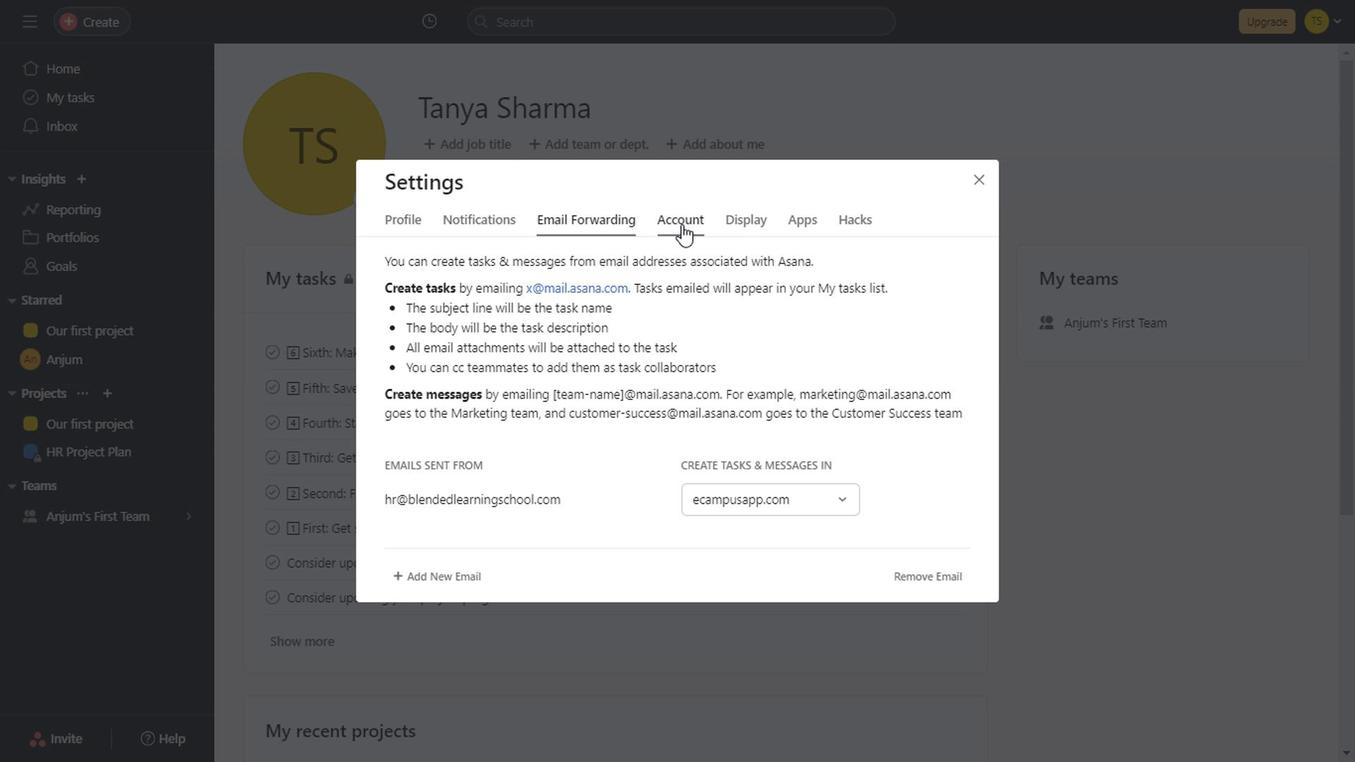 
Action: Mouse moved to (566, 133)
Screenshot: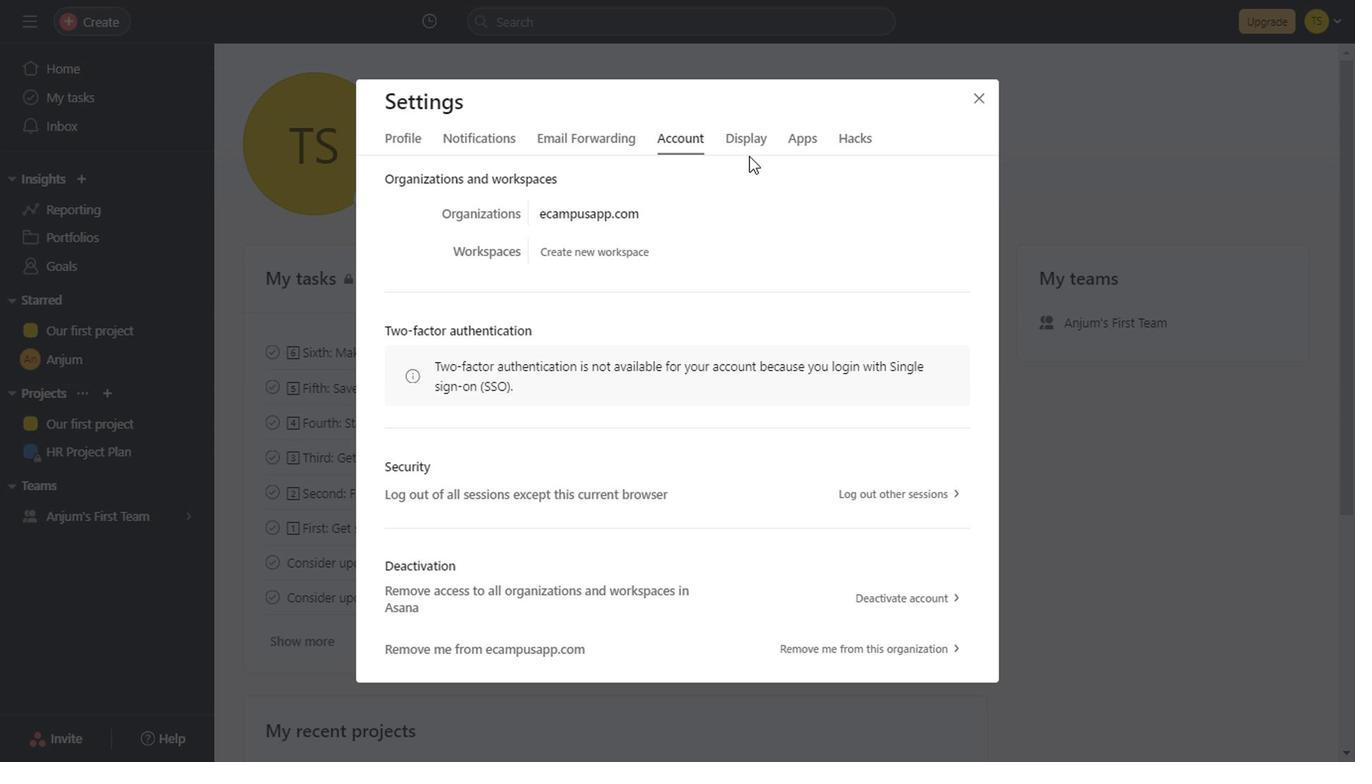 
Action: Mouse pressed left at (566, 133)
Screenshot: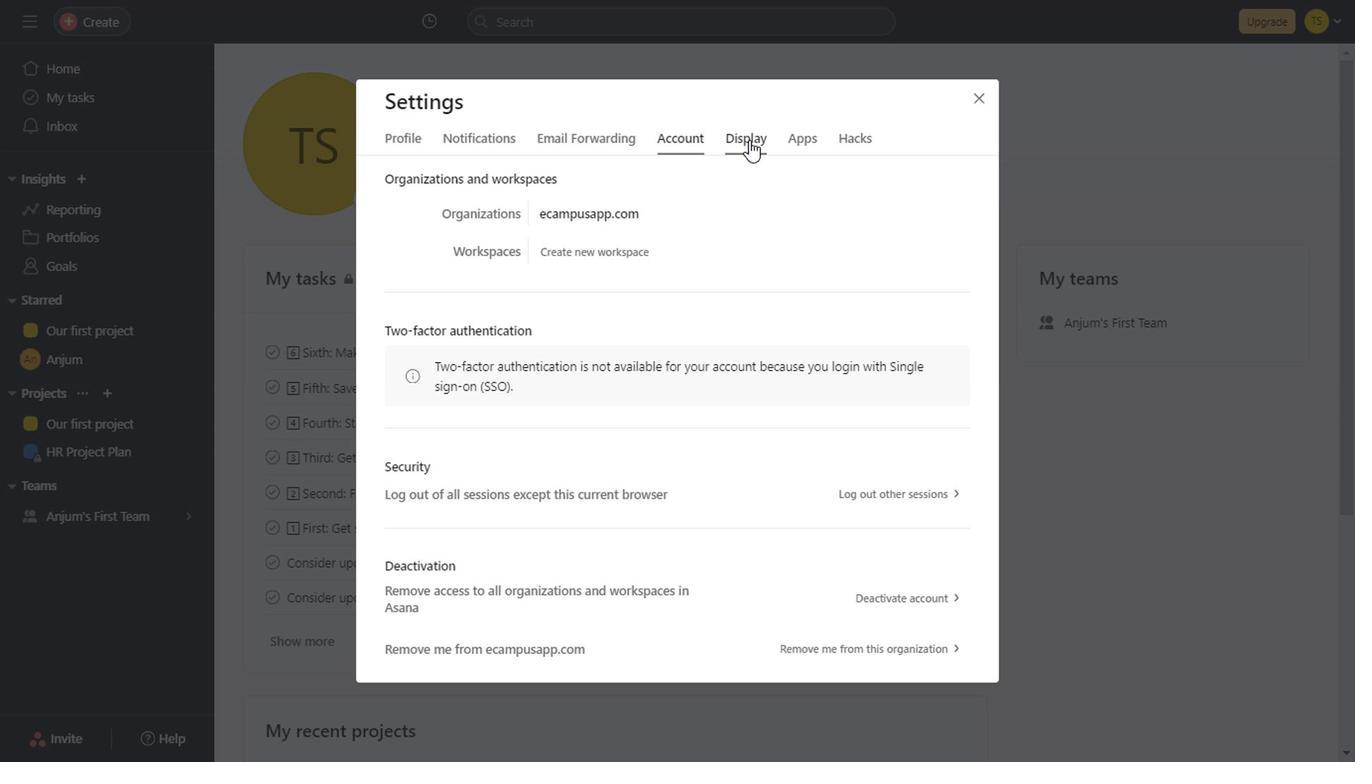 
Action: Mouse moved to (566, 239)
Screenshot: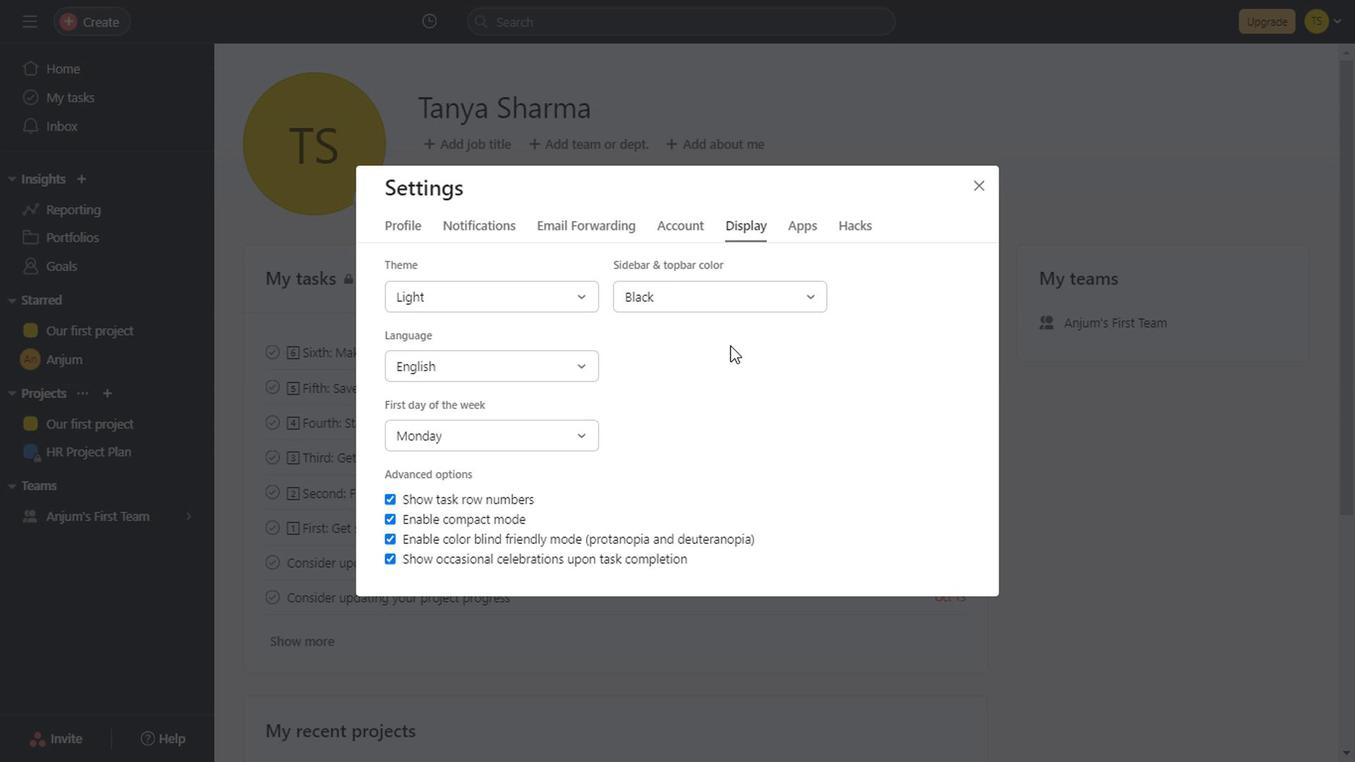 
Action: Mouse pressed left at (566, 239)
Screenshot: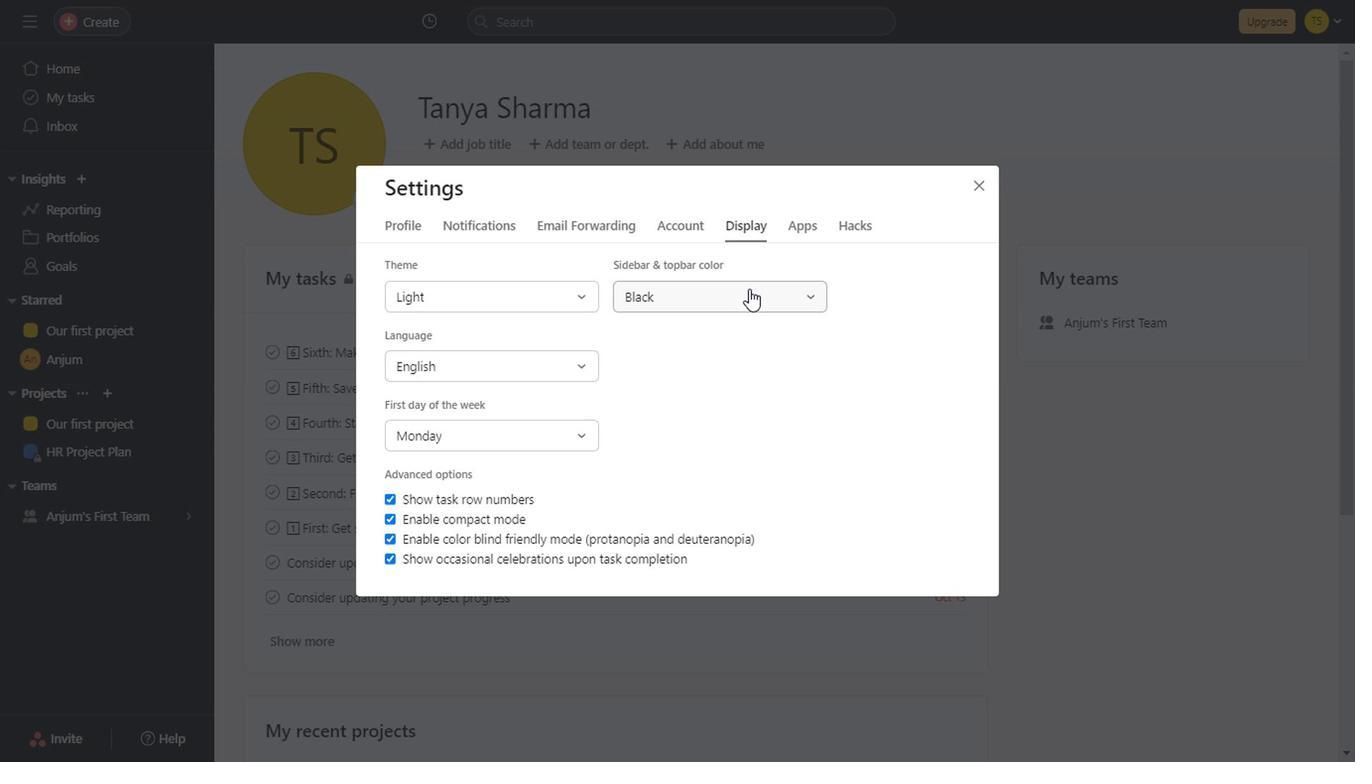 
Action: Mouse moved to (559, 294)
Screenshot: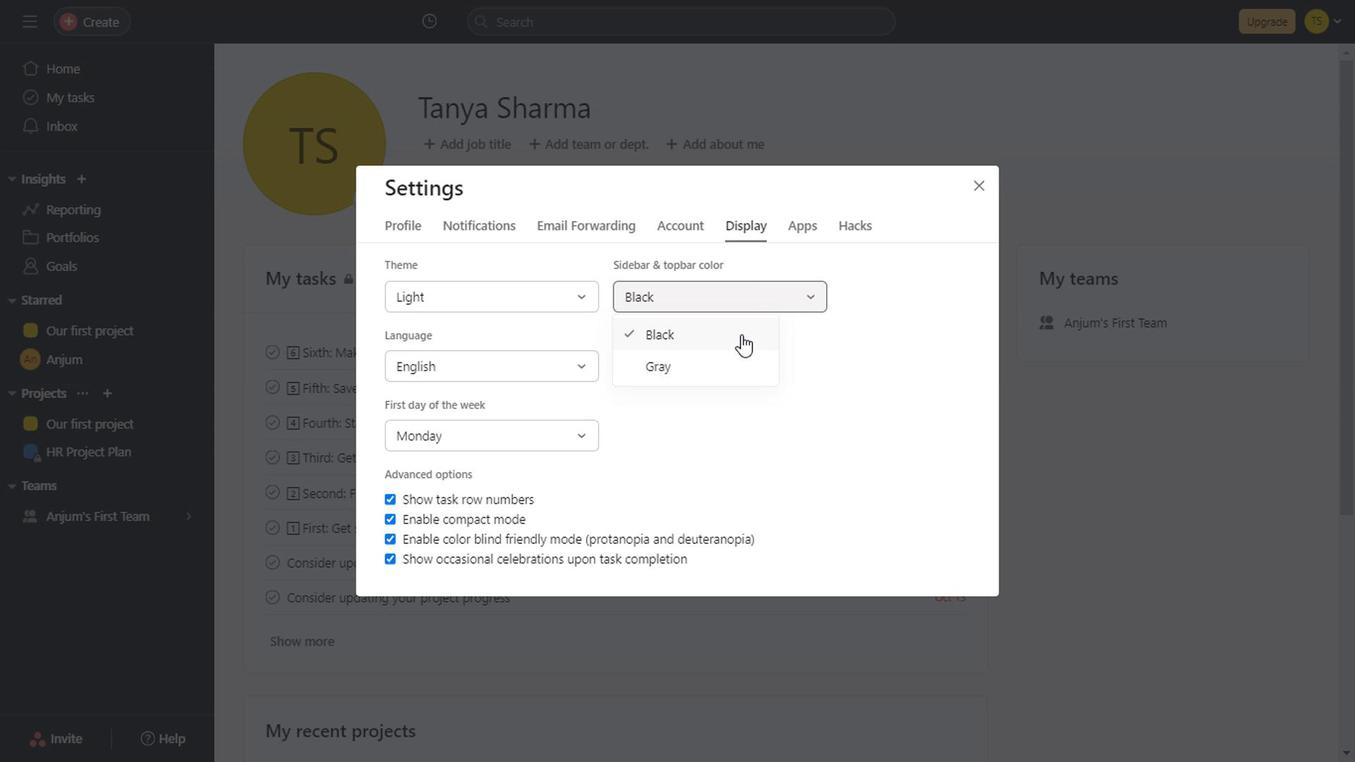 
Action: Mouse pressed left at (559, 294)
Screenshot: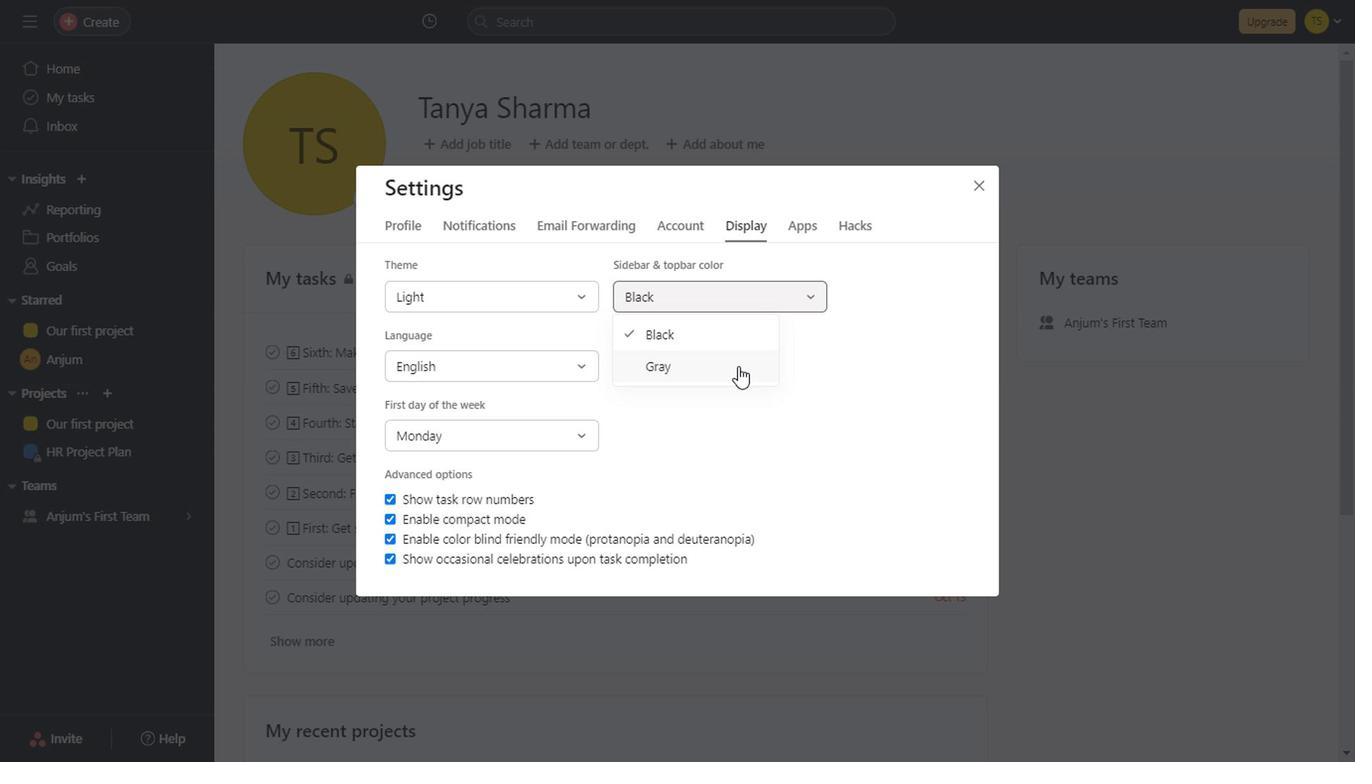 
Action: Mouse moved to (449, 250)
Screenshot: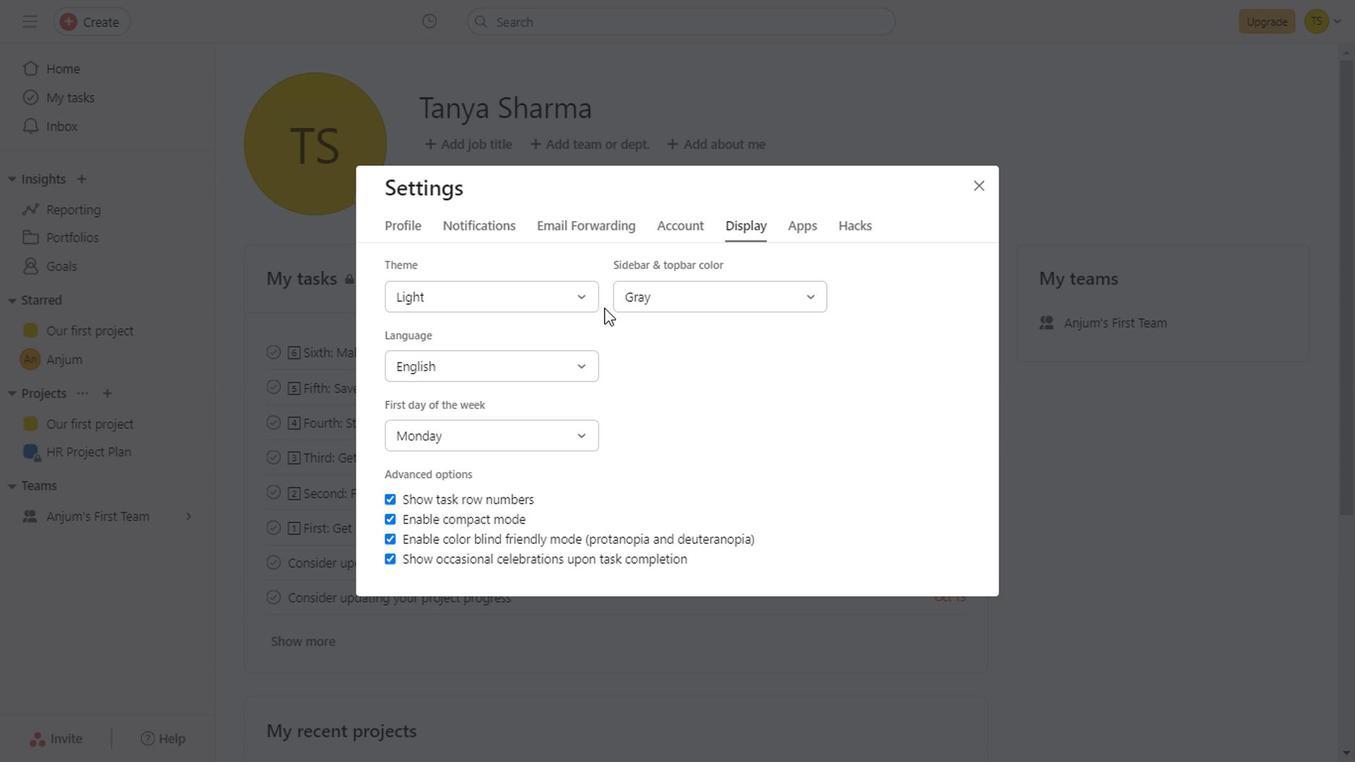 
Action: Mouse pressed left at (449, 250)
Screenshot: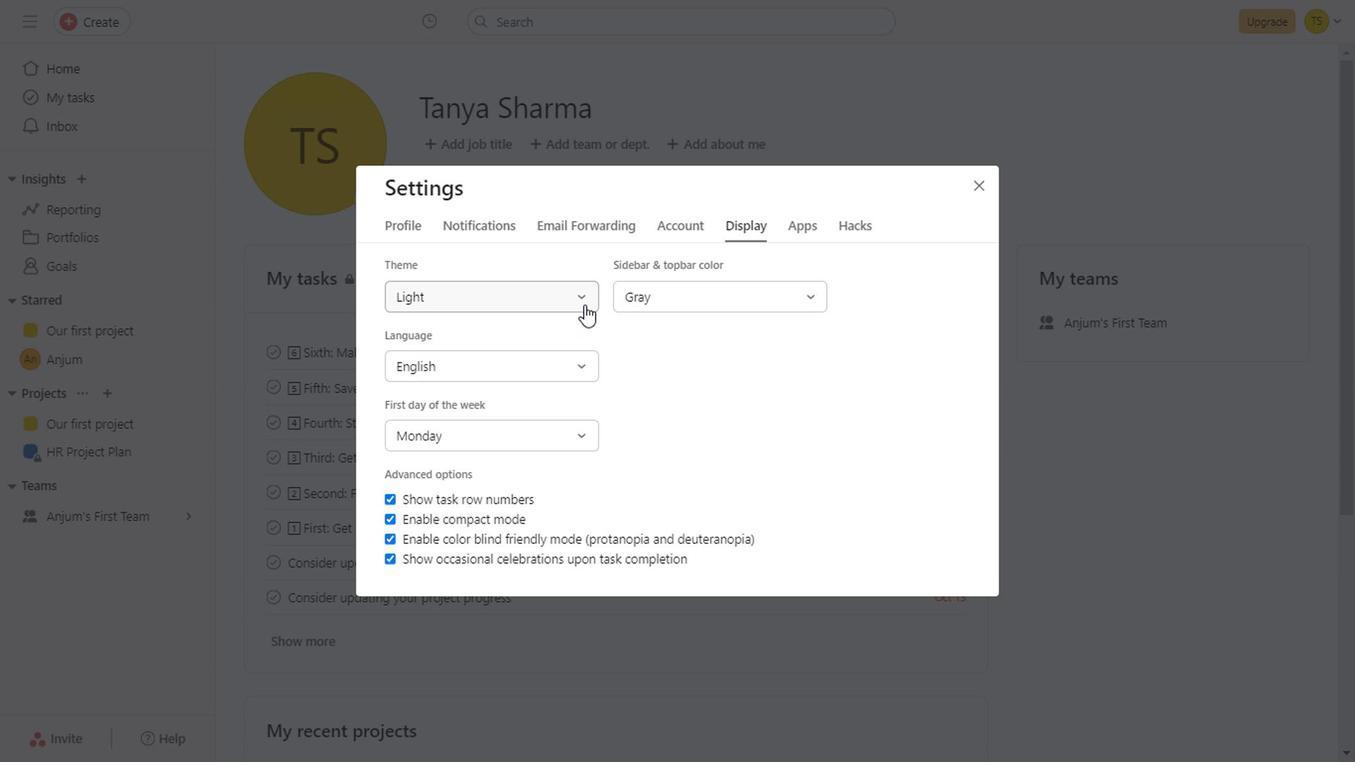 
Action: Mouse moved to (517, 294)
Screenshot: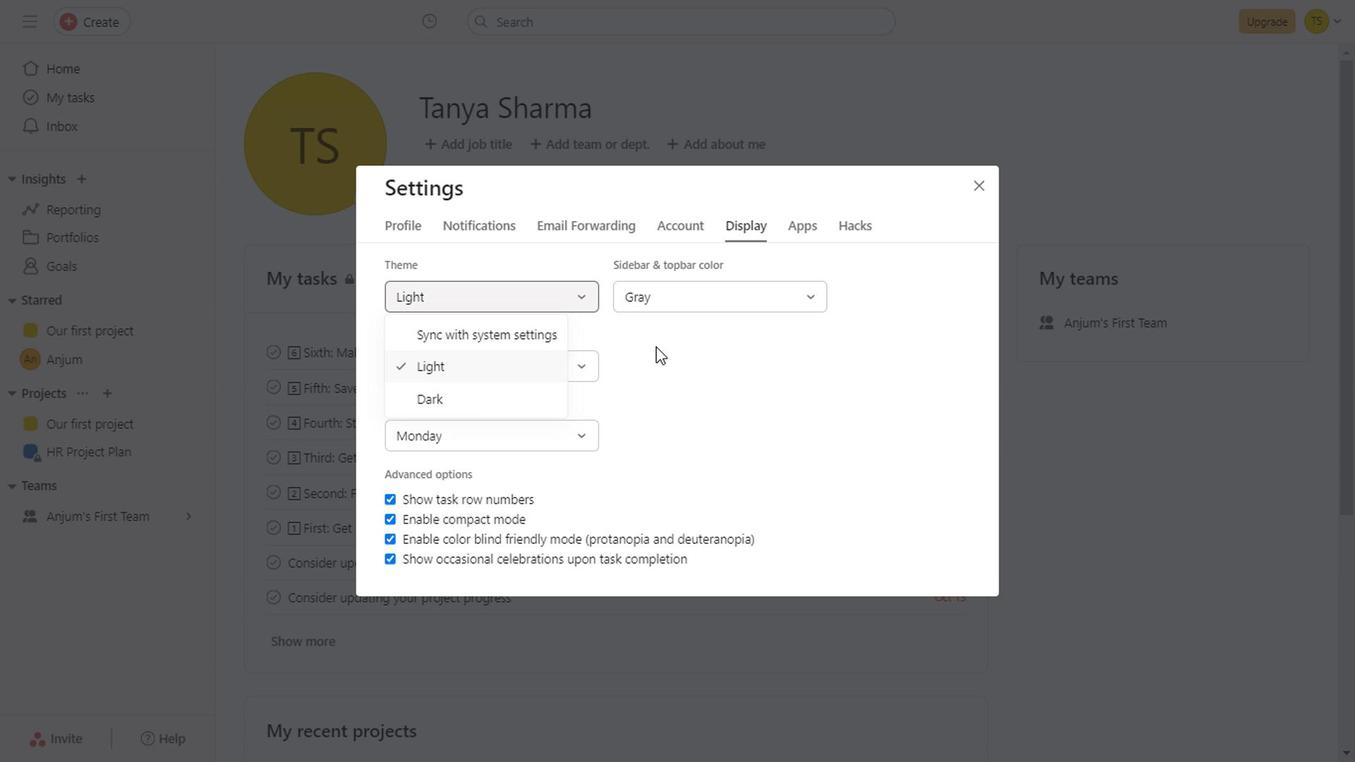 
Action: Mouse pressed left at (517, 294)
Screenshot: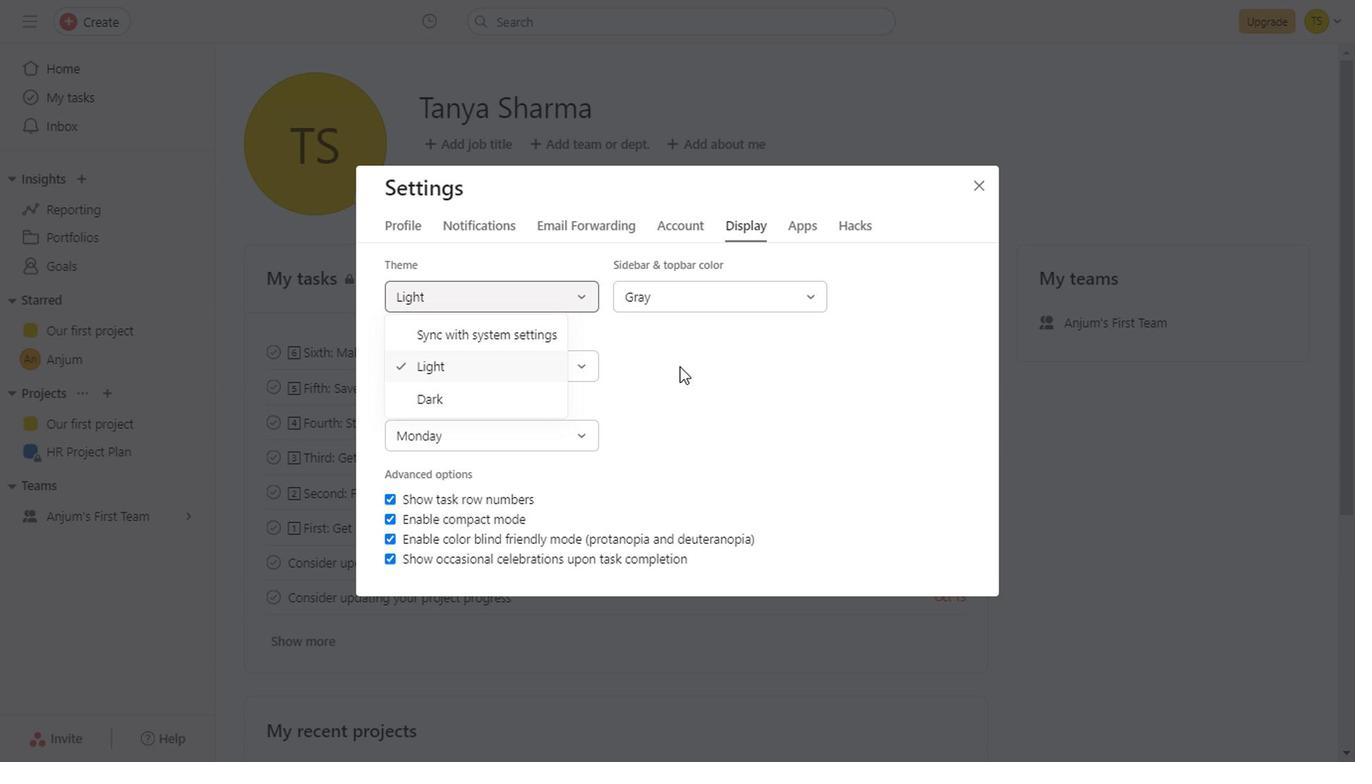 
Action: Mouse moved to (608, 201)
Screenshot: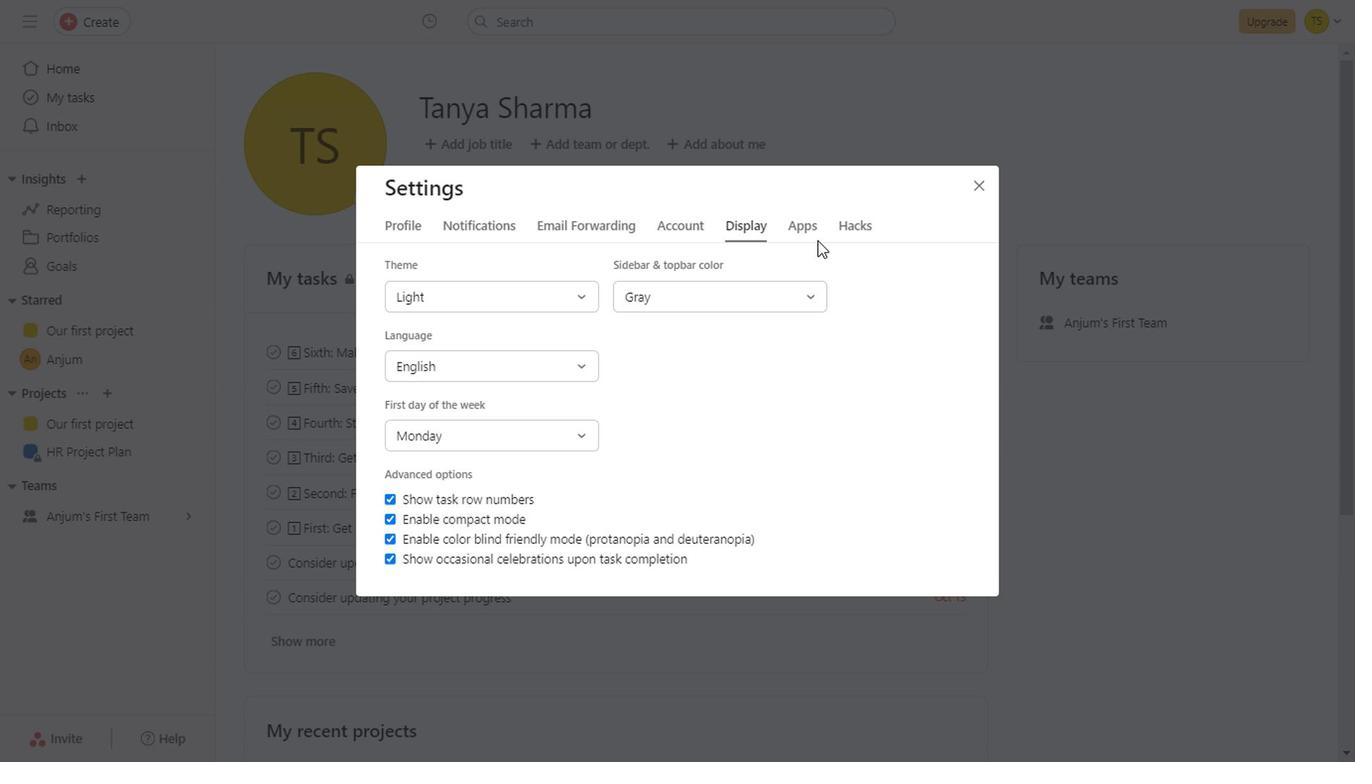 
Action: Mouse pressed left at (608, 201)
Screenshot: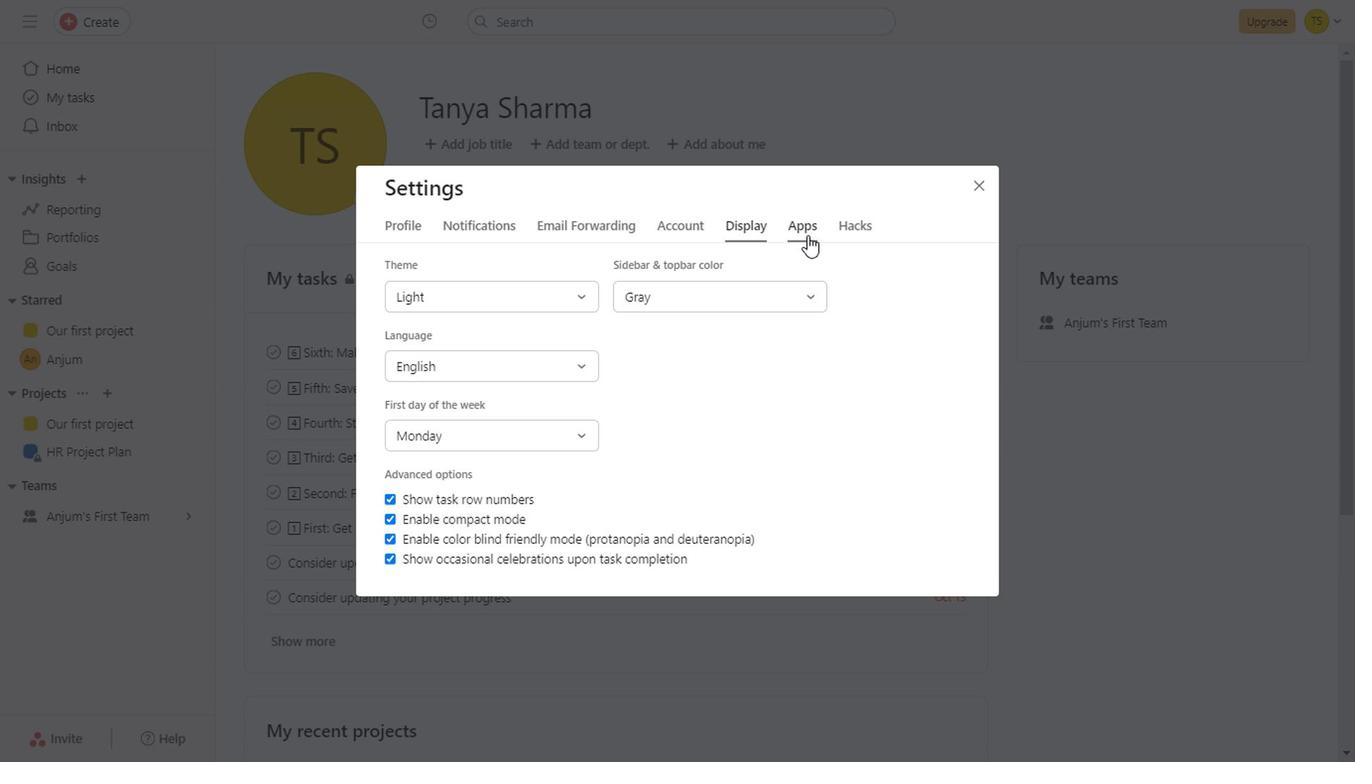 
Action: Mouse moved to (650, 248)
Screenshot: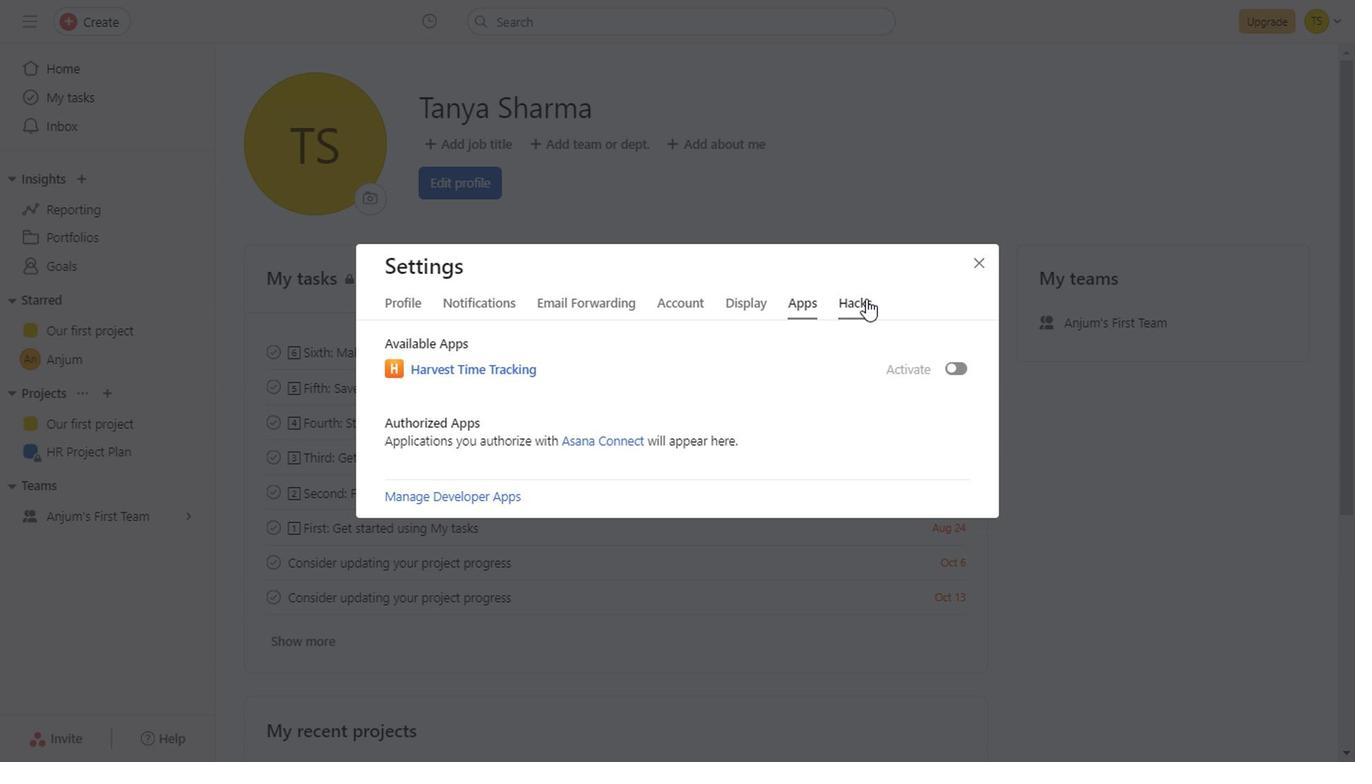 
Action: Mouse pressed left at (650, 248)
Screenshot: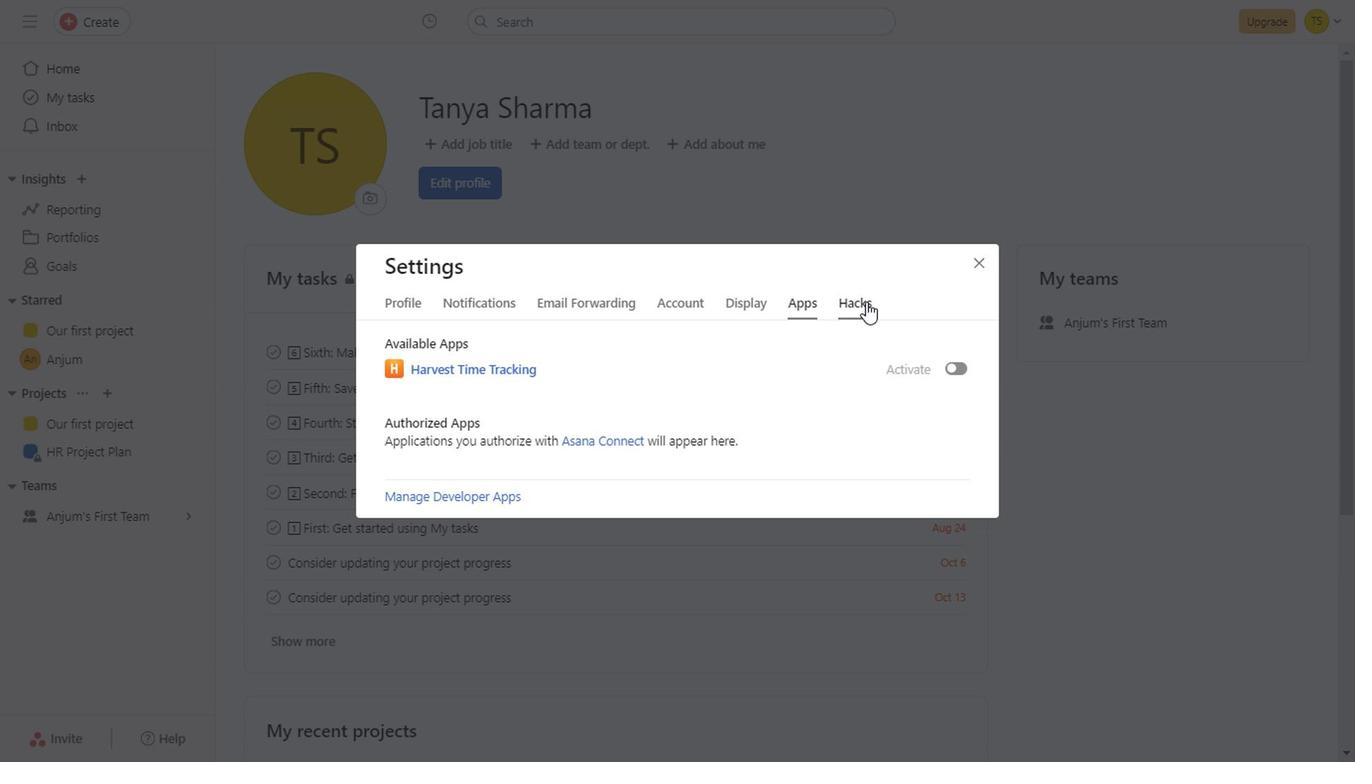 
Action: Mouse moved to (733, 187)
Screenshot: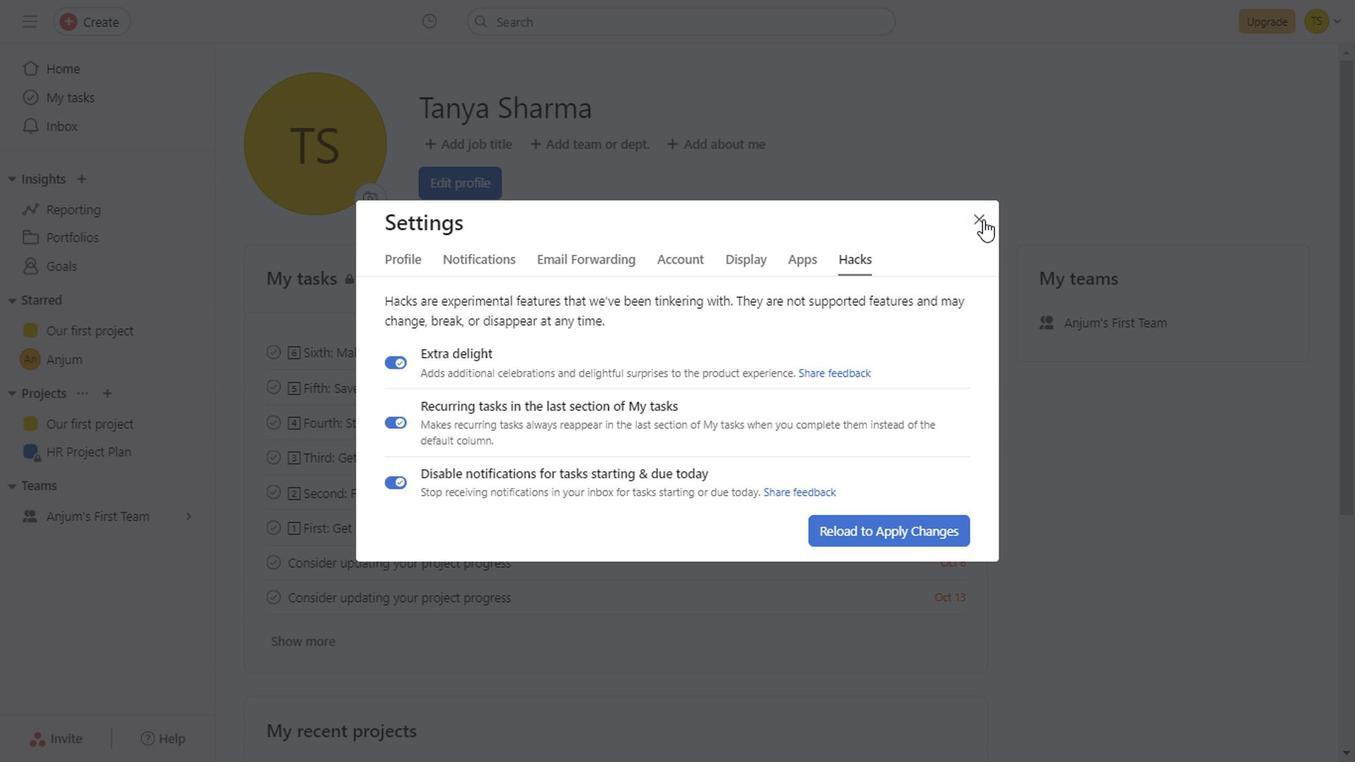 
Action: Mouse pressed left at (733, 187)
Screenshot: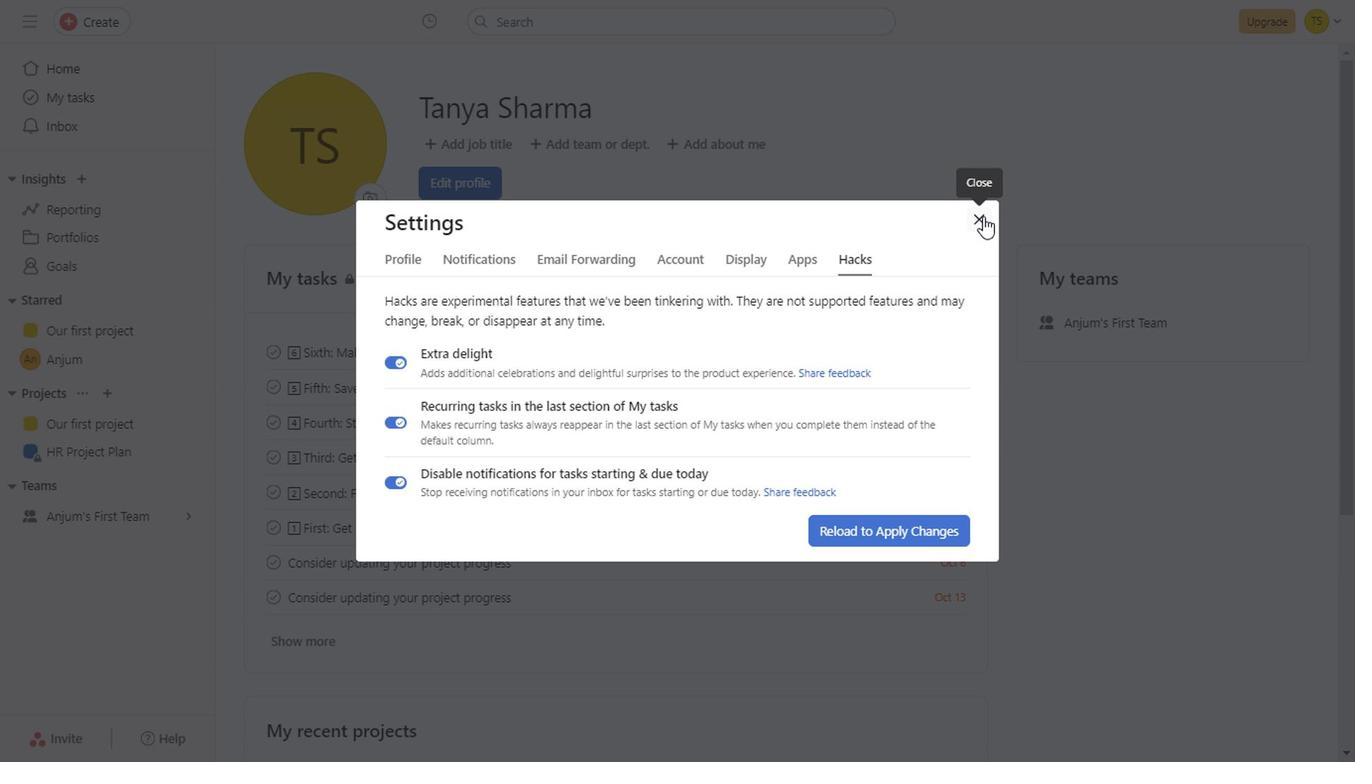 
Action: Mouse moved to (138, 394)
Screenshot: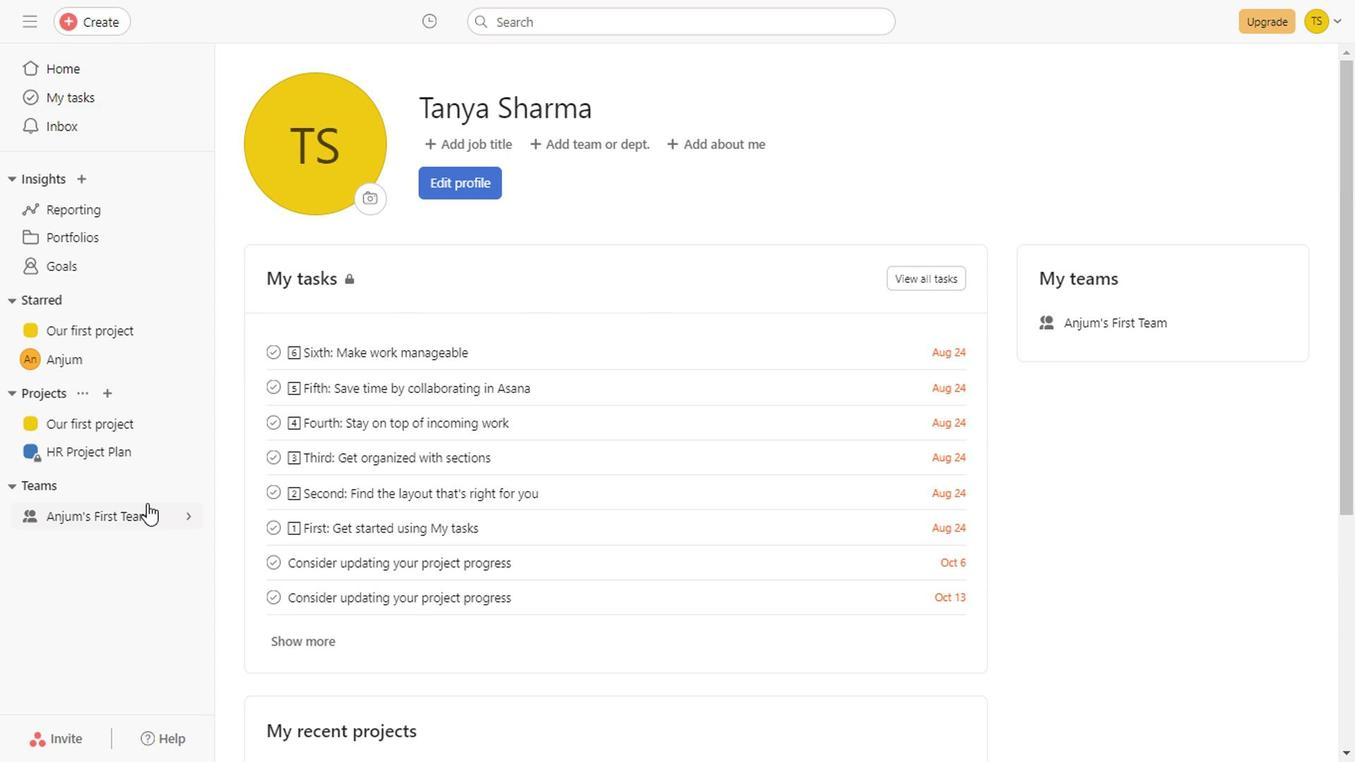 
Action: Mouse pressed left at (138, 394)
Screenshot: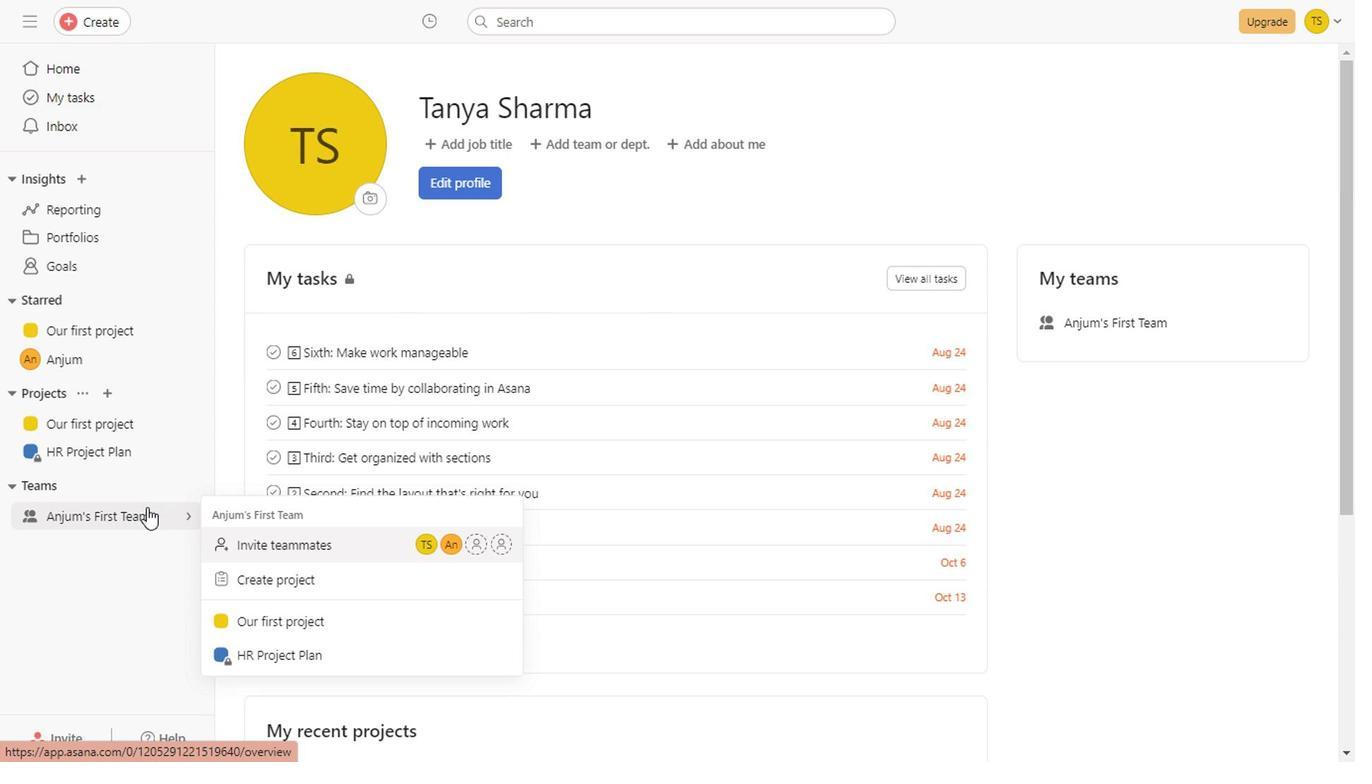 
Action: Mouse moved to (127, 352)
Screenshot: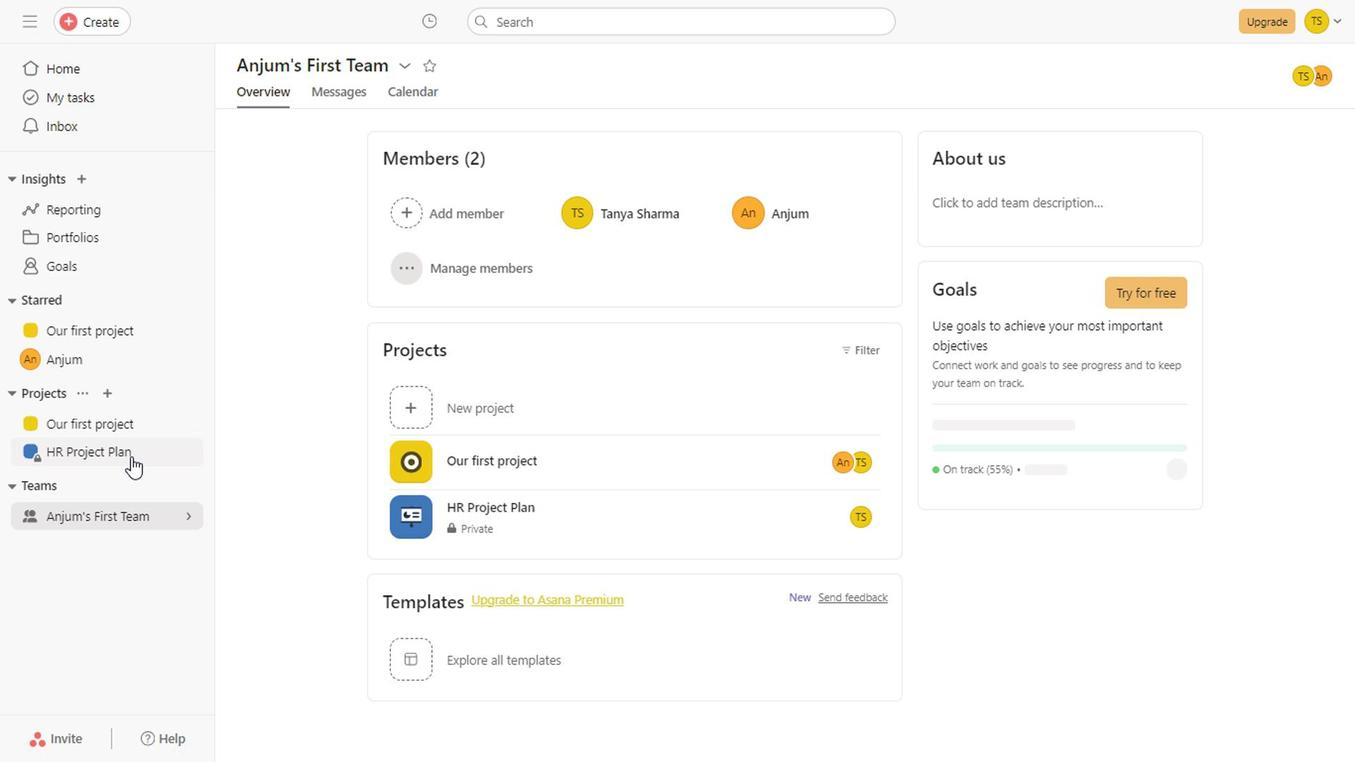 
Action: Mouse pressed left at (127, 352)
Screenshot: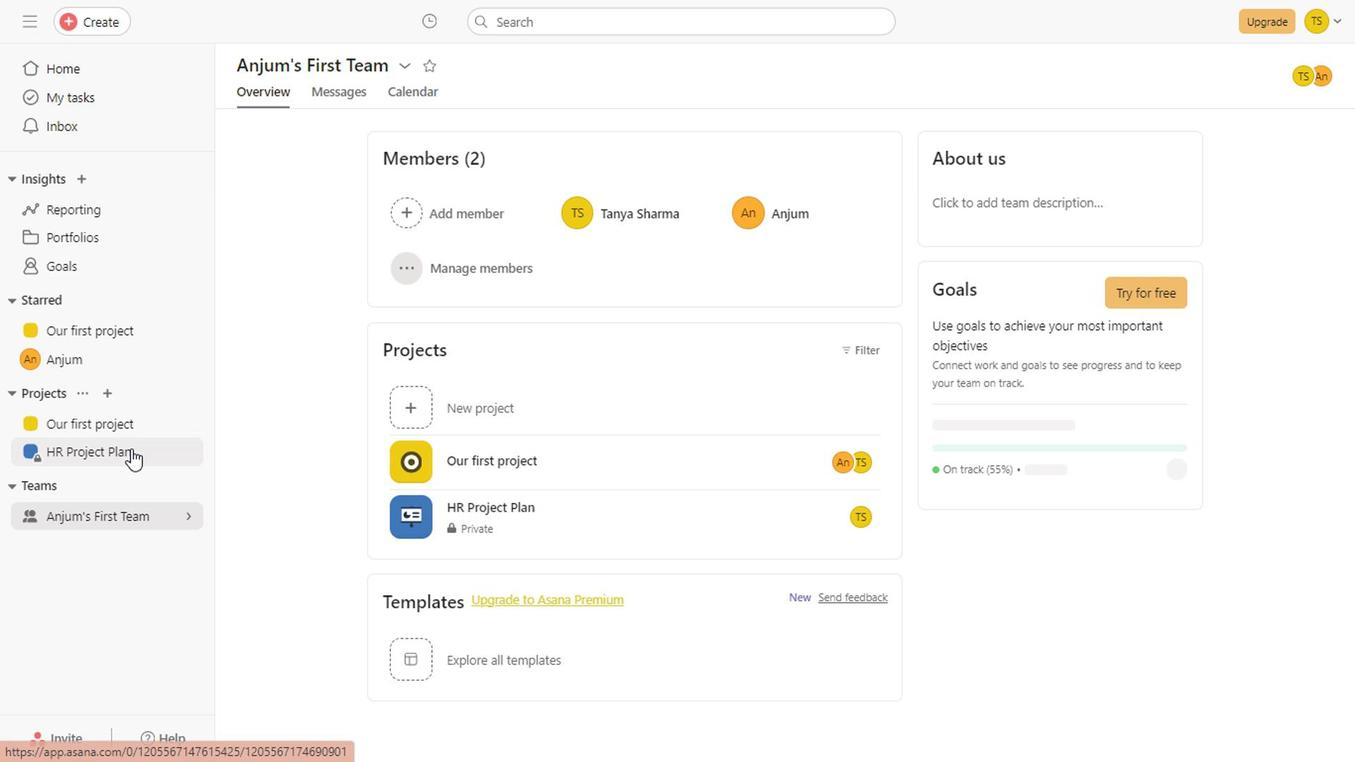 
Action: Mouse moved to (126, 327)
Screenshot: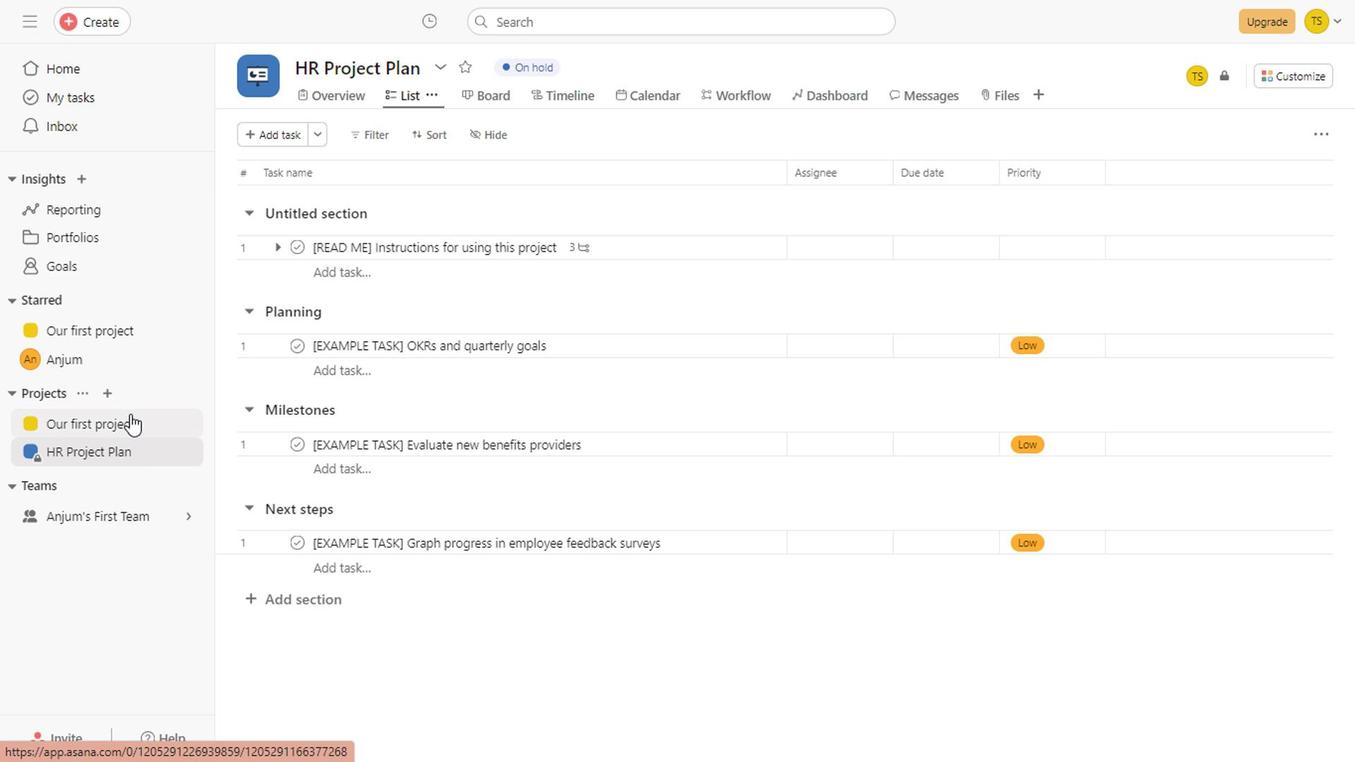 
Action: Mouse pressed left at (126, 327)
Screenshot: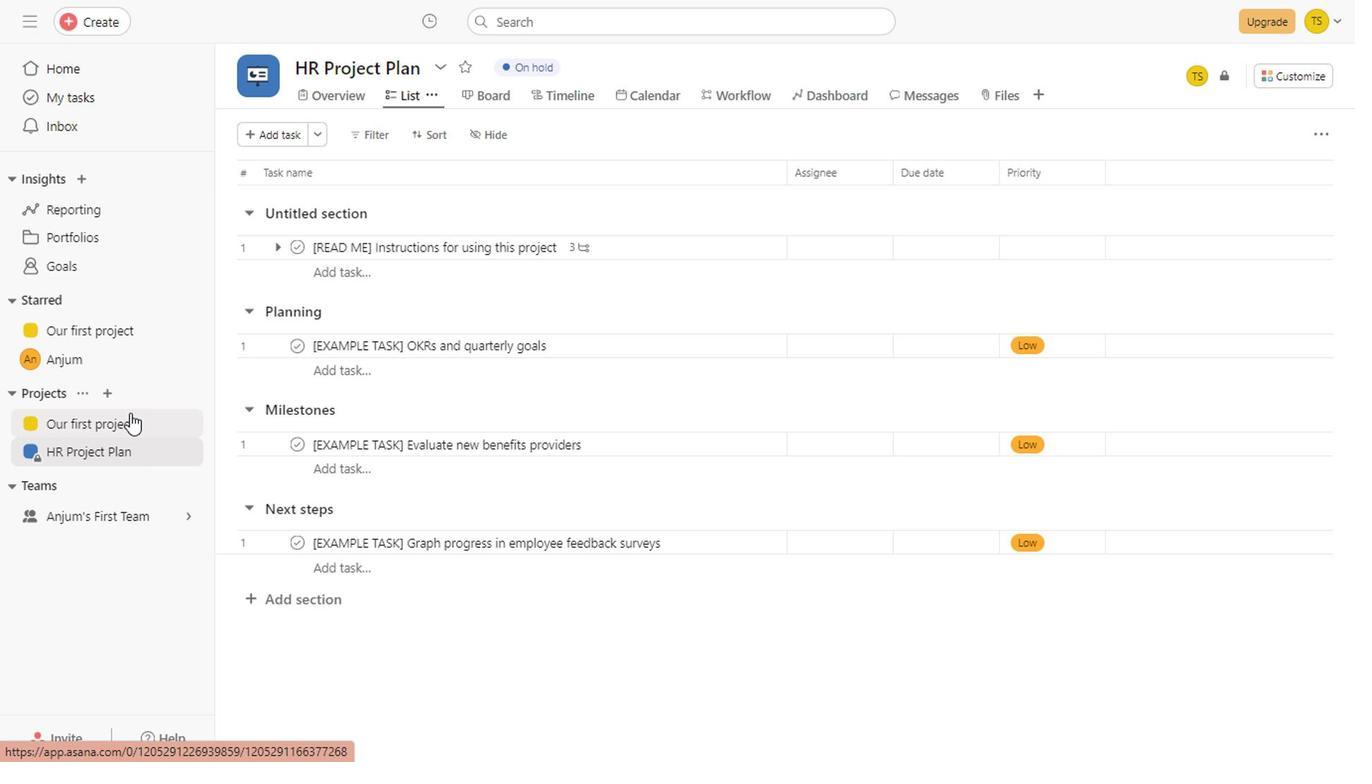 
Action: Mouse moved to (275, 99)
Screenshot: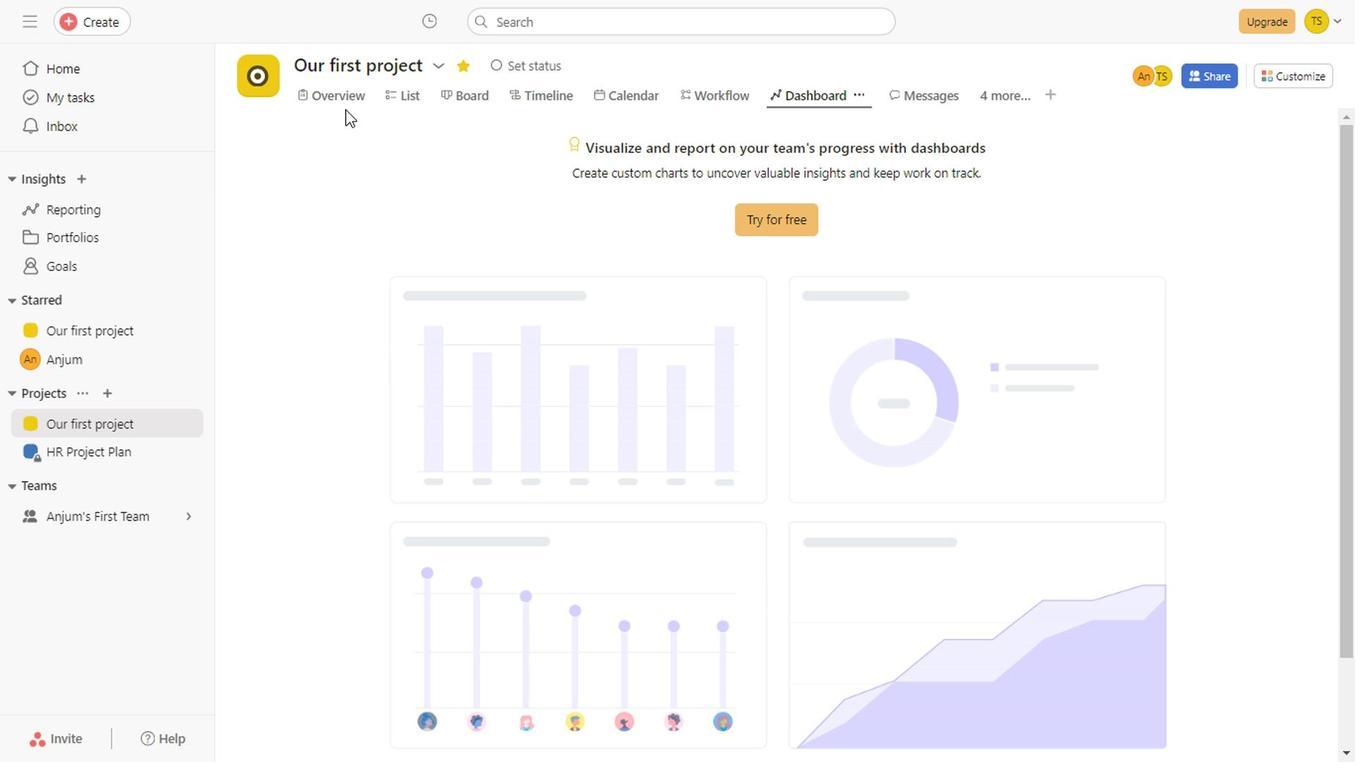 
Action: Mouse pressed left at (275, 99)
Screenshot: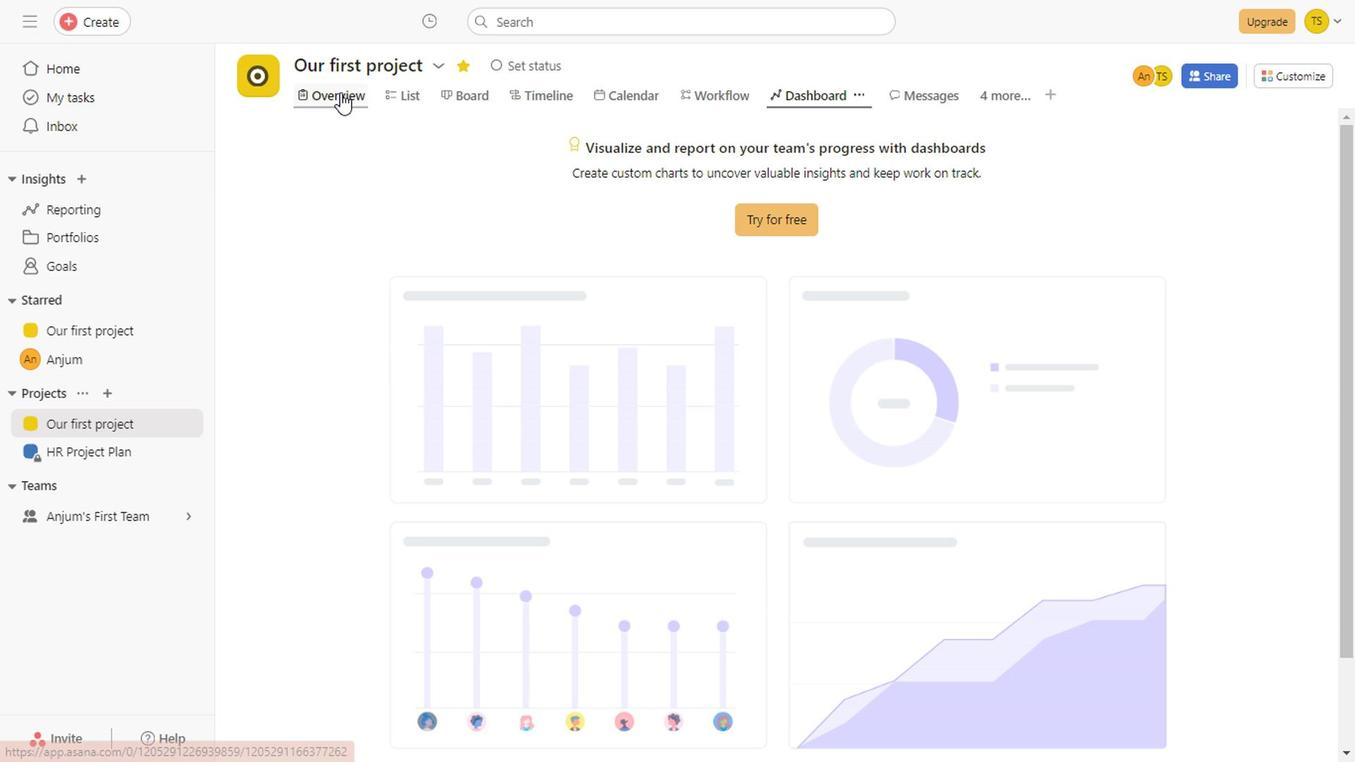 
Action: Mouse moved to (343, 101)
Screenshot: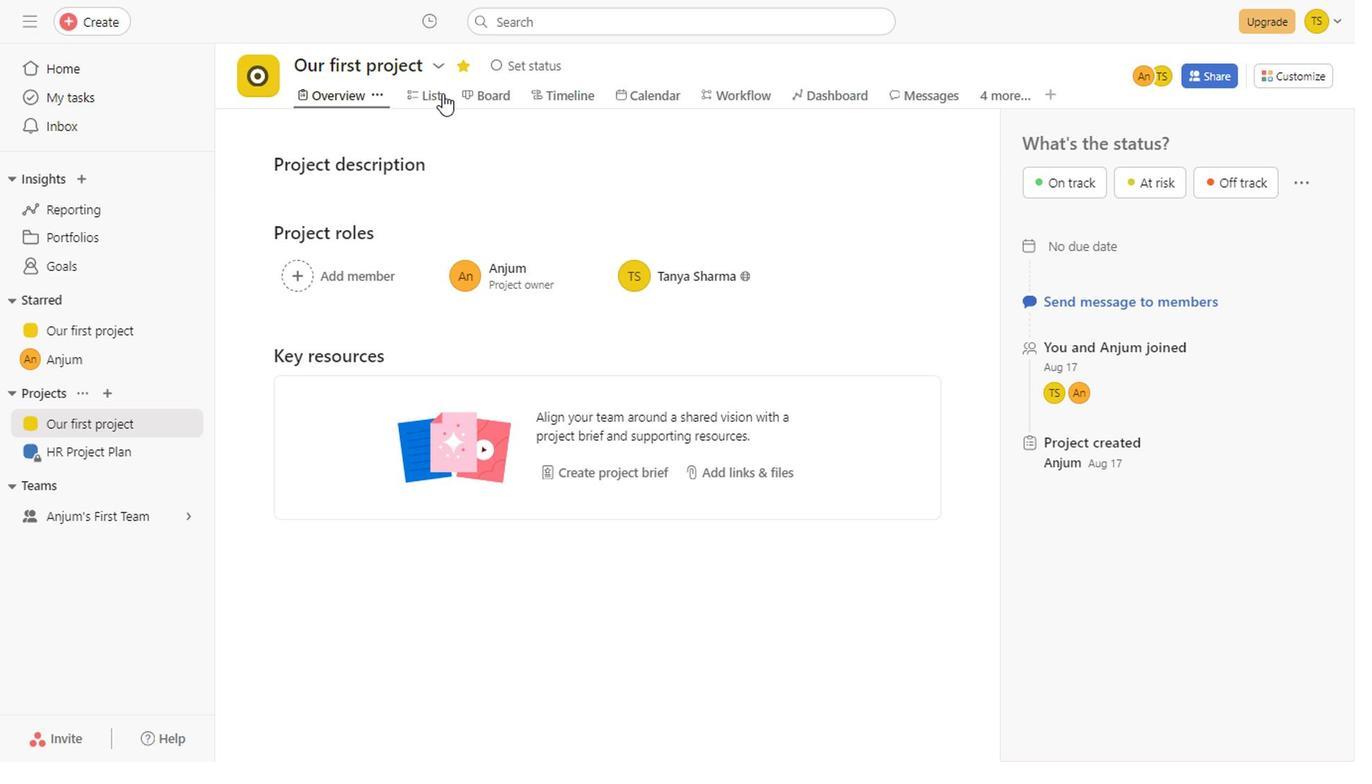 
Action: Mouse pressed left at (343, 101)
Screenshot: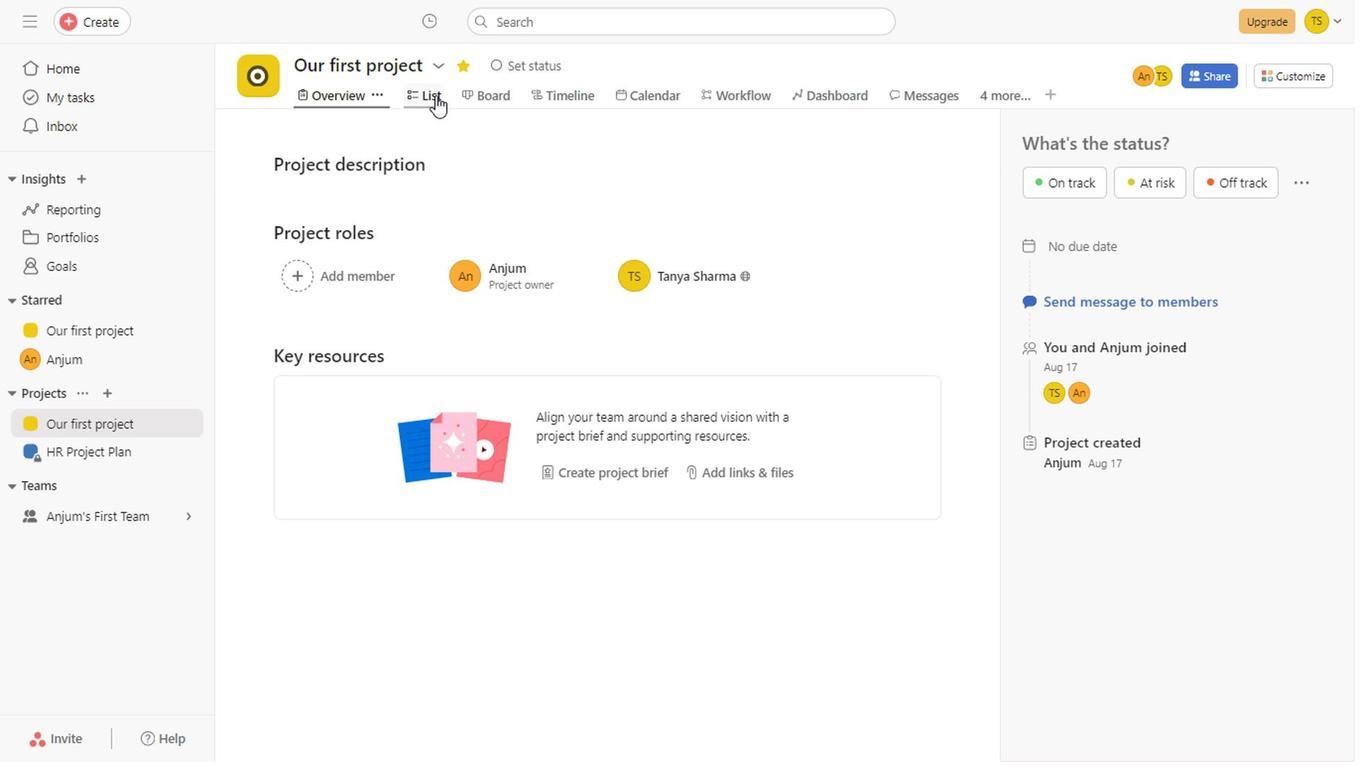 
Action: Mouse moved to (388, 100)
Screenshot: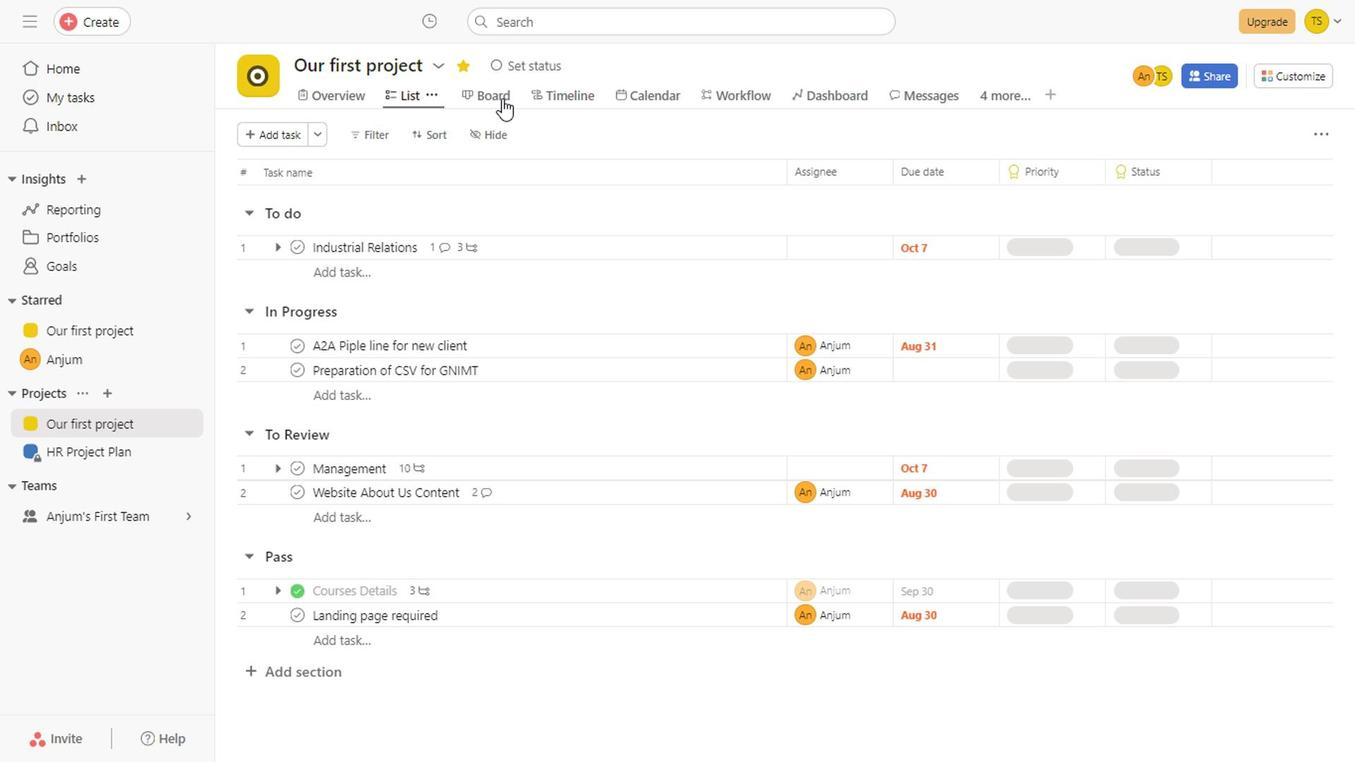 
Action: Mouse pressed left at (388, 100)
Screenshot: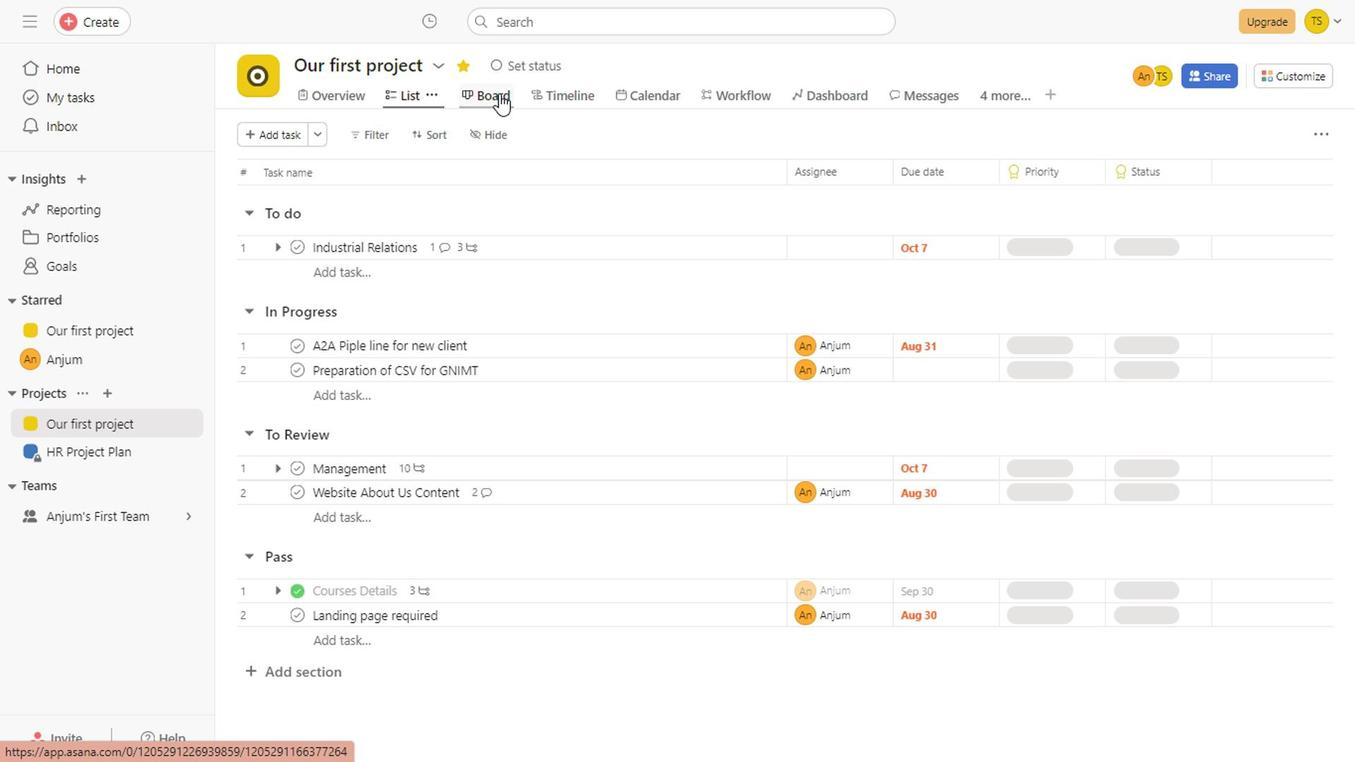 
Action: Mouse moved to (443, 95)
Screenshot: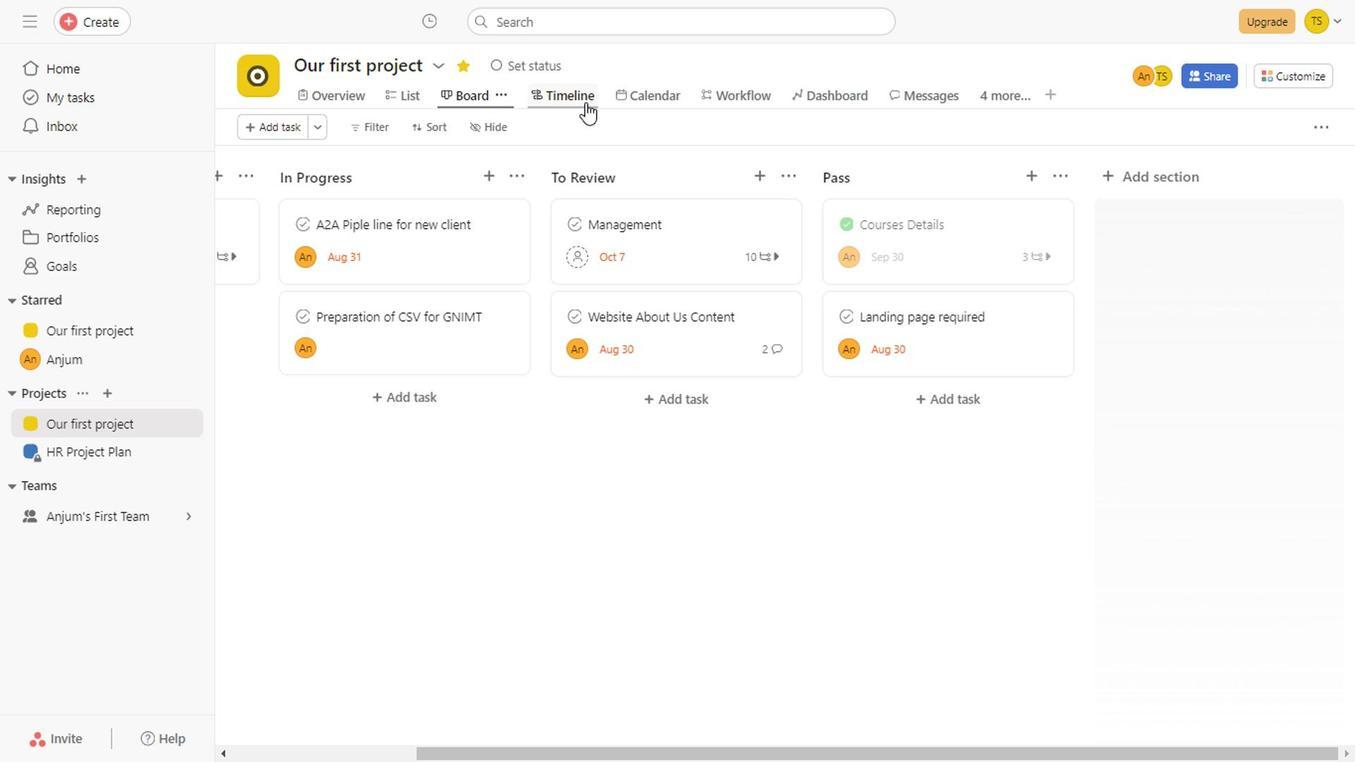 
Action: Mouse pressed left at (443, 95)
Screenshot: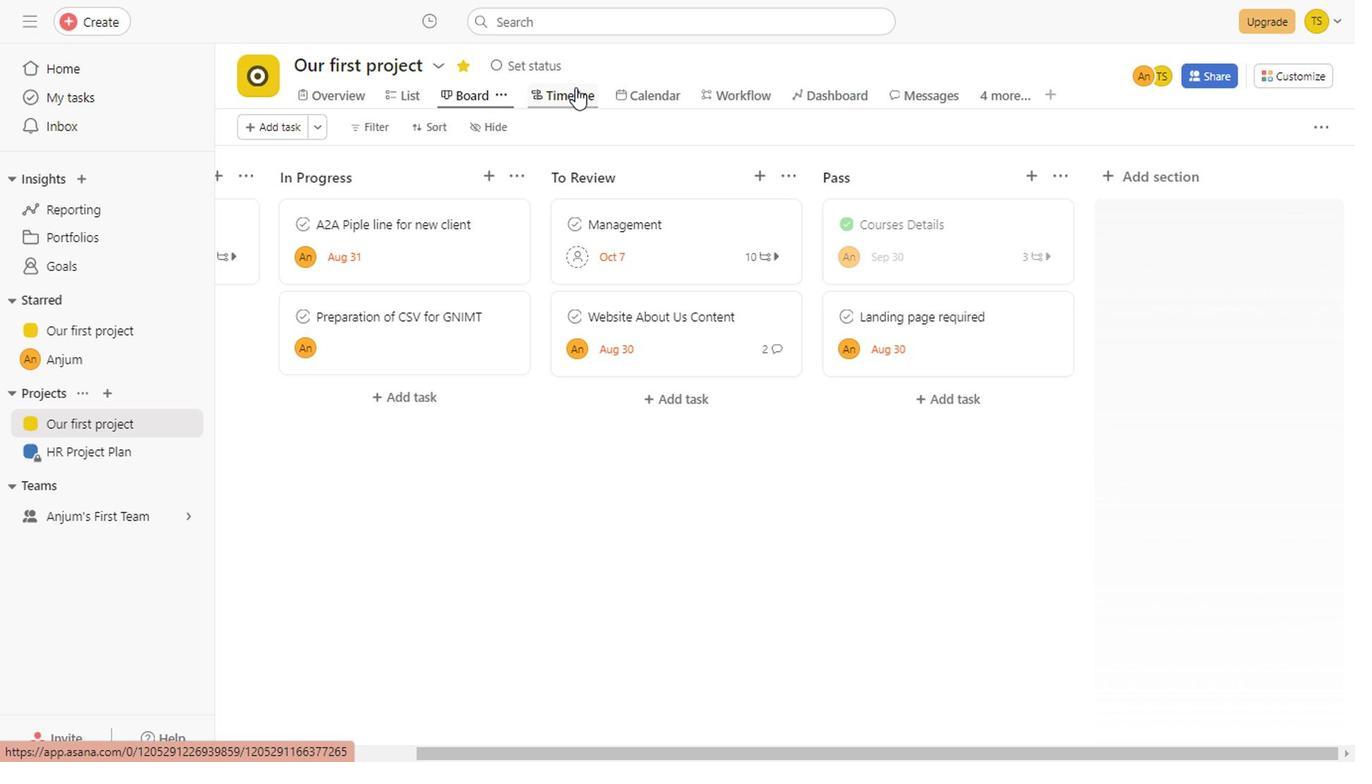 
Action: Mouse moved to (497, 93)
Screenshot: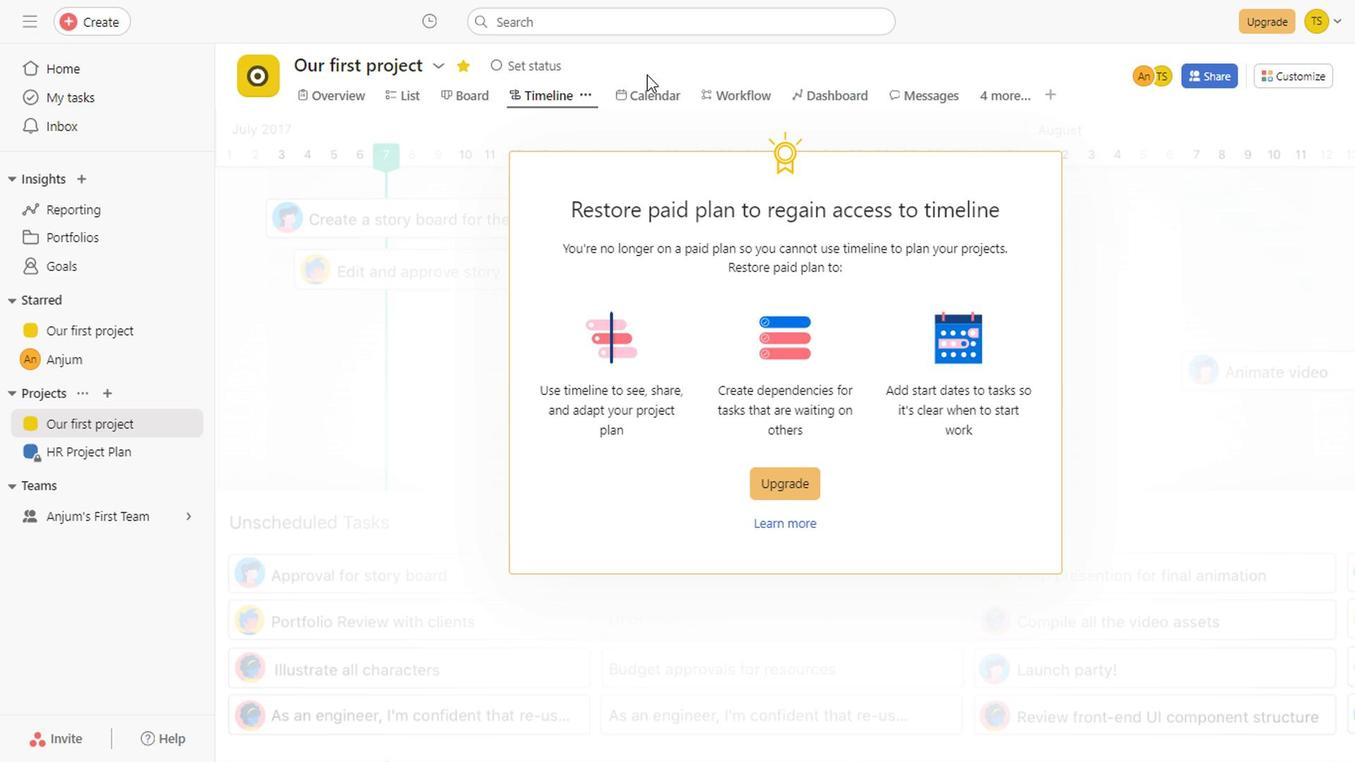 
Action: Mouse pressed left at (497, 93)
Screenshot: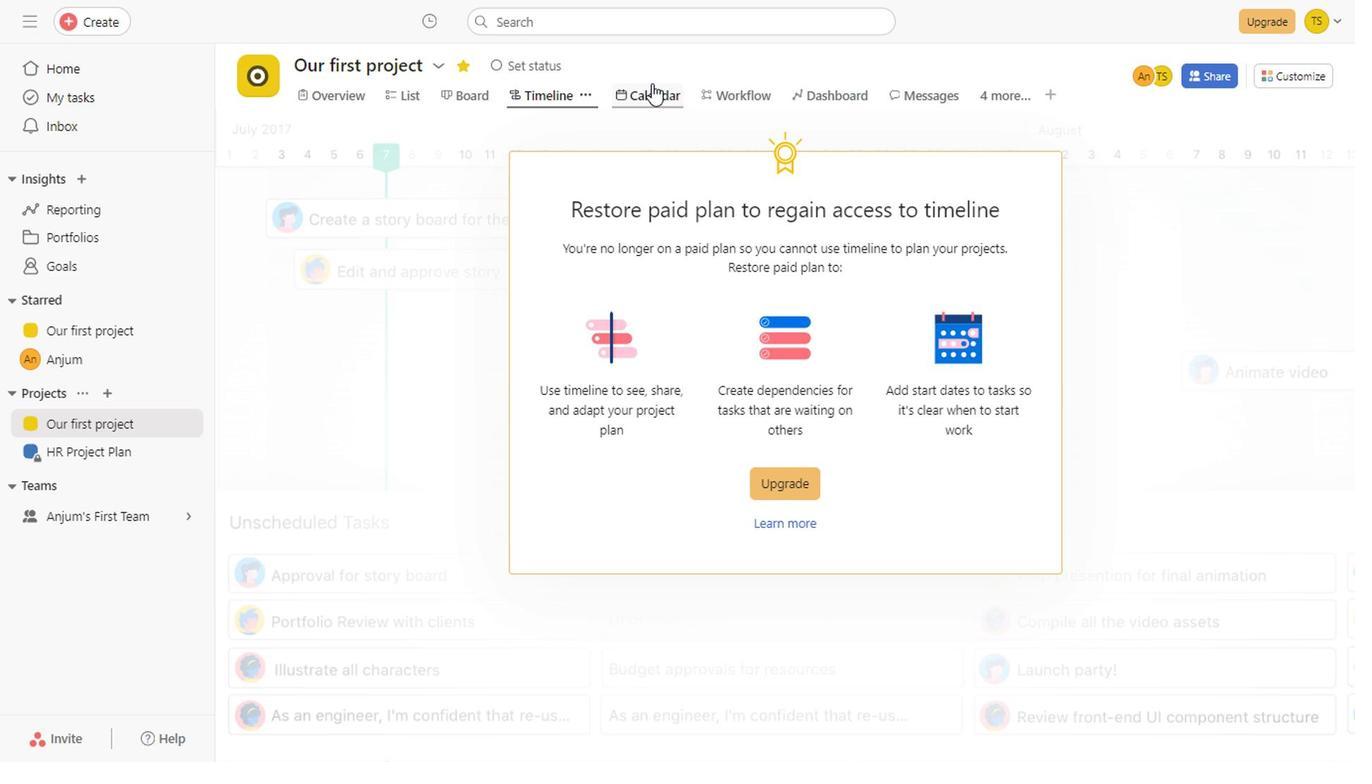 
Action: Mouse pressed left at (497, 93)
Screenshot: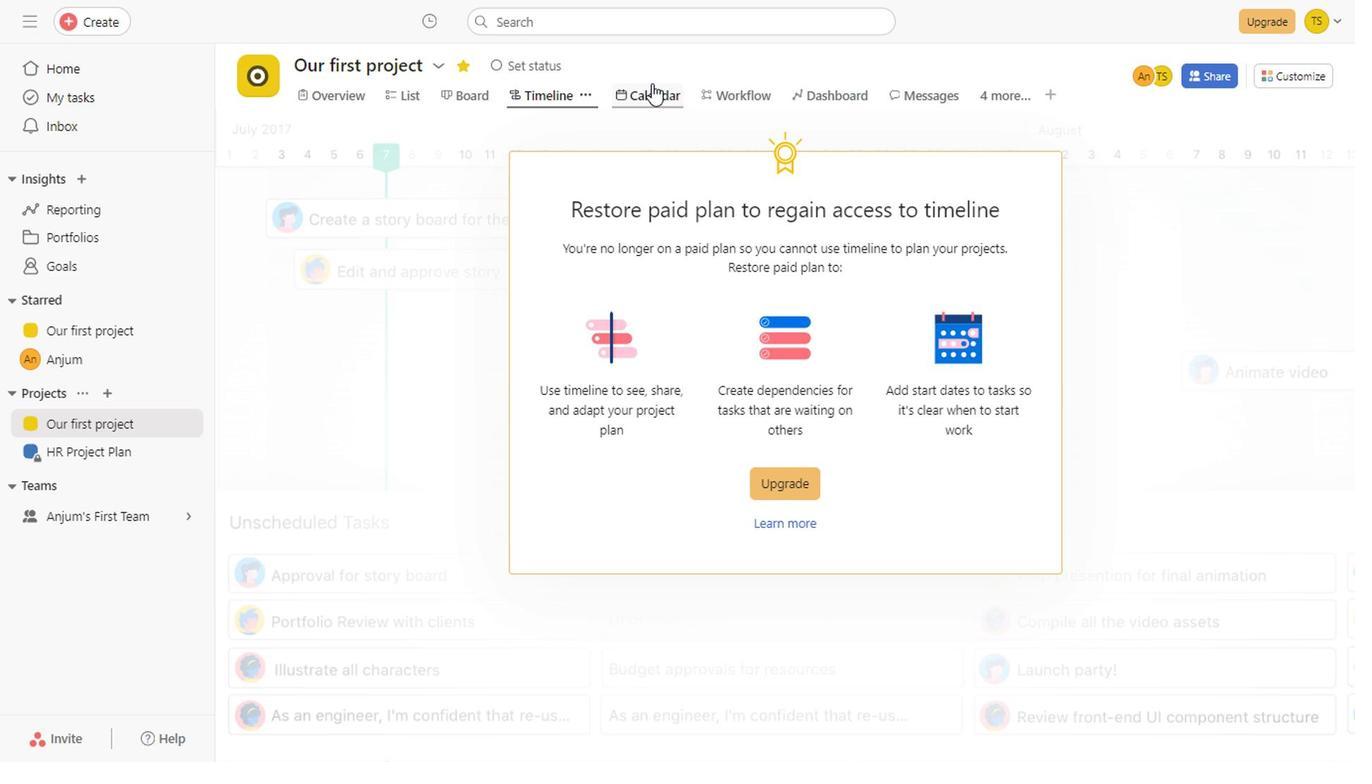 
Action: Mouse moved to (500, 108)
Screenshot: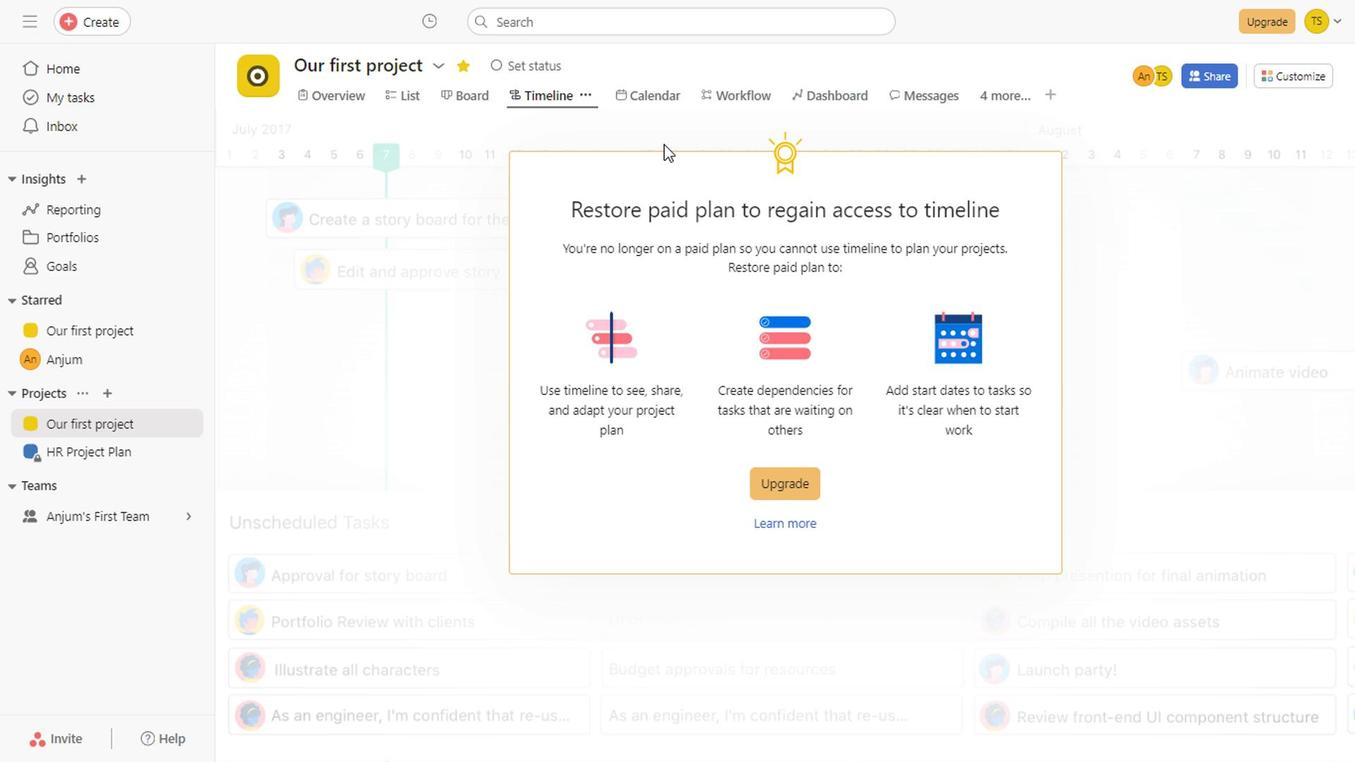 
Action: Mouse pressed left at (500, 108)
Screenshot: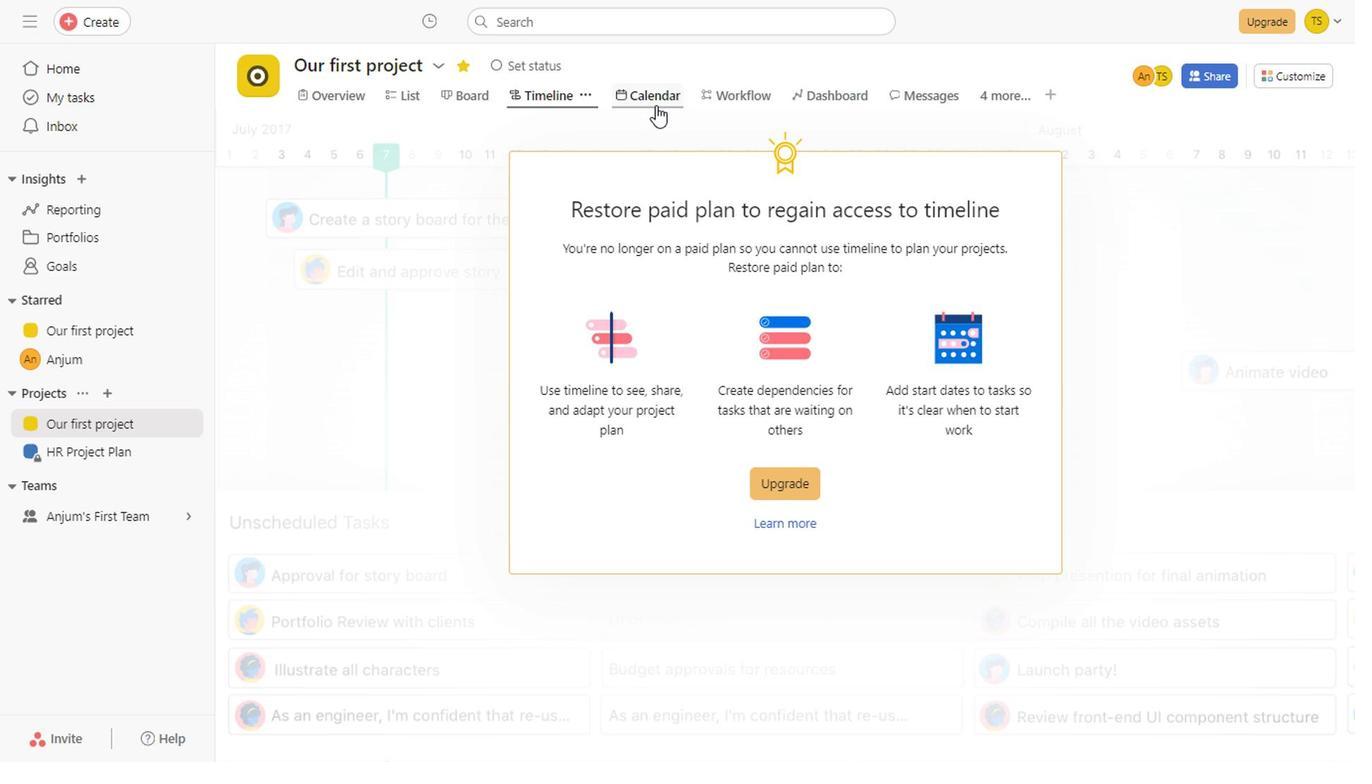 
Action: Mouse pressed left at (500, 108)
Screenshot: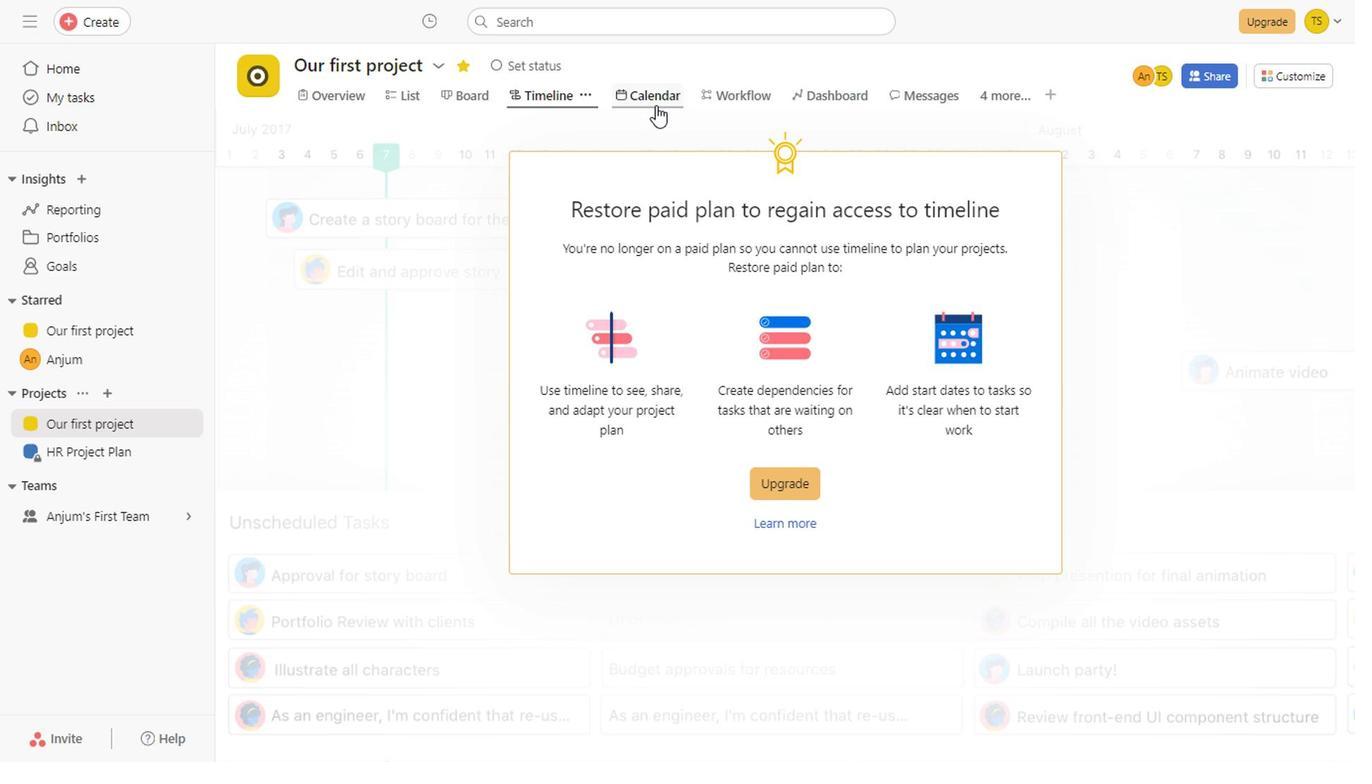 
Action: Mouse pressed left at (500, 108)
Screenshot: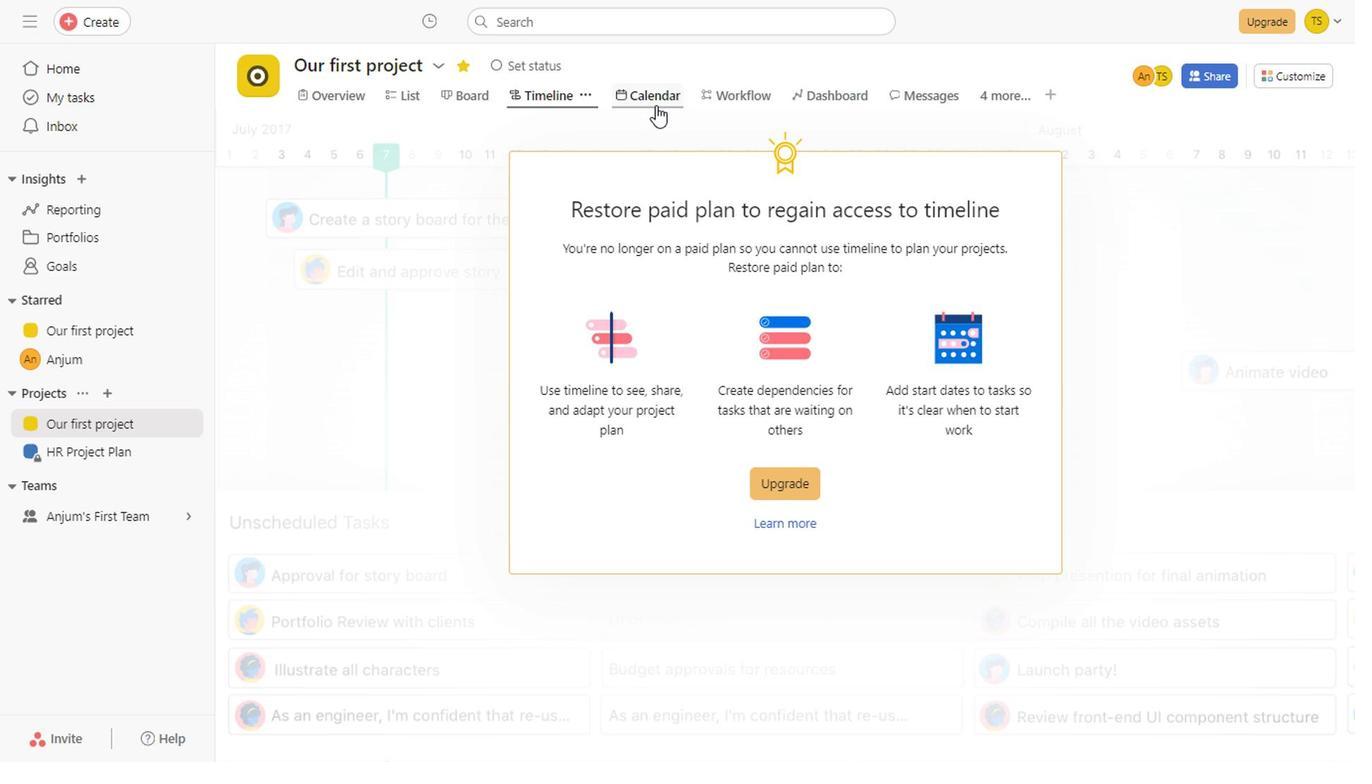 
Action: Mouse moved to (542, 110)
Screenshot: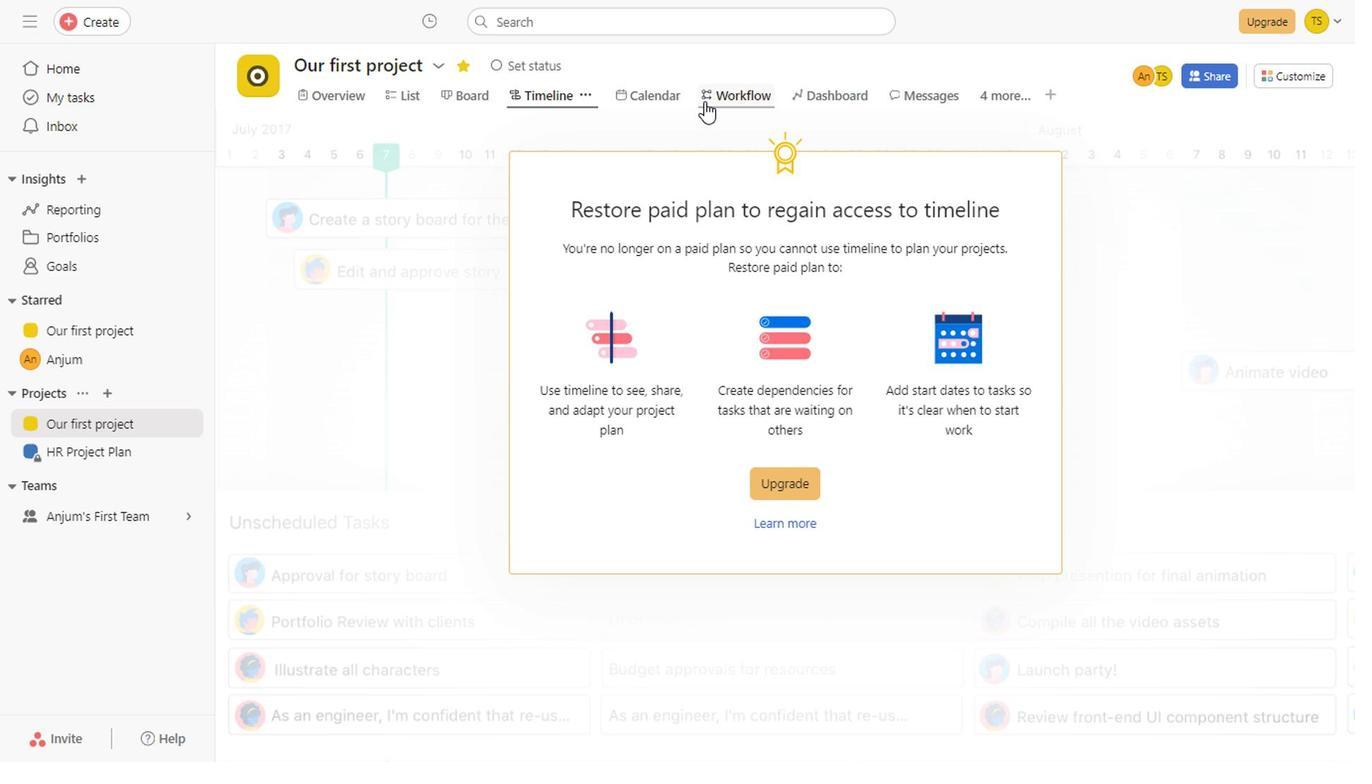 
Action: Mouse pressed left at (542, 110)
Screenshot: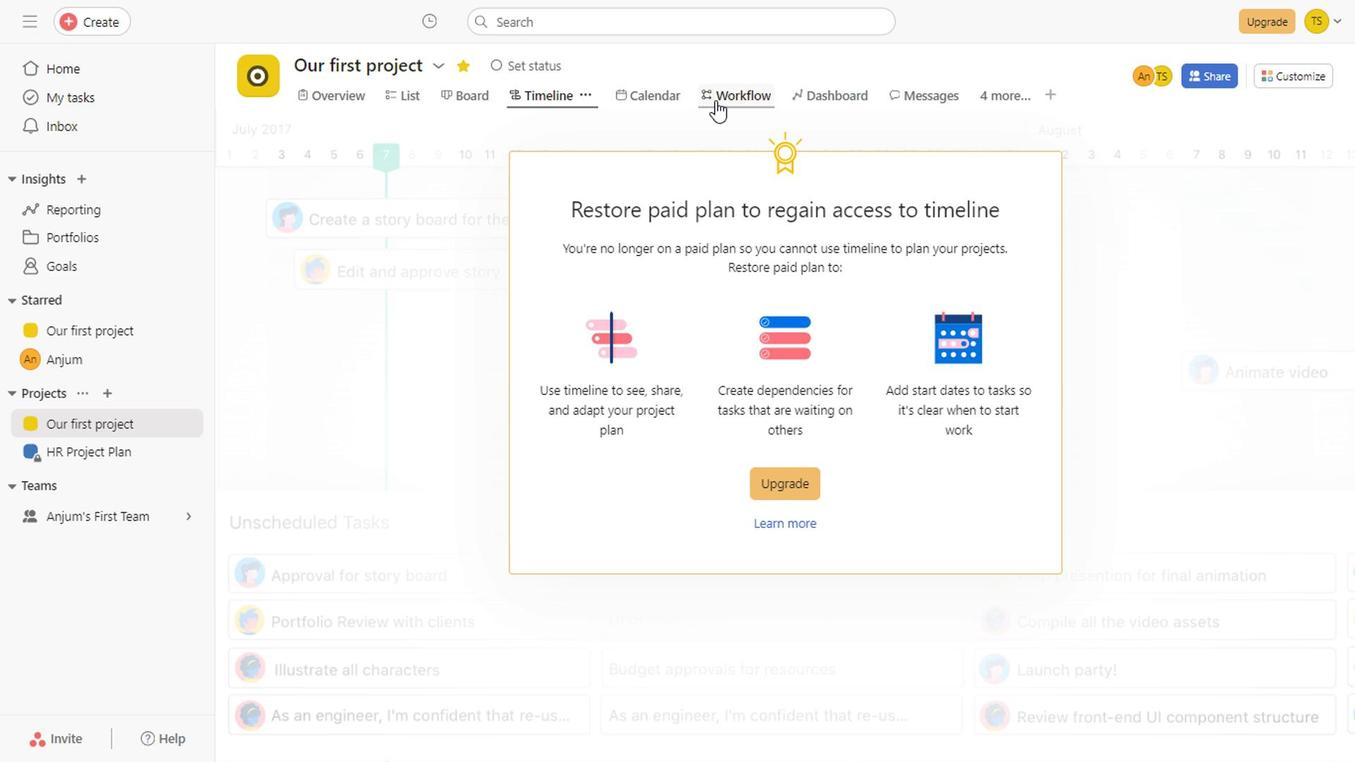 
Action: Mouse pressed left at (542, 110)
Screenshot: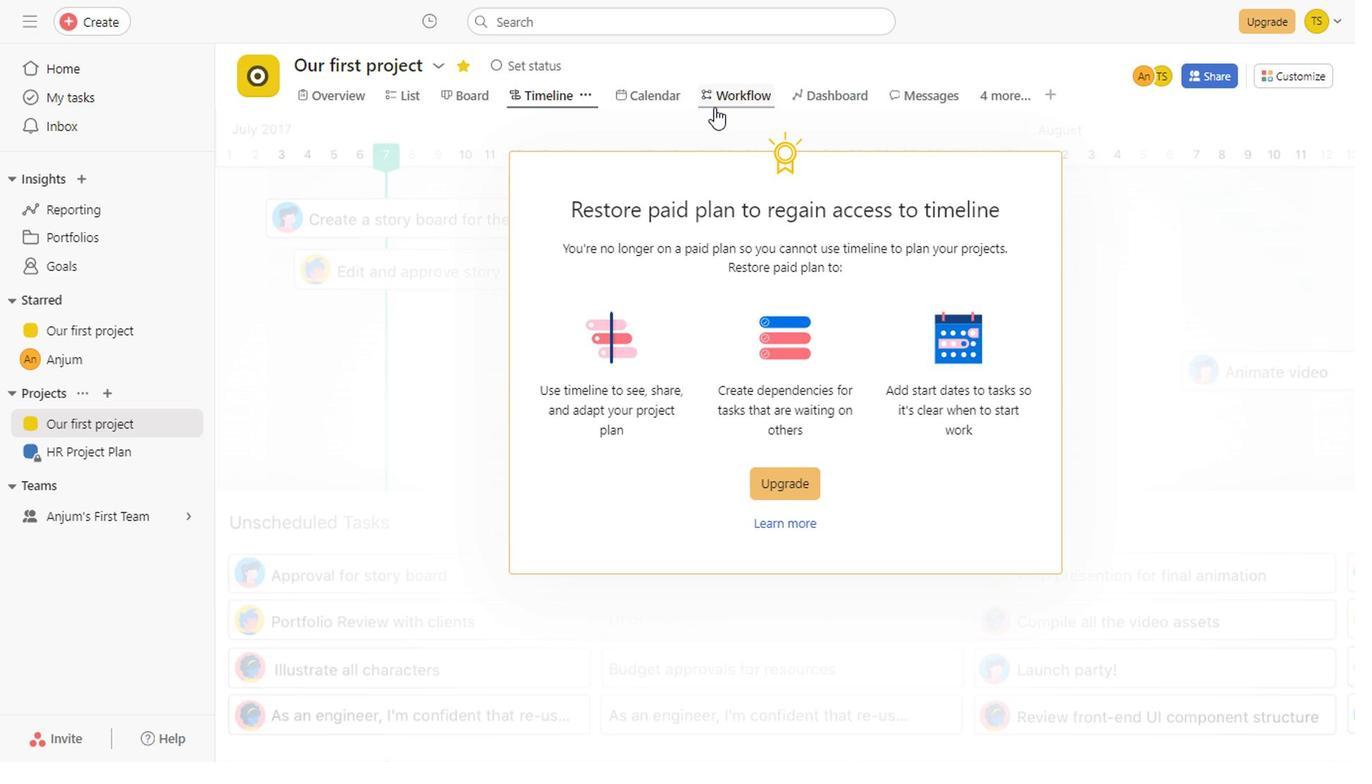 
Action: Mouse moved to (93, 271)
Screenshot: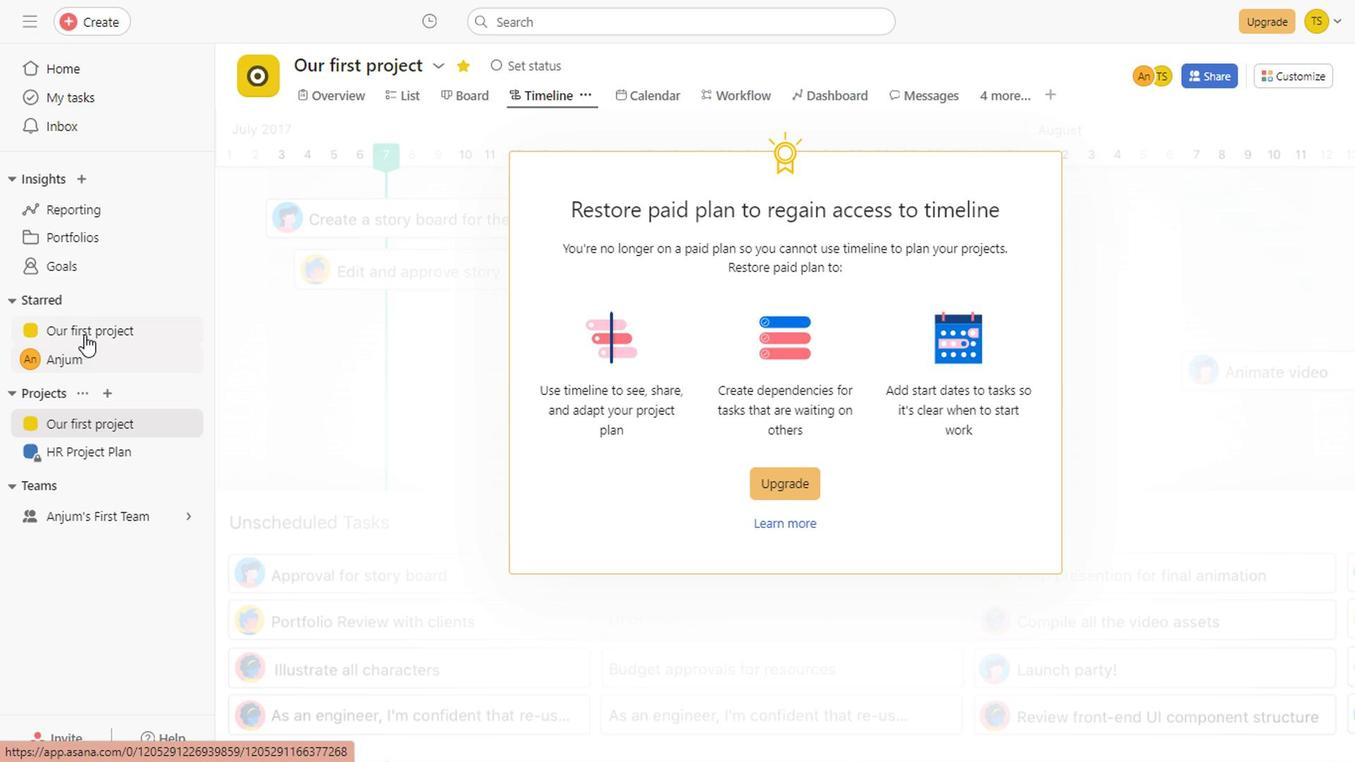 
Action: Mouse pressed left at (93, 271)
Screenshot: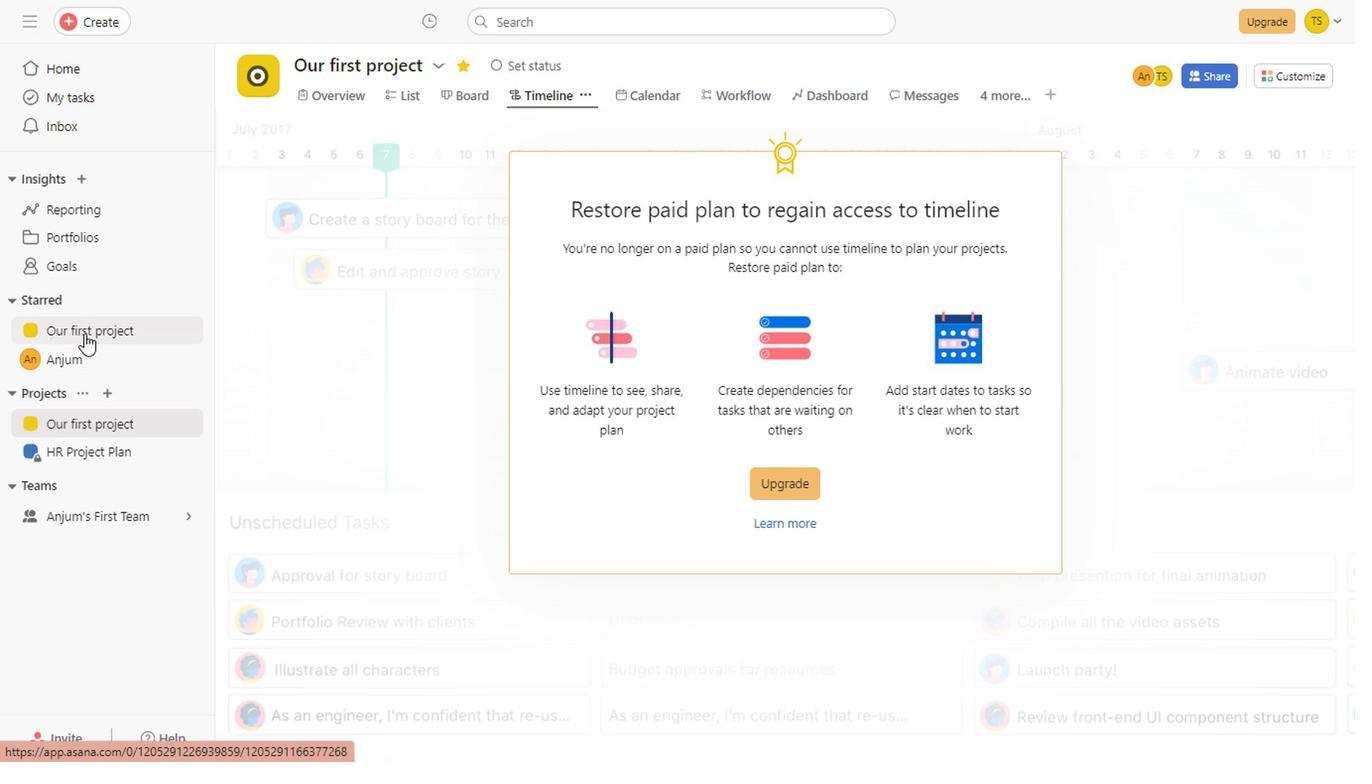 
Action: Mouse moved to (542, 100)
Screenshot: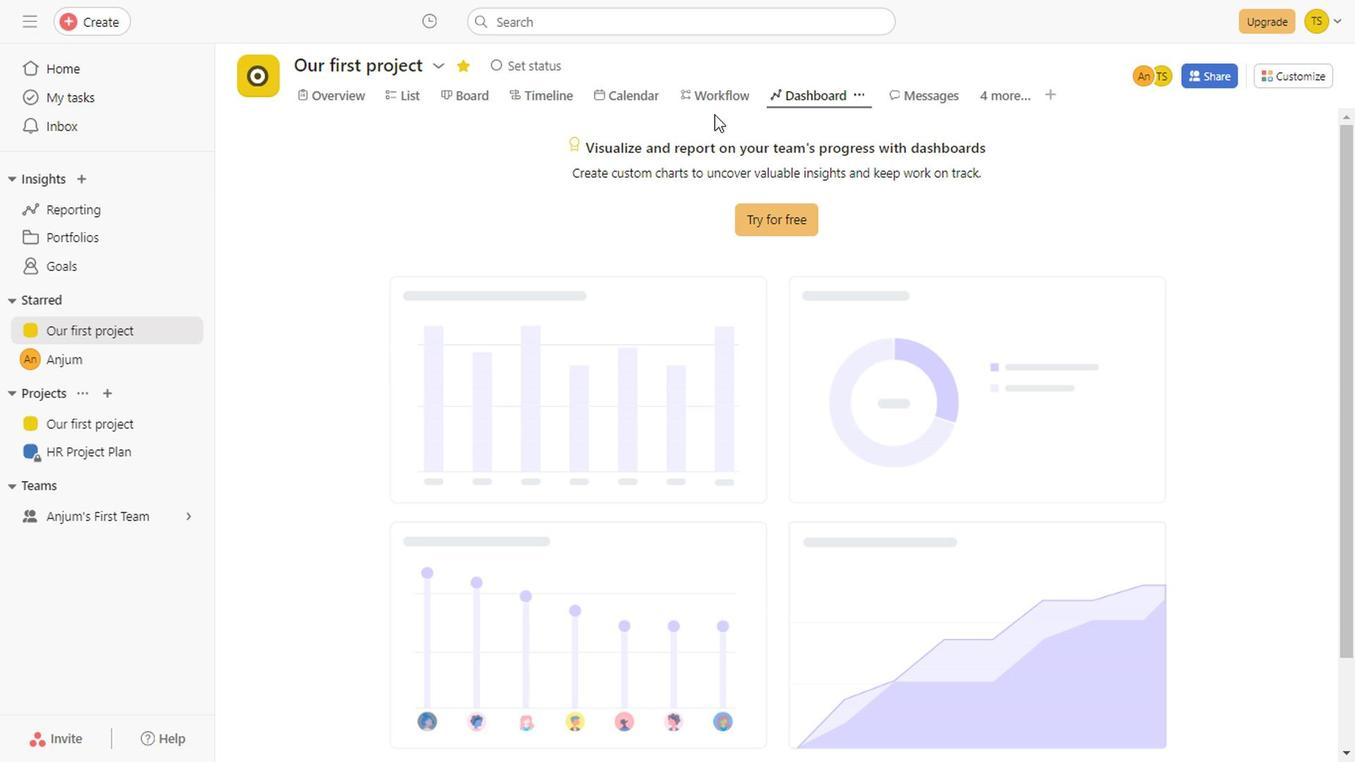 
Action: Mouse pressed left at (542, 100)
Screenshot: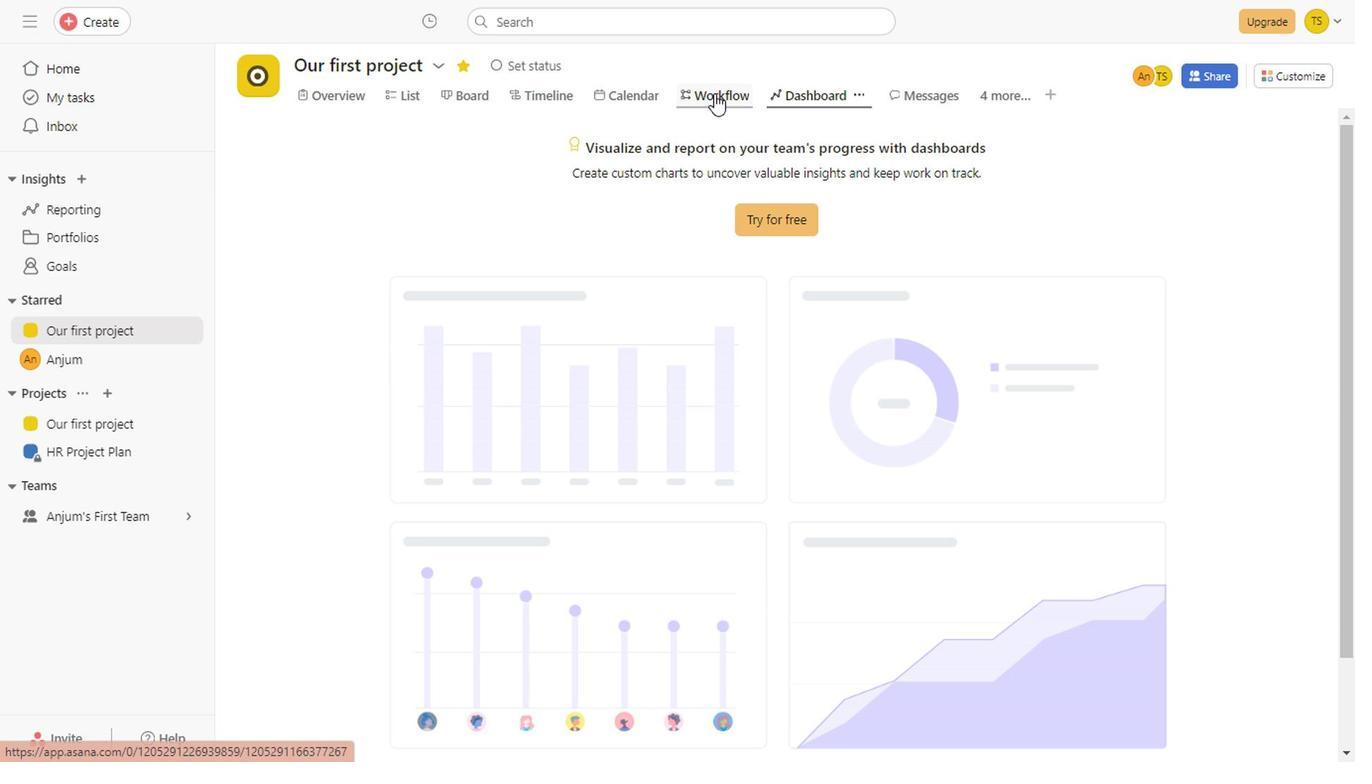 
